Task: Edit a short film with a twist ending, experimenting with different editing techniques to build suspense.
Action: Mouse moved to (146, 211)
Screenshot: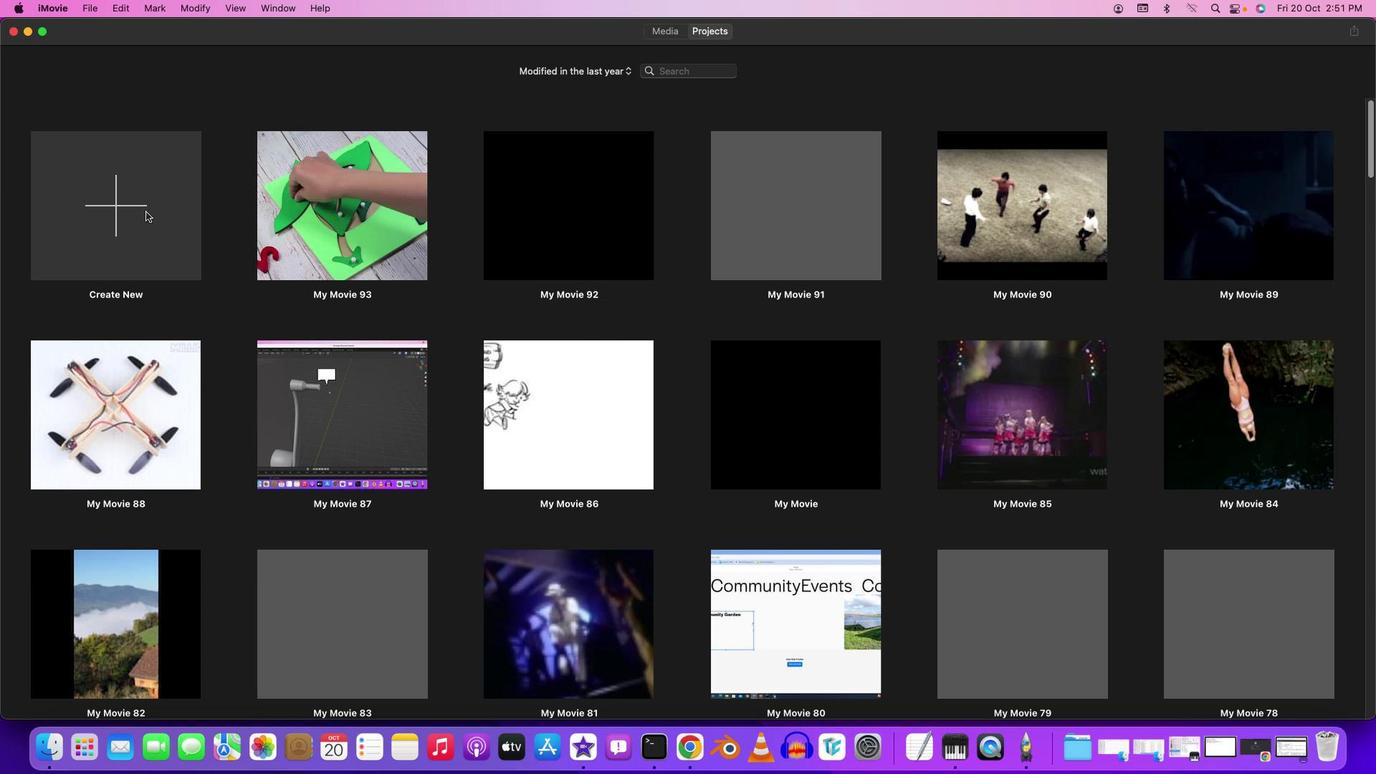
Action: Mouse pressed left at (146, 211)
Screenshot: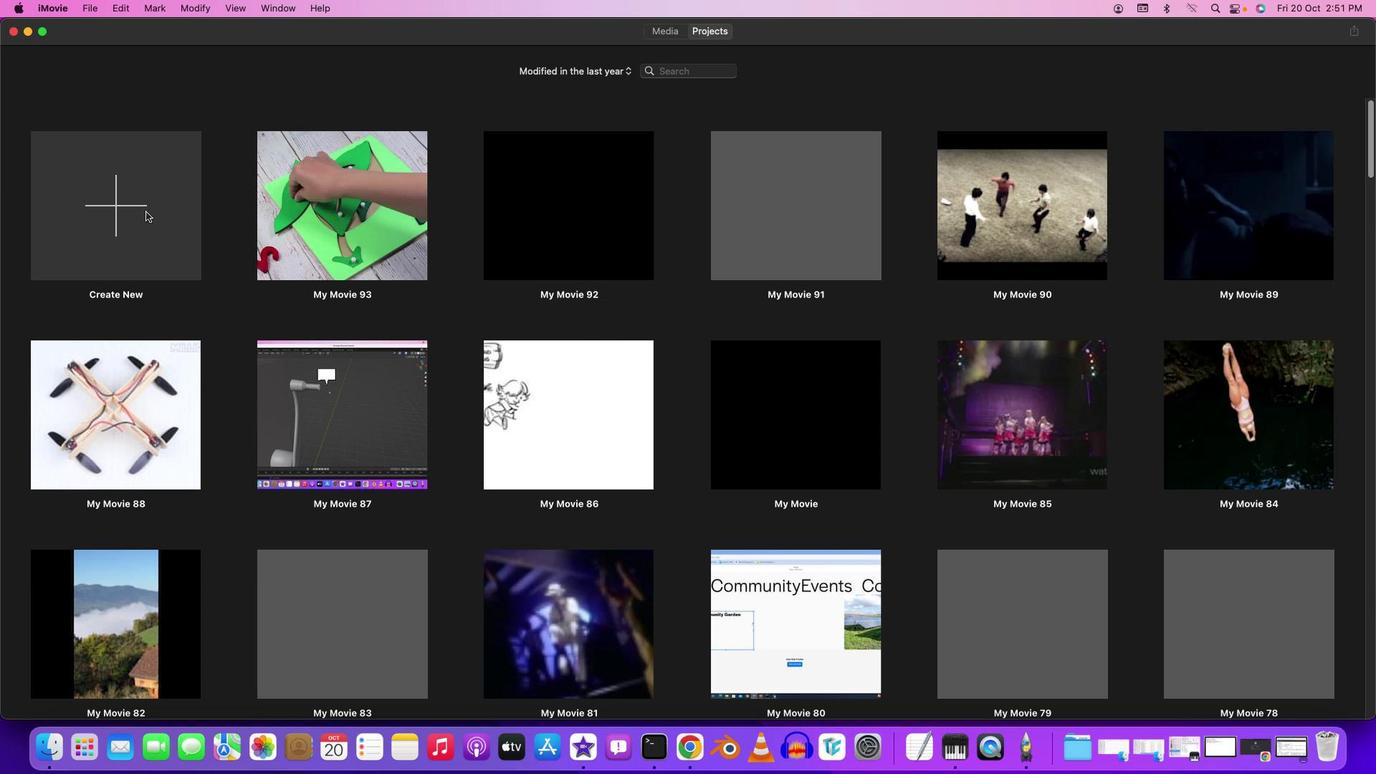 
Action: Mouse moved to (122, 206)
Screenshot: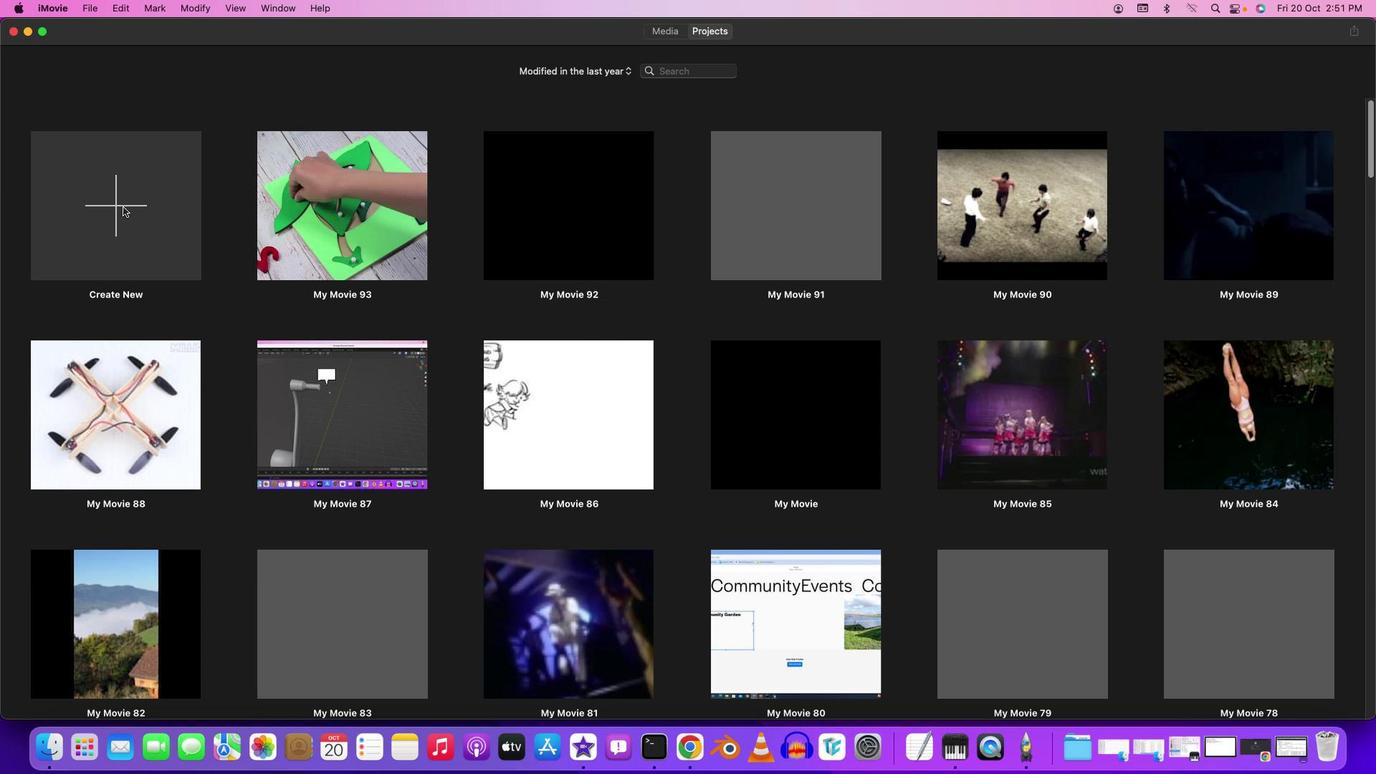 
Action: Mouse pressed left at (122, 206)
Screenshot: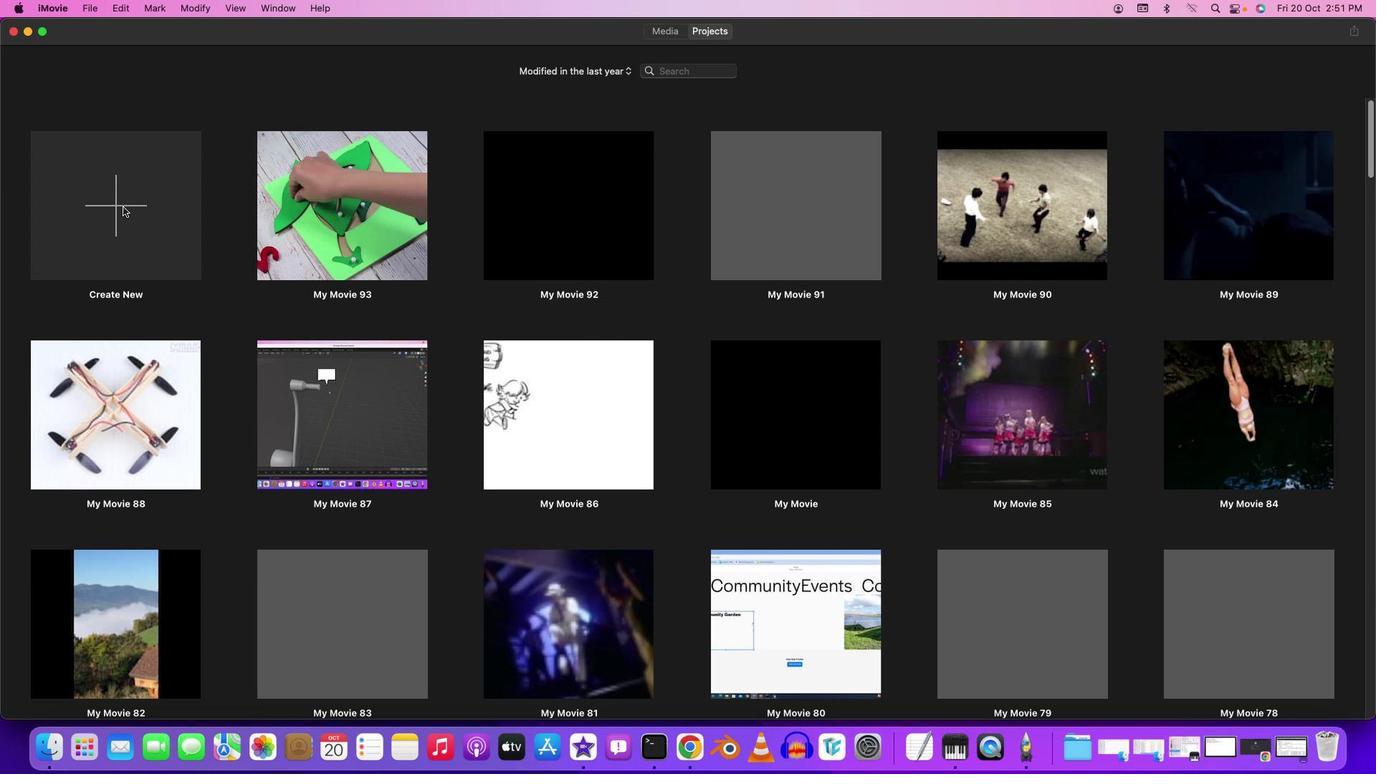 
Action: Mouse moved to (119, 286)
Screenshot: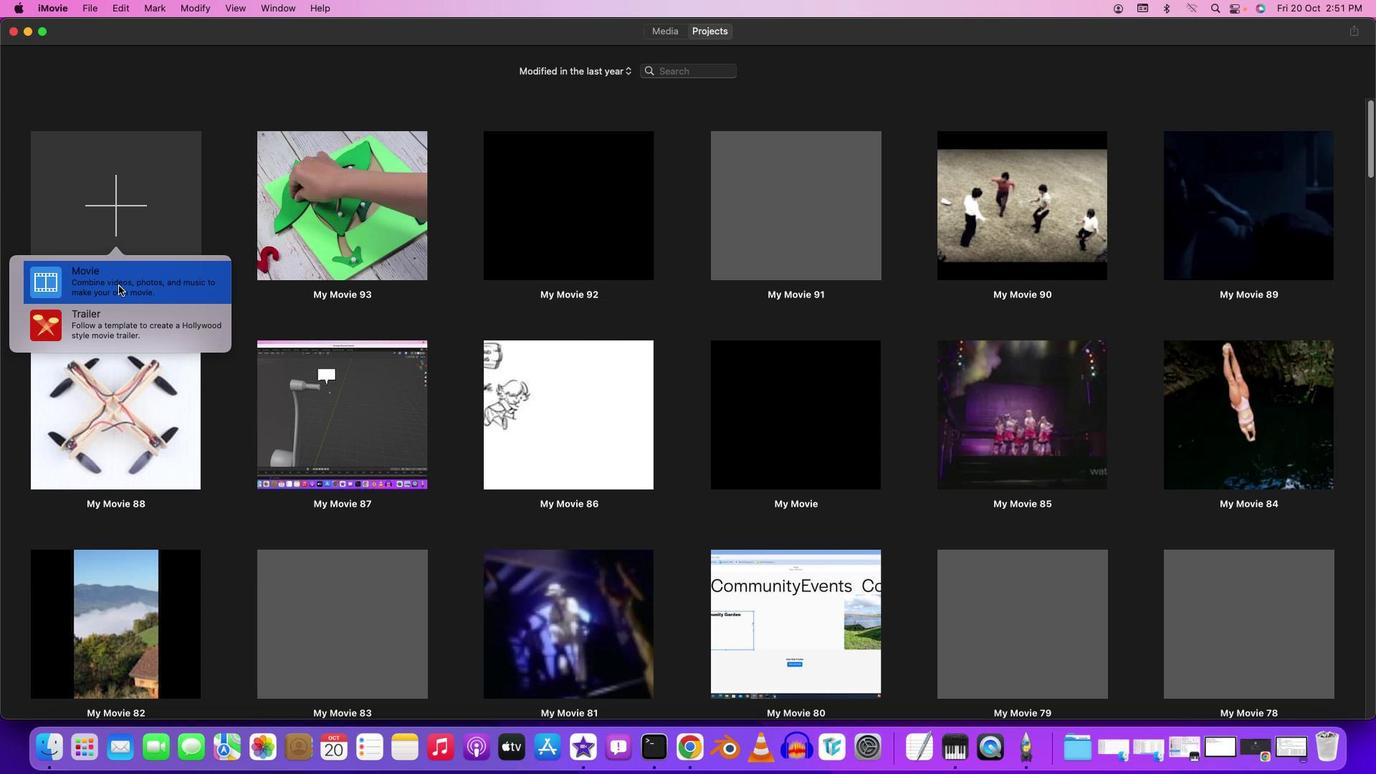 
Action: Mouse pressed left at (119, 286)
Screenshot: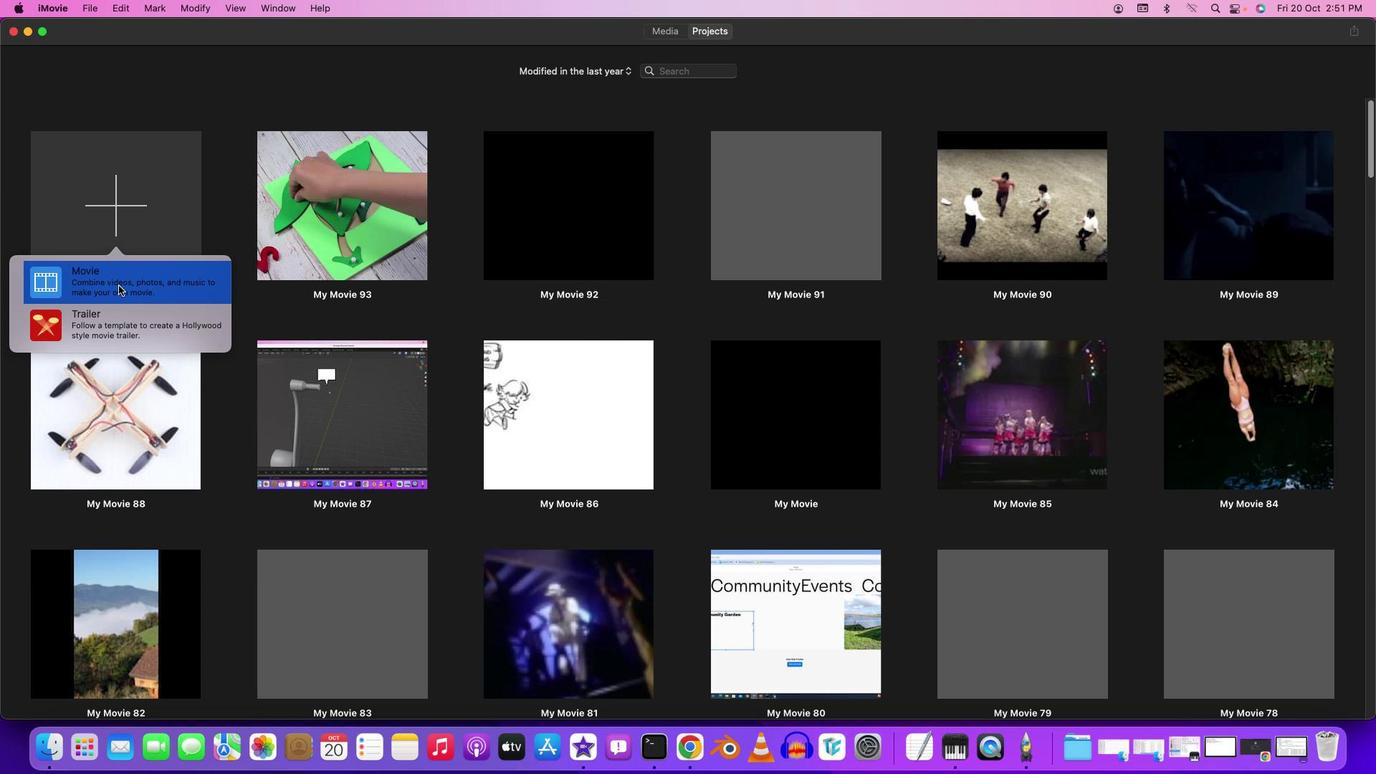 
Action: Mouse moved to (483, 285)
Screenshot: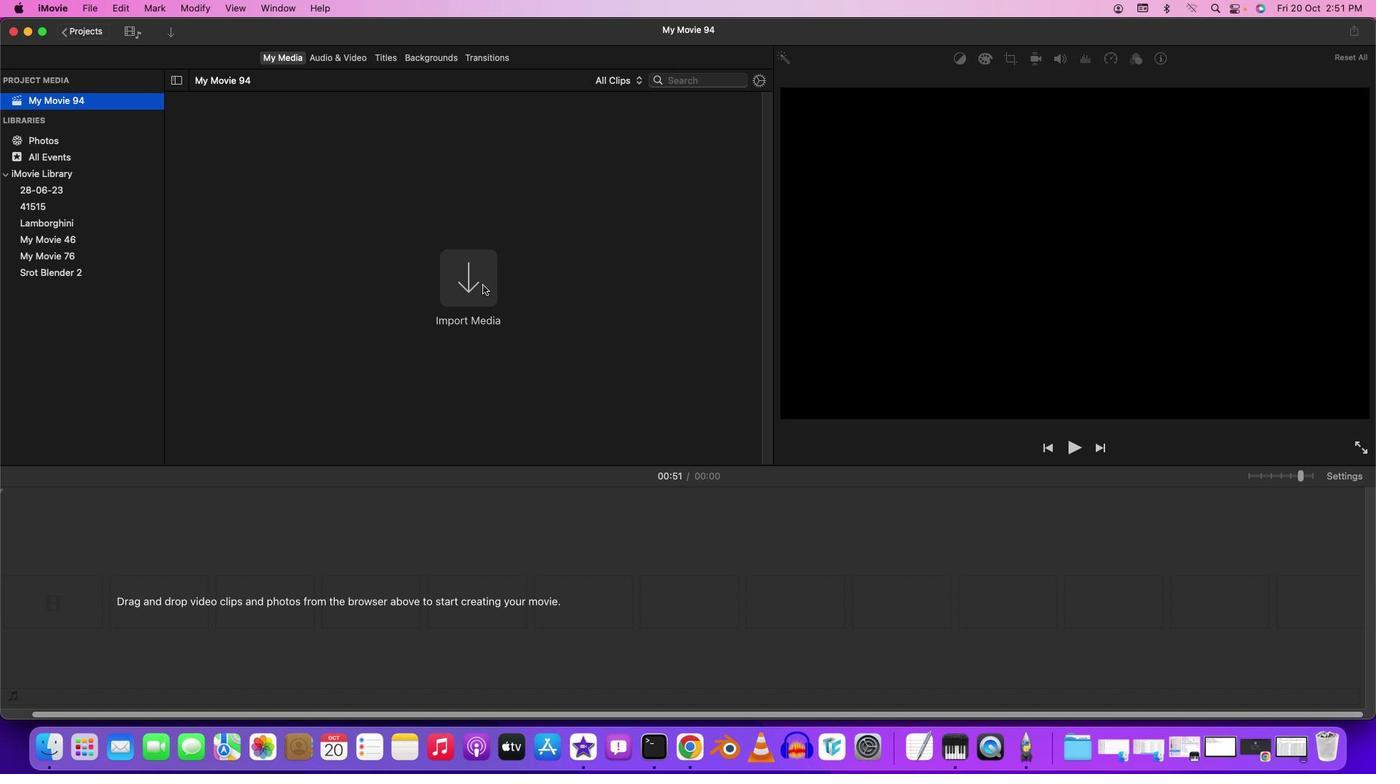 
Action: Mouse pressed left at (483, 285)
Screenshot: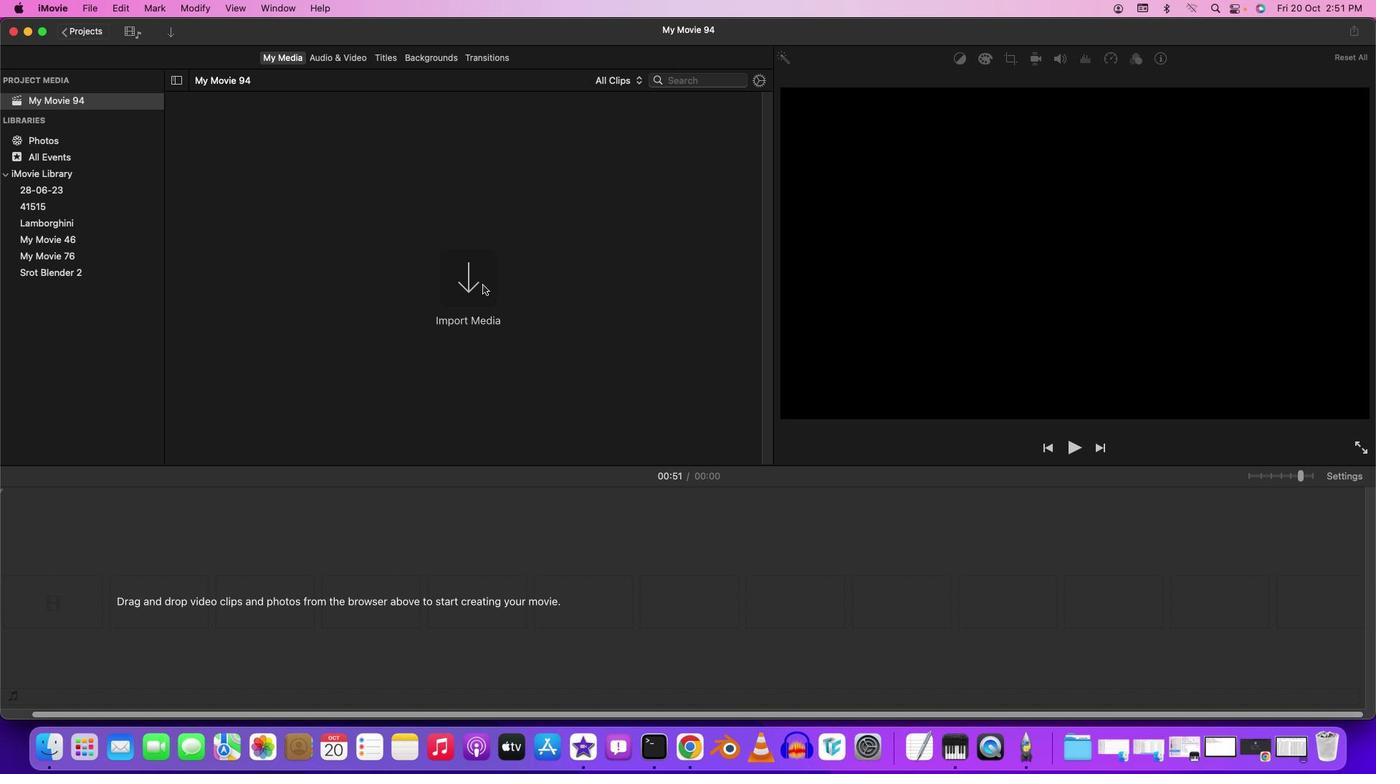 
Action: Mouse moved to (62, 211)
Screenshot: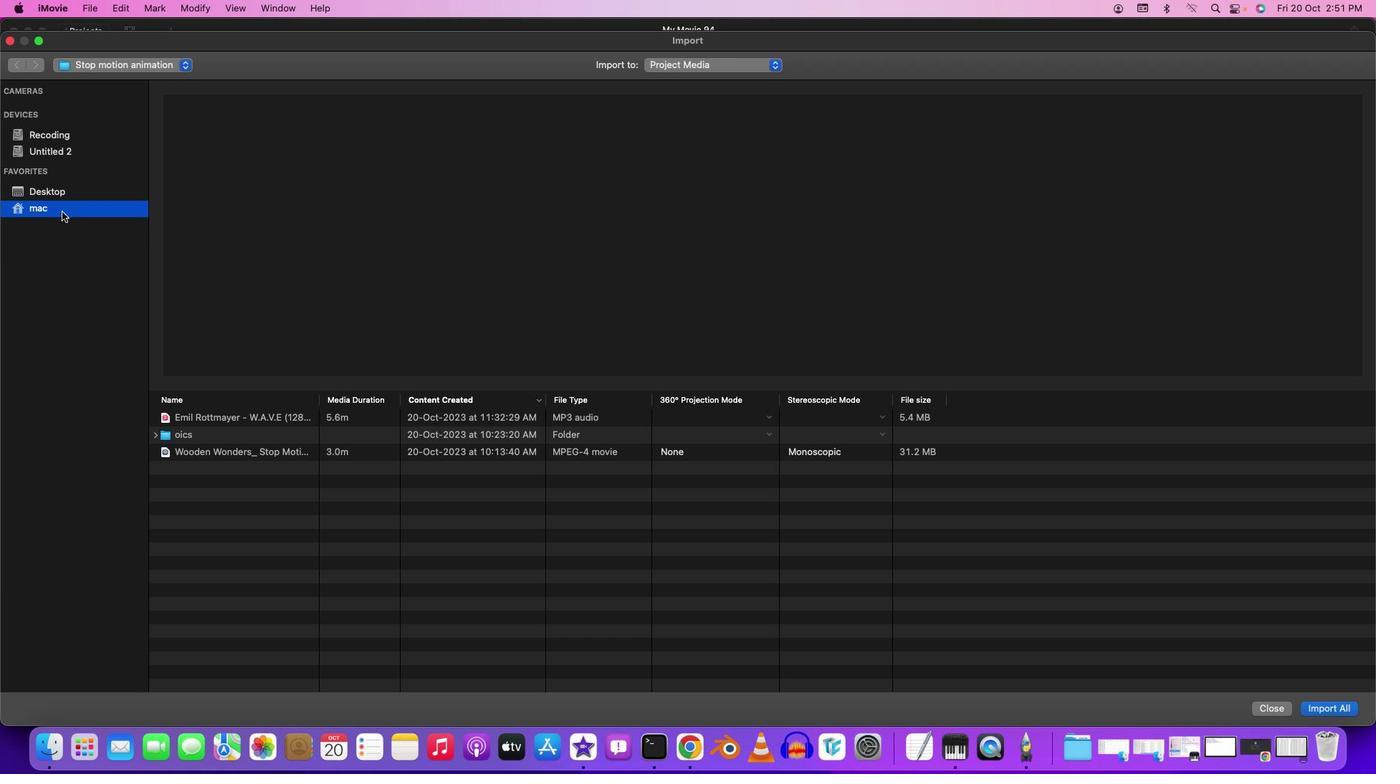 
Action: Mouse pressed left at (62, 211)
Screenshot: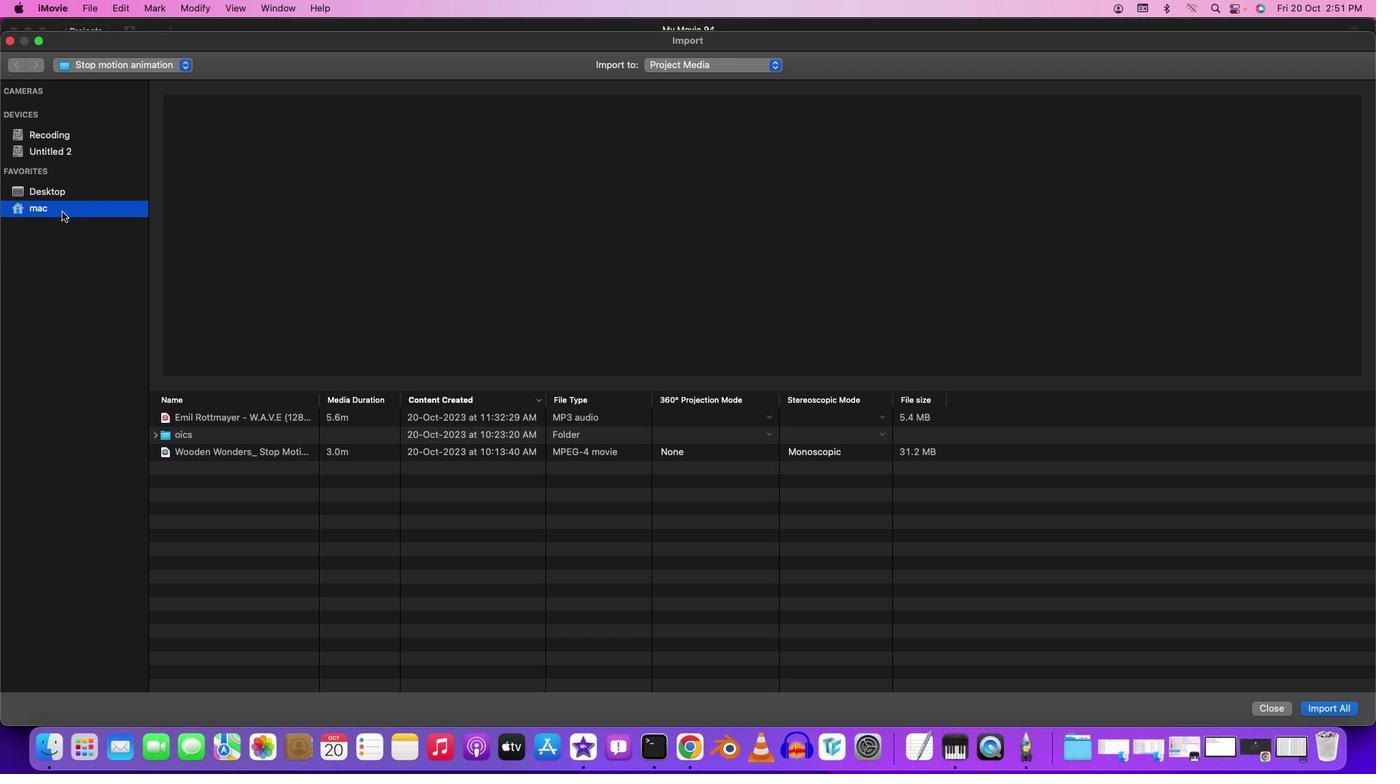 
Action: Mouse moved to (65, 192)
Screenshot: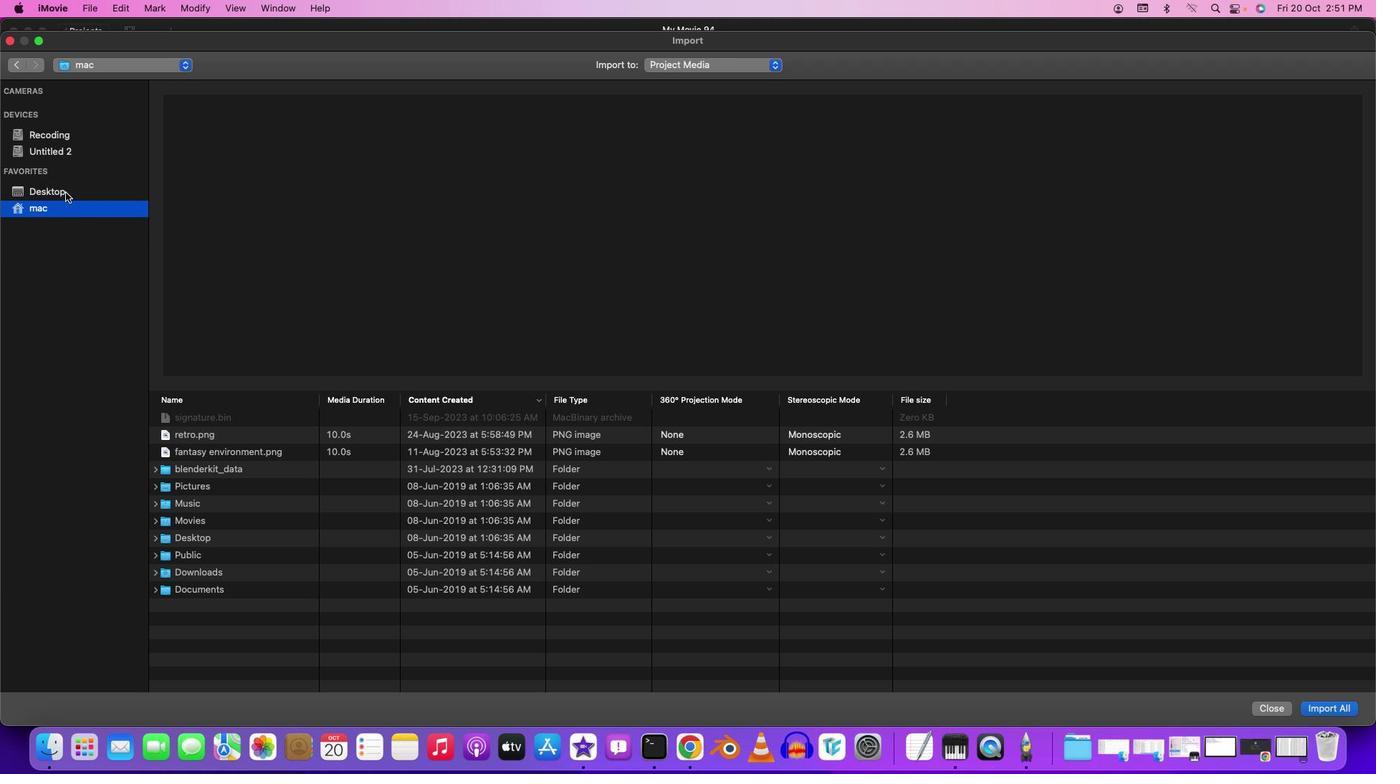 
Action: Mouse pressed left at (65, 192)
Screenshot: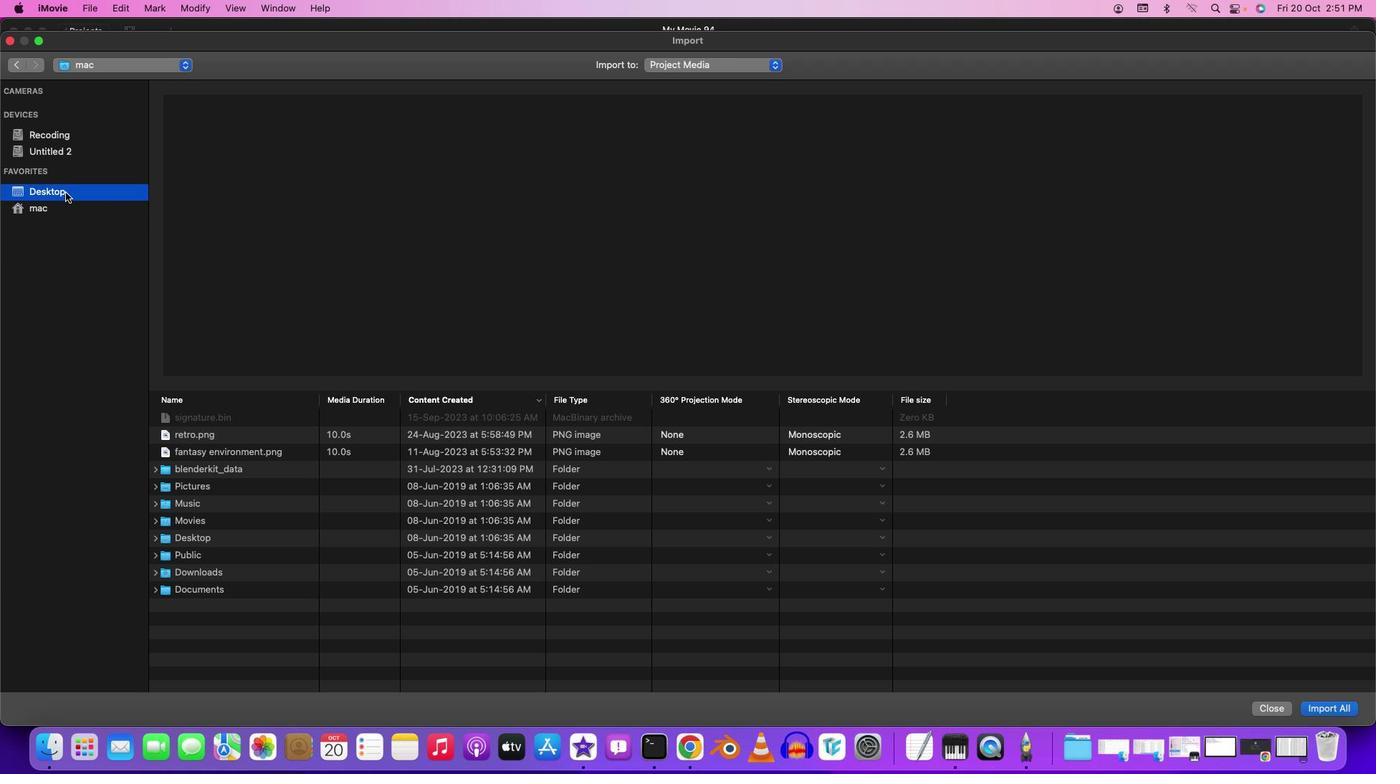 
Action: Mouse moved to (231, 415)
Screenshot: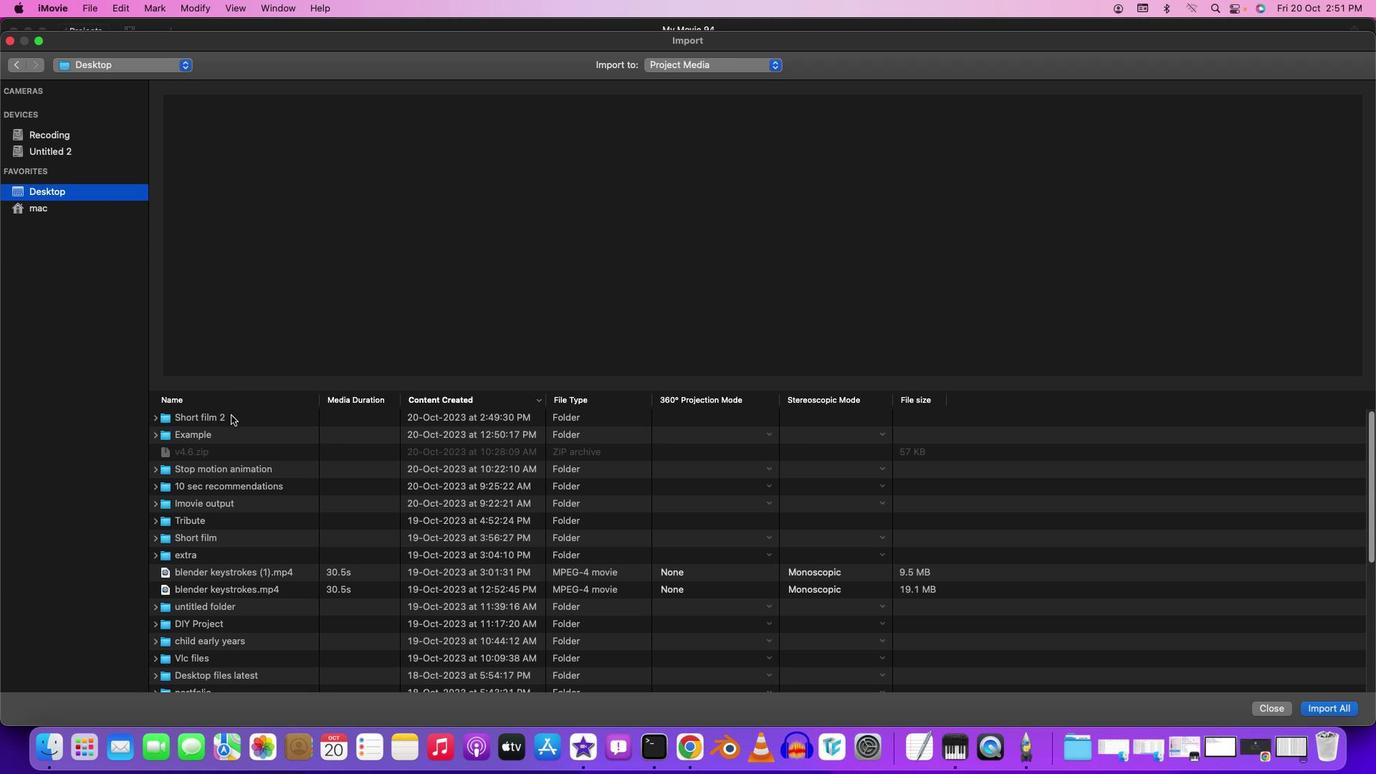 
Action: Mouse pressed left at (231, 415)
Screenshot: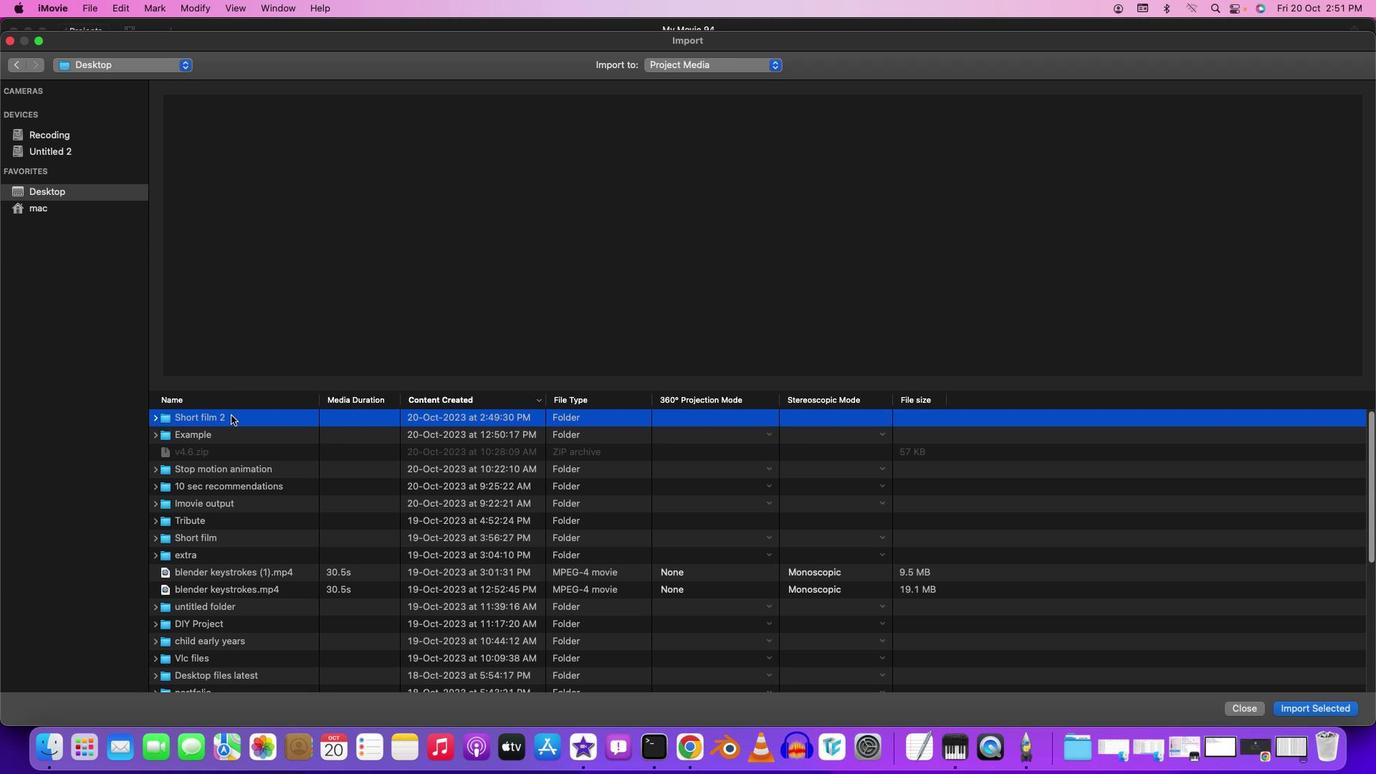 
Action: Mouse pressed left at (231, 415)
Screenshot: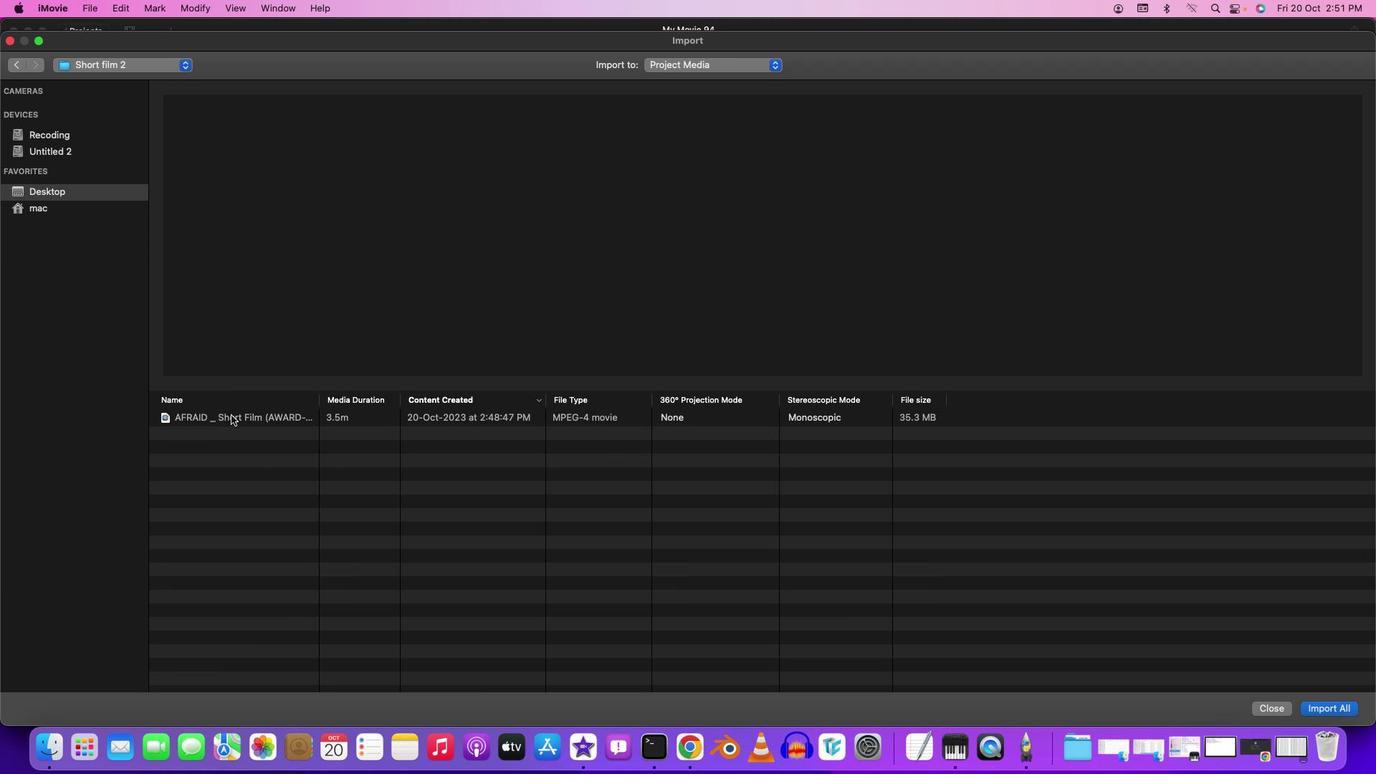 
Action: Mouse moved to (232, 415)
Screenshot: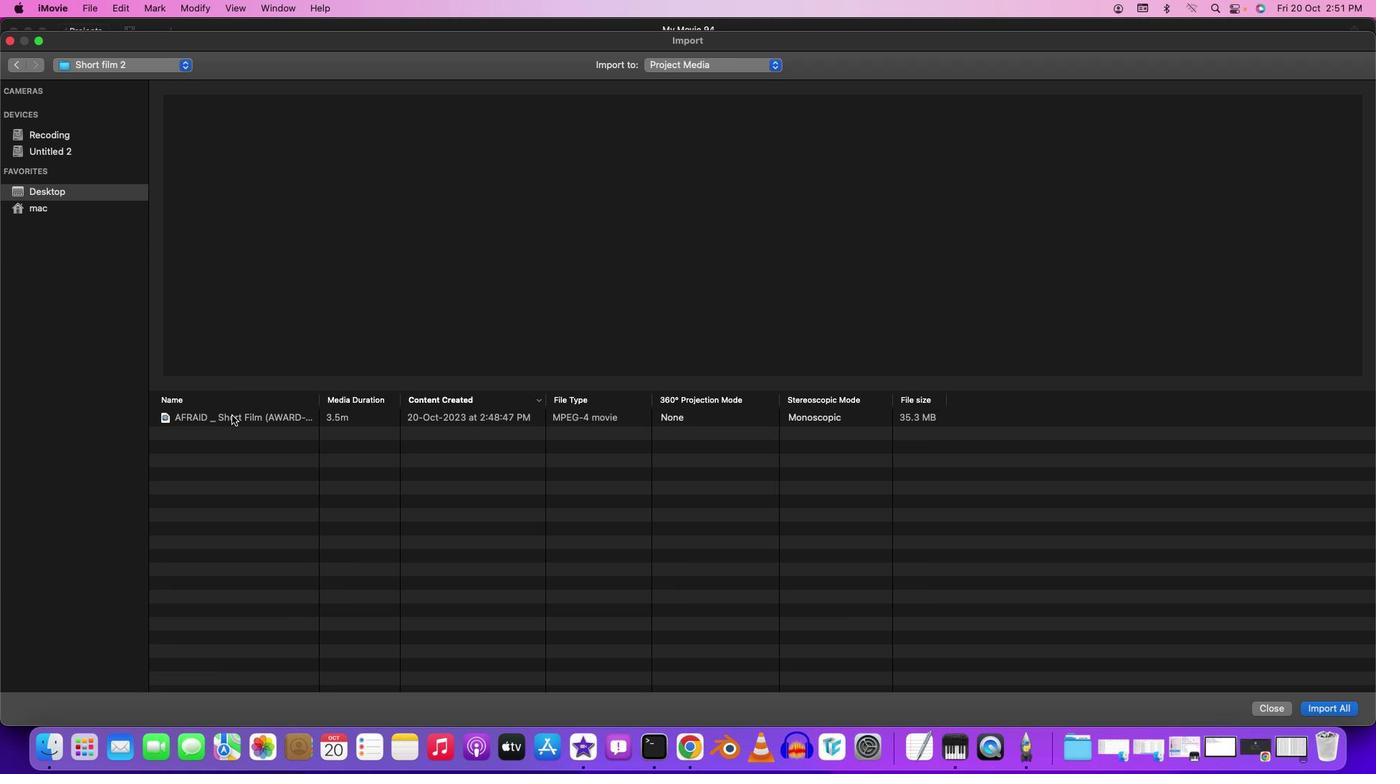 
Action: Mouse pressed left at (232, 415)
Screenshot: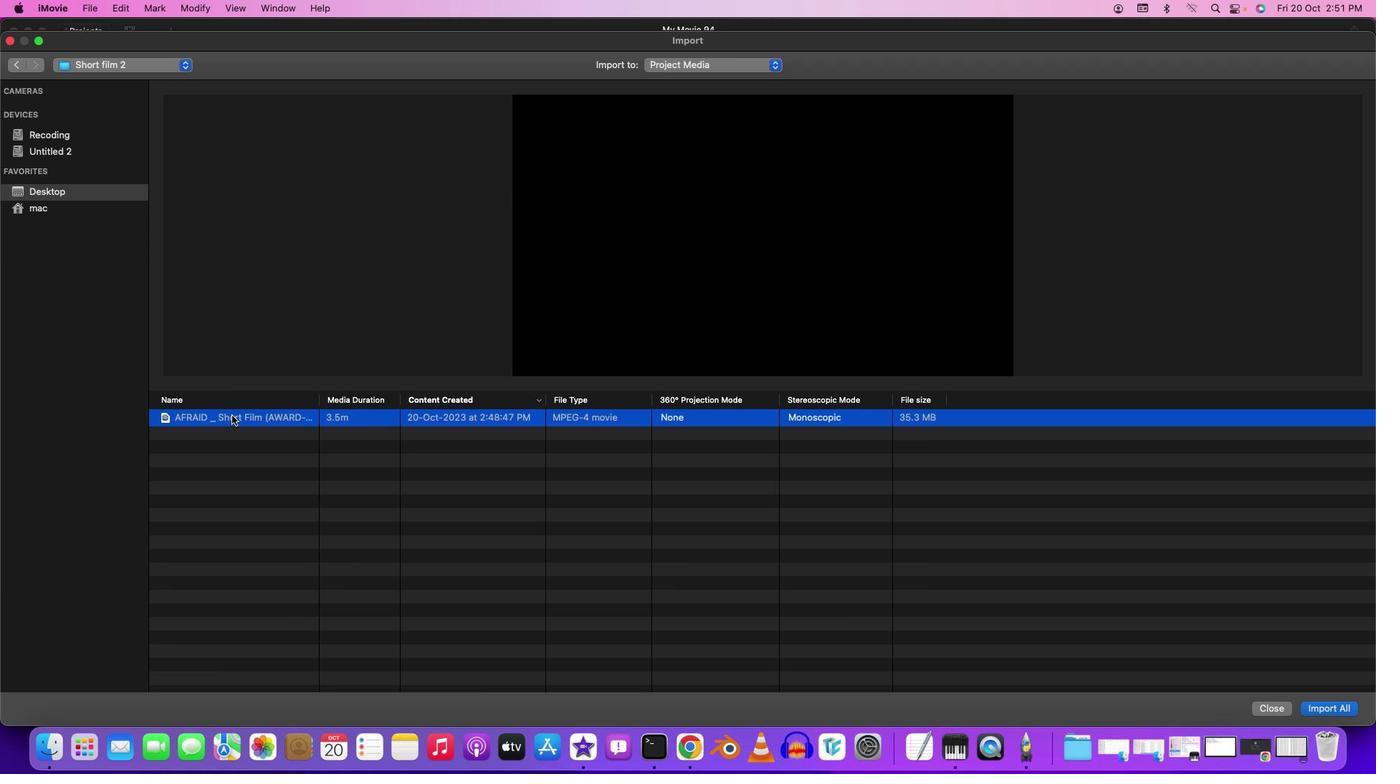 
Action: Mouse pressed left at (232, 415)
Screenshot: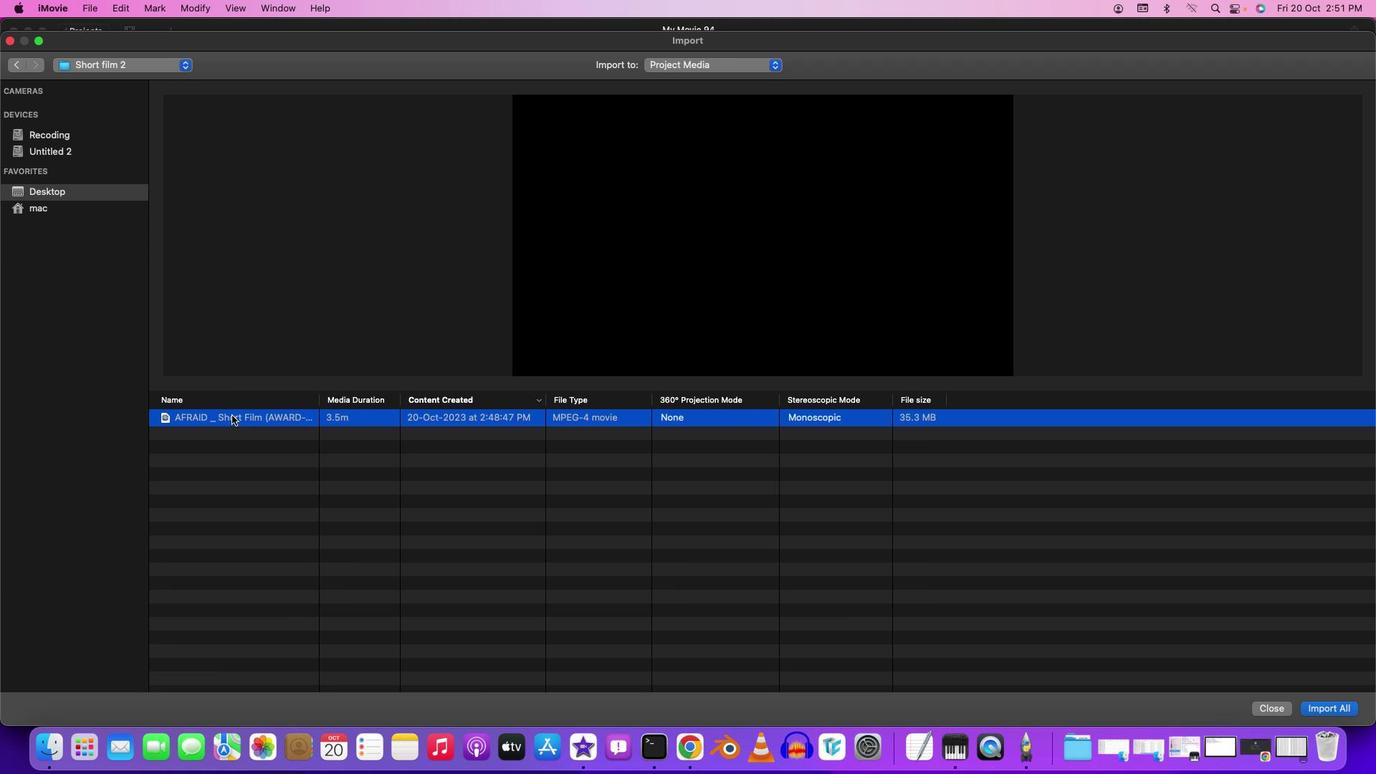 
Action: Mouse moved to (218, 149)
Screenshot: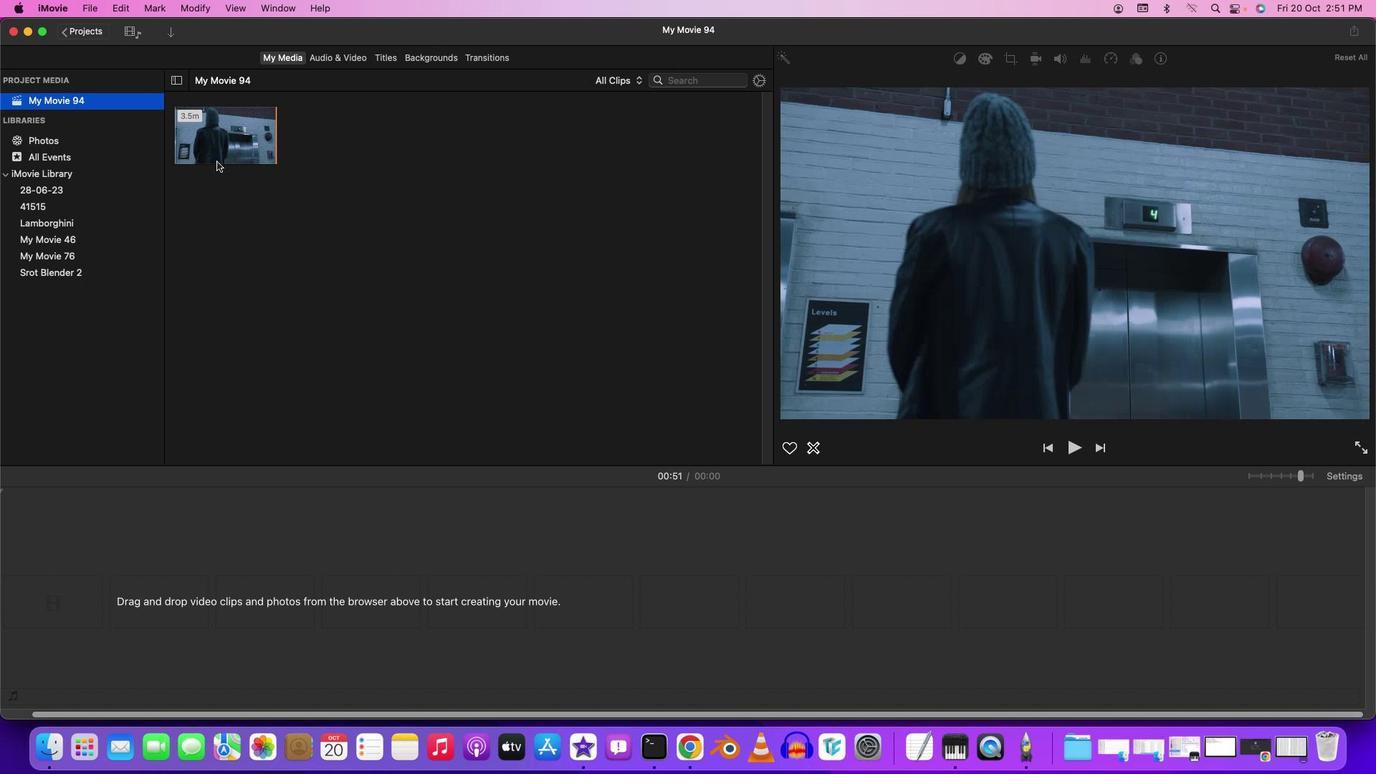 
Action: Mouse pressed left at (218, 149)
Screenshot: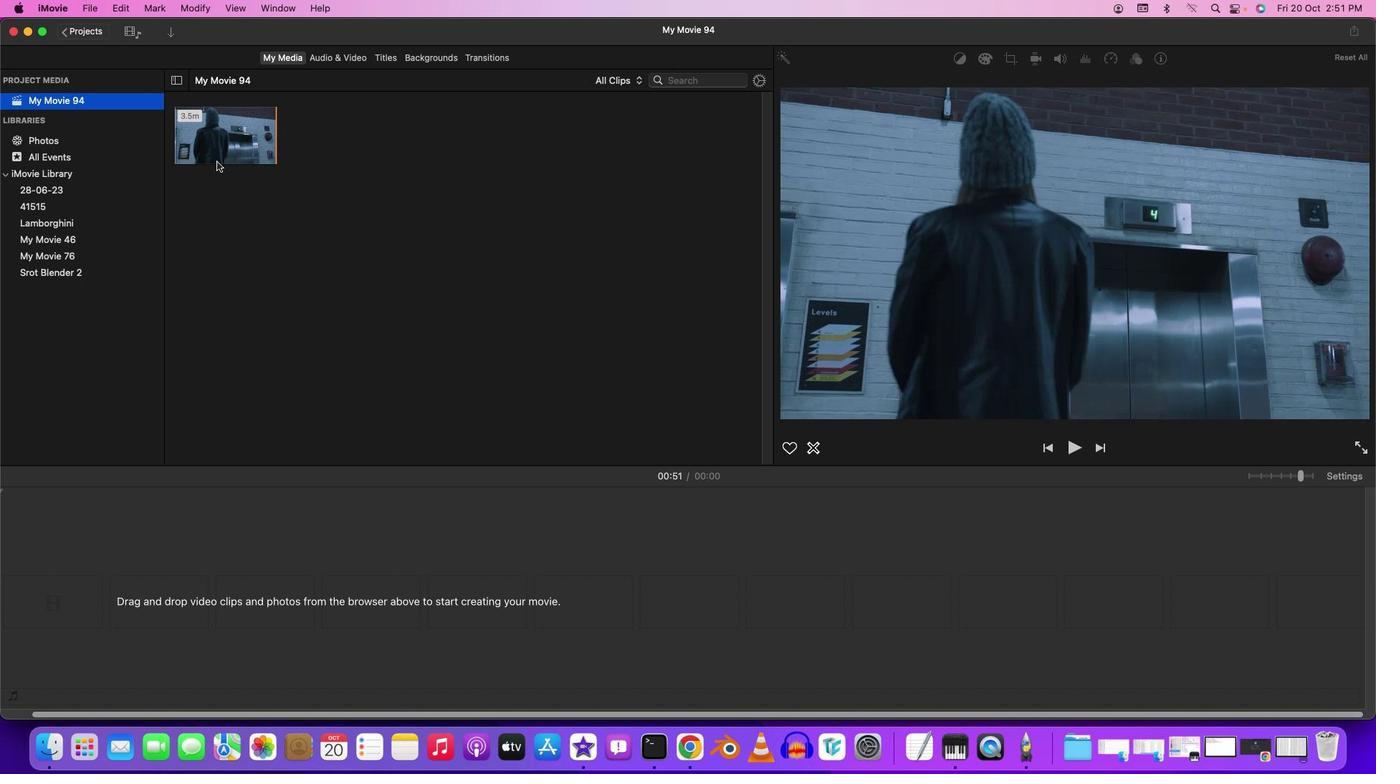 
Action: Mouse moved to (44, 547)
Screenshot: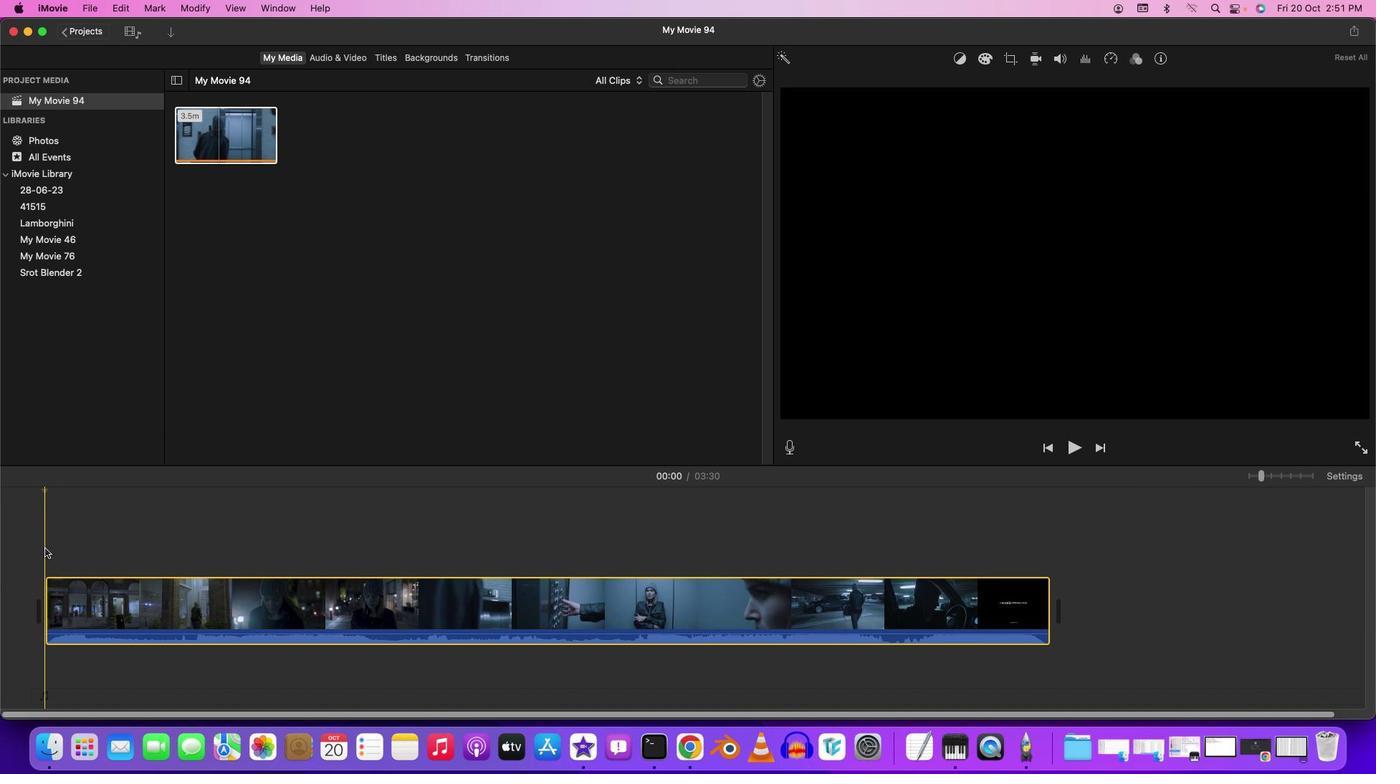 
Action: Mouse pressed left at (44, 547)
Screenshot: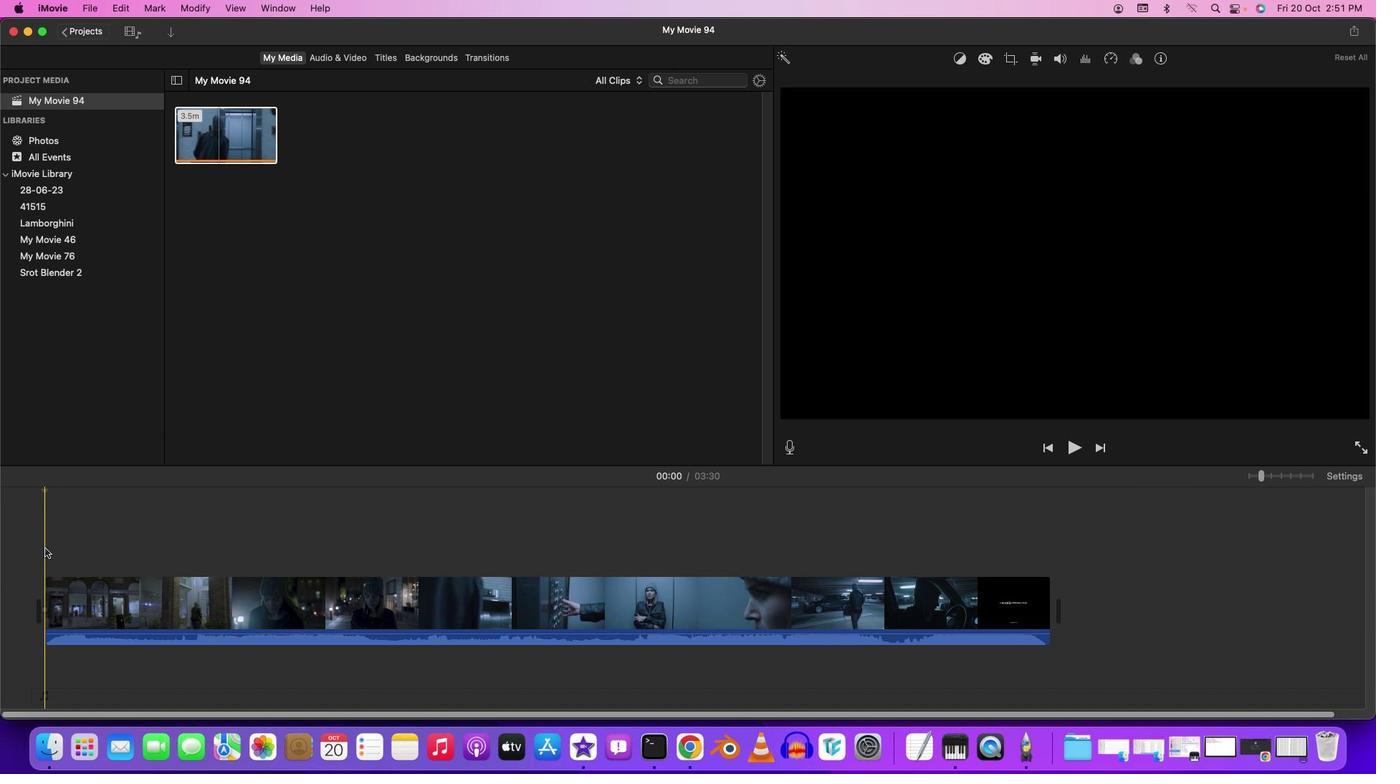 
Action: Mouse moved to (41, 547)
Screenshot: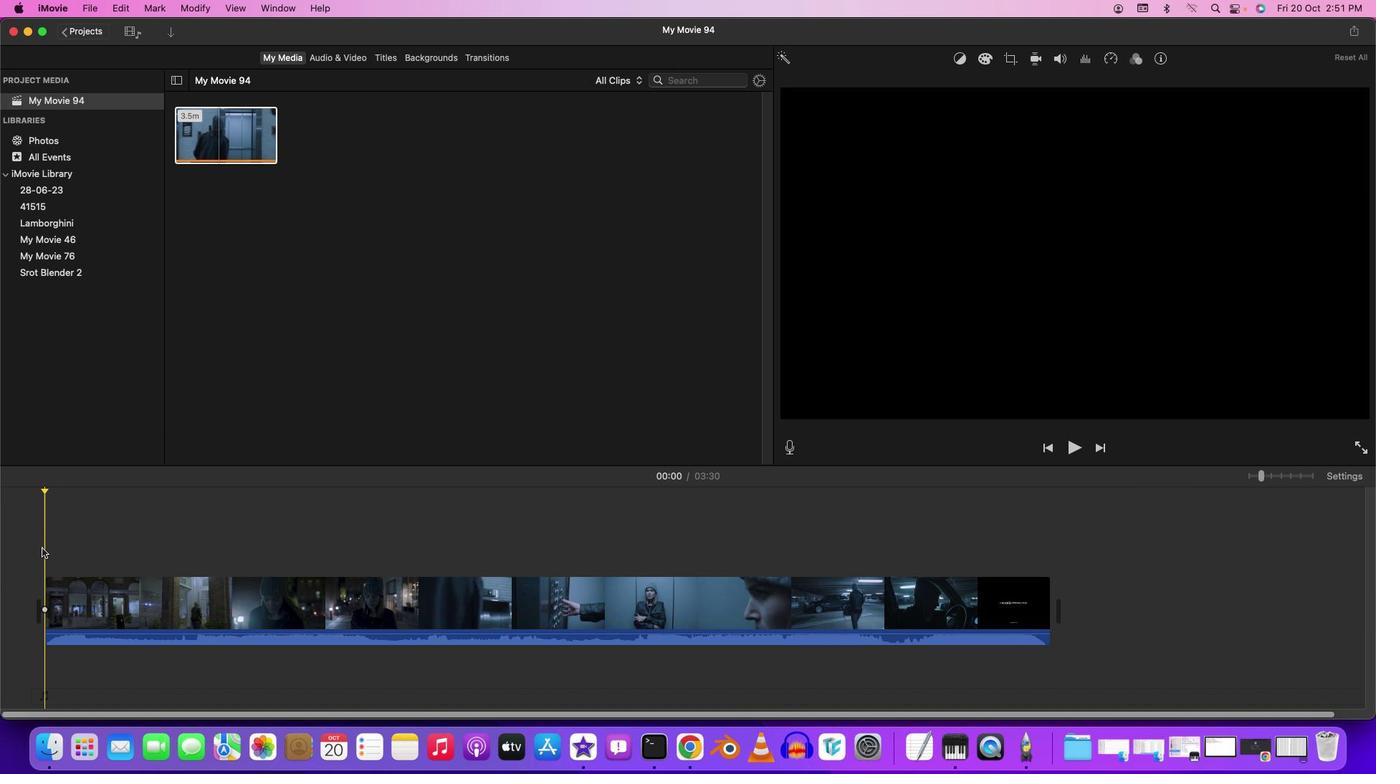 
Action: Key pressed Key.space
Screenshot: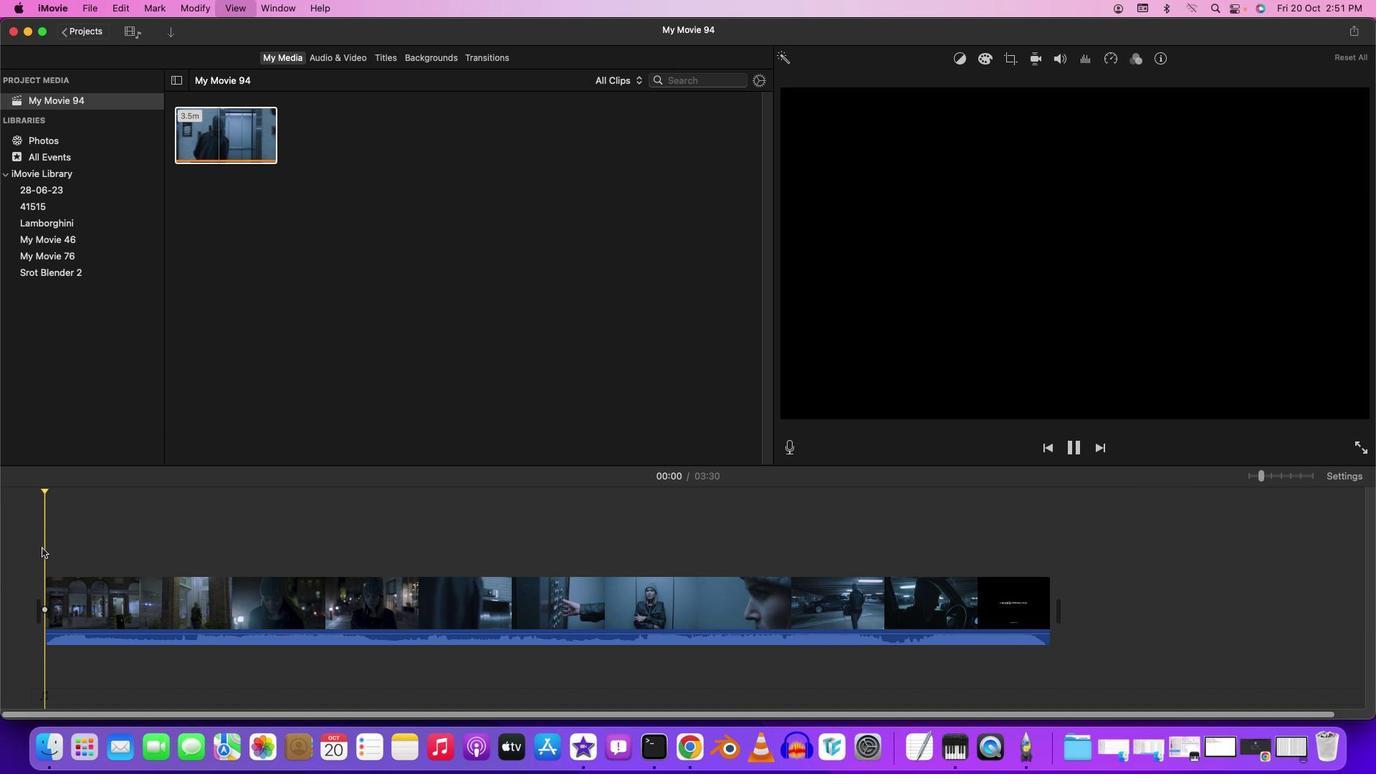 
Action: Mouse moved to (139, 538)
Screenshot: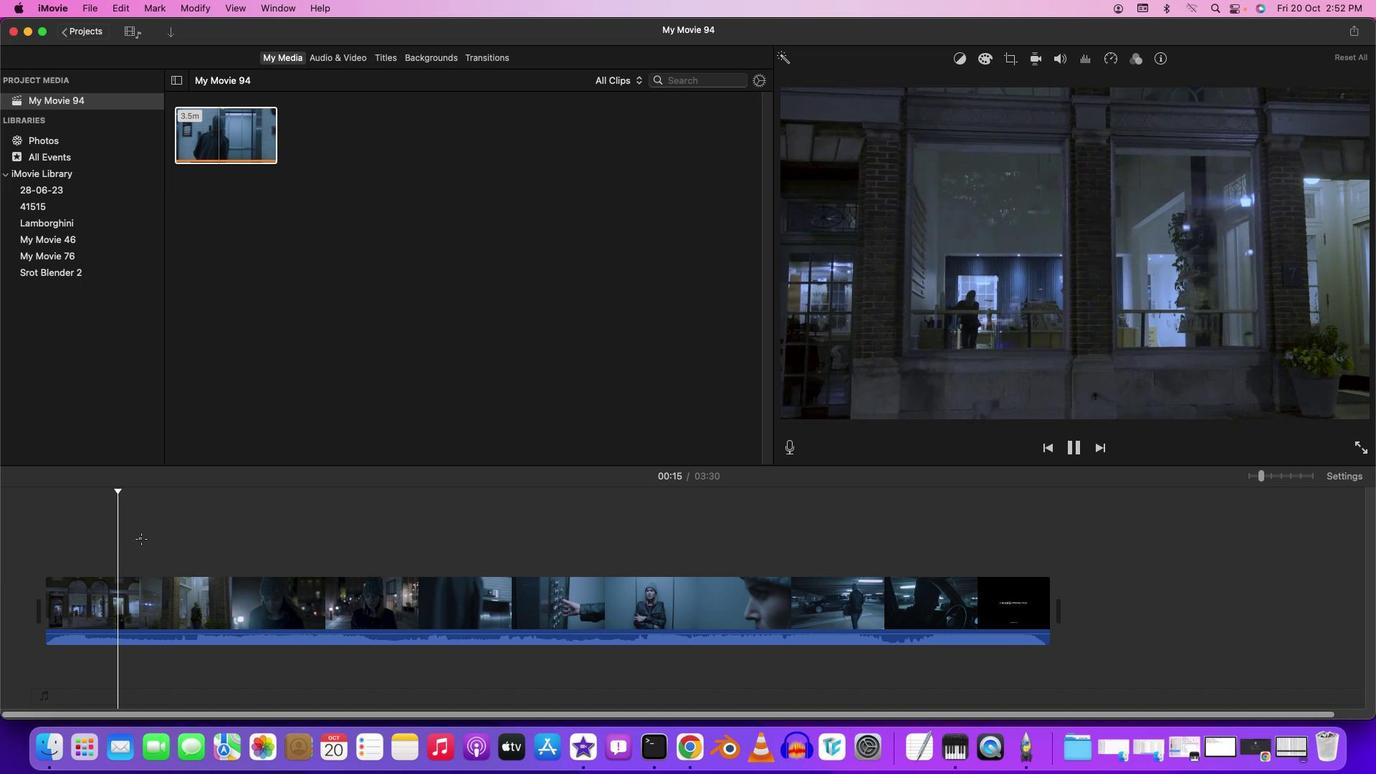 
Action: Mouse pressed left at (139, 538)
Screenshot: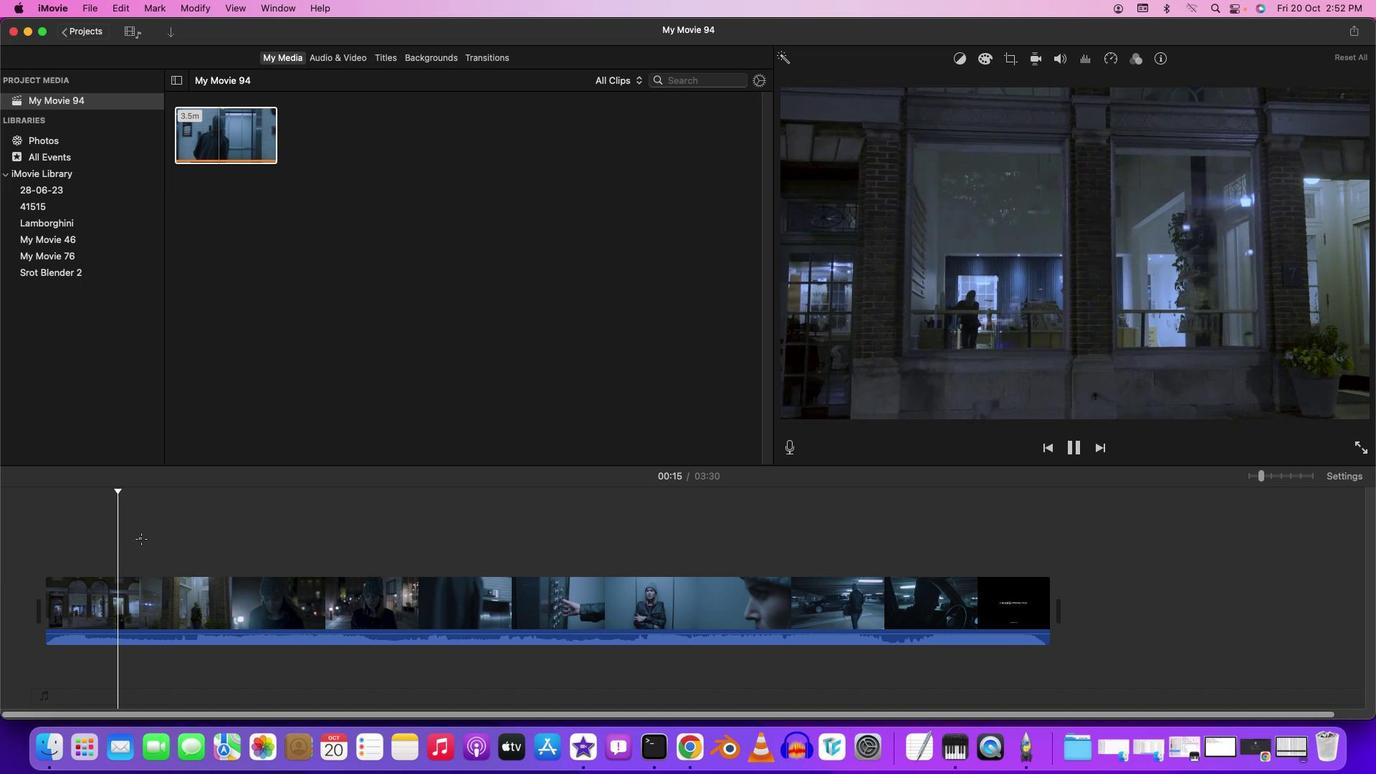 
Action: Mouse moved to (159, 537)
Screenshot: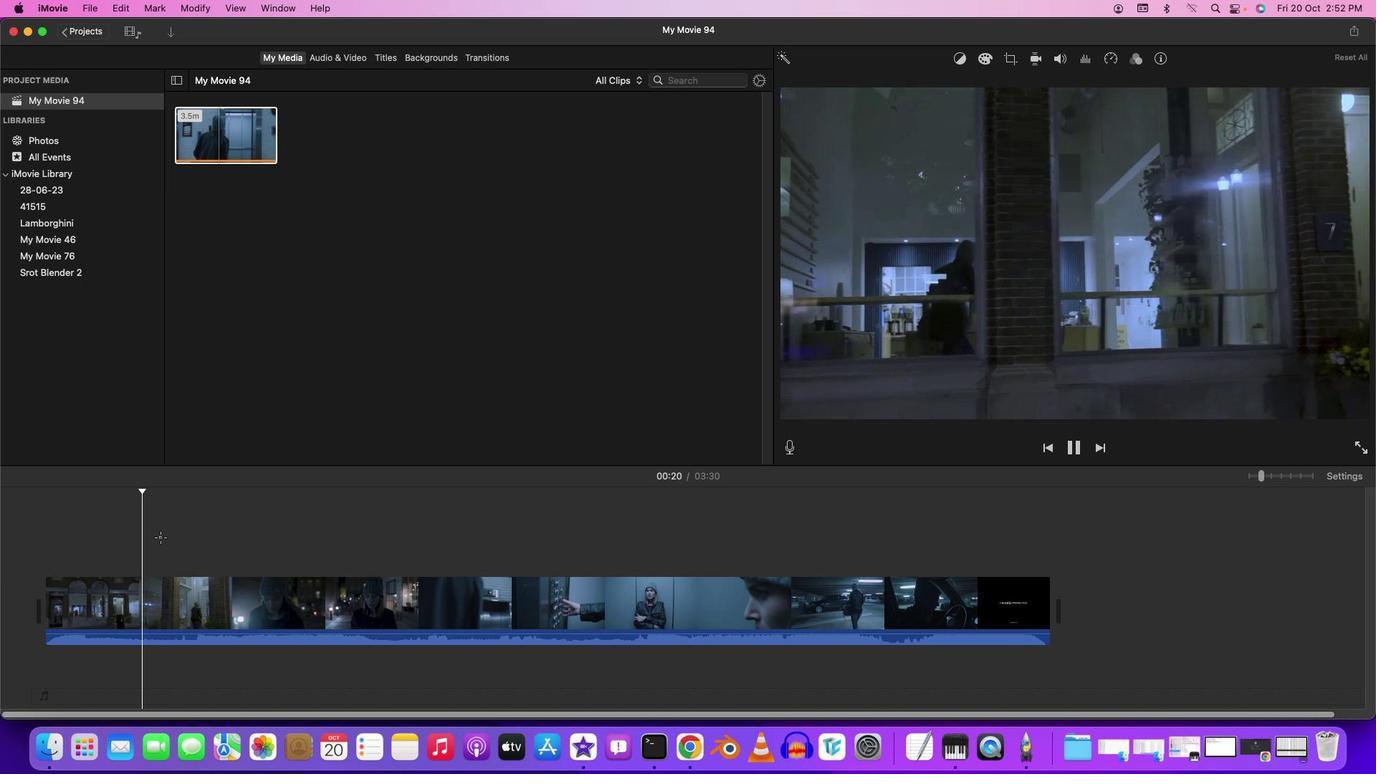
Action: Mouse pressed left at (159, 537)
Screenshot: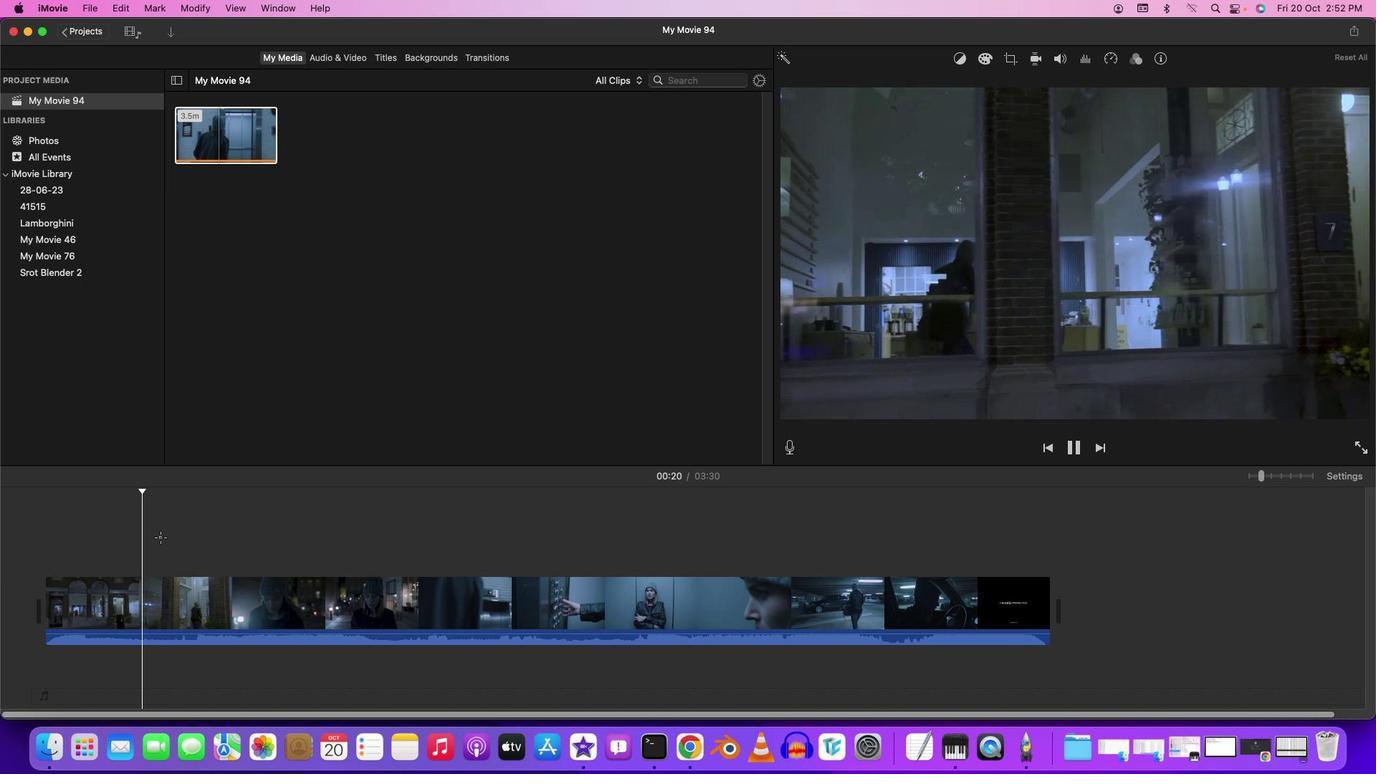 
Action: Mouse moved to (169, 537)
Screenshot: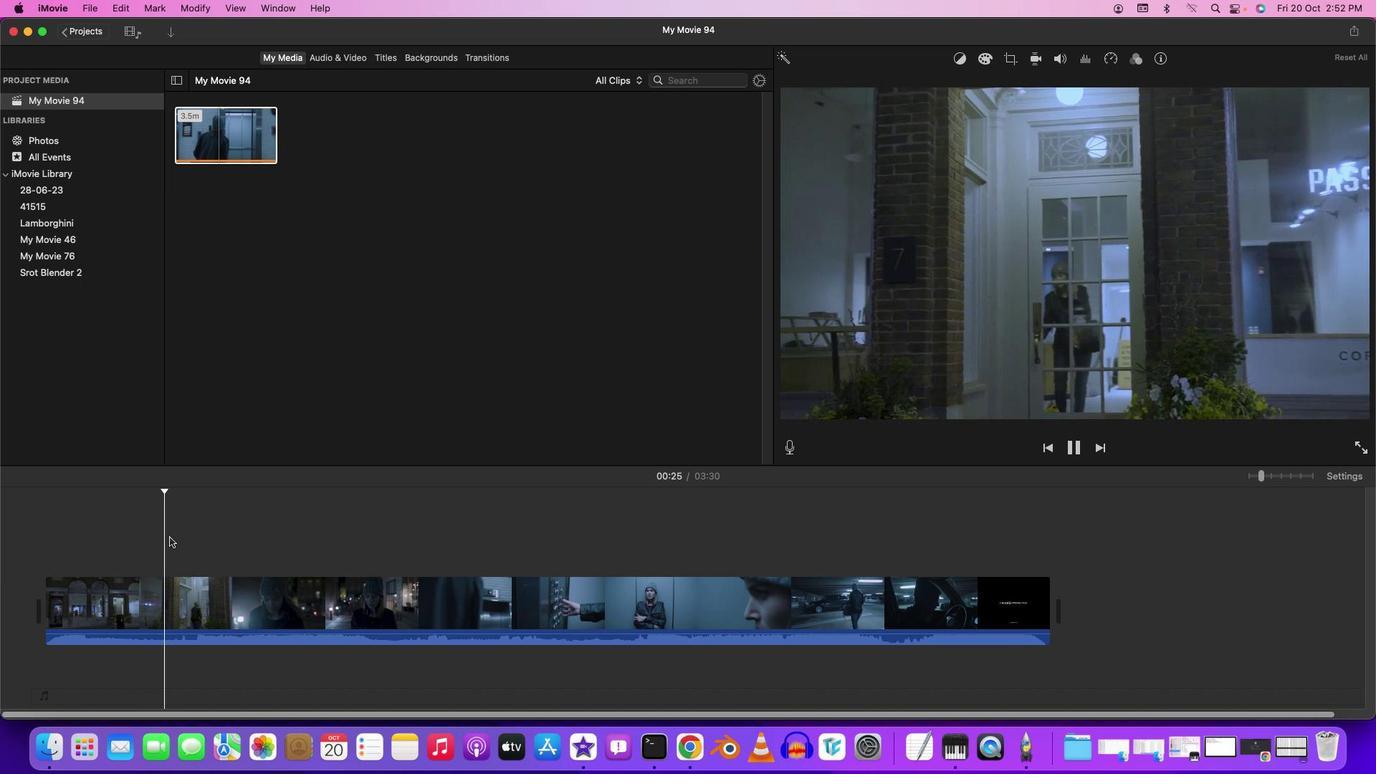 
Action: Mouse pressed left at (169, 537)
Screenshot: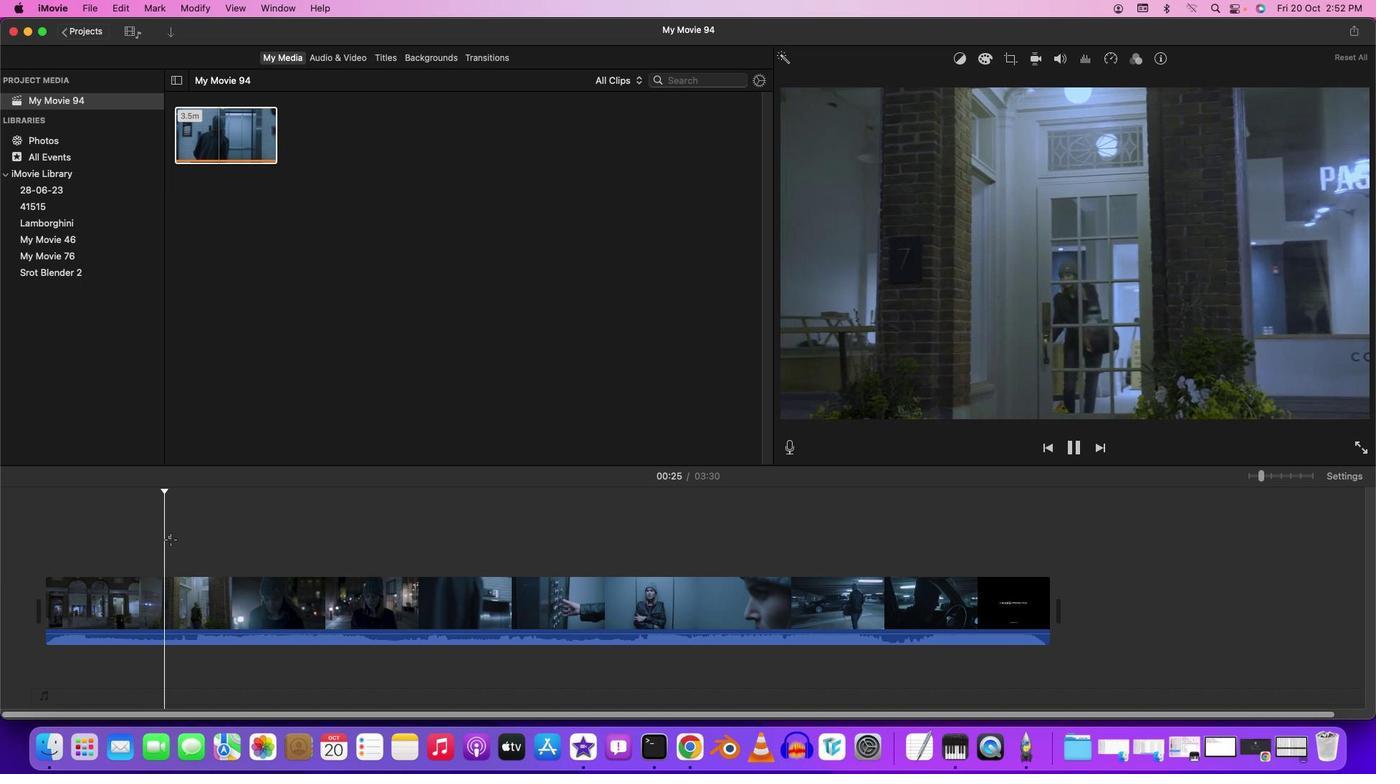 
Action: Mouse moved to (181, 540)
Screenshot: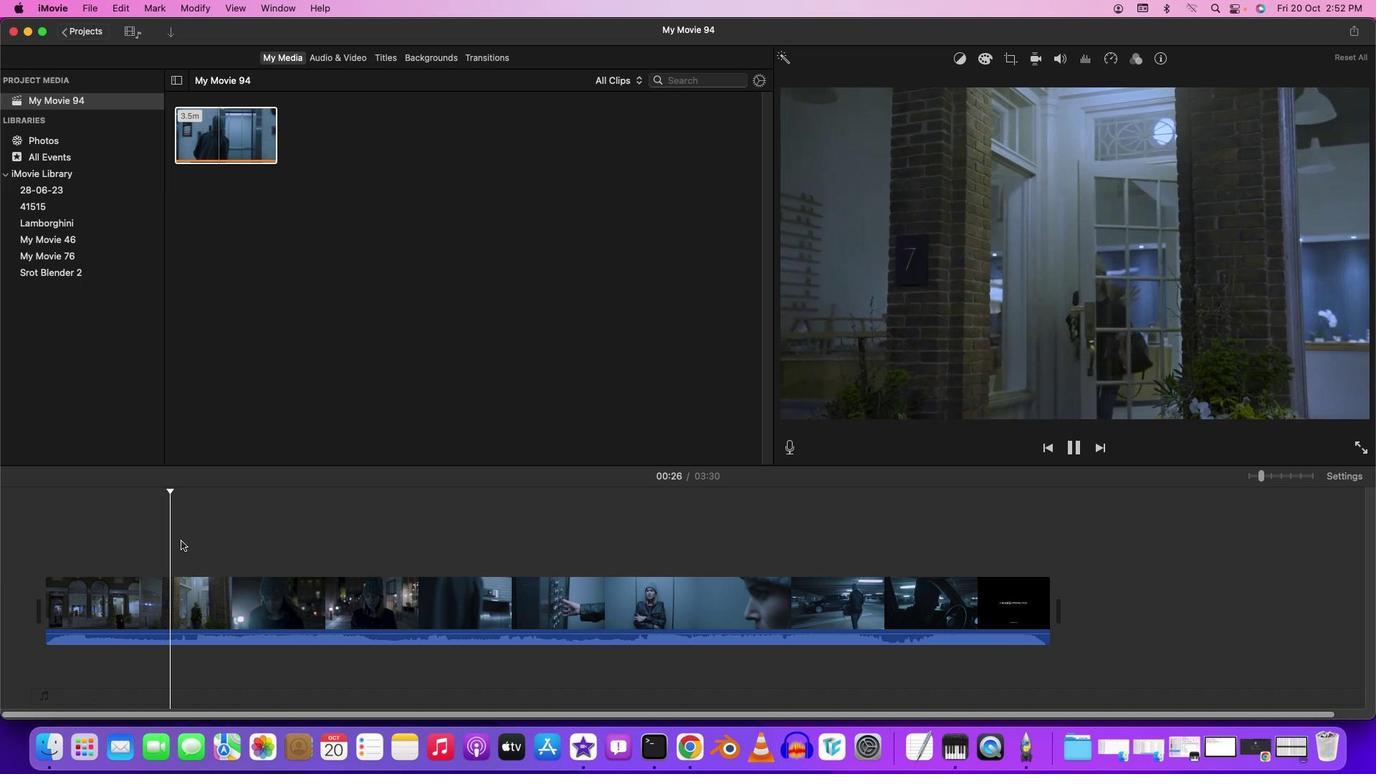 
Action: Mouse pressed left at (181, 540)
Screenshot: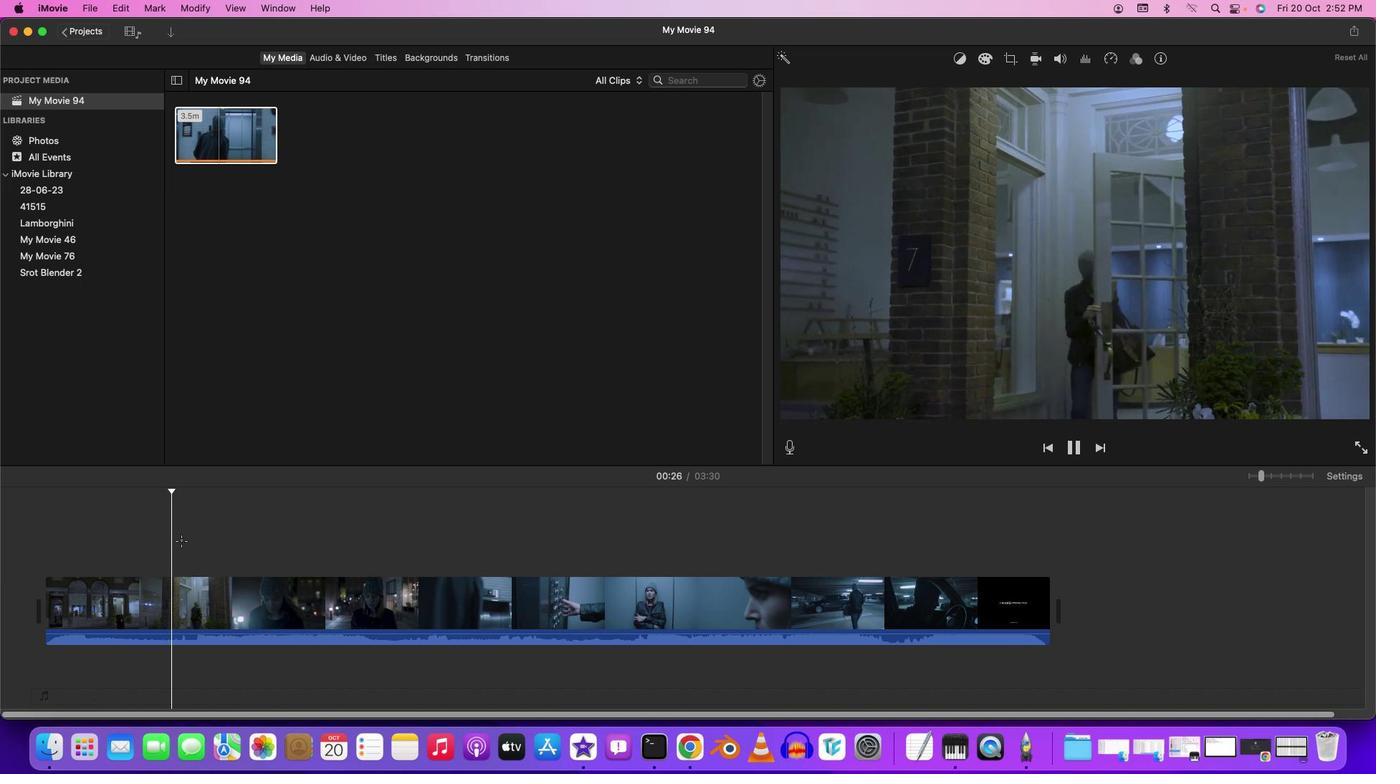
Action: Mouse moved to (186, 542)
Screenshot: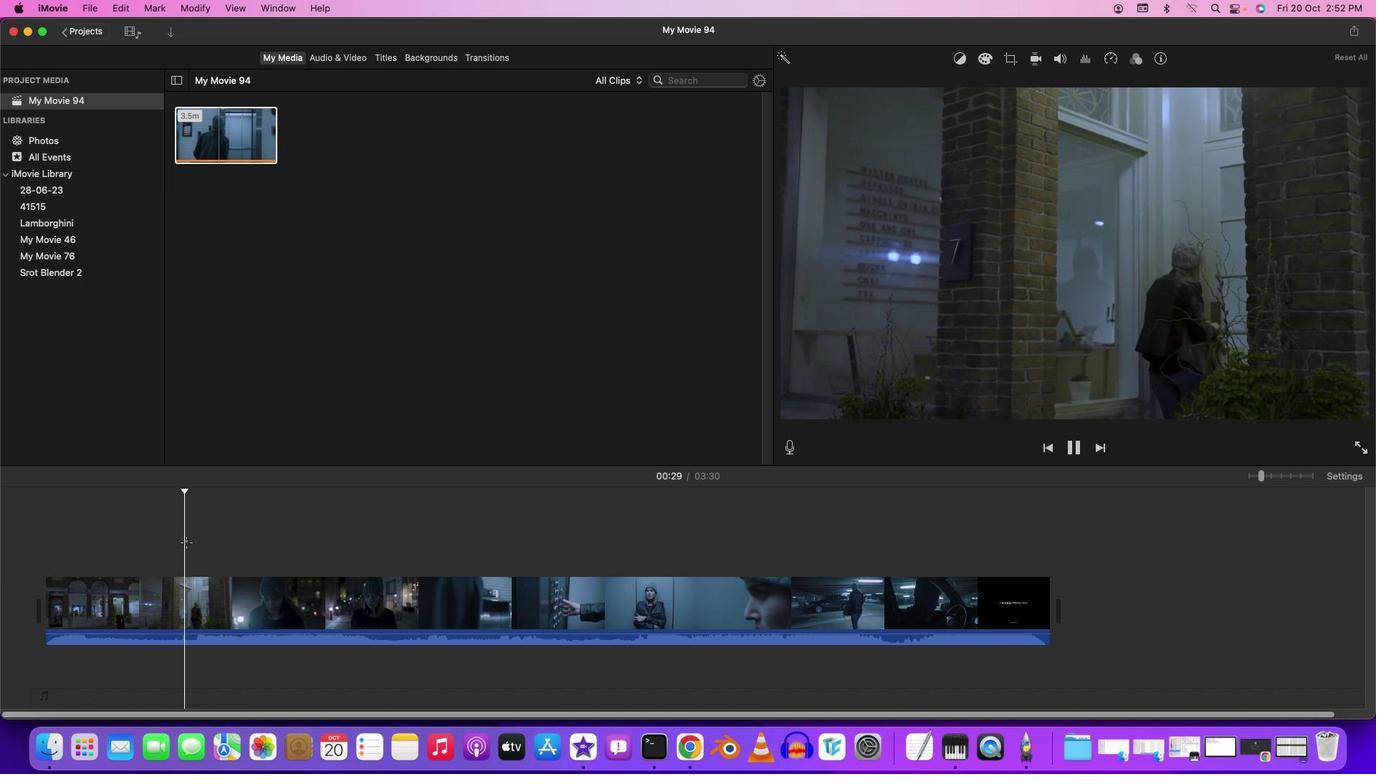 
Action: Mouse pressed left at (186, 542)
Screenshot: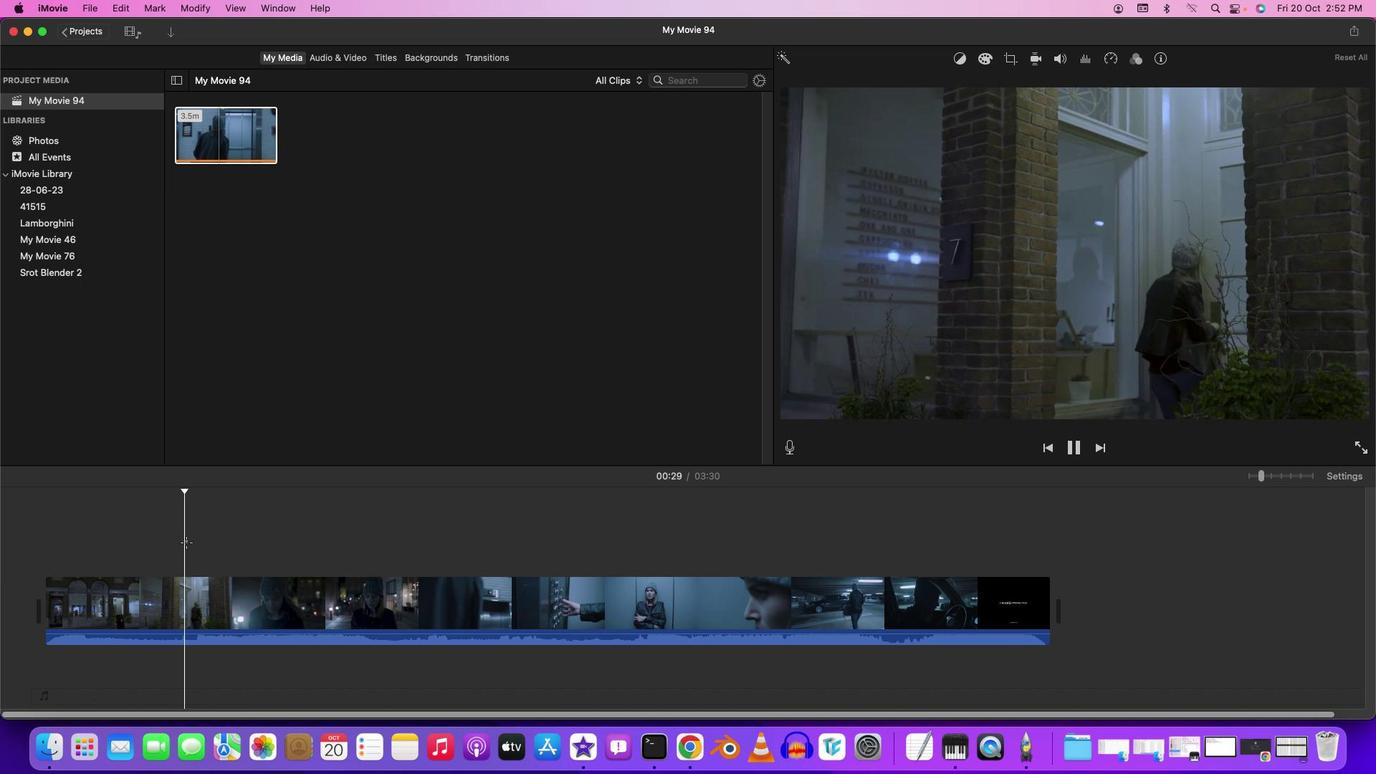 
Action: Mouse moved to (186, 542)
Screenshot: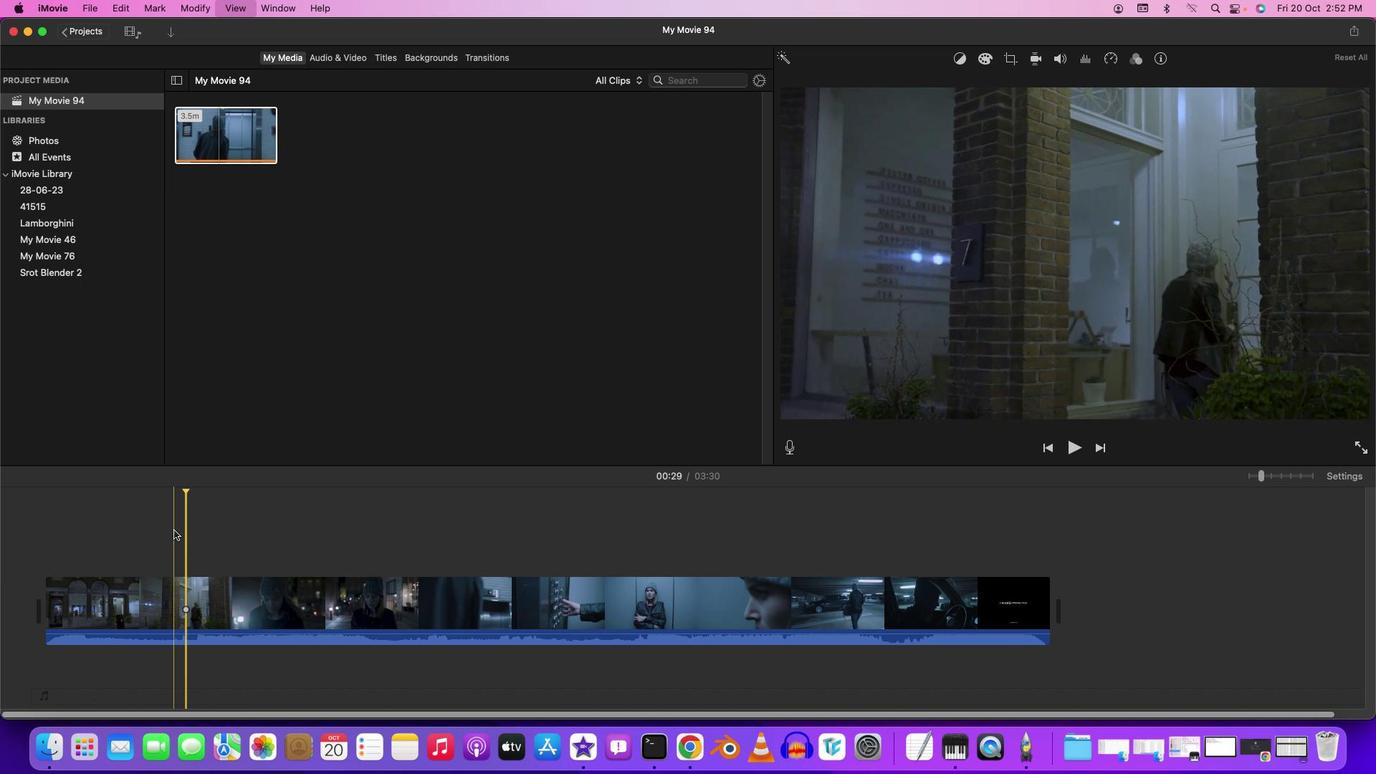 
Action: Key pressed Key.space
Screenshot: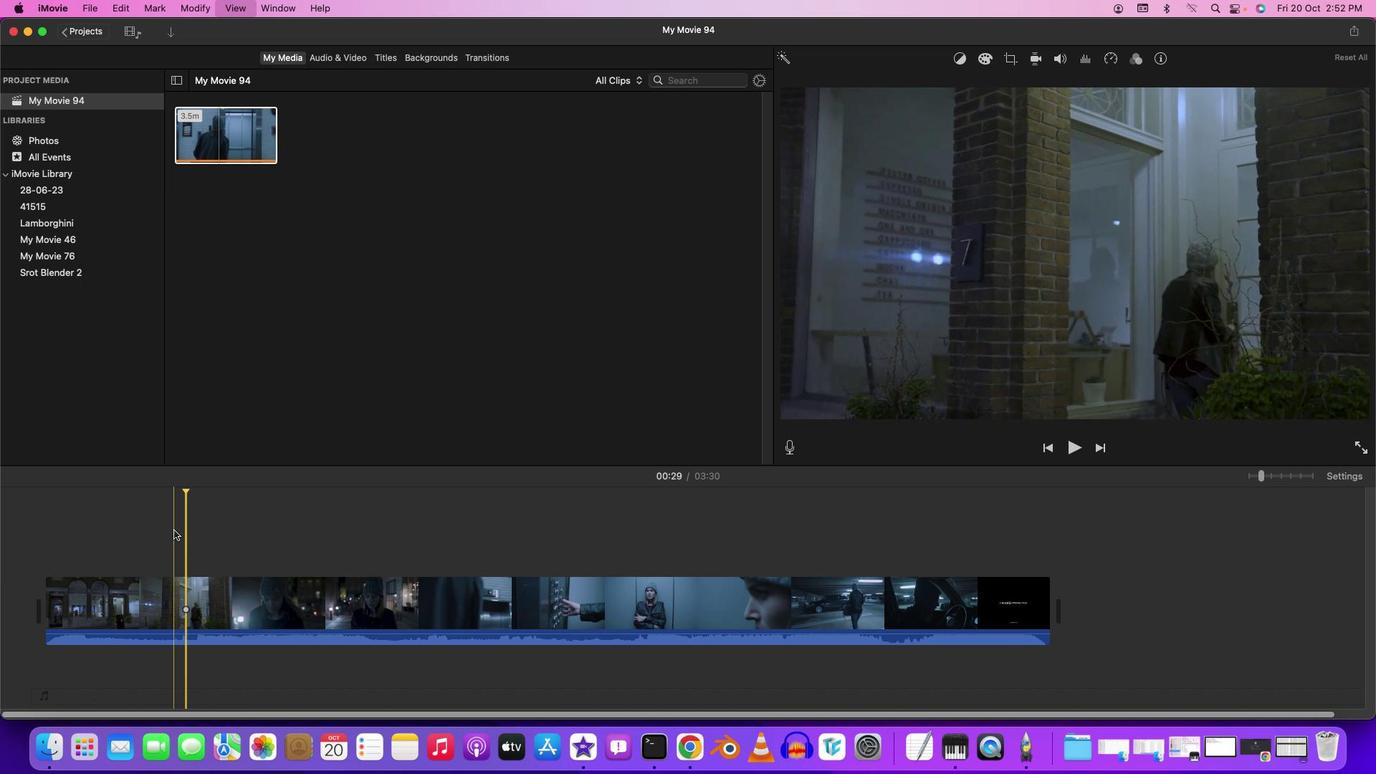 
Action: Mouse moved to (347, 60)
Screenshot: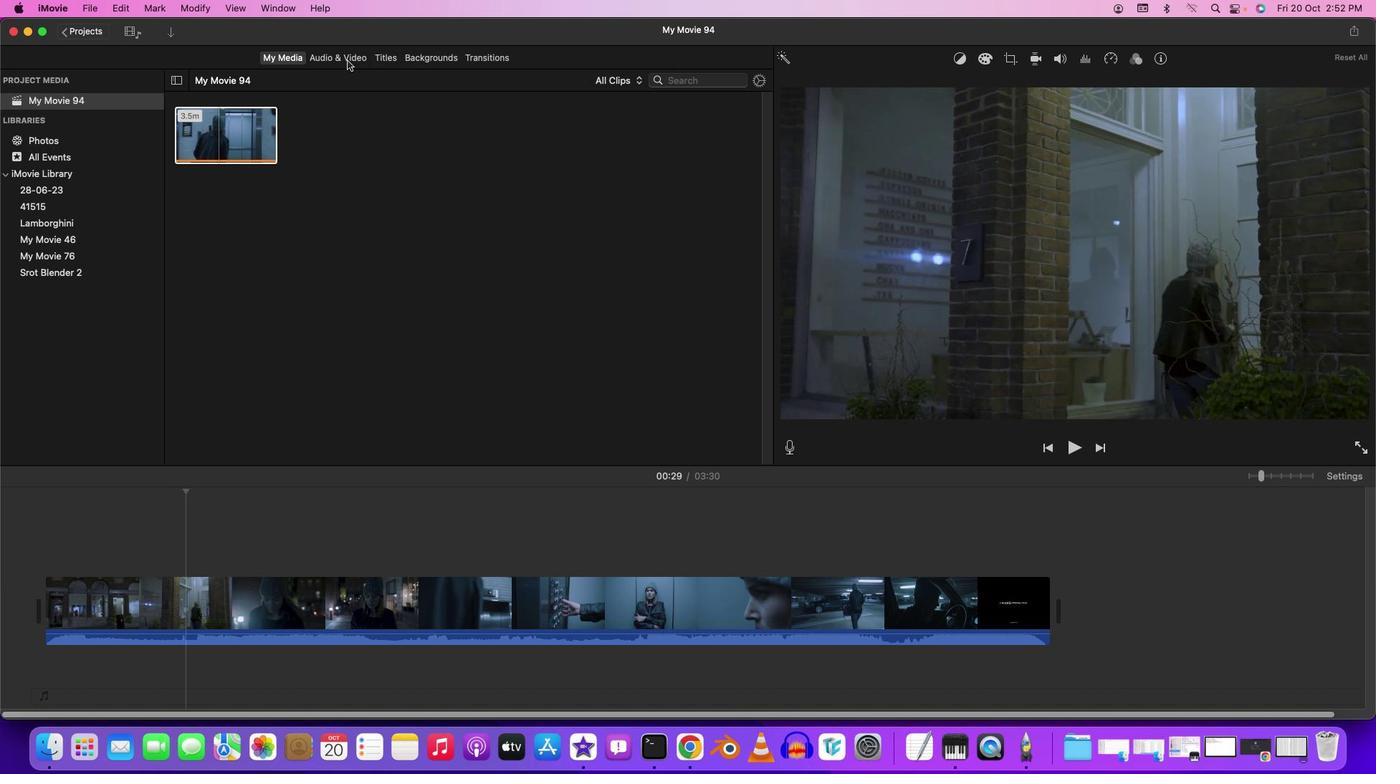 
Action: Mouse pressed left at (347, 60)
Screenshot: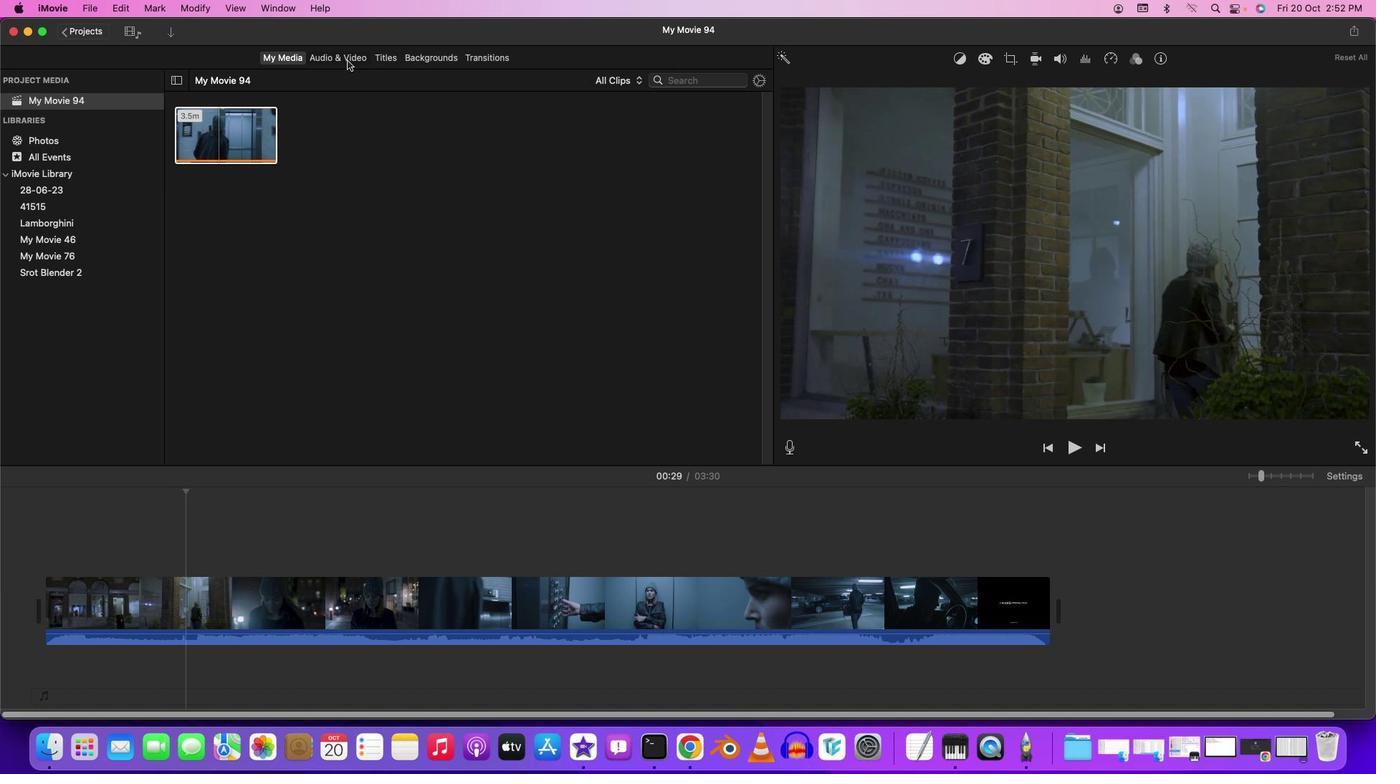 
Action: Mouse moved to (226, 80)
Screenshot: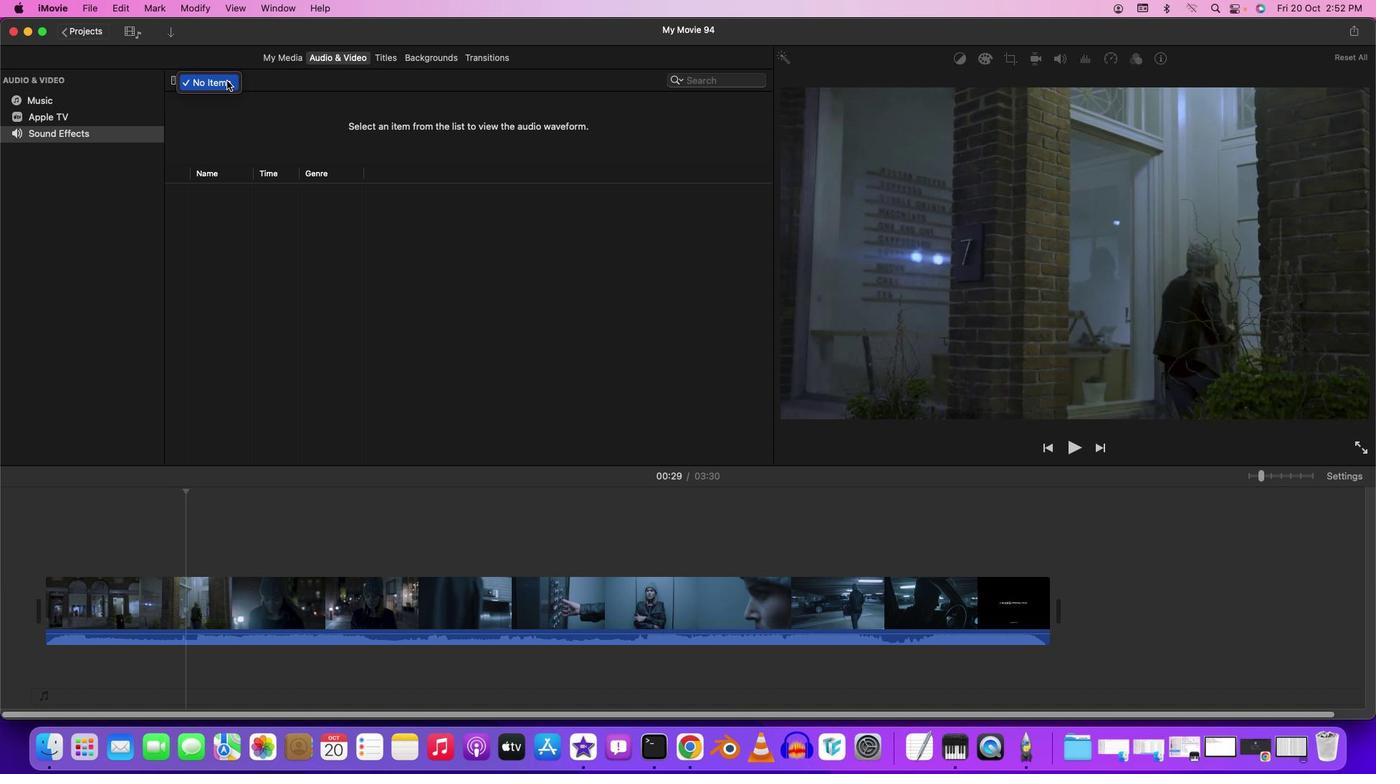 
Action: Mouse pressed left at (226, 80)
Screenshot: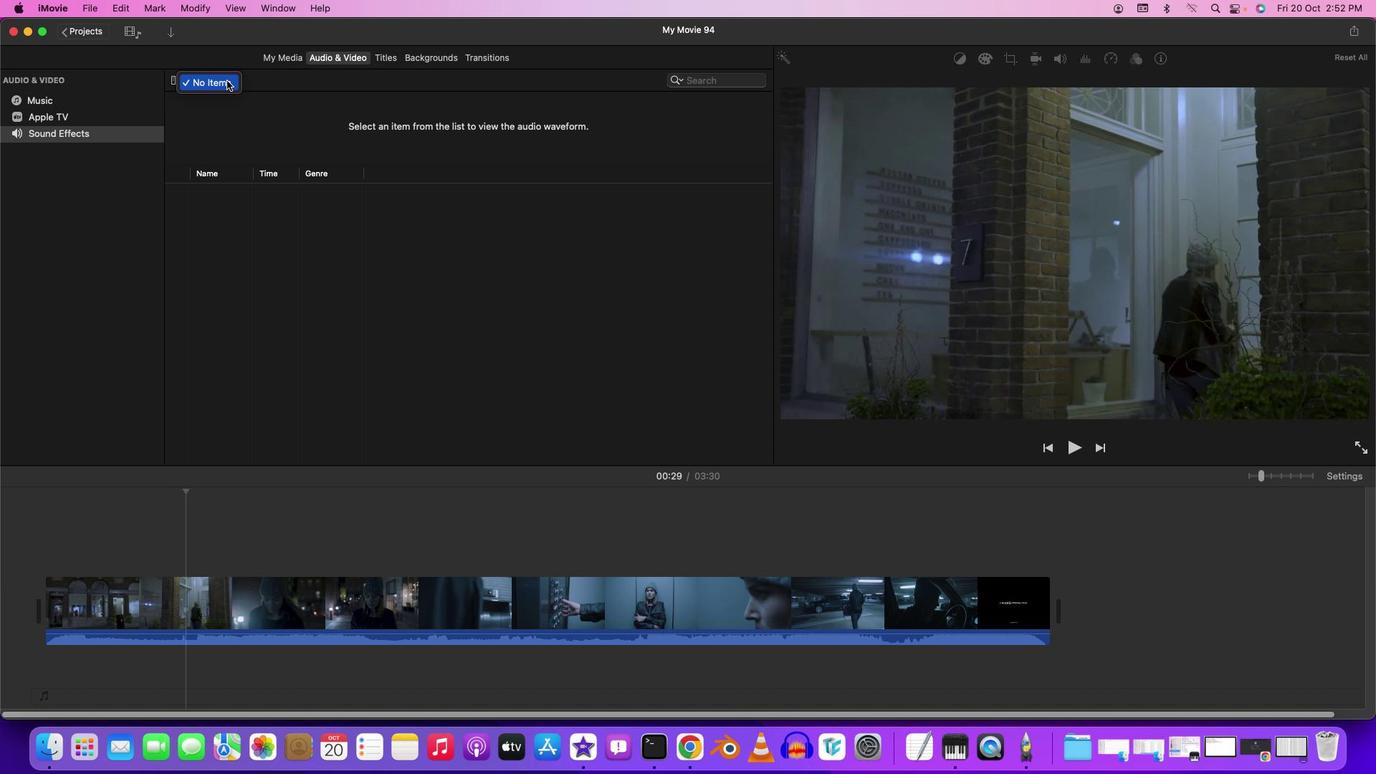 
Action: Mouse moved to (270, 102)
Screenshot: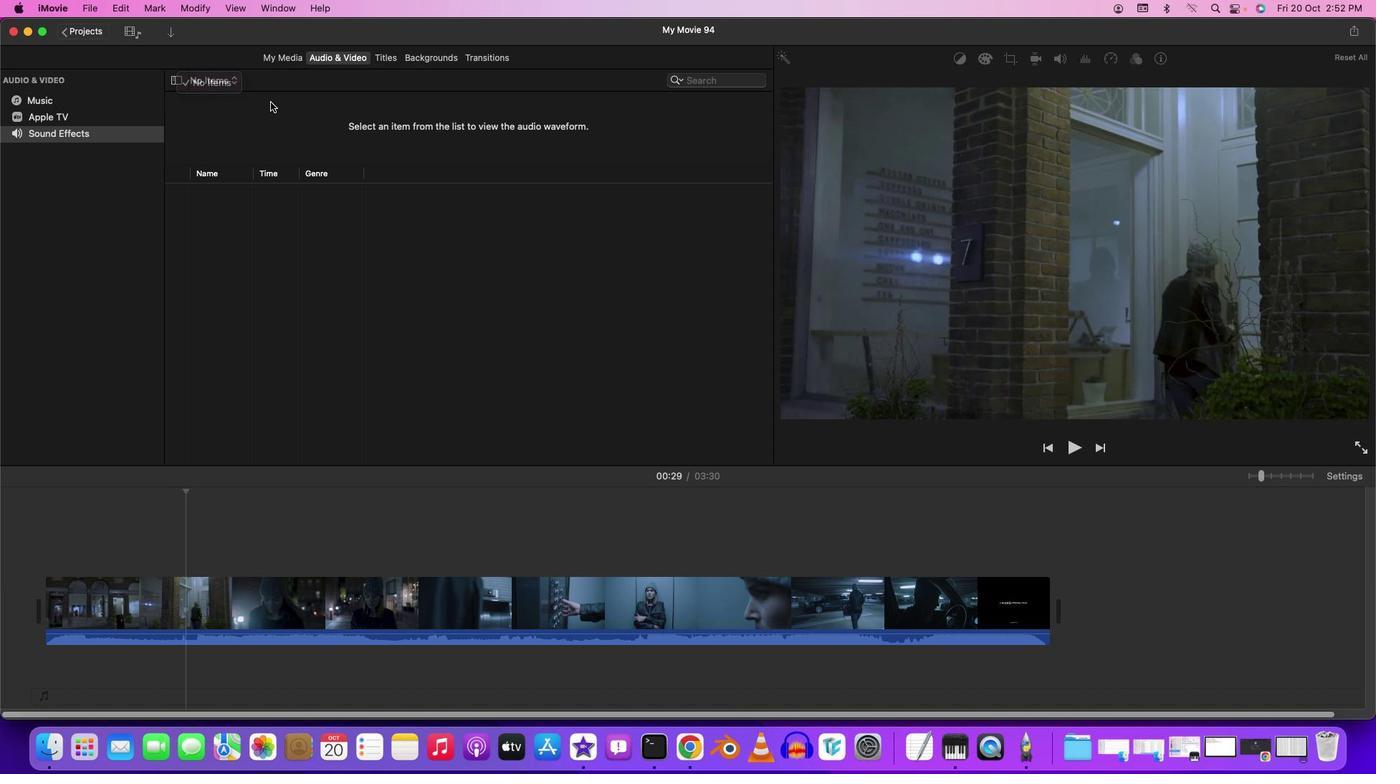 
Action: Mouse pressed left at (270, 102)
Screenshot: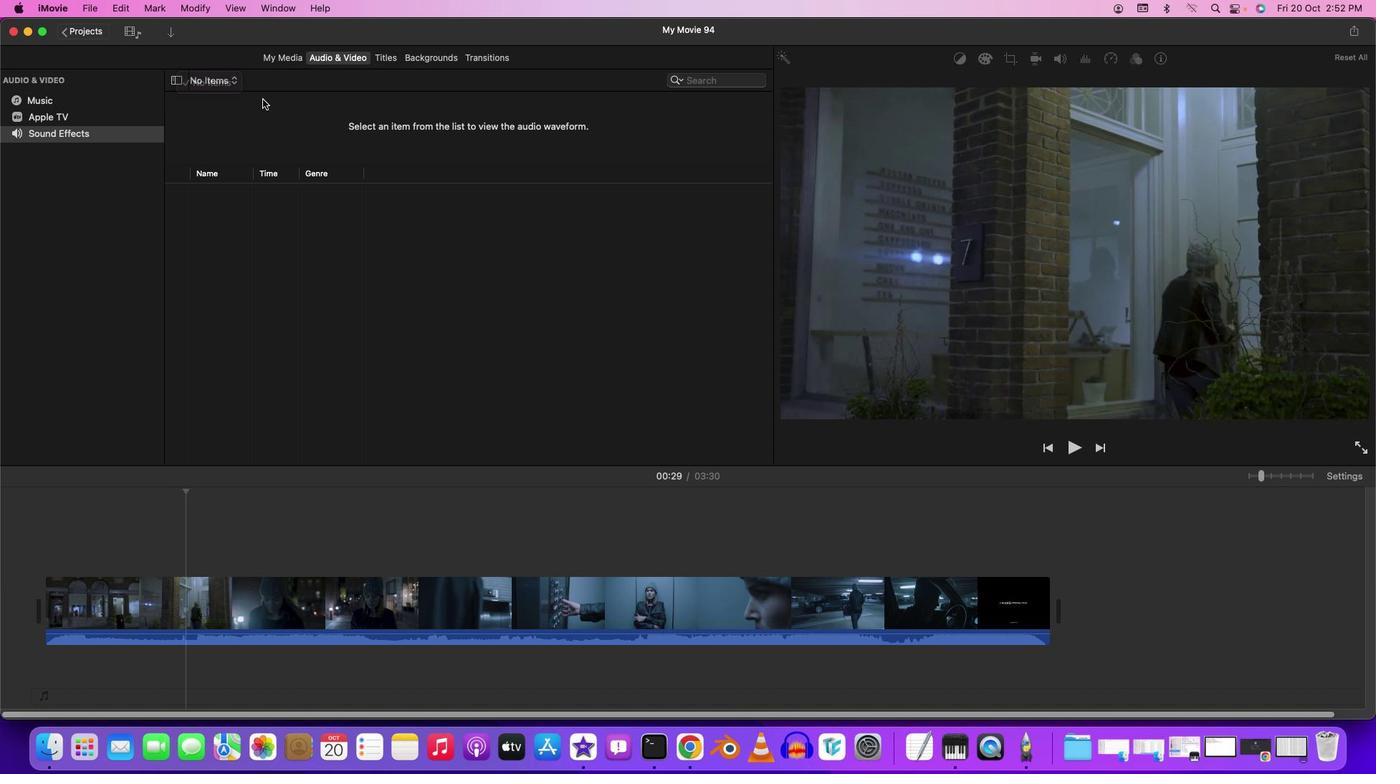 
Action: Mouse moved to (235, 84)
Screenshot: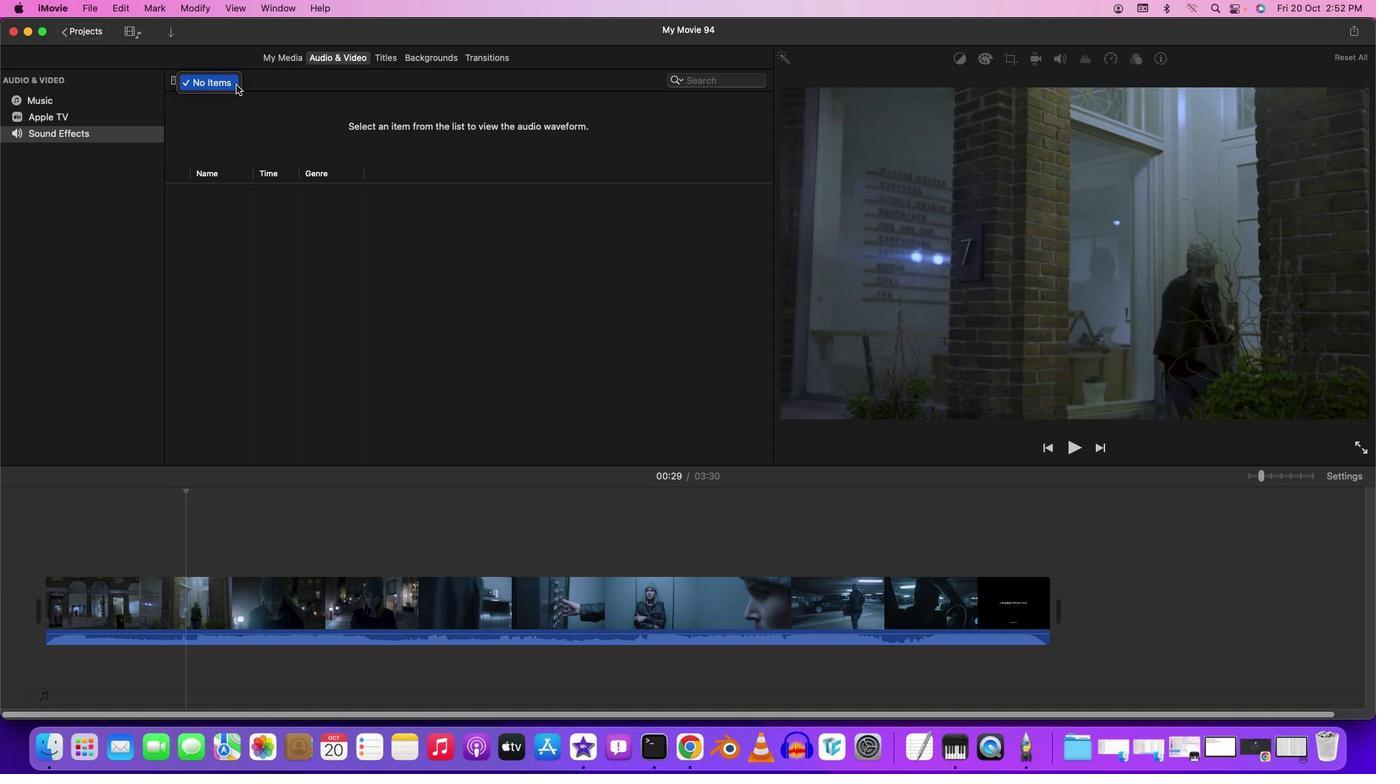 
Action: Mouse pressed left at (235, 84)
Screenshot: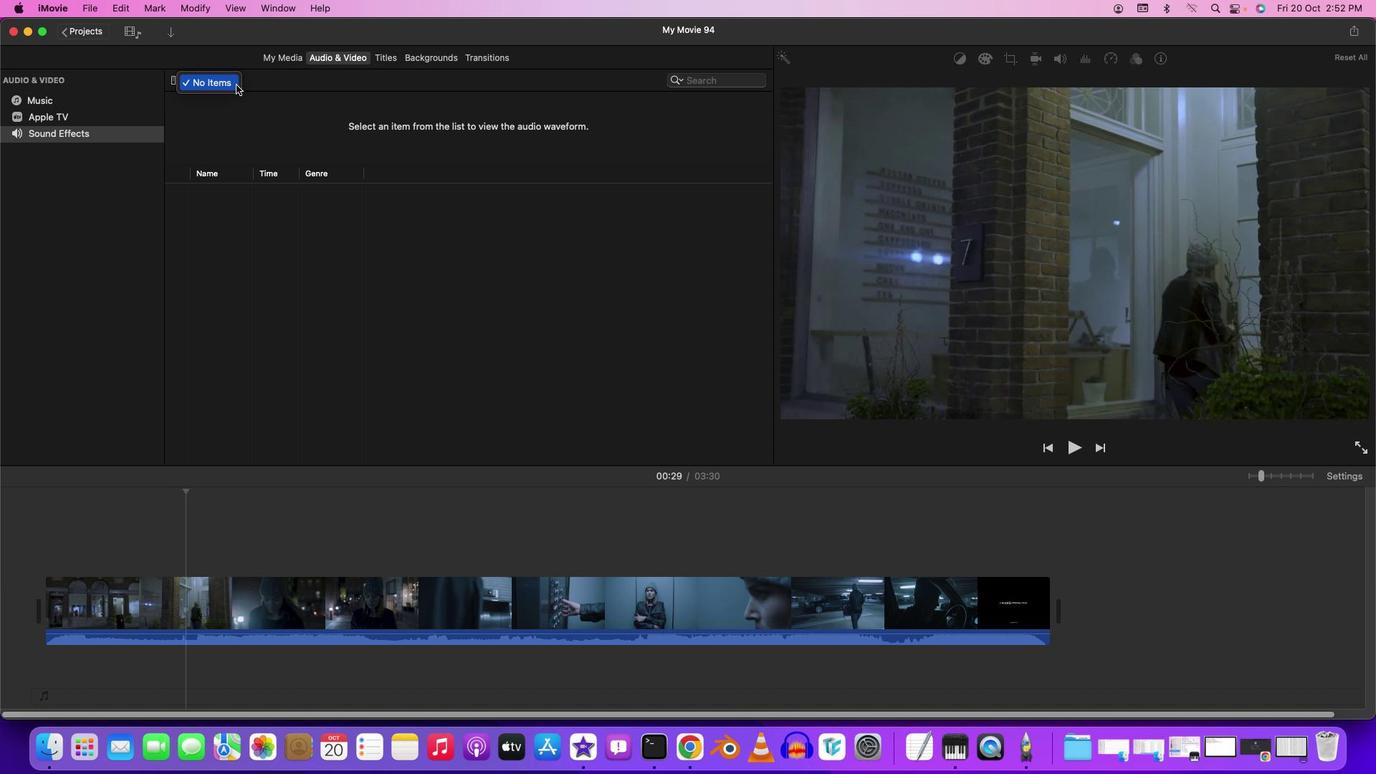 
Action: Mouse moved to (294, 97)
Screenshot: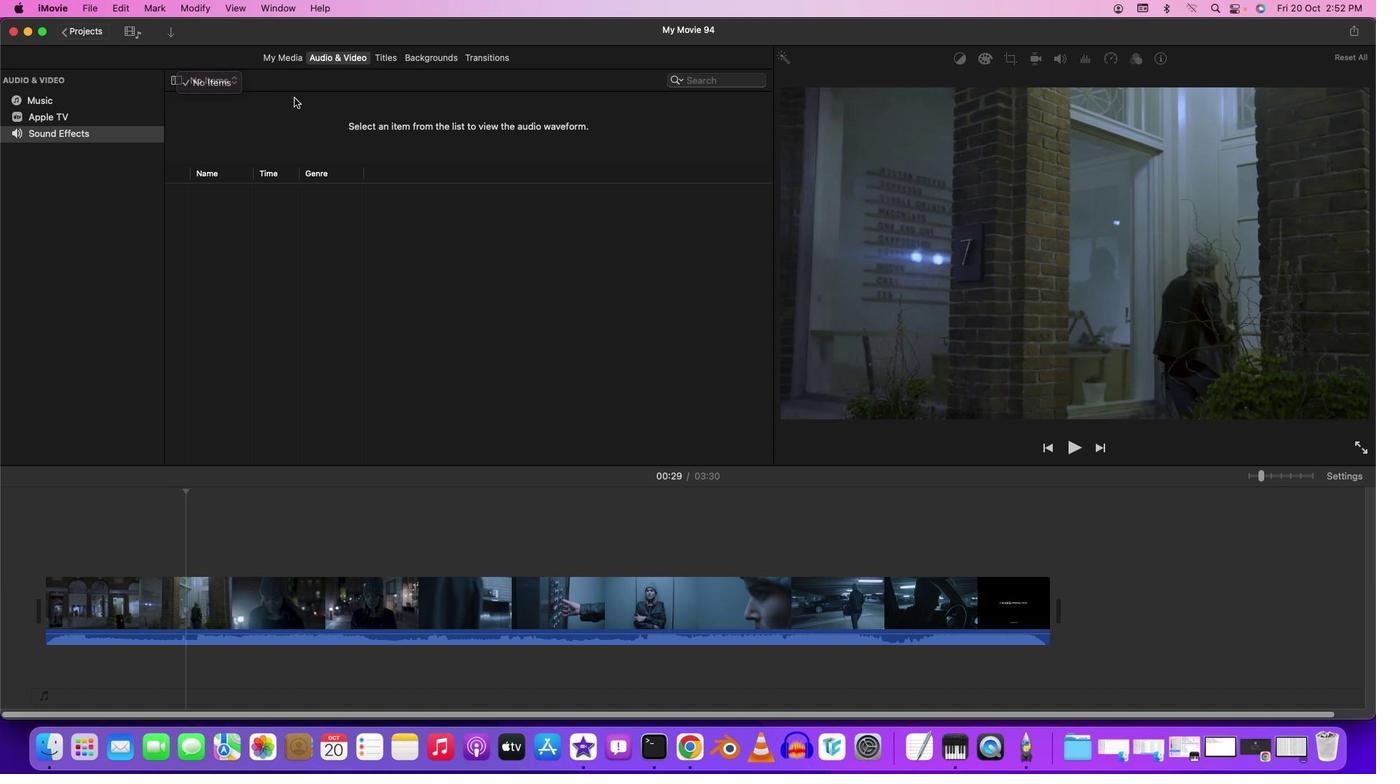 
Action: Mouse pressed left at (294, 97)
Screenshot: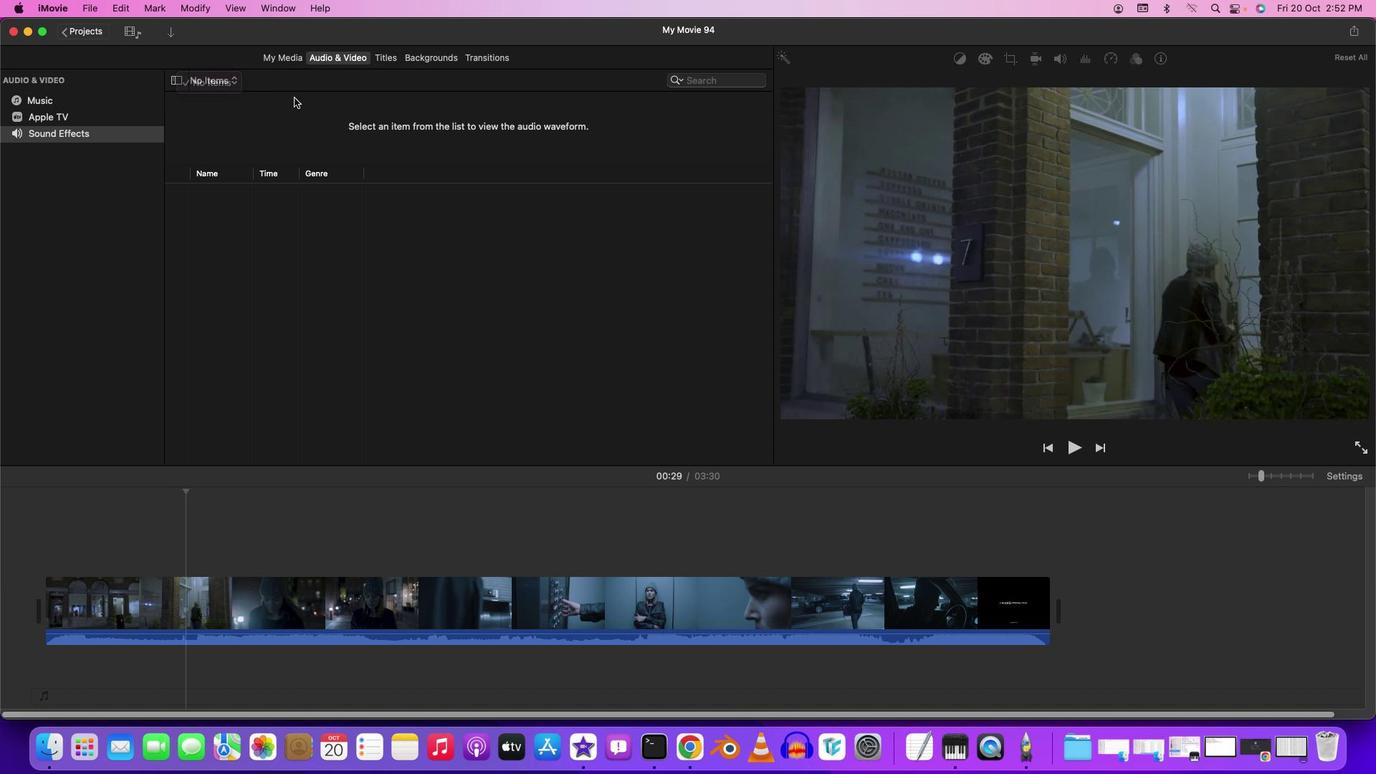 
Action: Mouse moved to (240, 86)
Screenshot: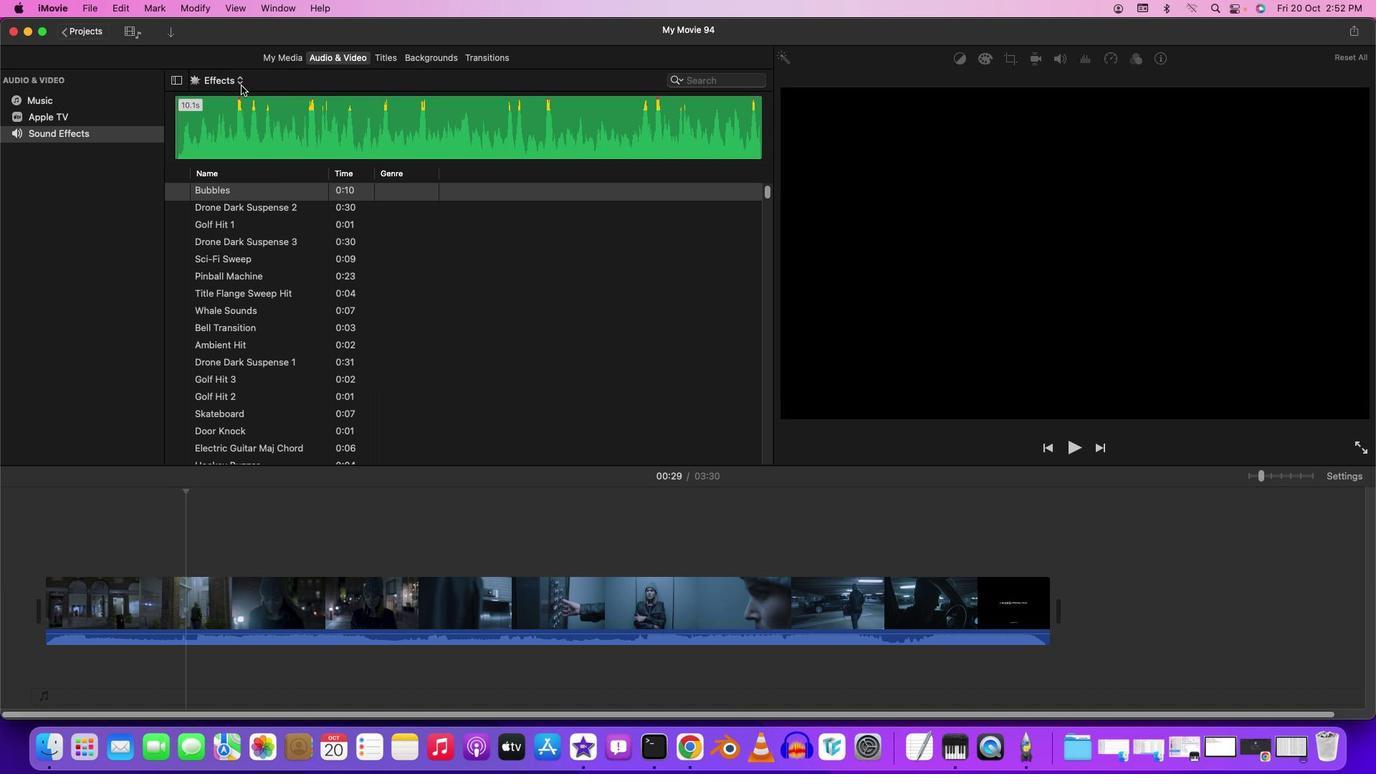 
Action: Mouse pressed left at (240, 86)
Screenshot: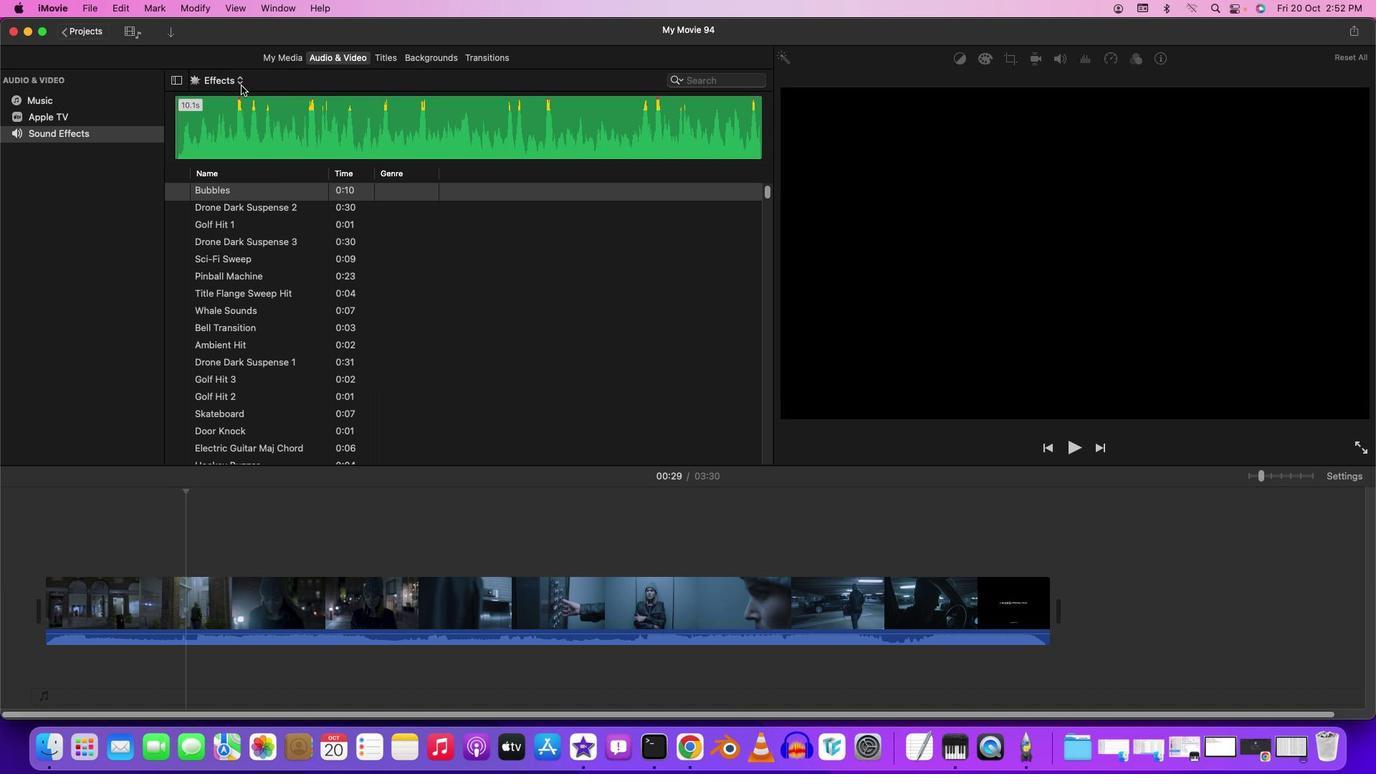 
Action: Mouse moved to (242, 78)
Screenshot: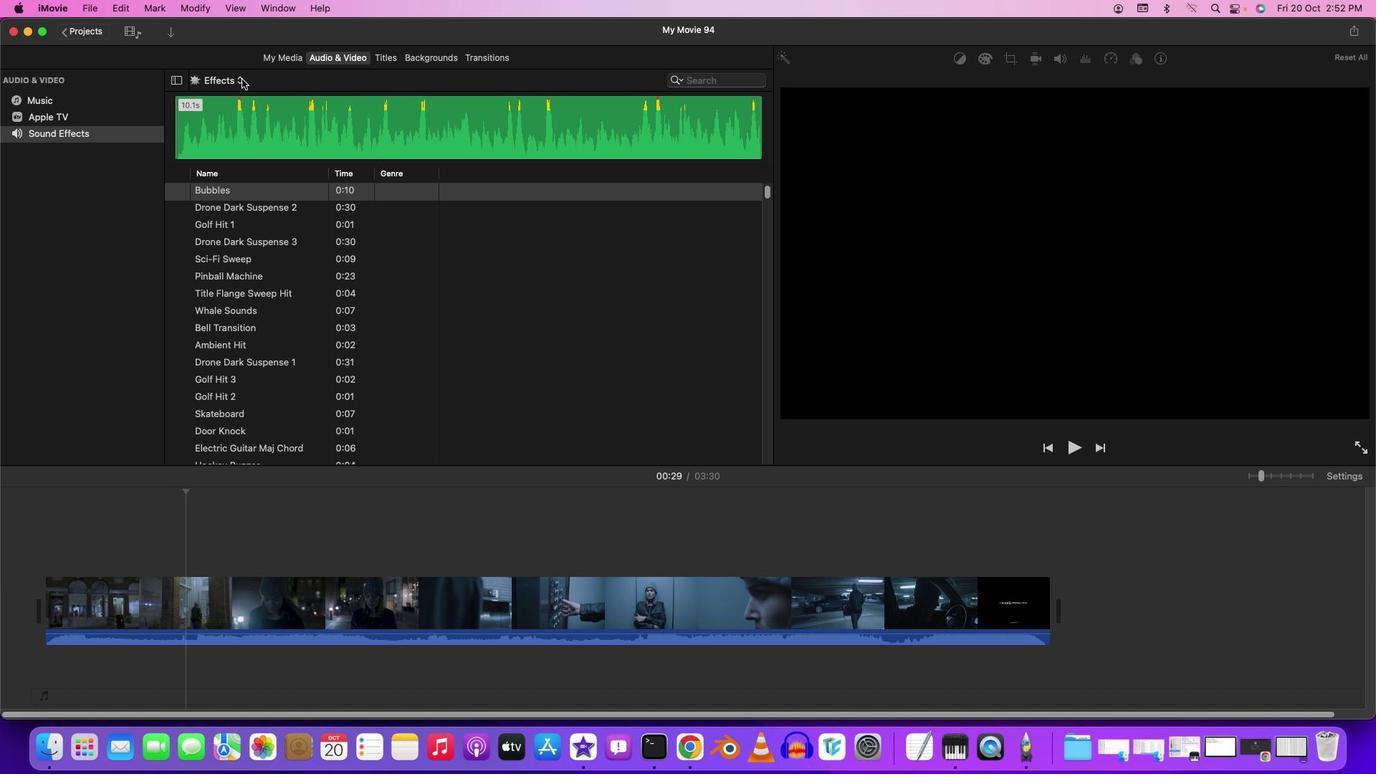 
Action: Mouse pressed left at (242, 78)
Screenshot: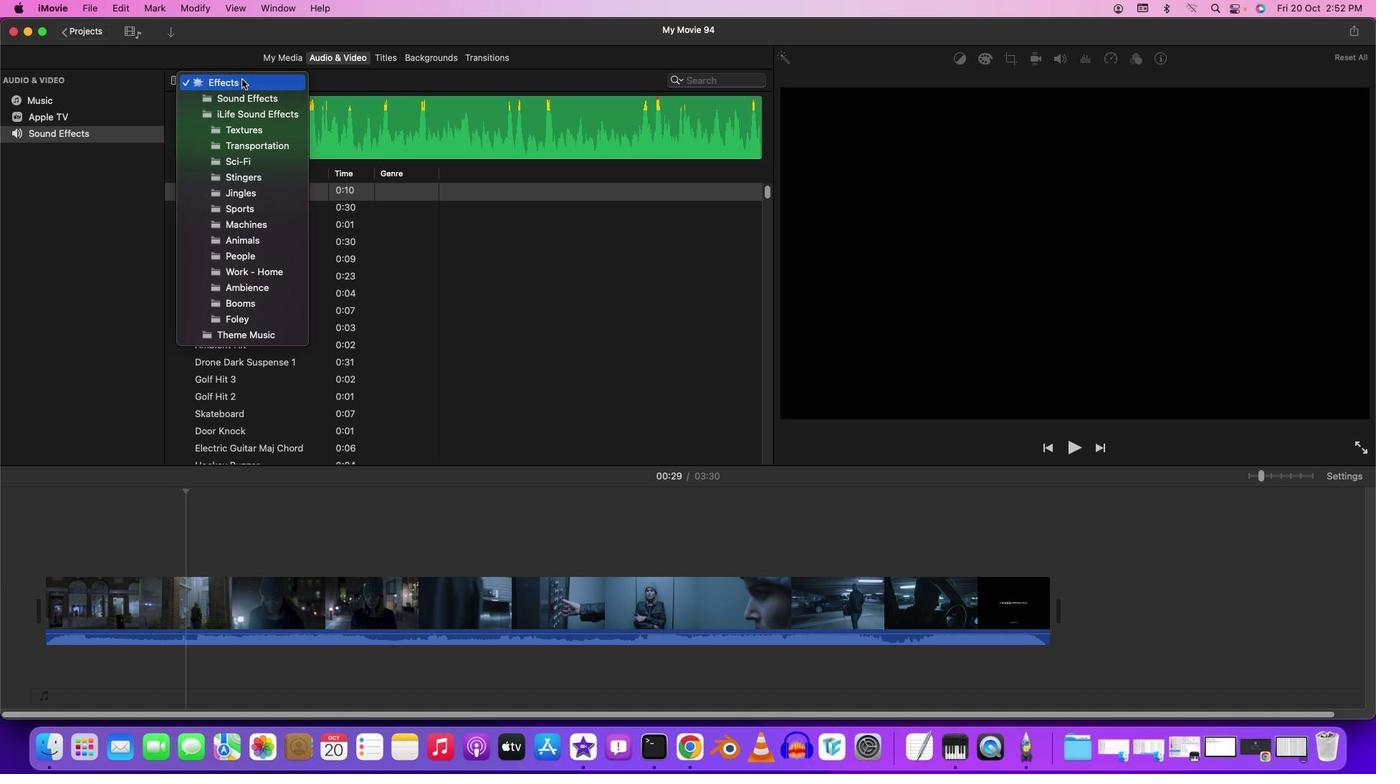 
Action: Mouse moved to (242, 78)
Screenshot: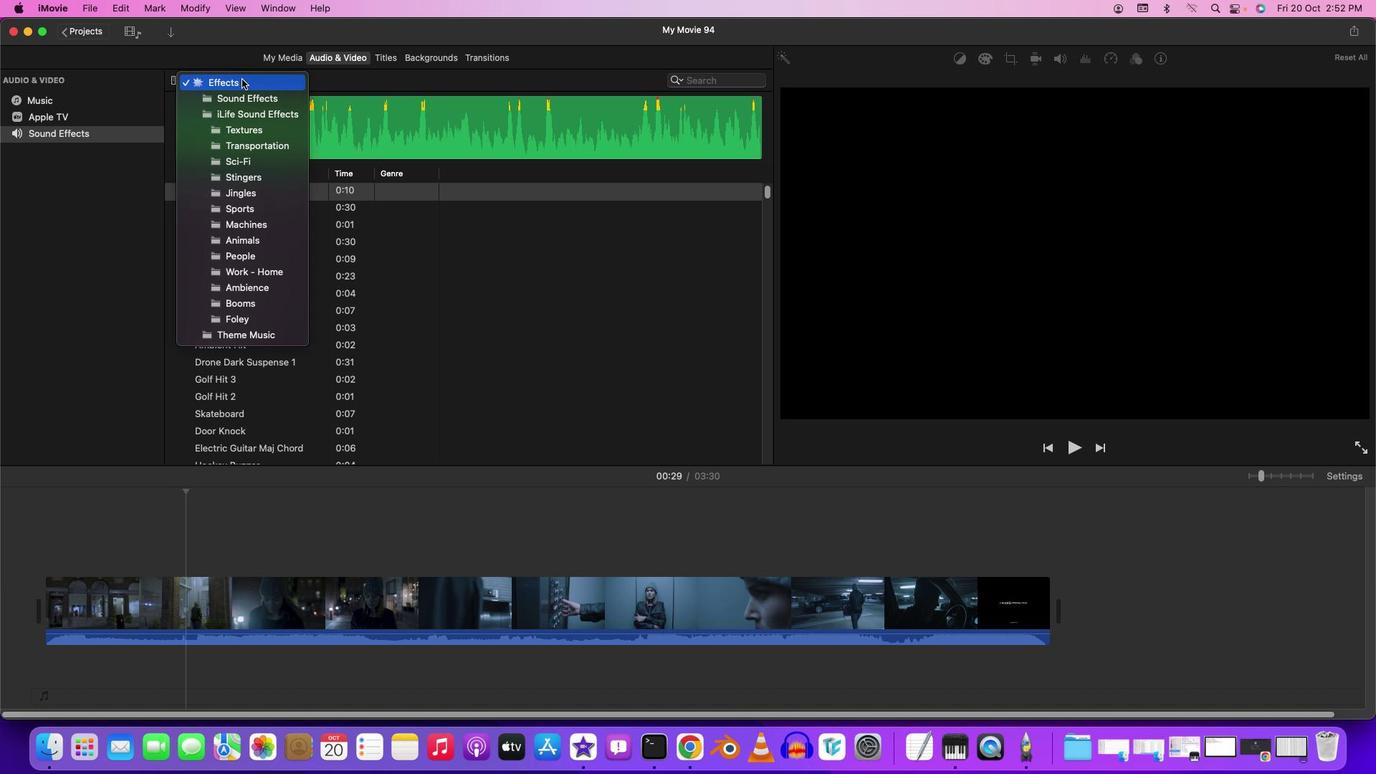 
Action: Mouse pressed left at (242, 78)
Screenshot: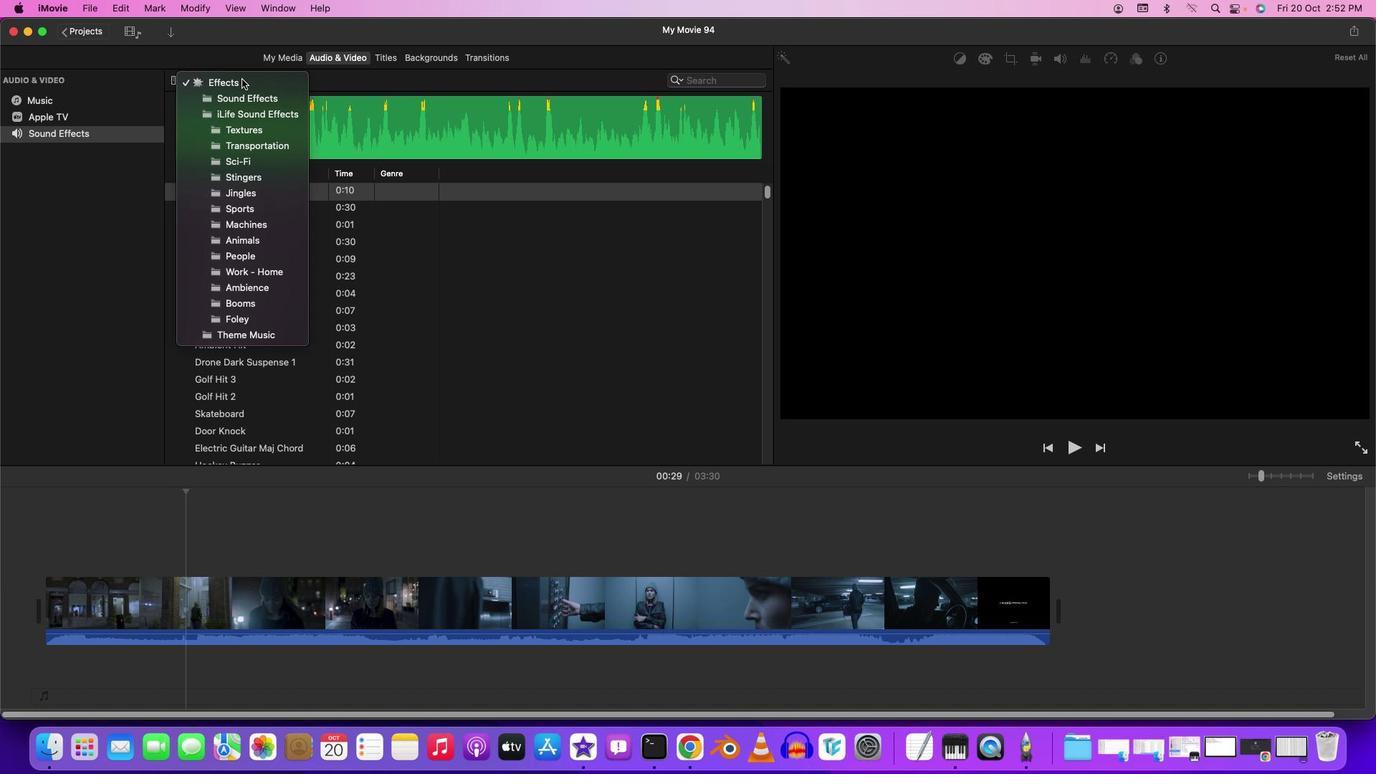 
Action: Mouse moved to (713, 83)
Screenshot: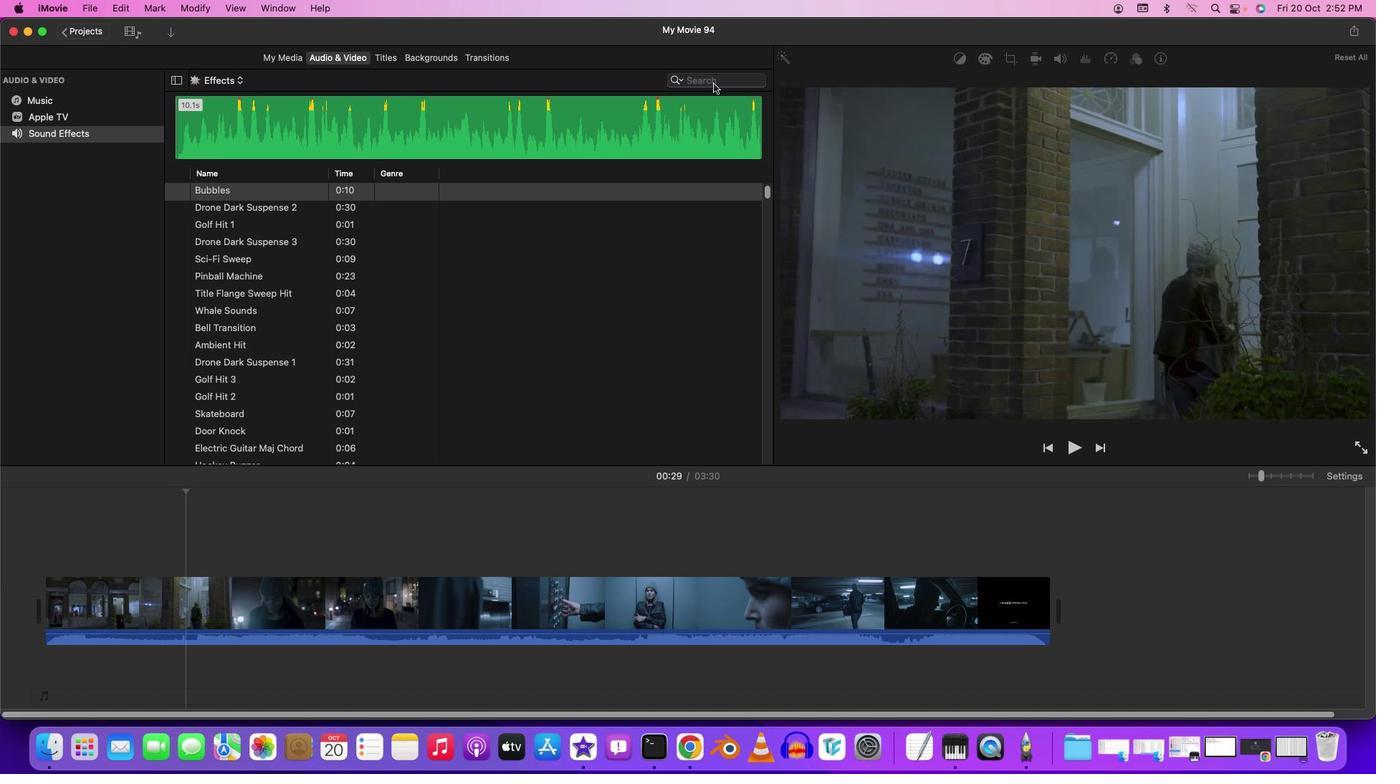 
Action: Mouse pressed left at (713, 83)
Screenshot: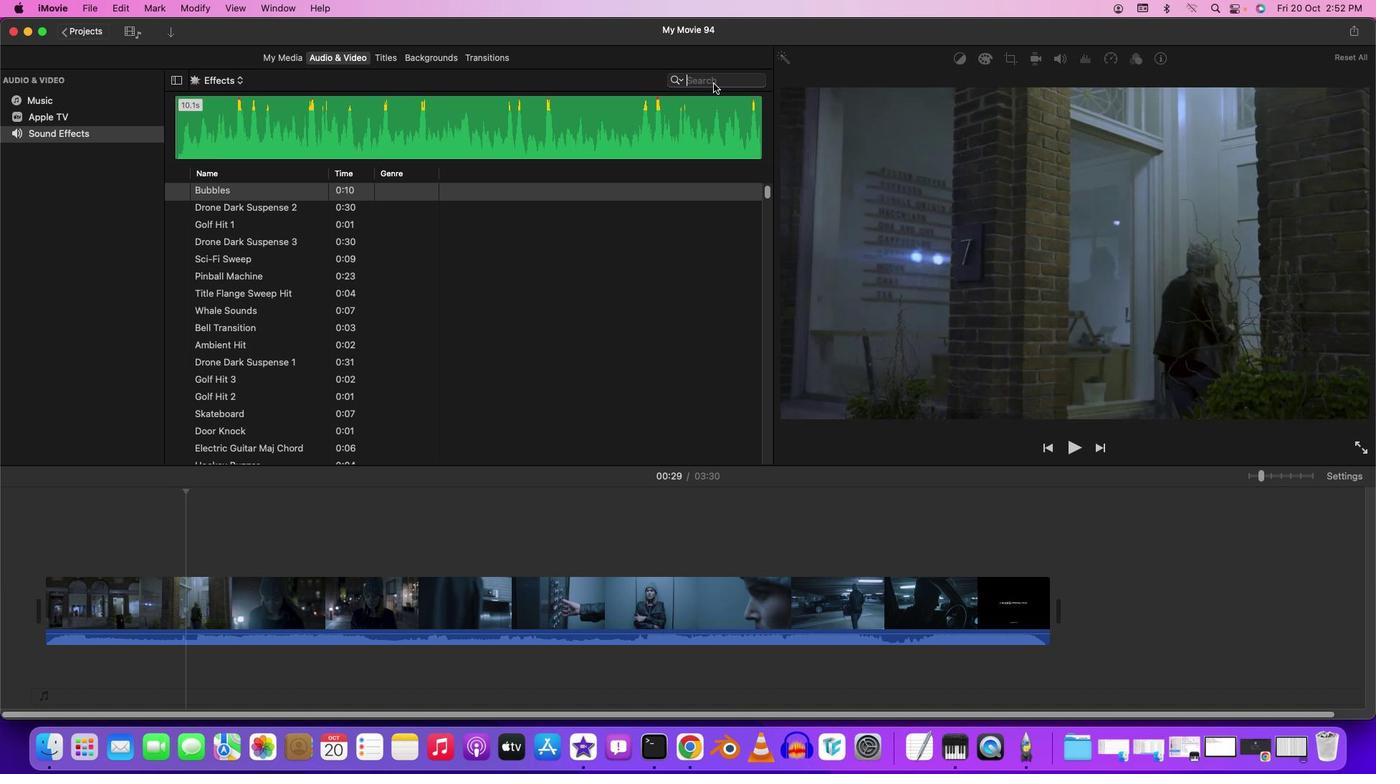 
Action: Mouse moved to (709, 84)
Screenshot: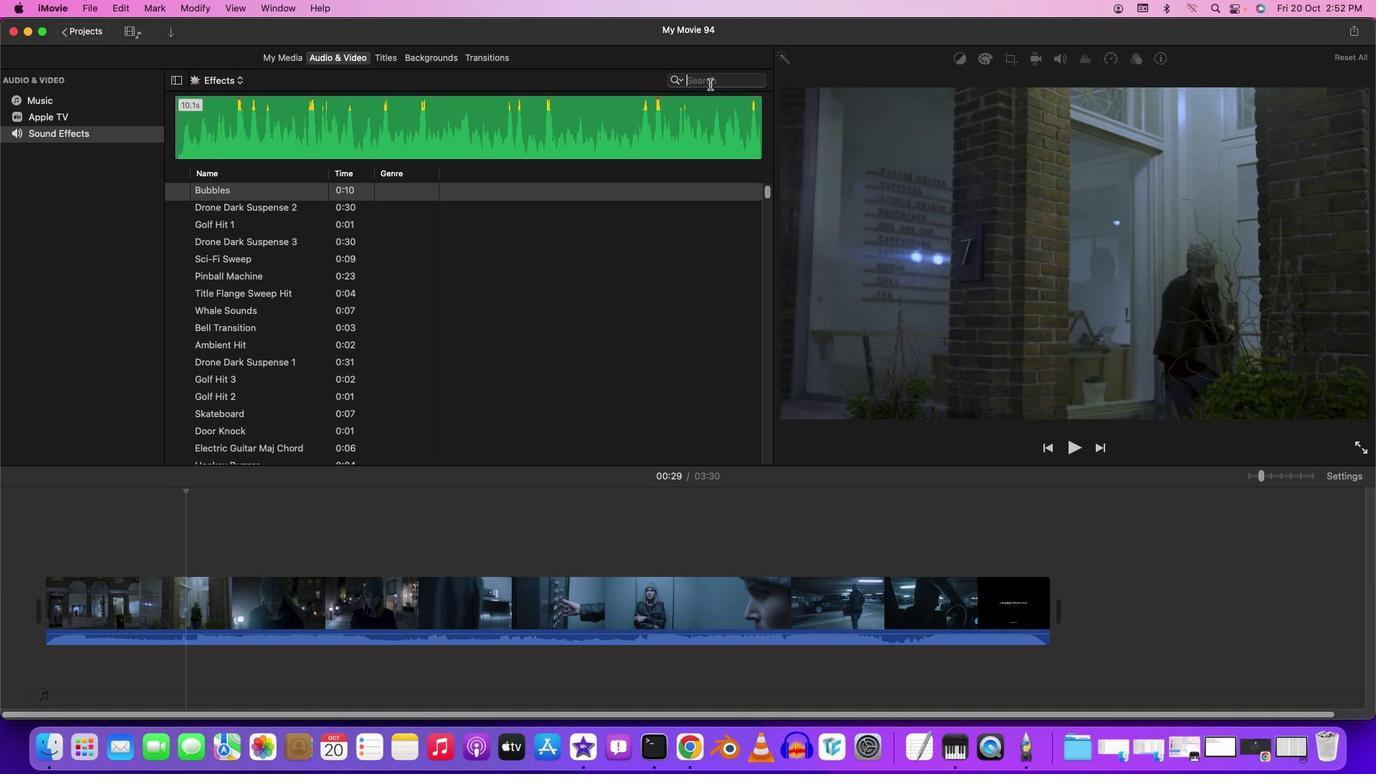 
Action: Key pressed 's''u''s'
Screenshot: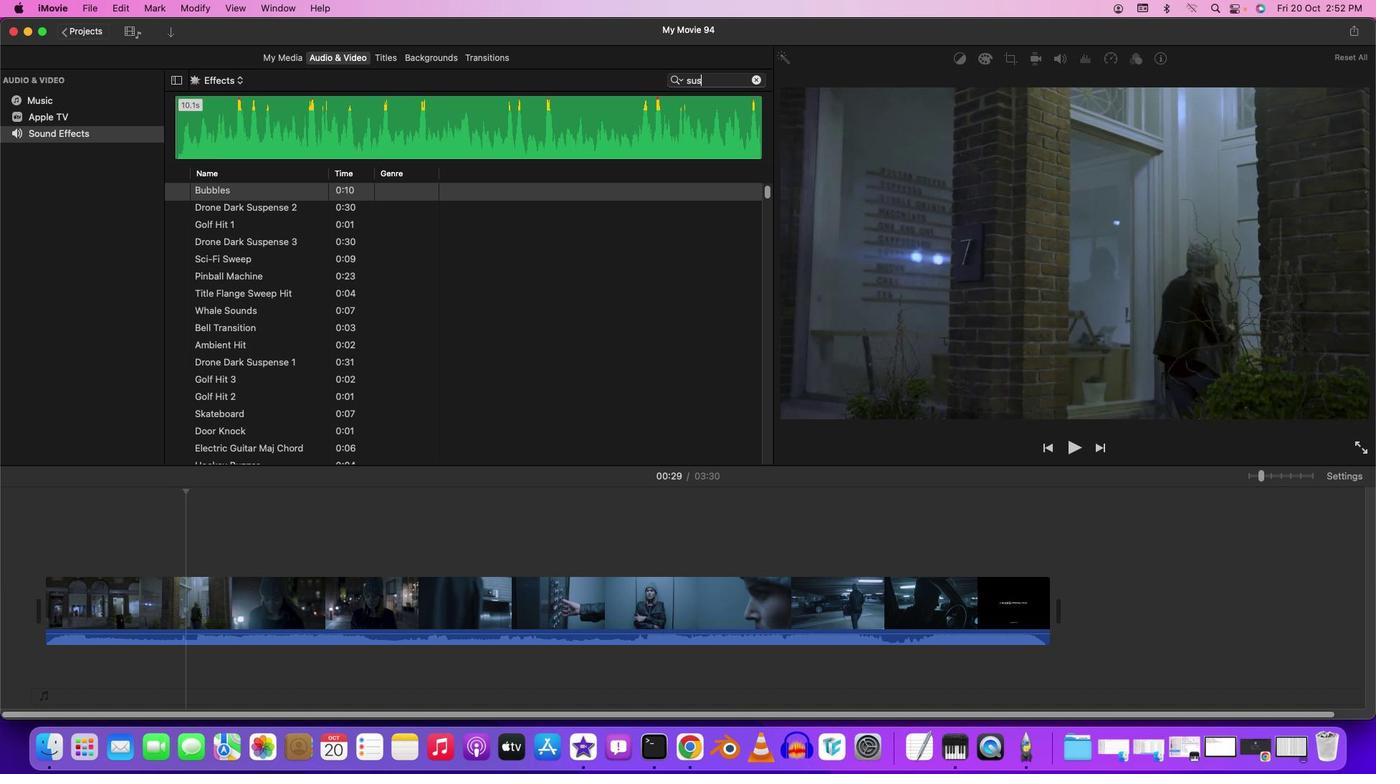 
Action: Mouse moved to (182, 195)
Screenshot: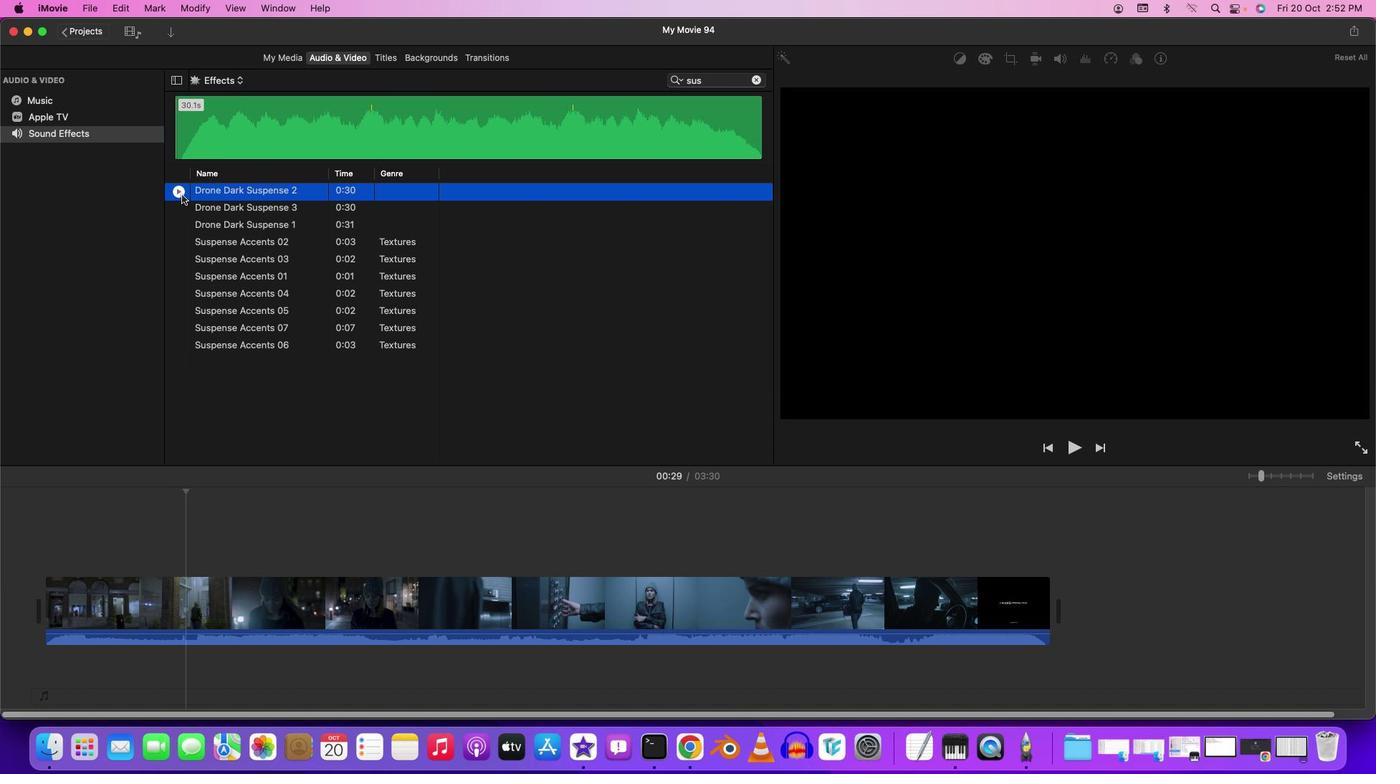 
Action: Mouse pressed left at (182, 195)
Screenshot: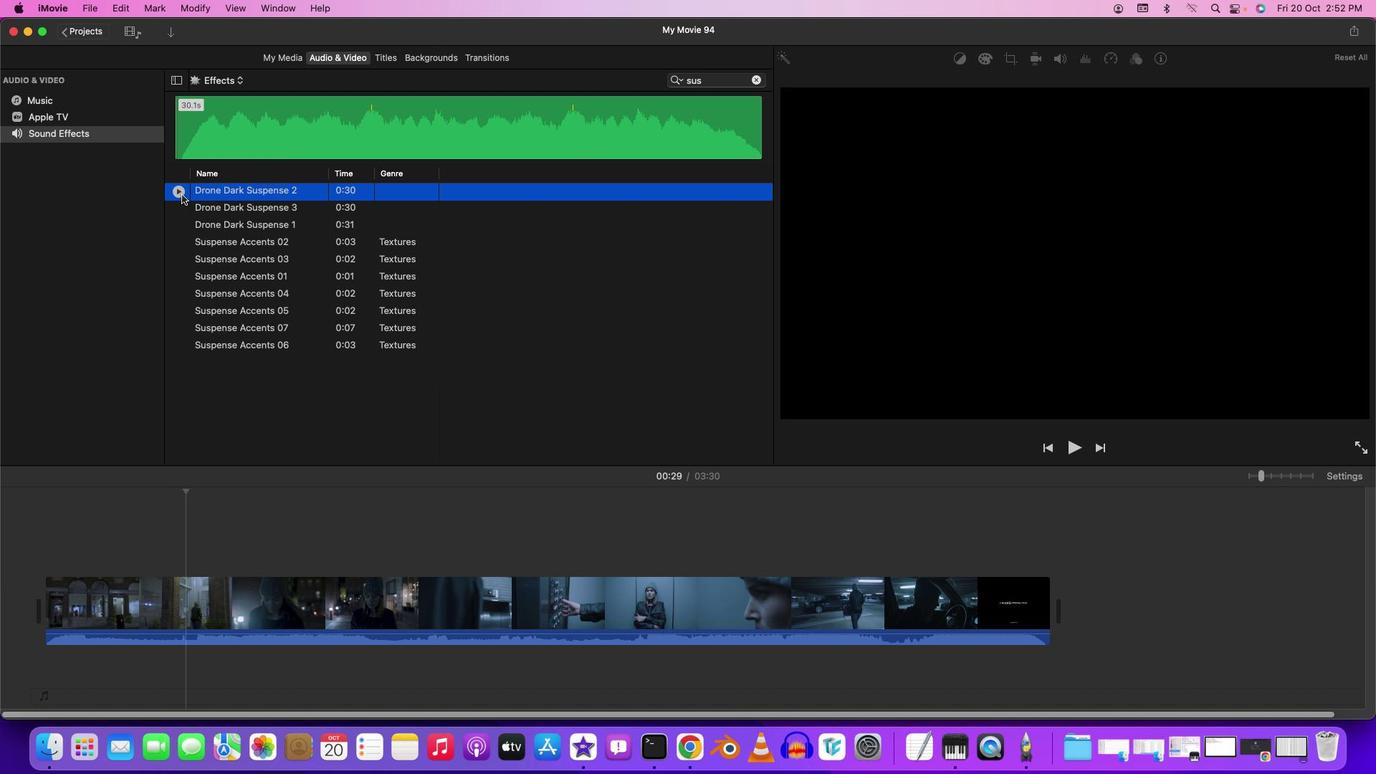 
Action: Mouse moved to (182, 195)
Screenshot: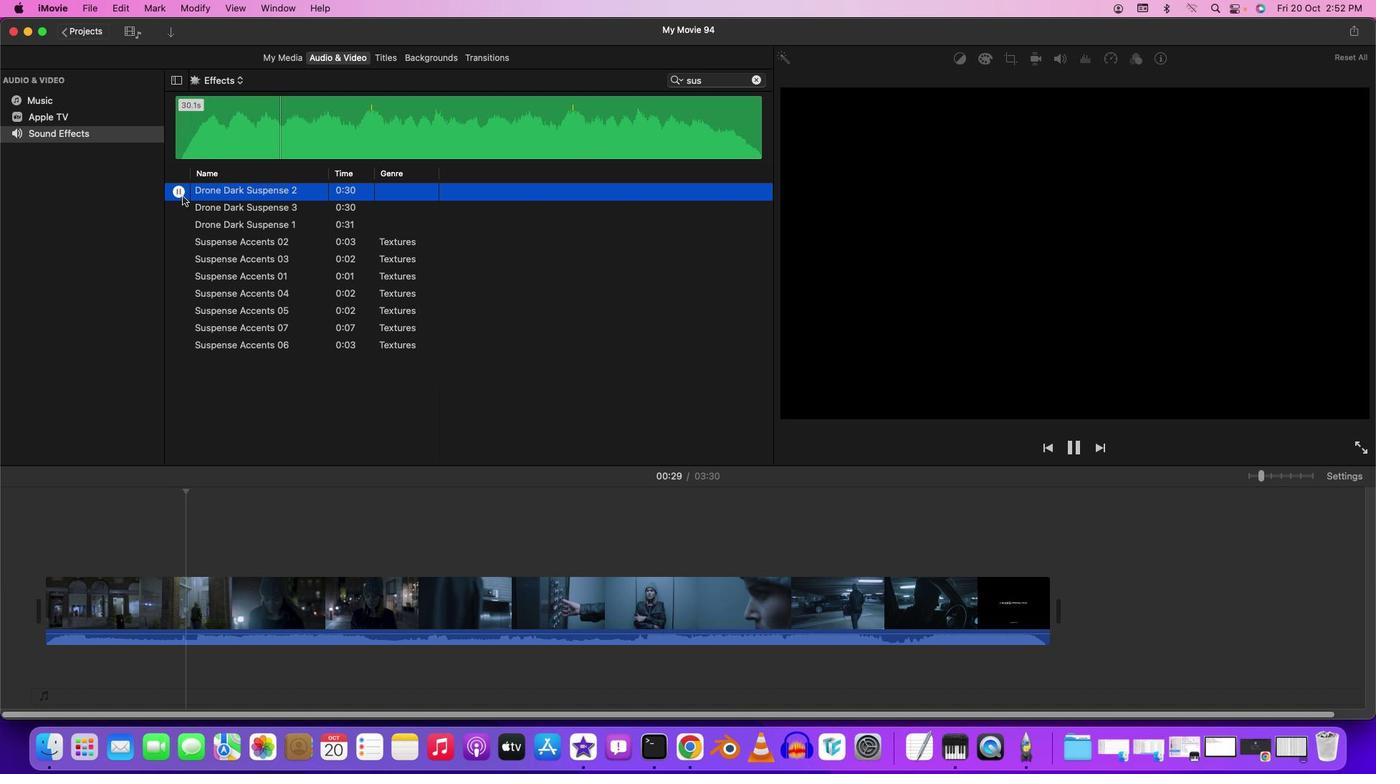 
Action: Mouse pressed left at (182, 195)
Screenshot: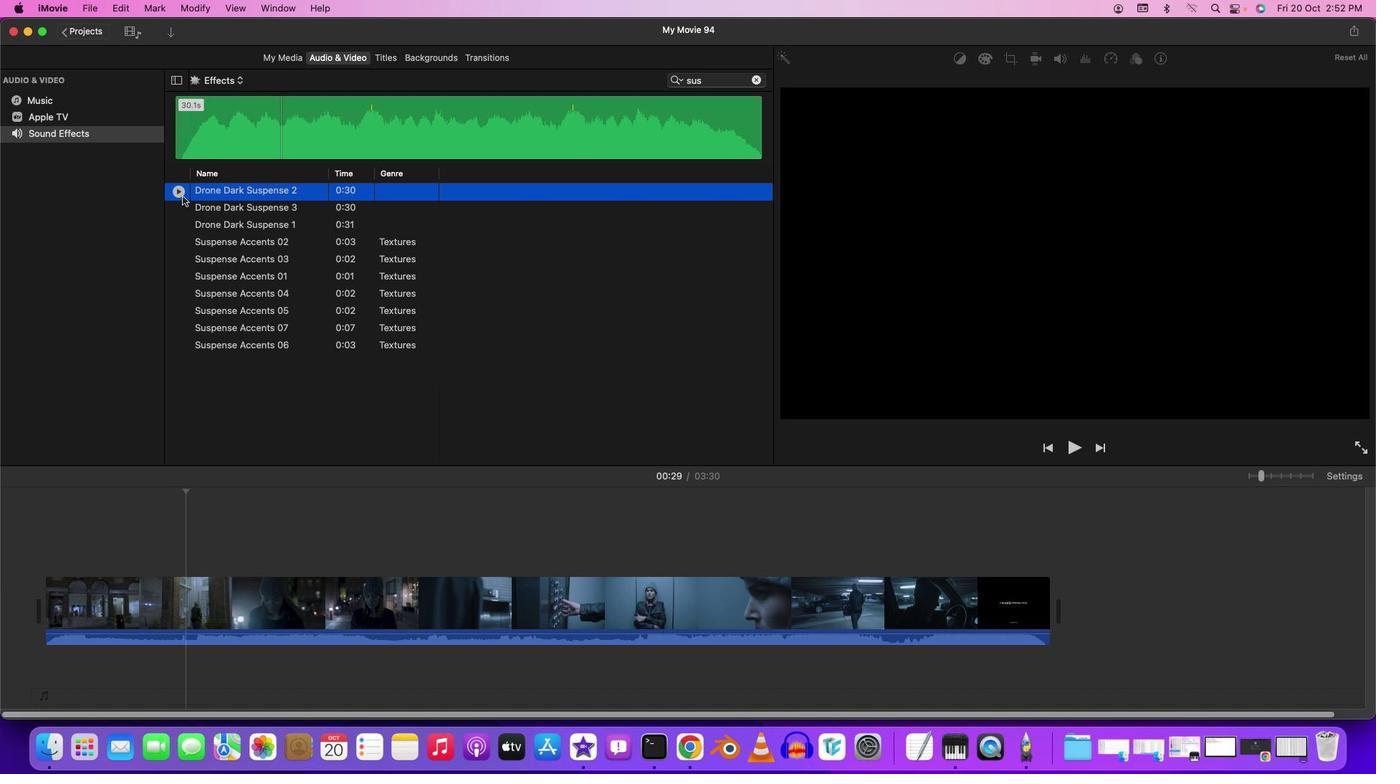 
Action: Mouse moved to (184, 494)
Screenshot: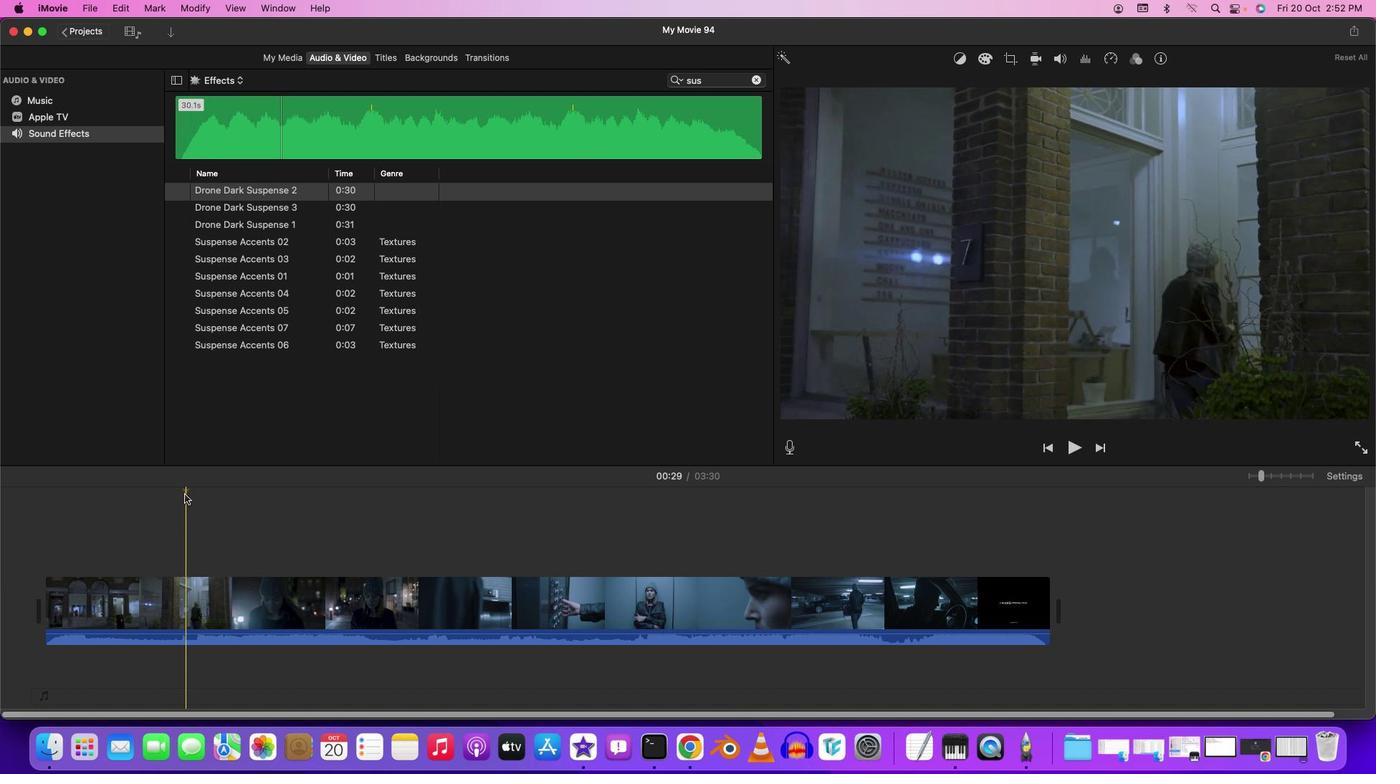 
Action: Mouse pressed left at (184, 494)
Screenshot: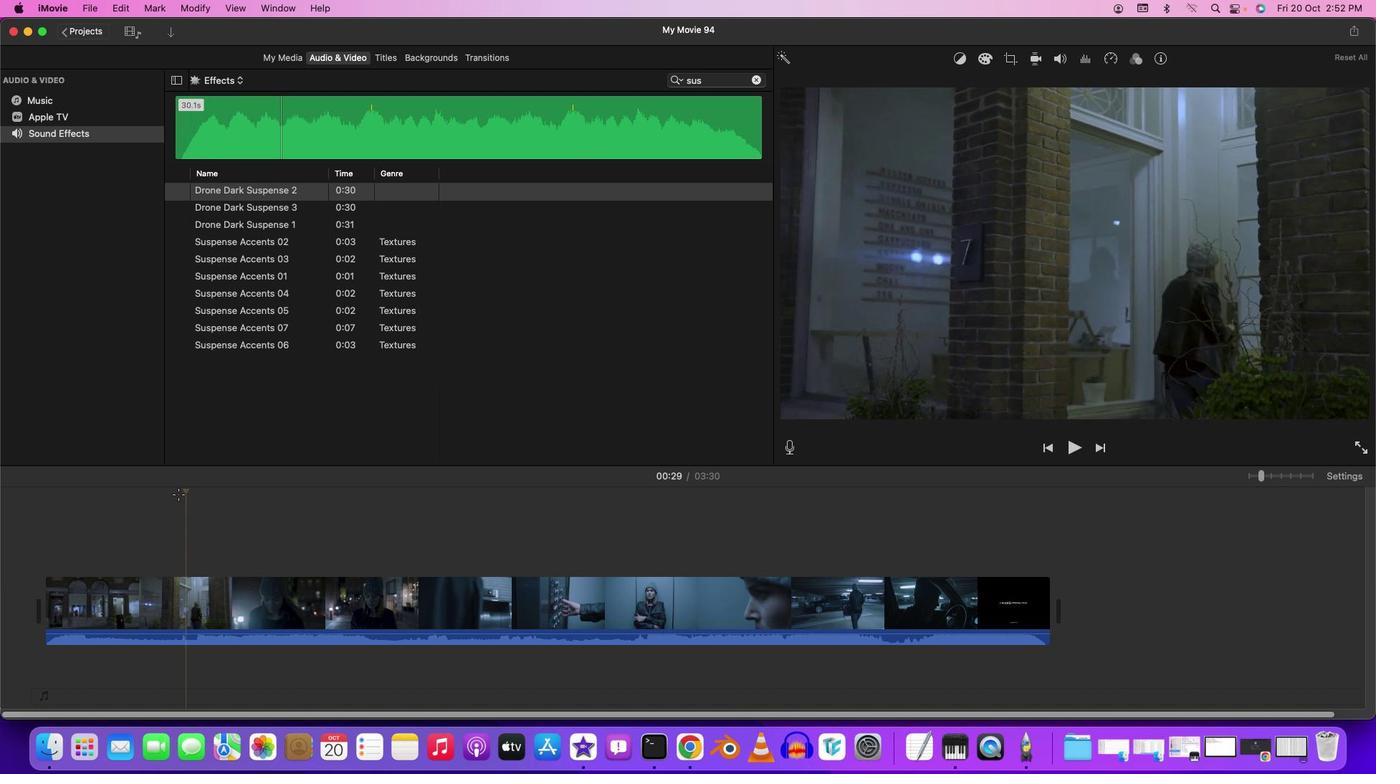
Action: Mouse moved to (184, 491)
Screenshot: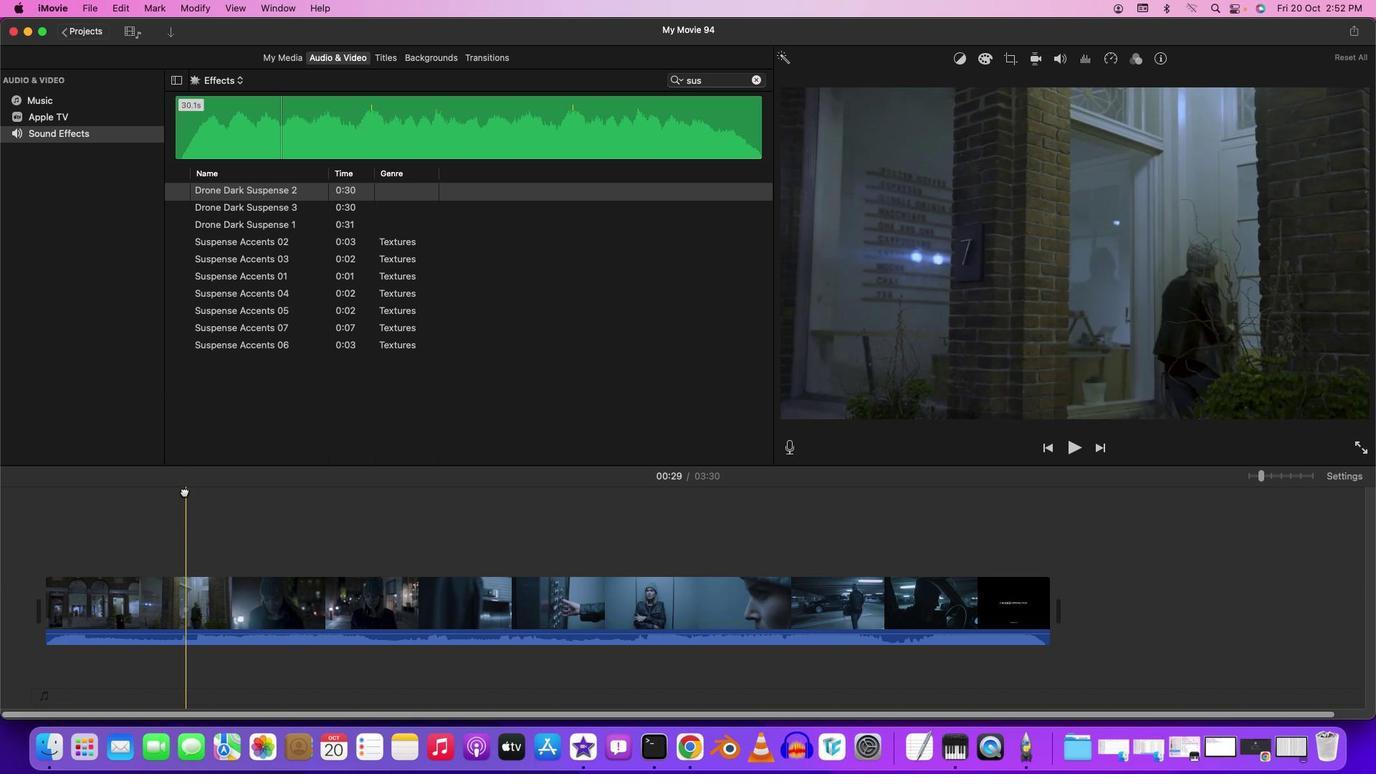 
Action: Mouse pressed left at (184, 491)
Screenshot: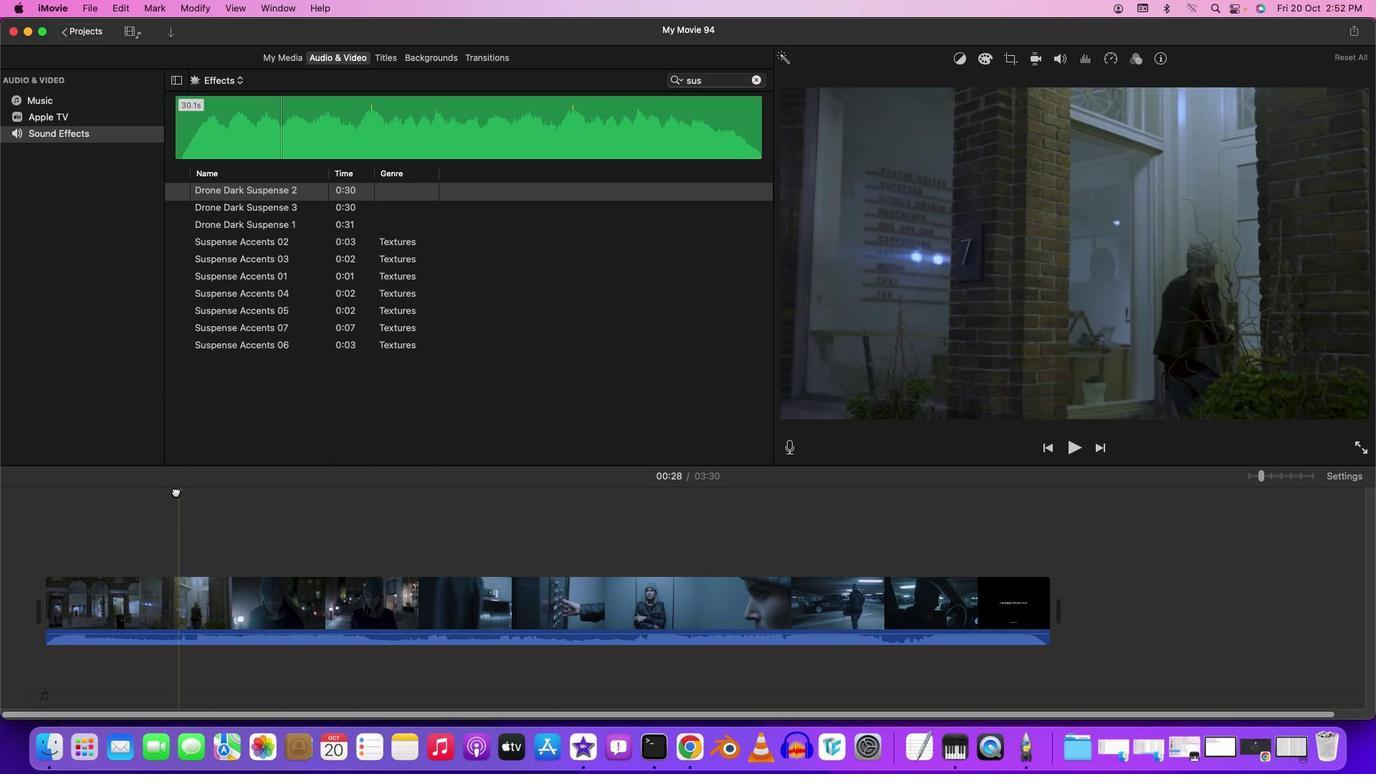 
Action: Mouse moved to (172, 490)
Screenshot: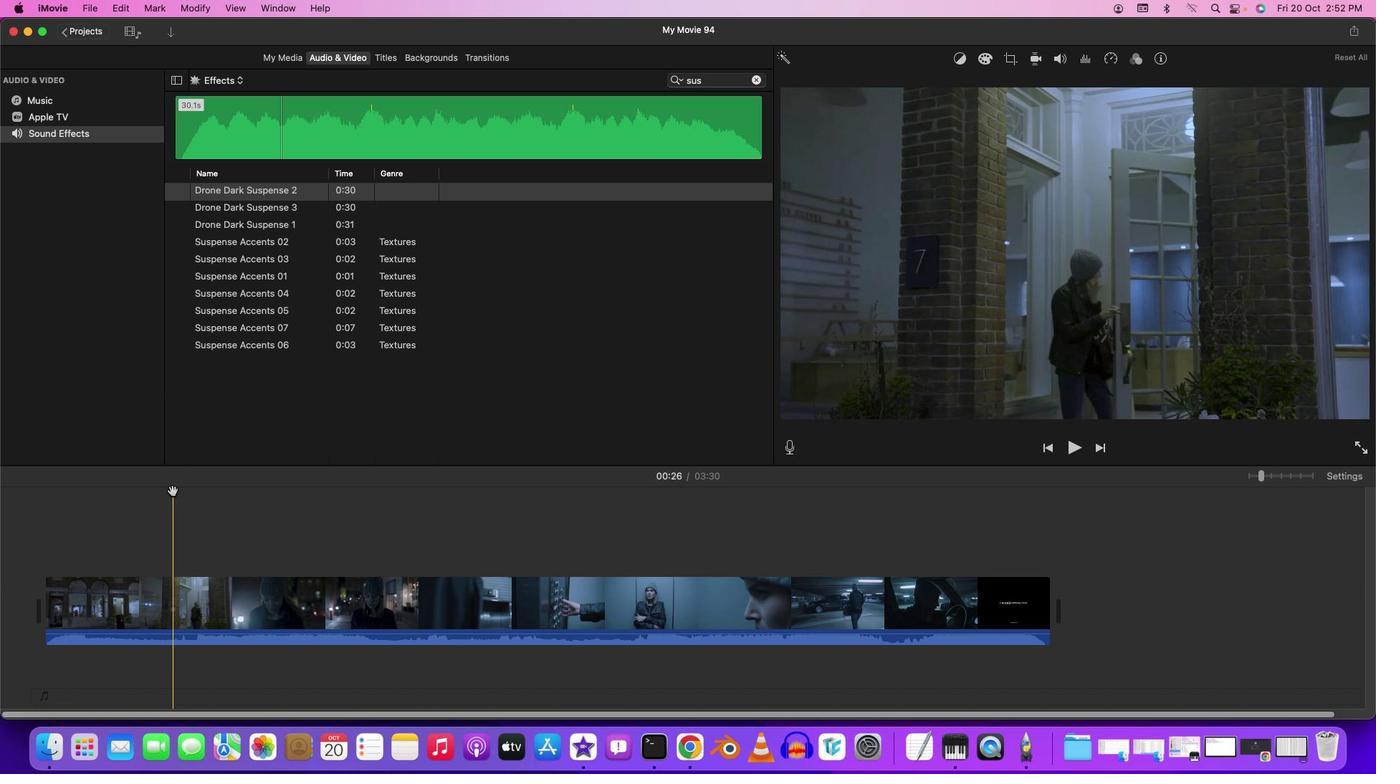 
Action: Key pressed Key.space
Screenshot: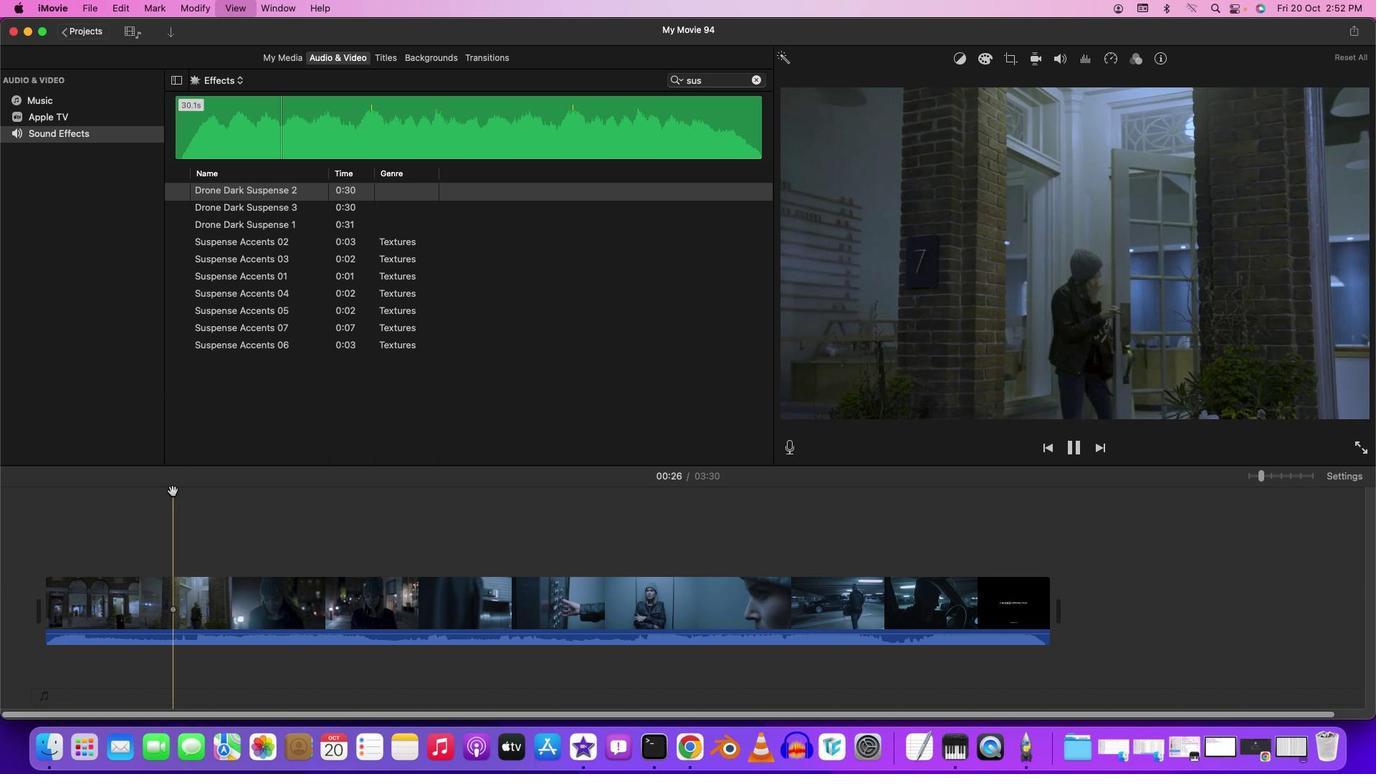 
Action: Mouse moved to (289, 507)
Screenshot: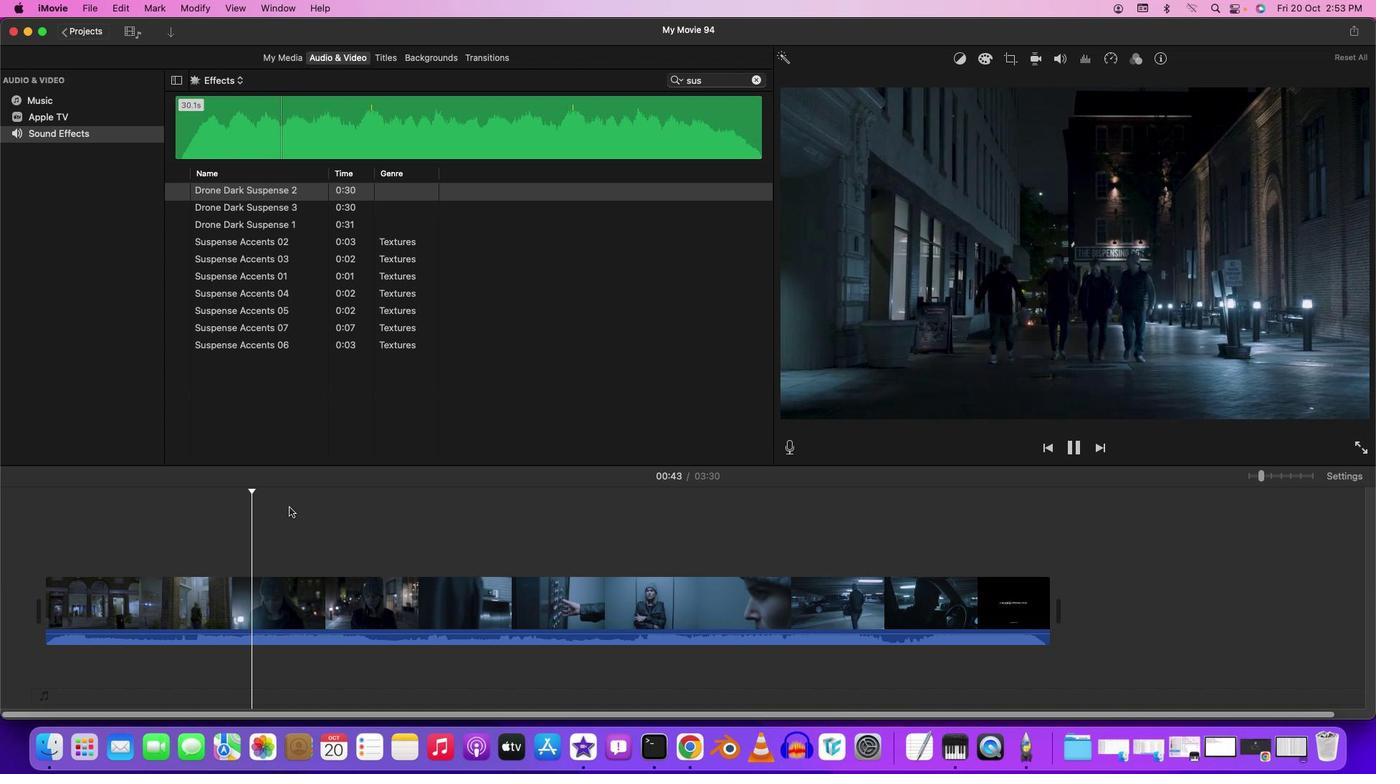 
Action: Mouse pressed left at (289, 507)
Screenshot: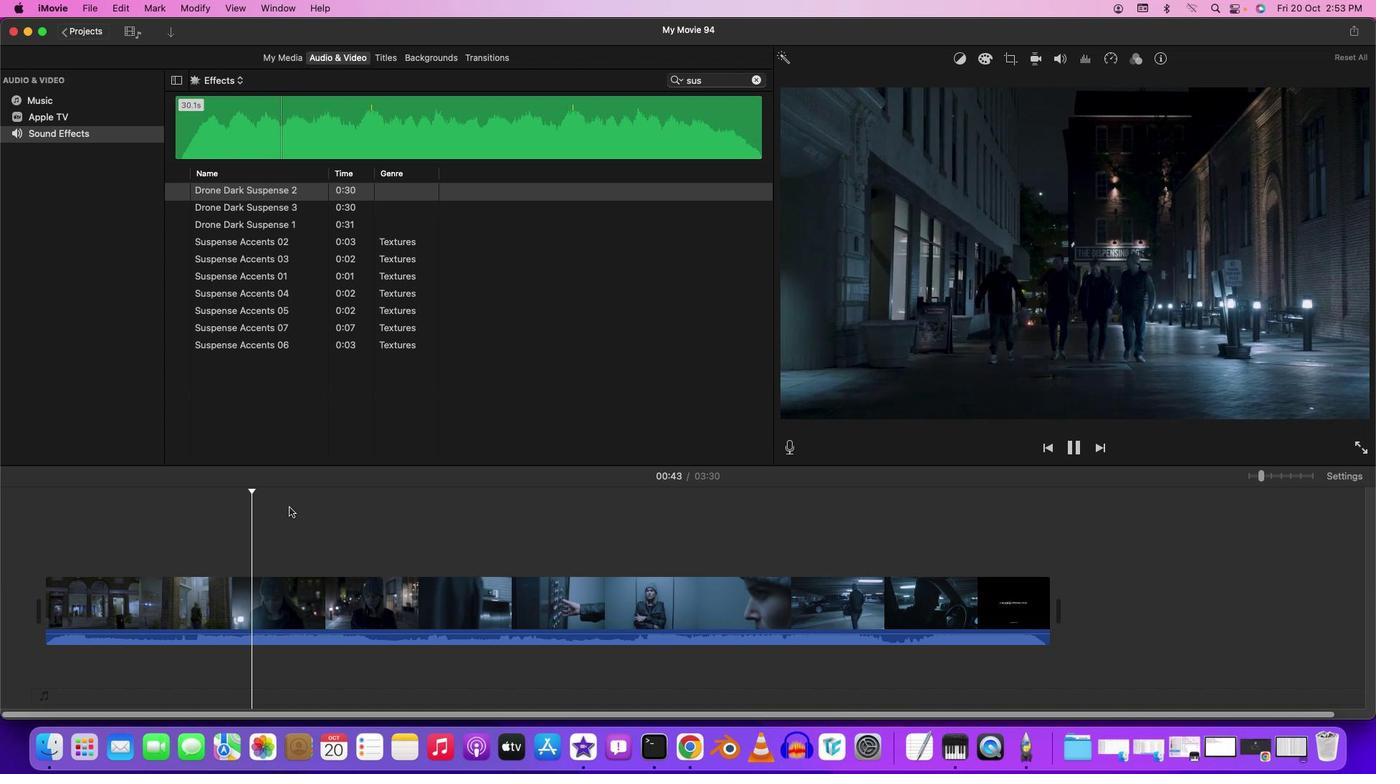 
Action: Mouse moved to (266, 504)
Screenshot: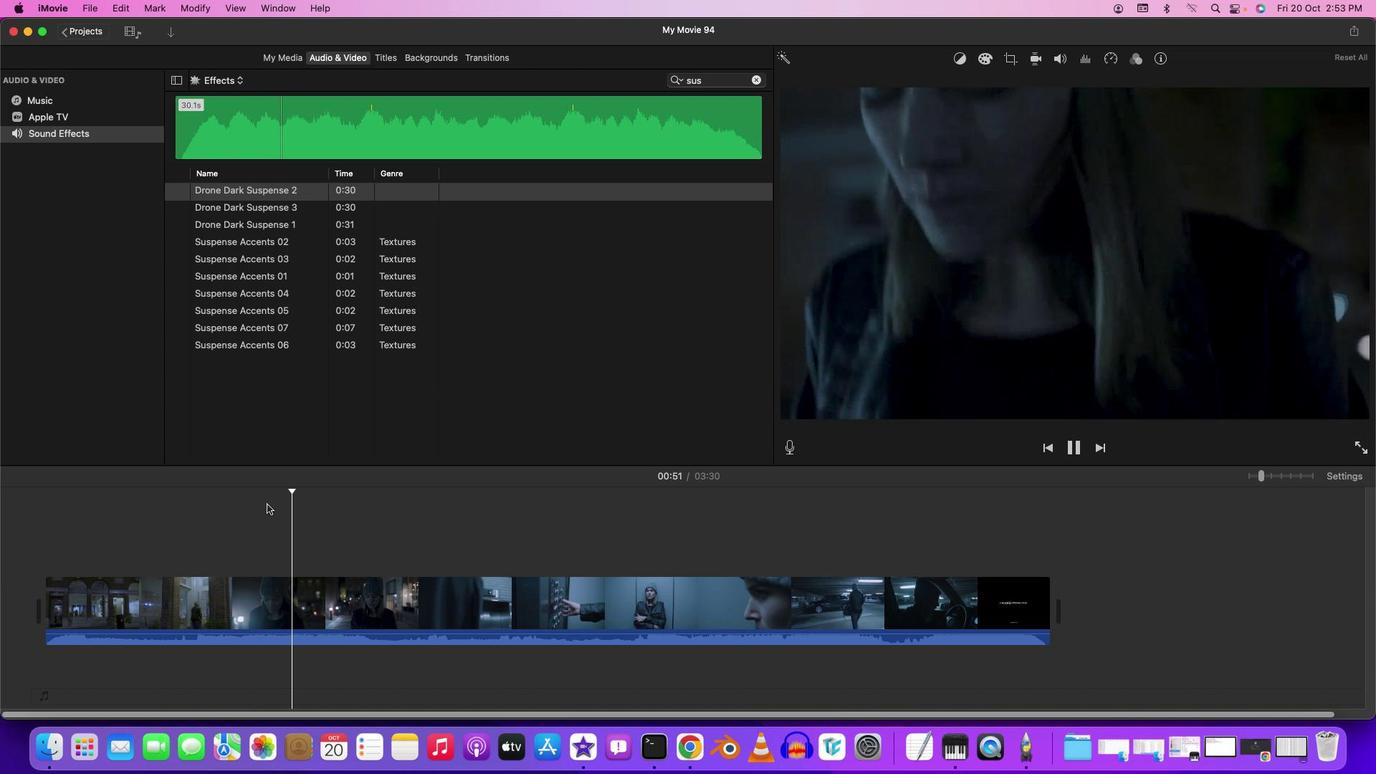 
Action: Mouse pressed left at (266, 504)
Screenshot: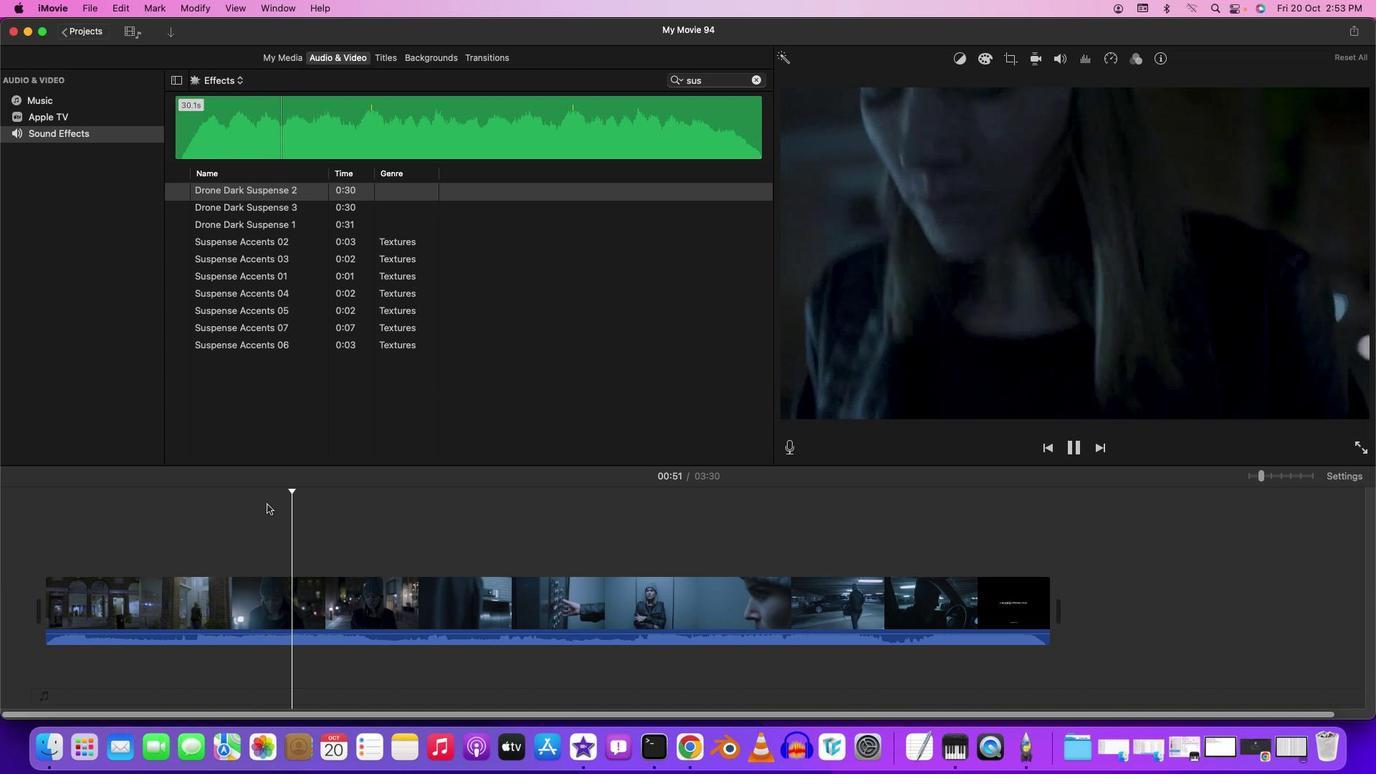 
Action: Key pressed Key.space
Screenshot: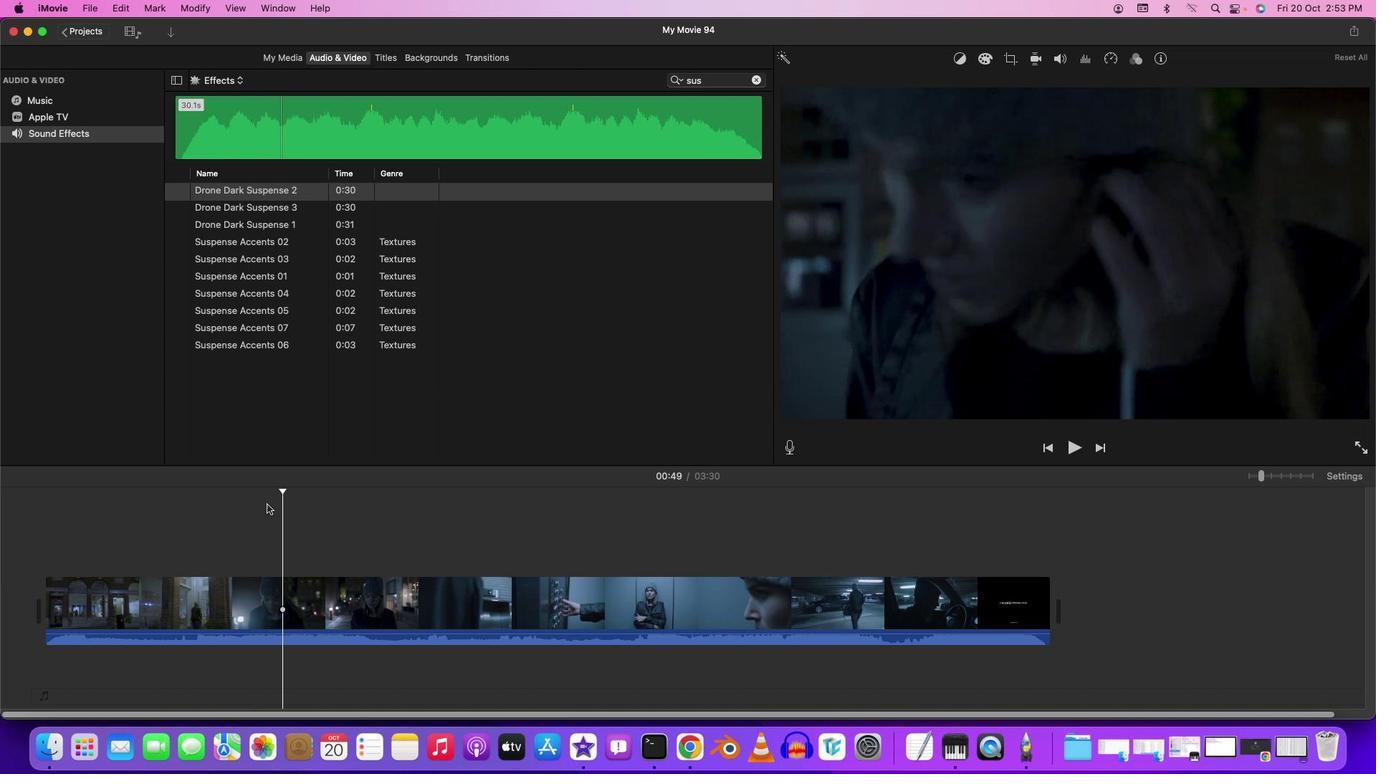 
Action: Mouse moved to (283, 491)
Screenshot: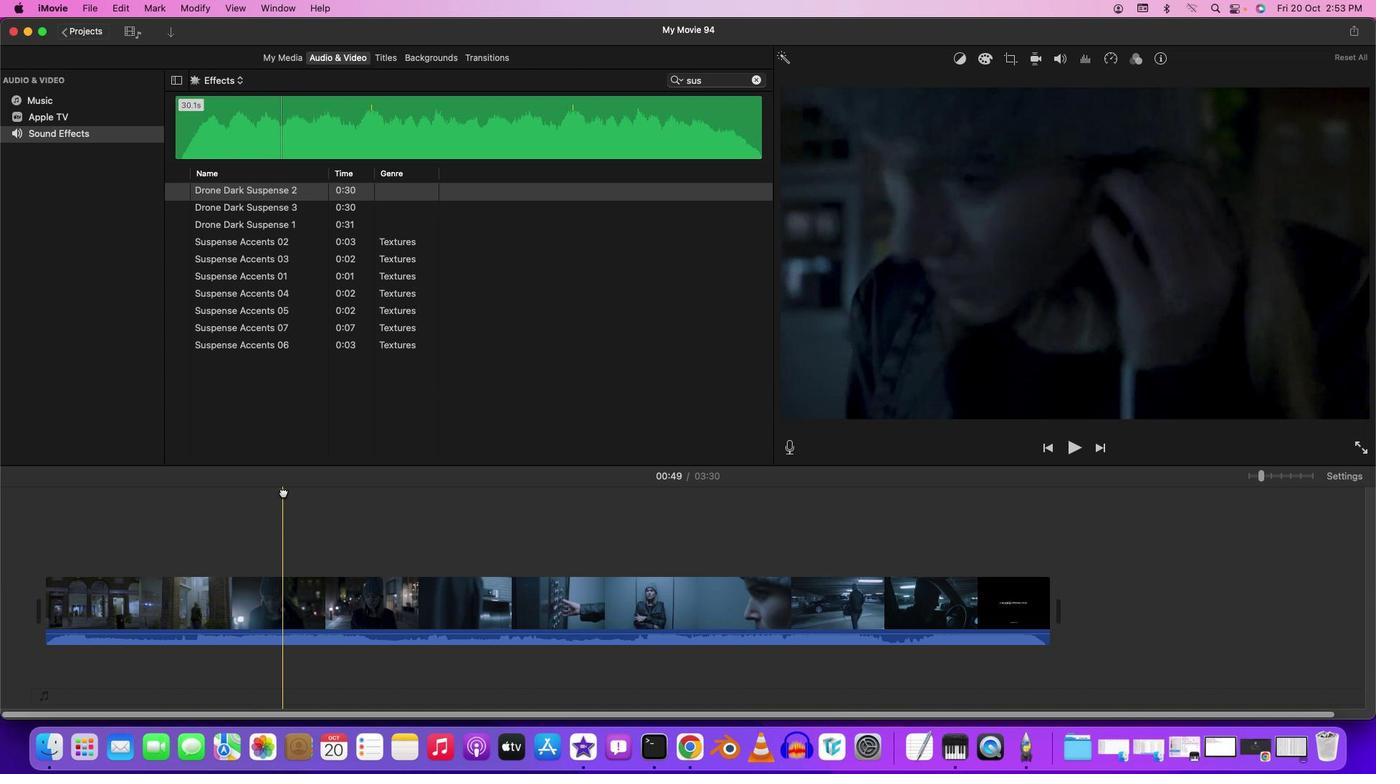 
Action: Mouse pressed left at (283, 491)
Screenshot: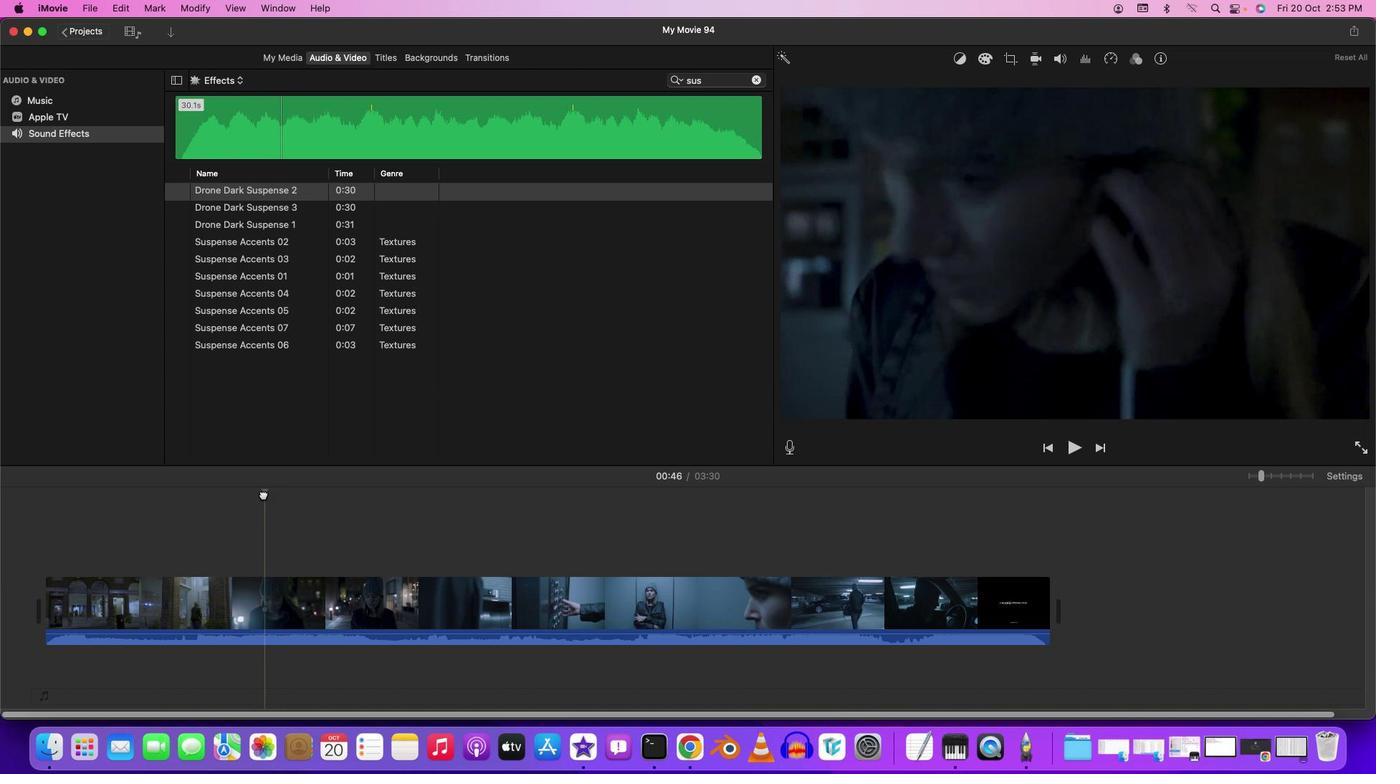 
Action: Mouse moved to (180, 193)
Screenshot: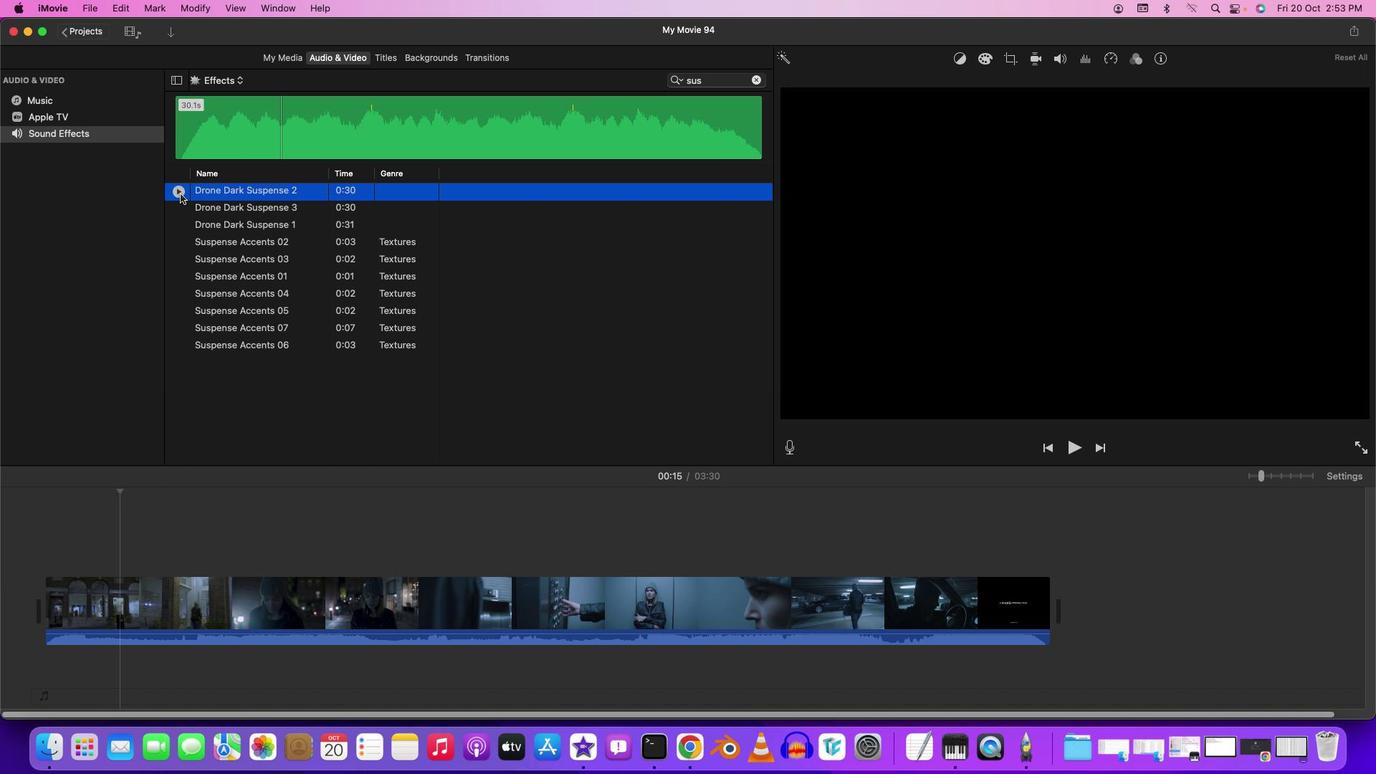 
Action: Mouse pressed left at (180, 193)
Screenshot: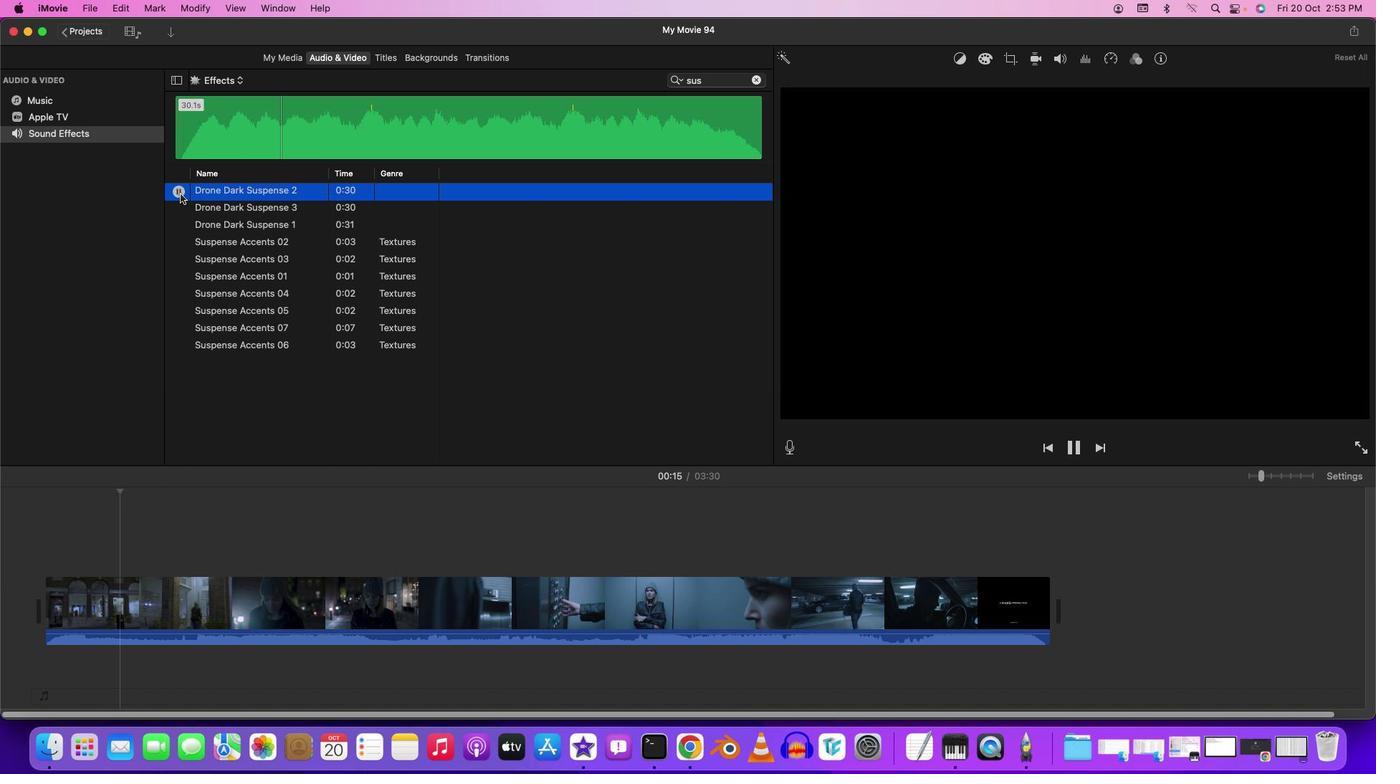 
Action: Mouse moved to (182, 216)
Screenshot: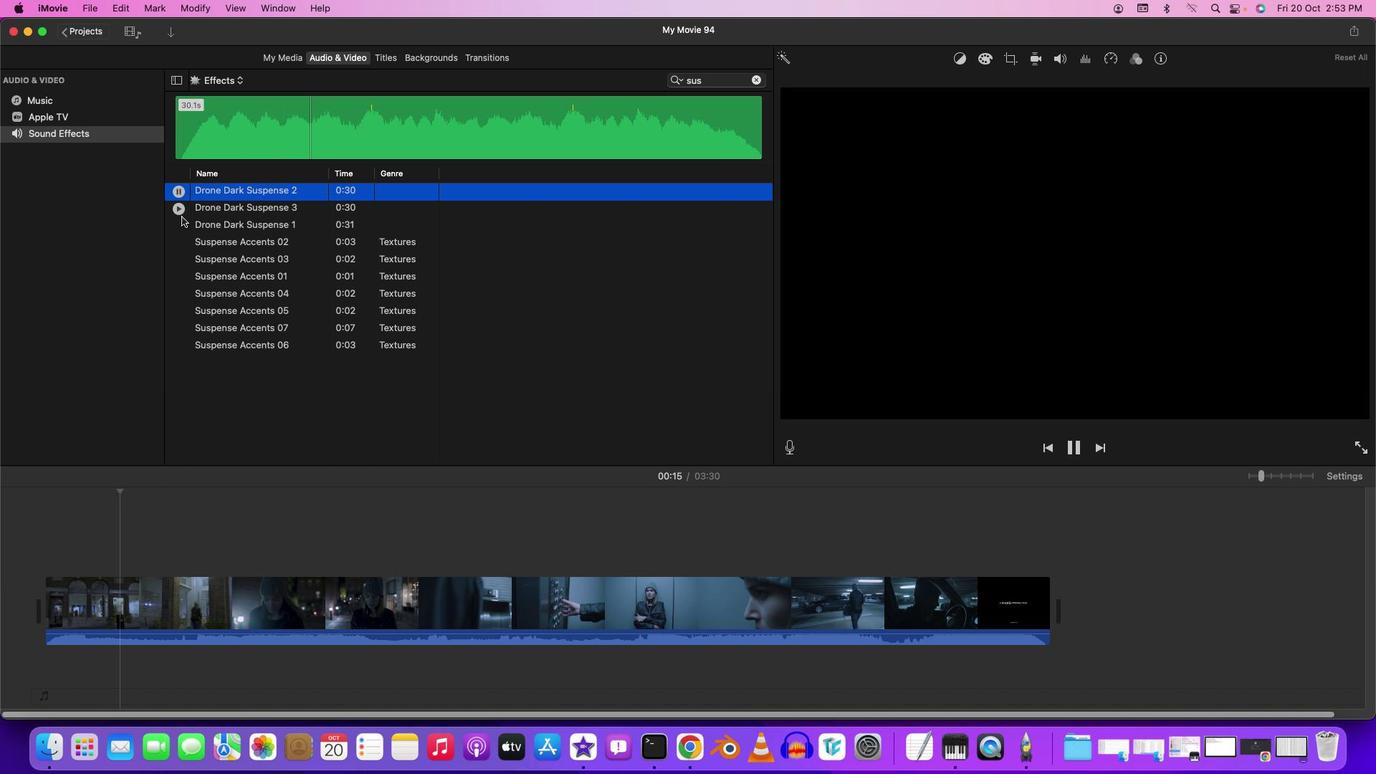 
Action: Mouse pressed left at (182, 216)
Screenshot: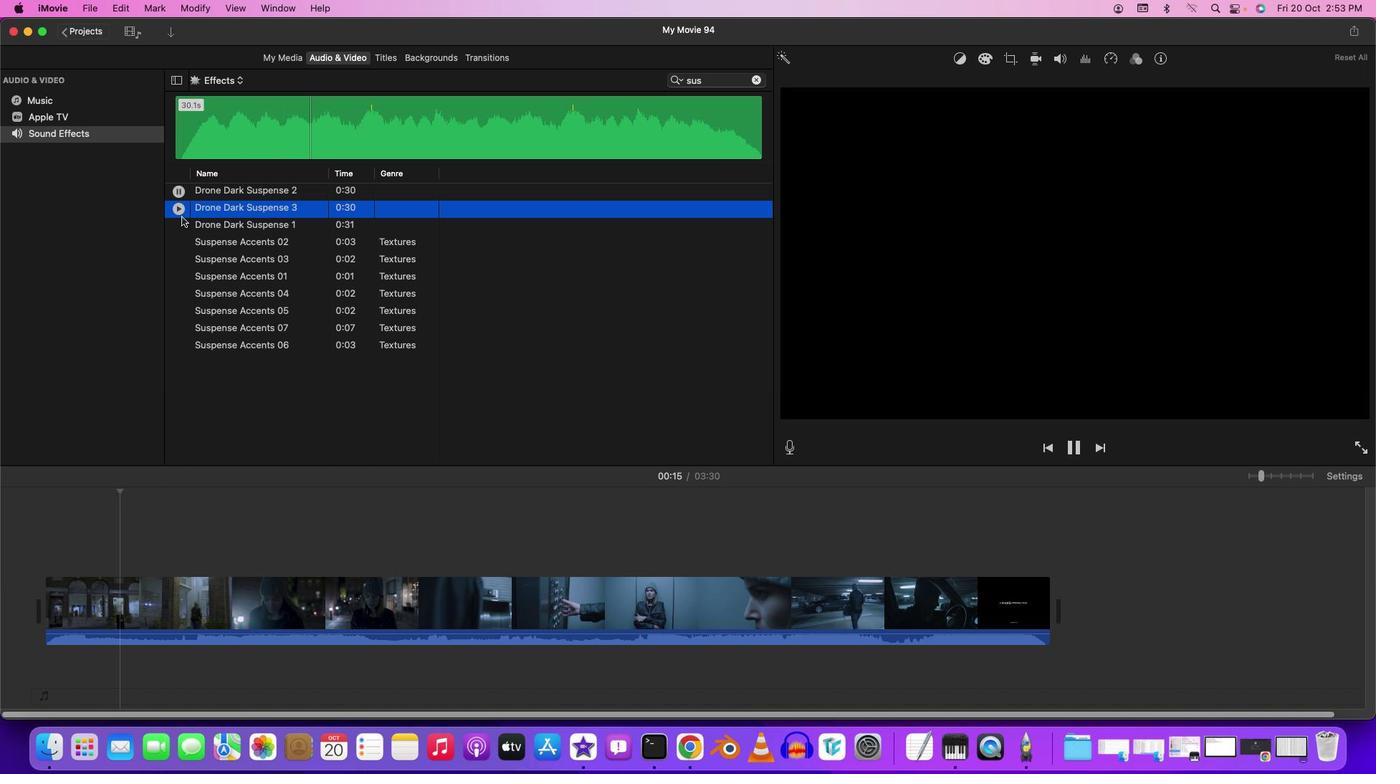 
Action: Mouse moved to (181, 214)
Screenshot: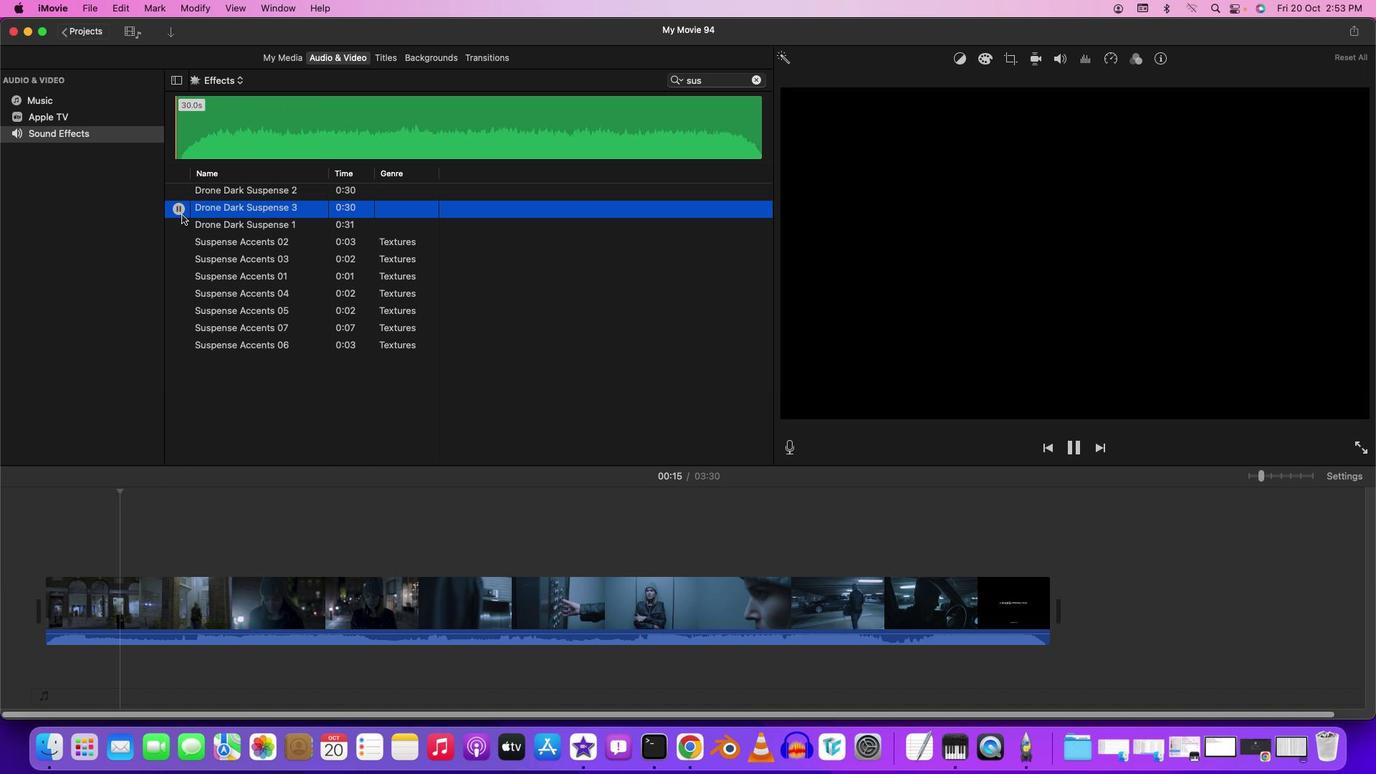 
Action: Mouse pressed left at (181, 214)
Screenshot: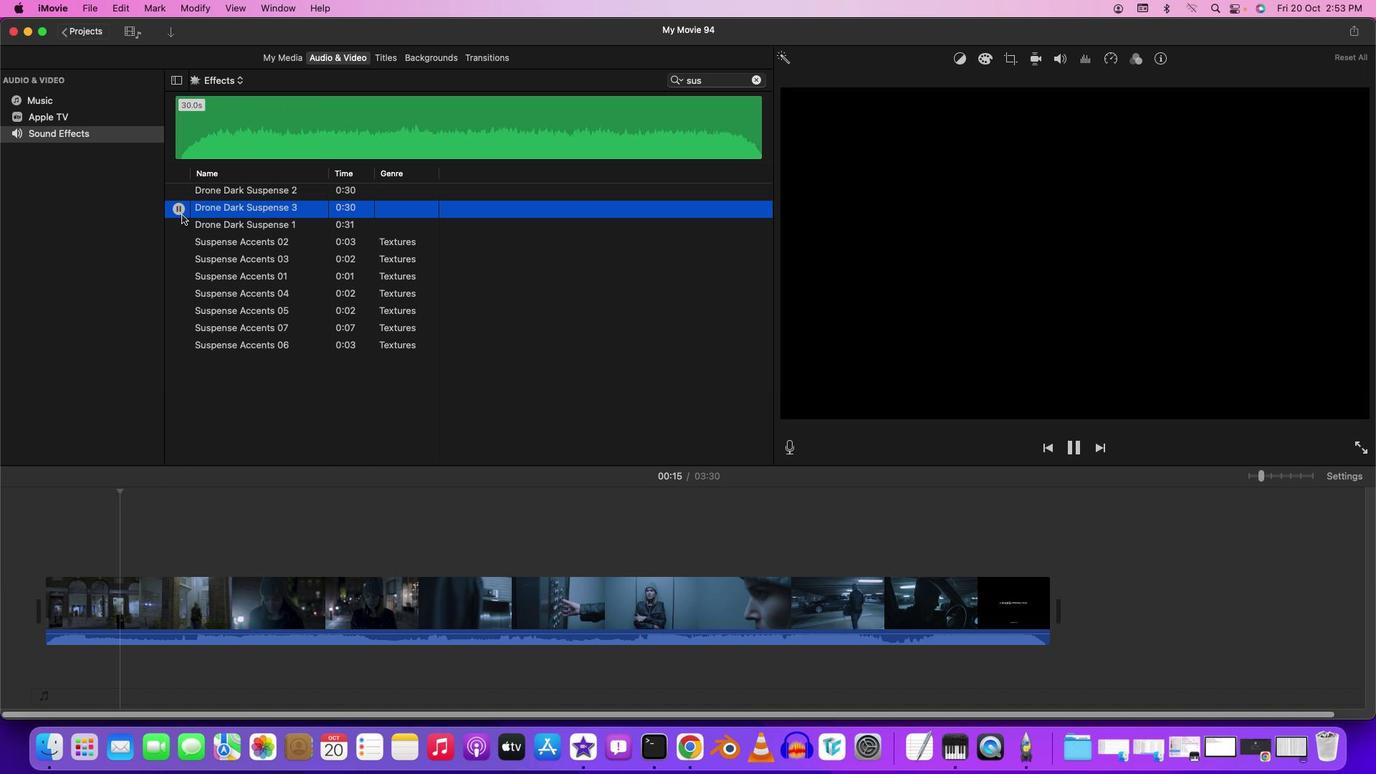 
Action: Mouse moved to (181, 214)
Screenshot: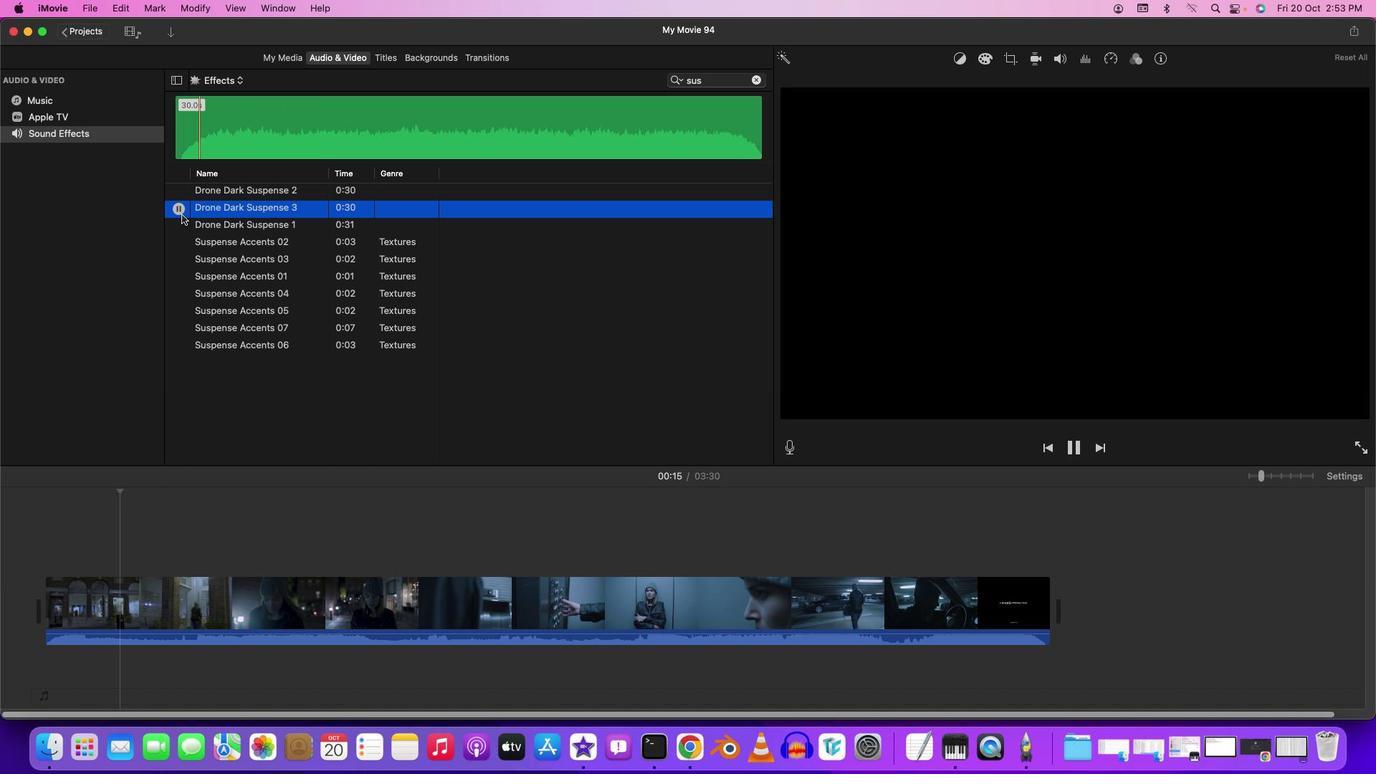 
Action: Mouse pressed left at (181, 214)
Screenshot: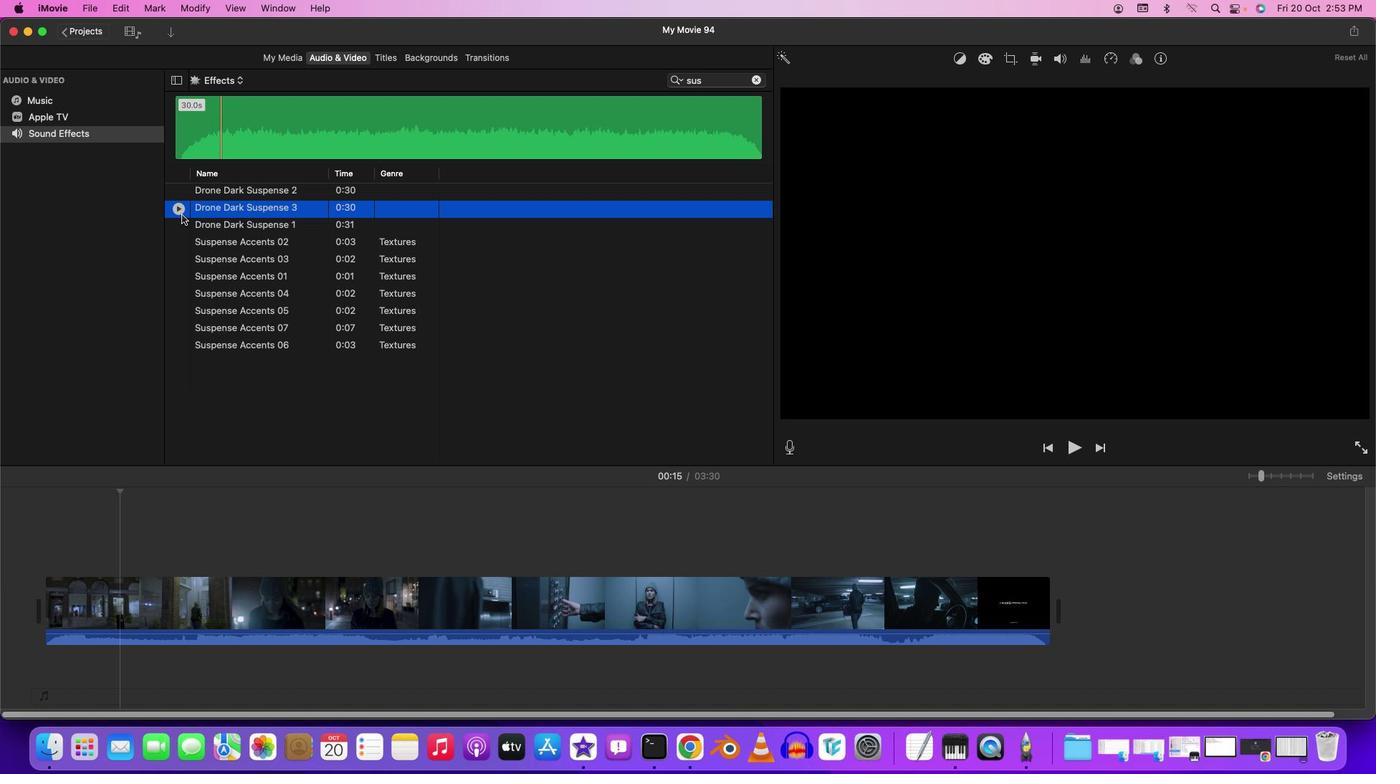 
Action: Mouse moved to (182, 227)
Screenshot: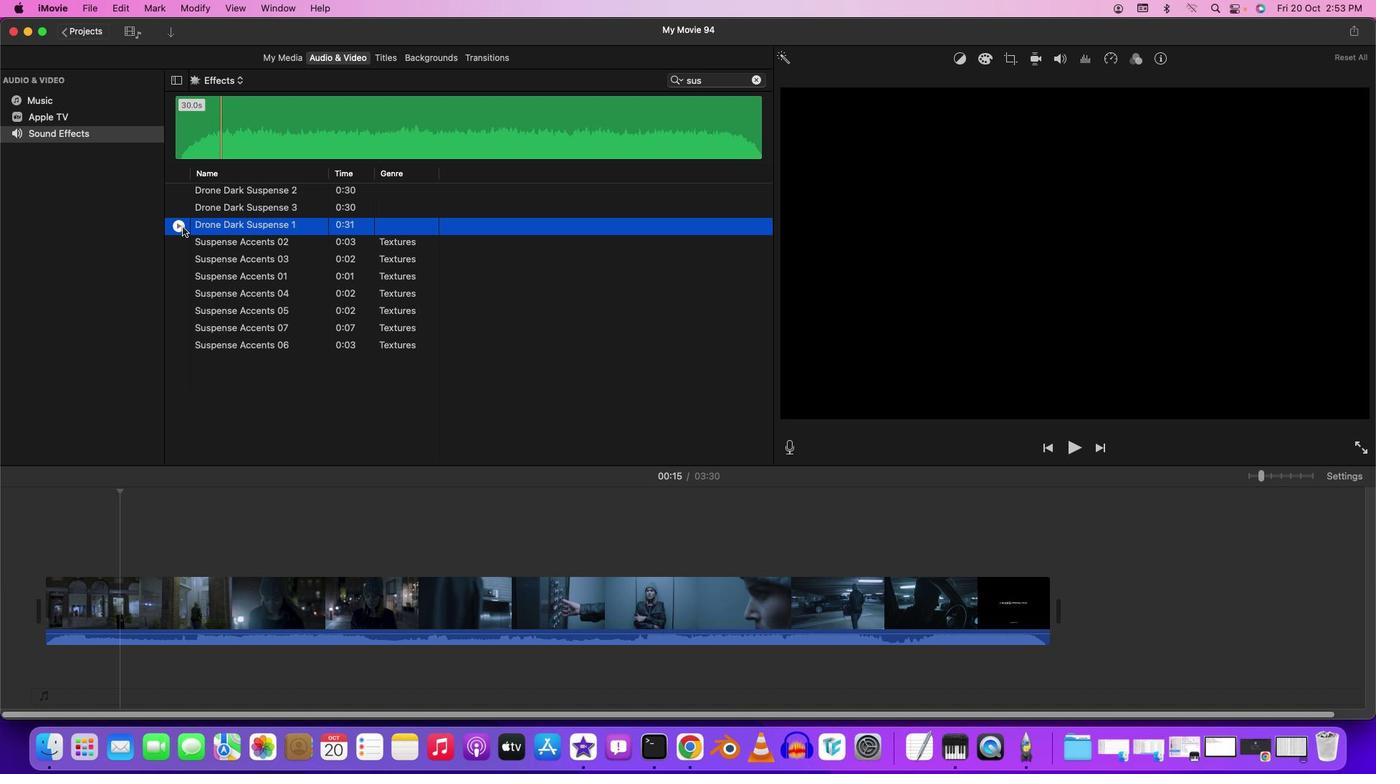 
Action: Mouse pressed left at (182, 227)
Screenshot: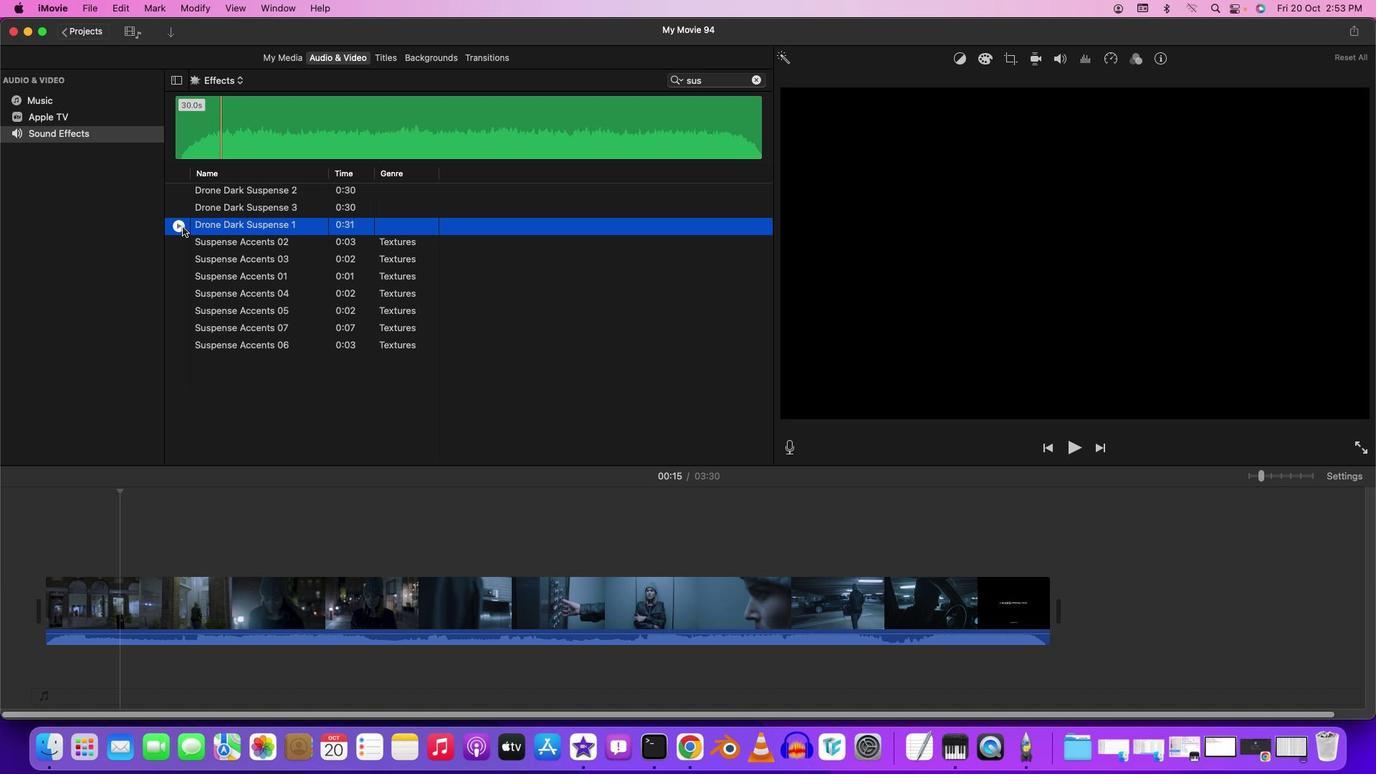 
Action: Mouse pressed left at (182, 227)
Screenshot: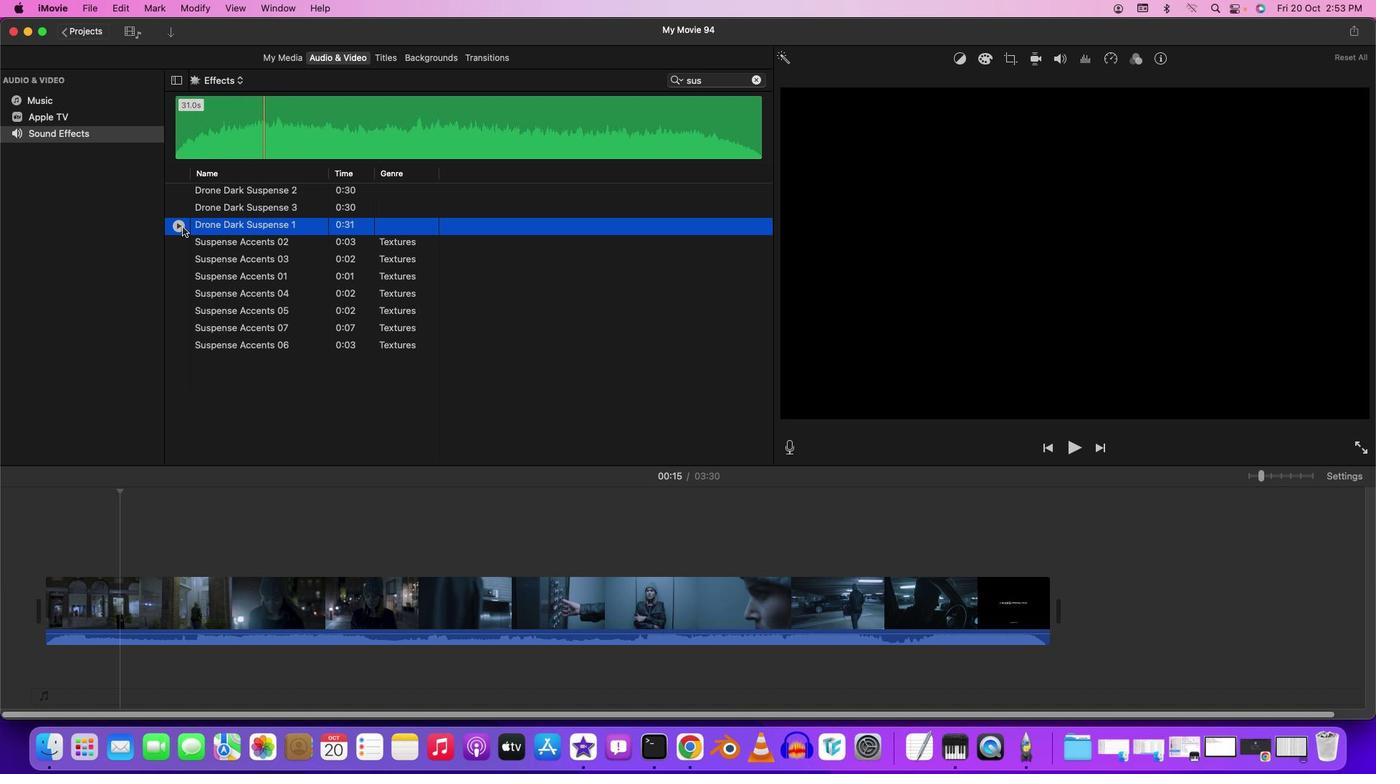 
Action: Mouse moved to (230, 227)
Screenshot: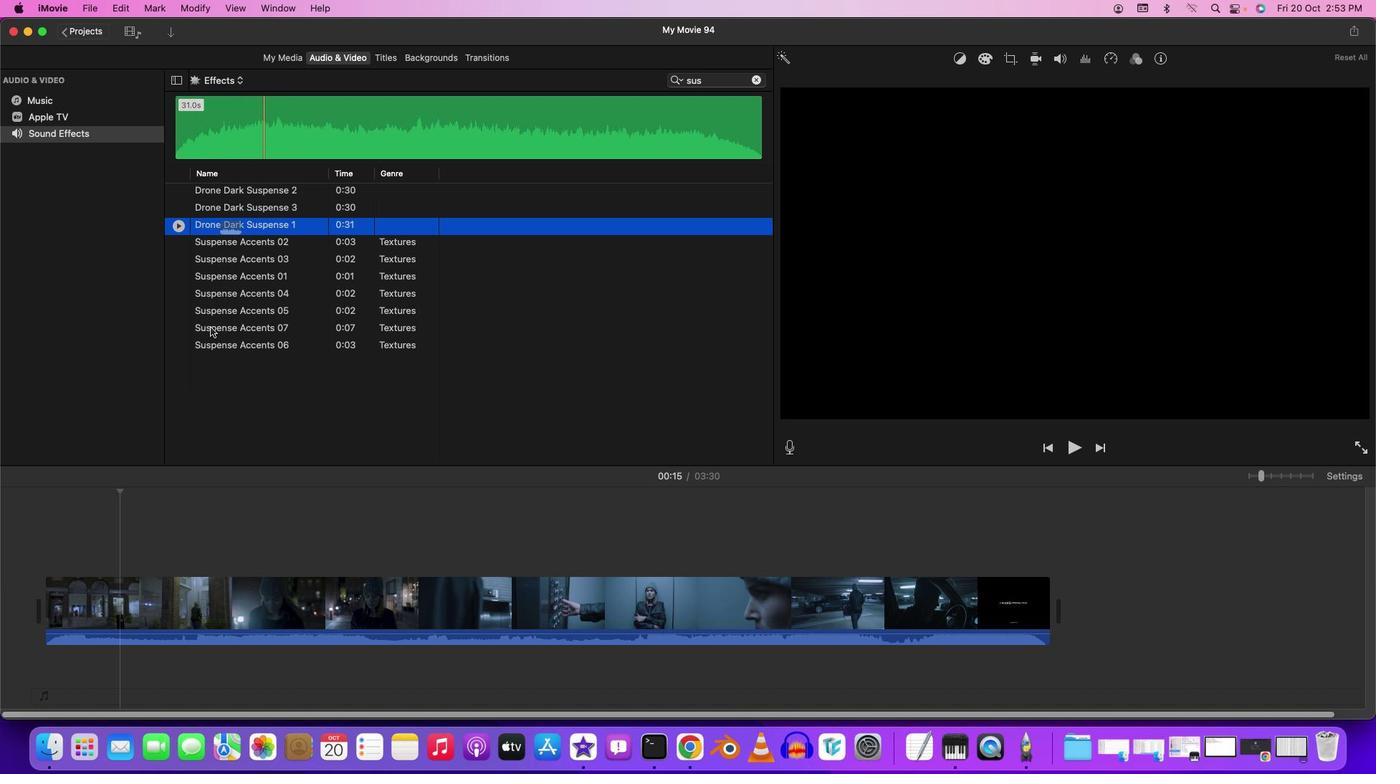 
Action: Mouse pressed left at (230, 227)
Screenshot: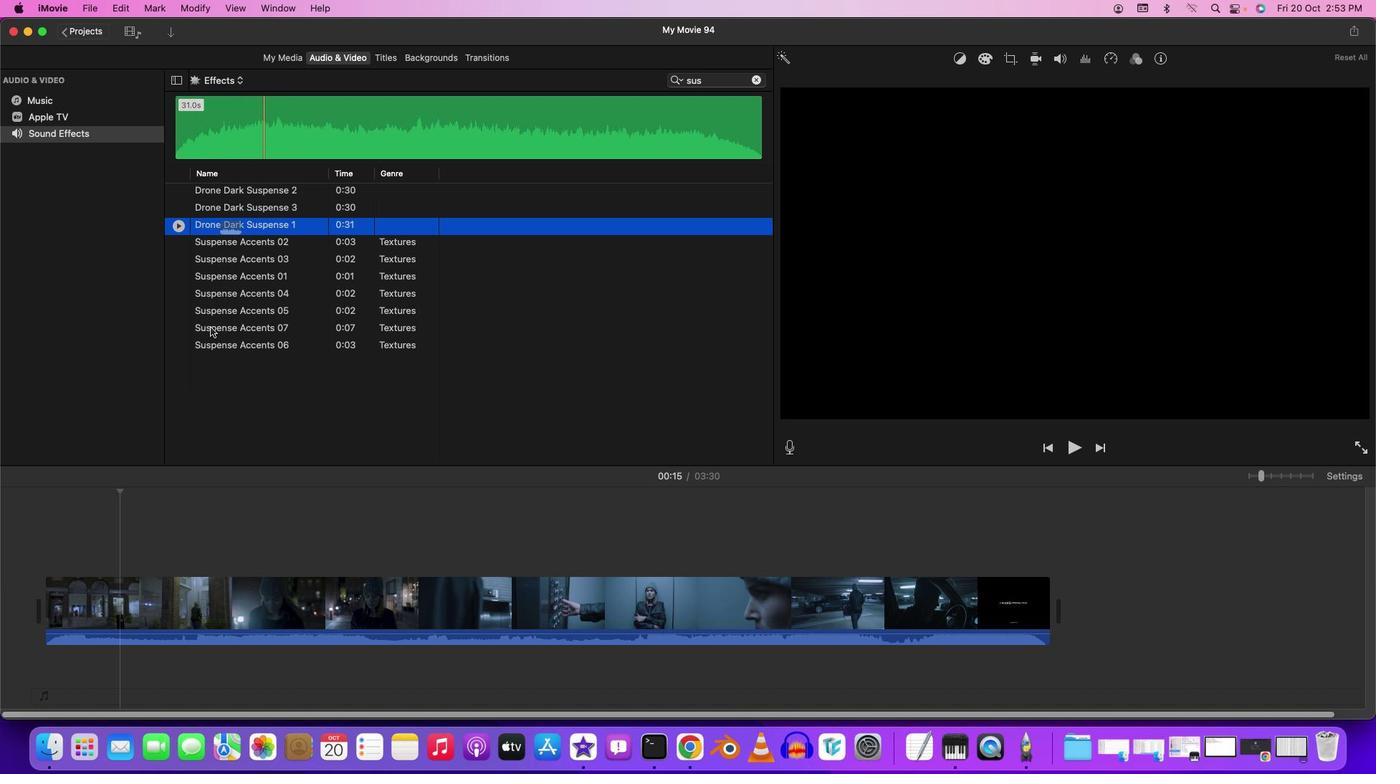 
Action: Mouse moved to (55, 545)
Screenshot: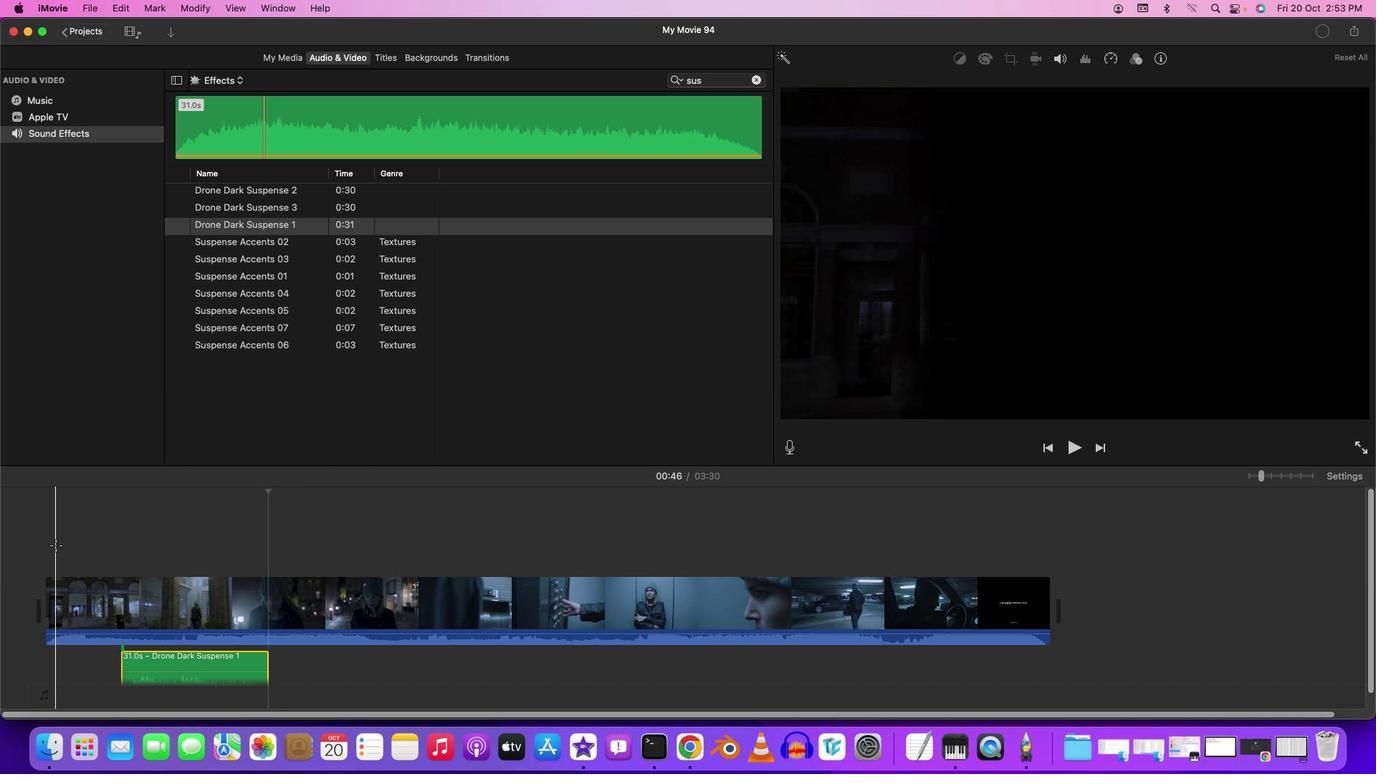 
Action: Mouse pressed left at (55, 545)
Screenshot: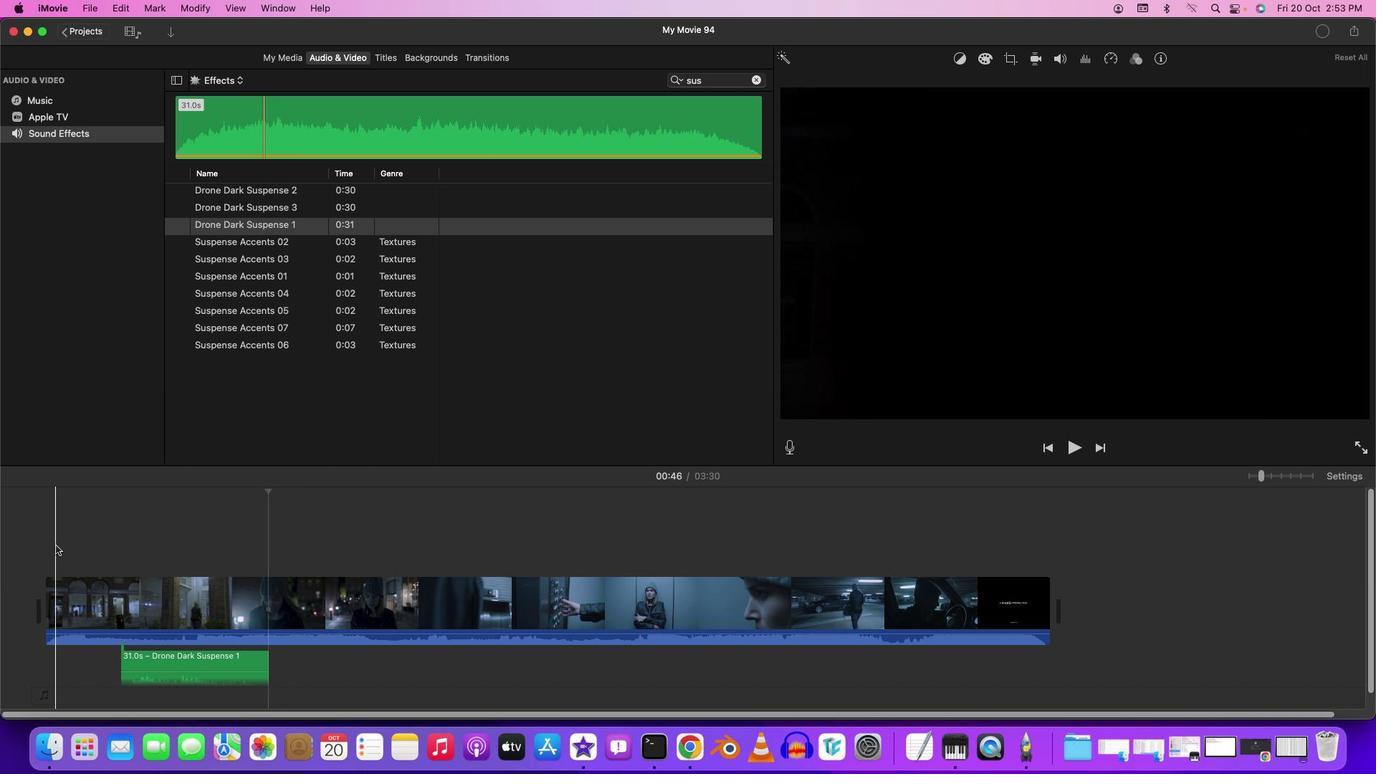 
Action: Key pressed Key.space
Screenshot: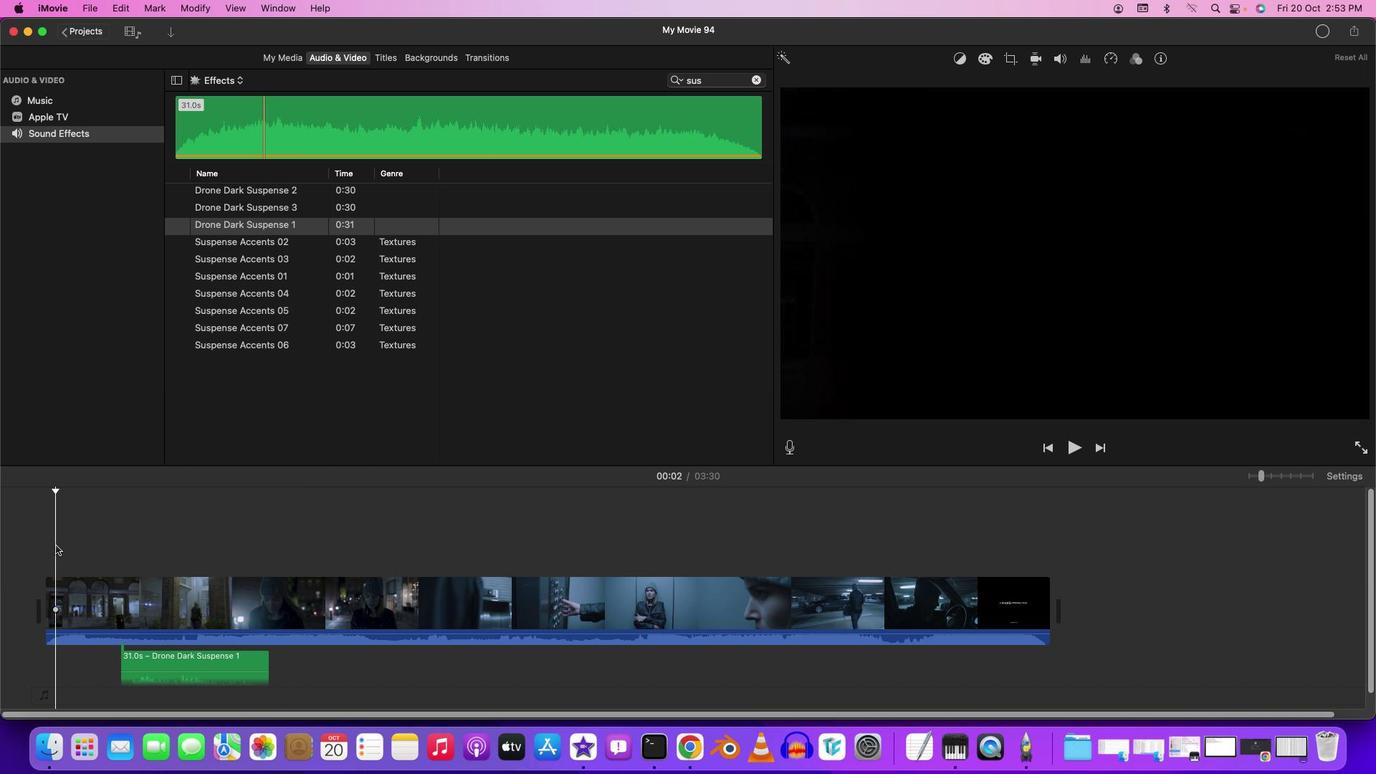 
Action: Mouse moved to (119, 552)
Screenshot: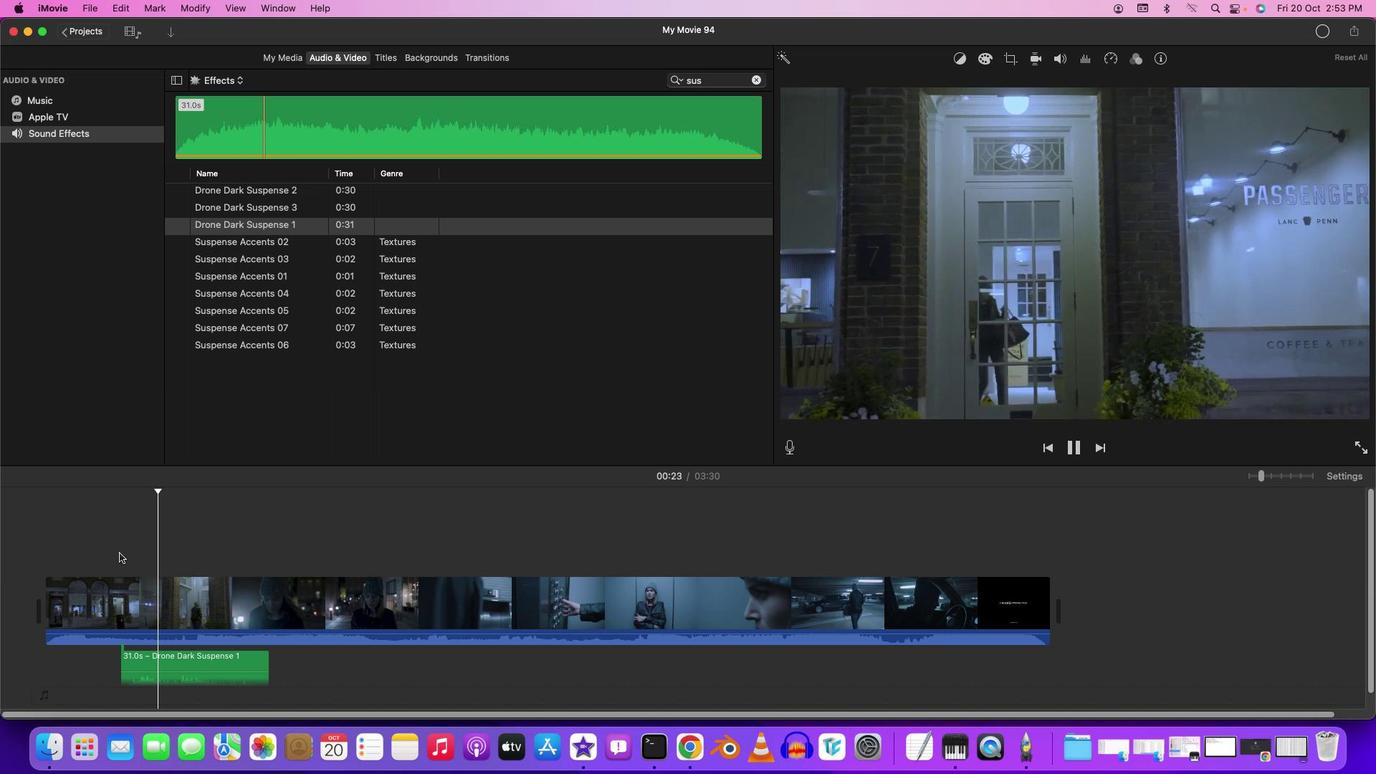 
Action: Key pressed Key.space
Screenshot: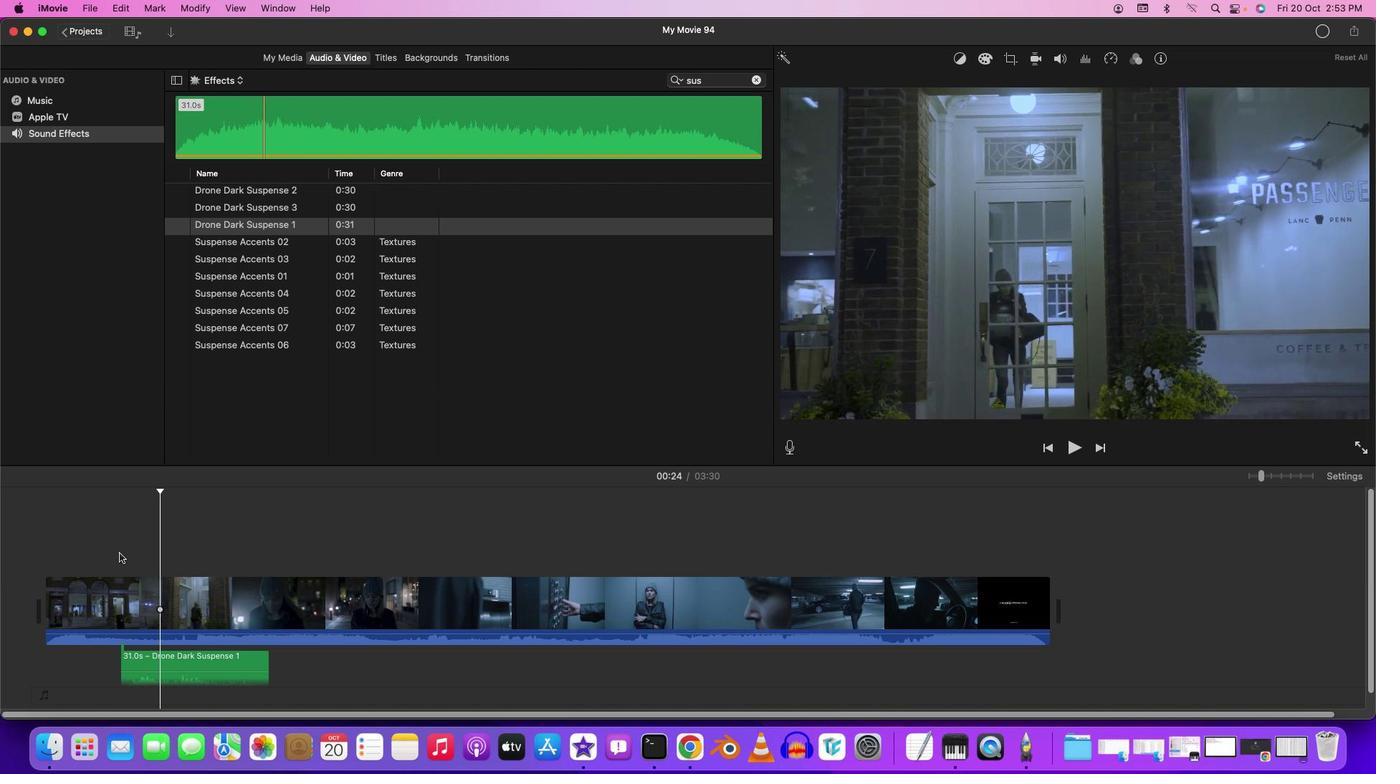
Action: Mouse moved to (147, 498)
Screenshot: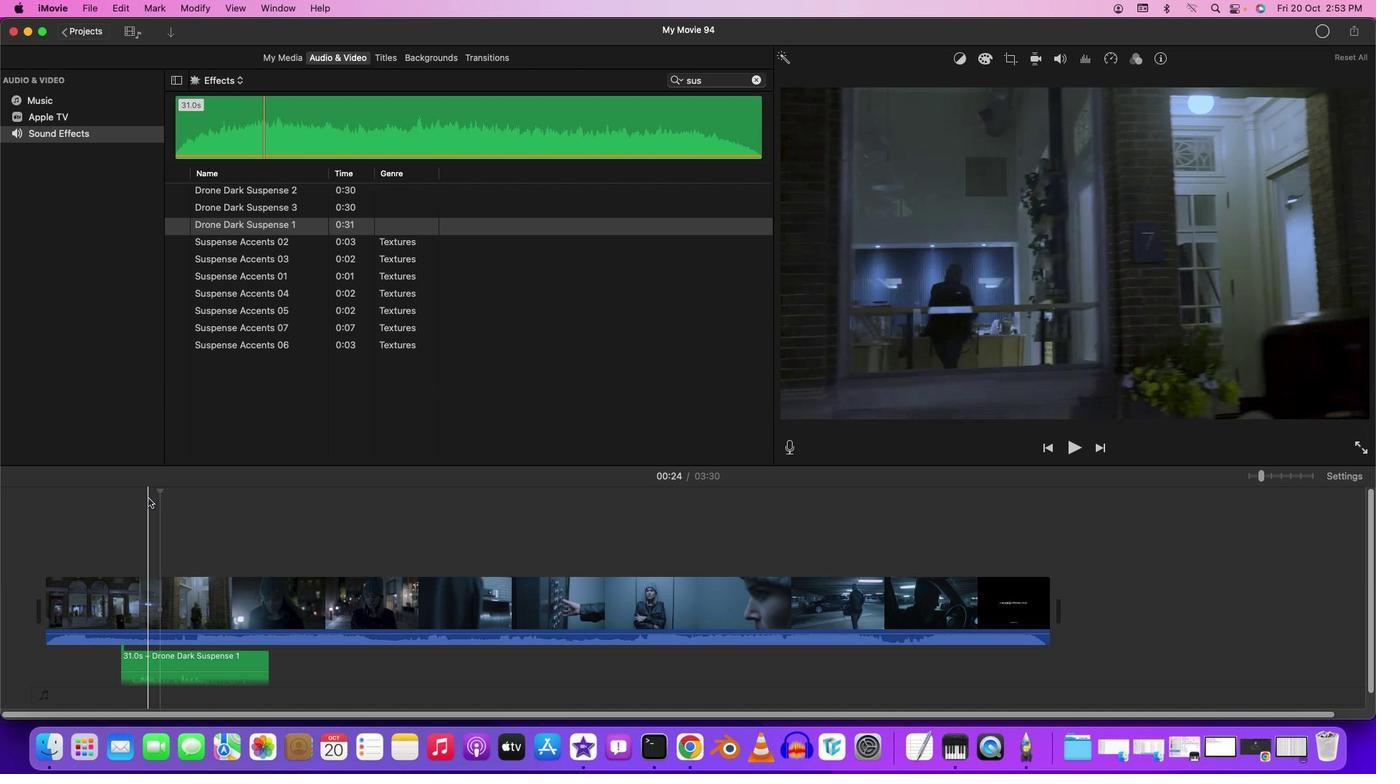 
Action: Mouse pressed left at (147, 498)
Screenshot: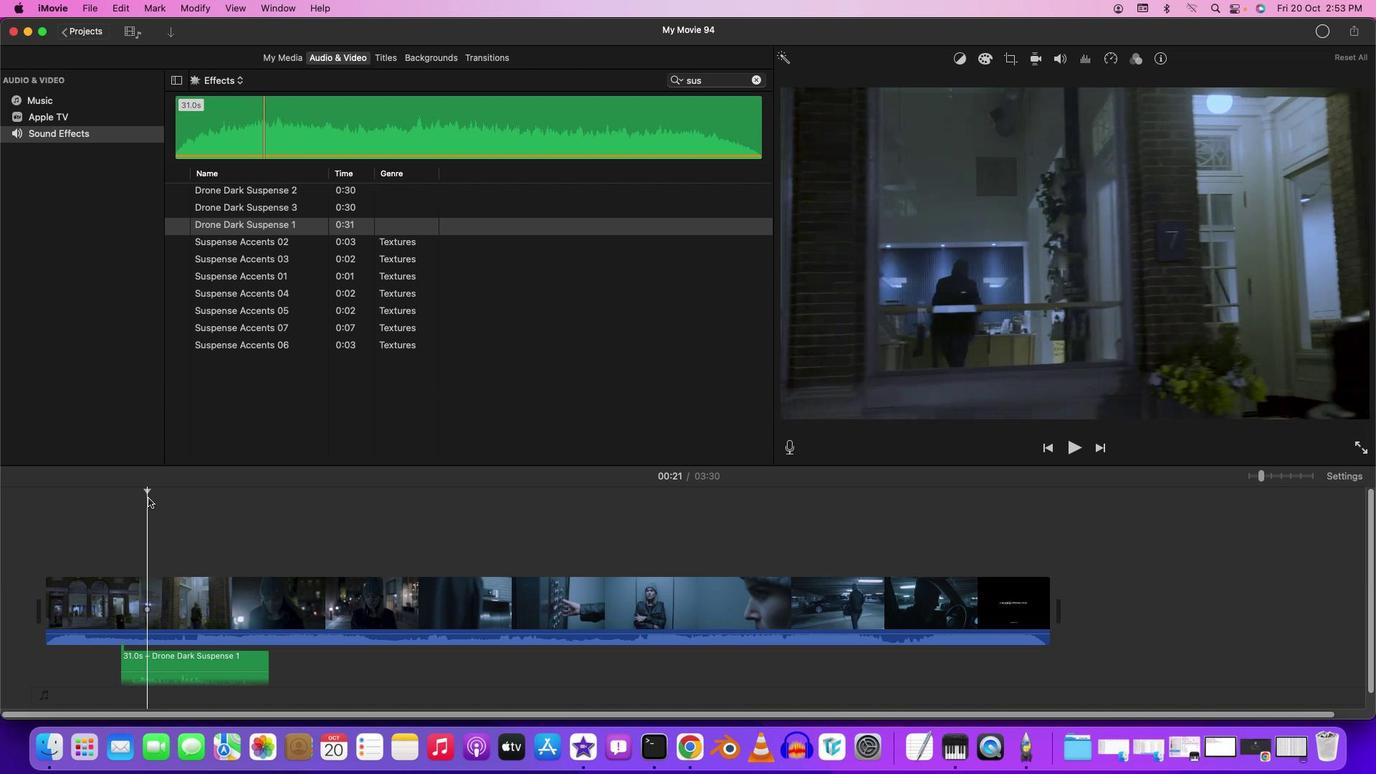 
Action: Mouse moved to (171, 656)
Screenshot: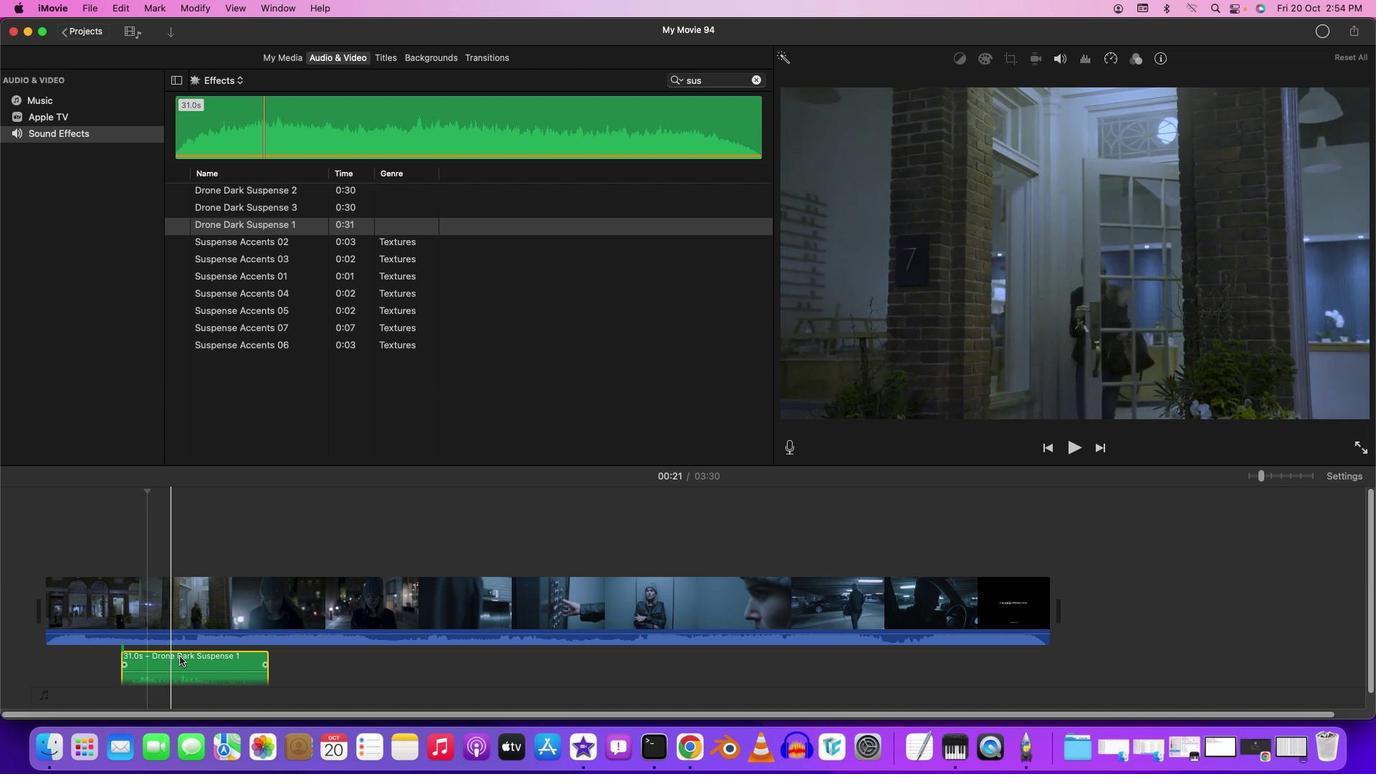 
Action: Mouse pressed left at (171, 656)
Screenshot: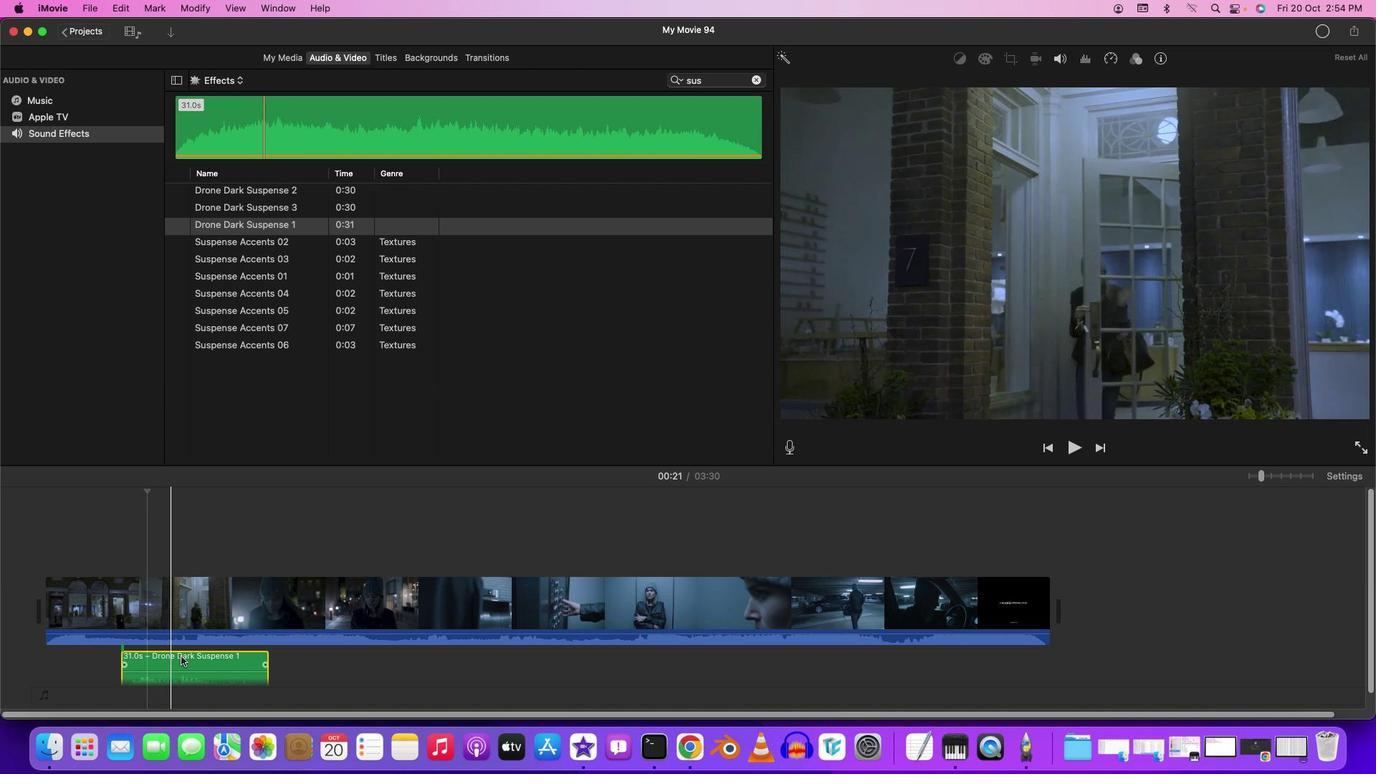 
Action: Mouse moved to (119, 543)
Screenshot: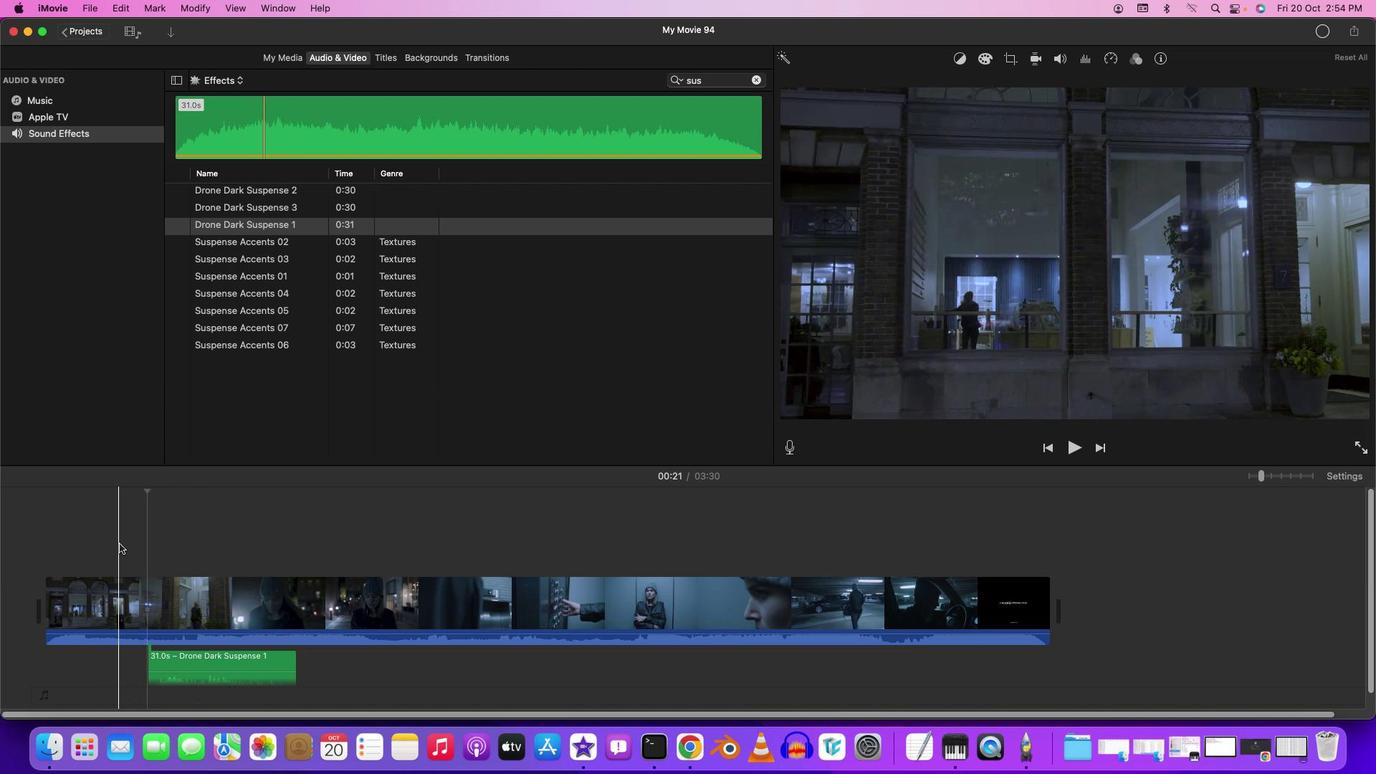 
Action: Mouse pressed left at (119, 543)
Screenshot: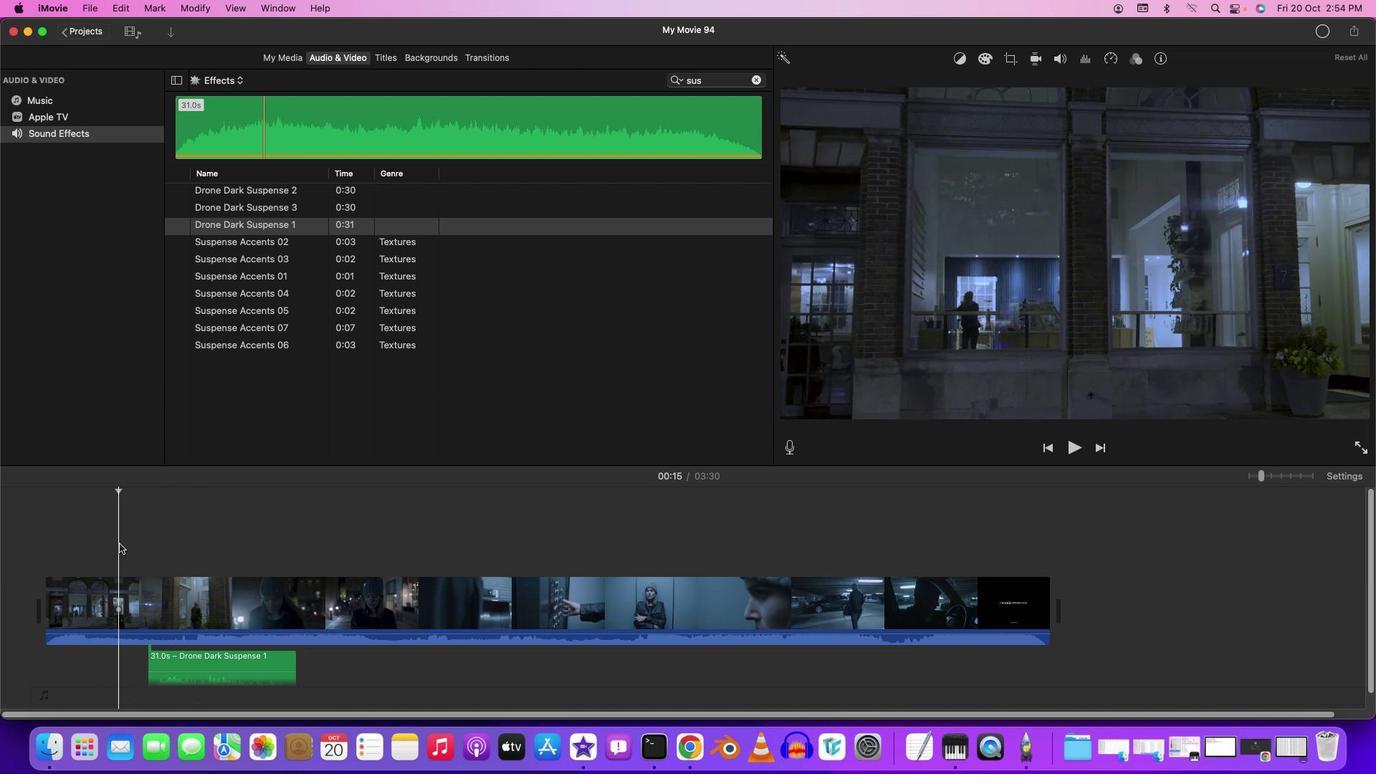 
Action: Key pressed Key.spaceKey.space
Screenshot: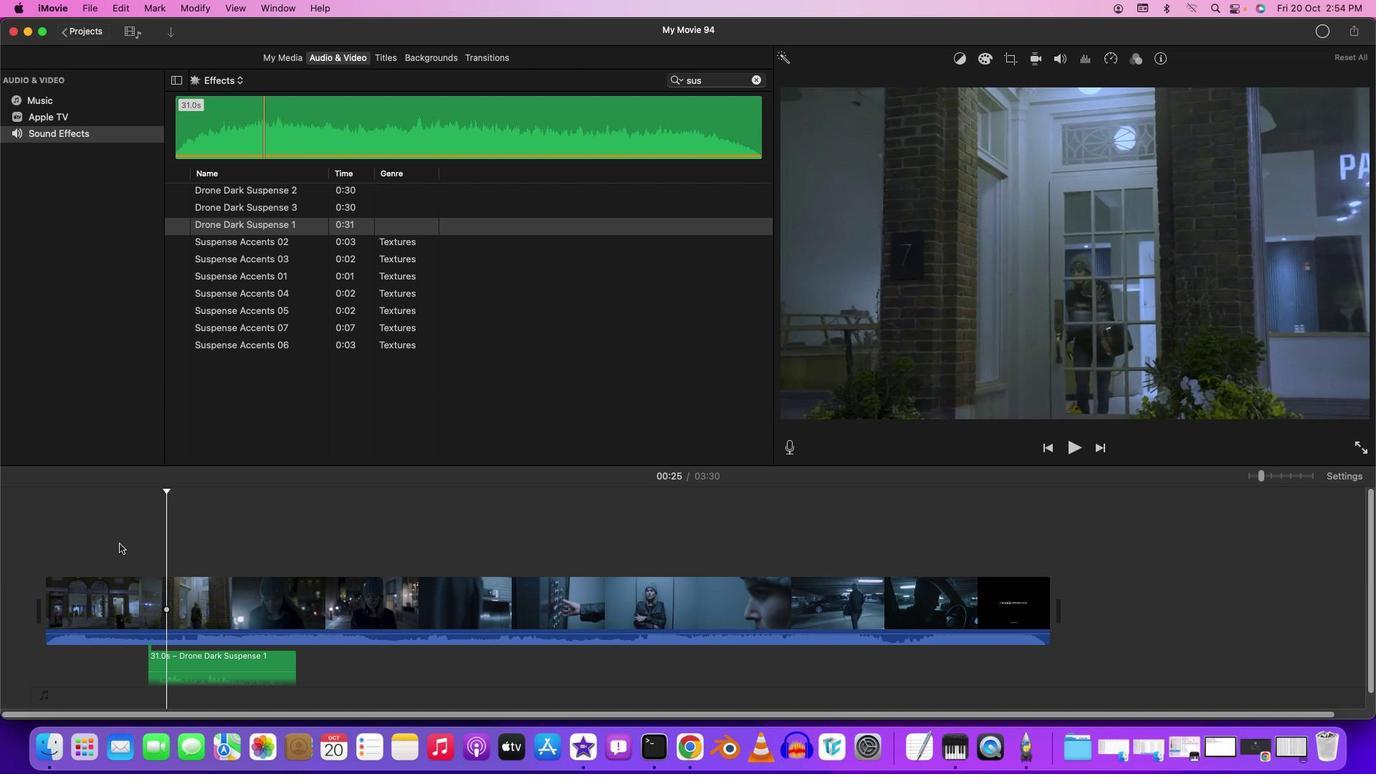 
Action: Mouse moved to (175, 670)
Screenshot: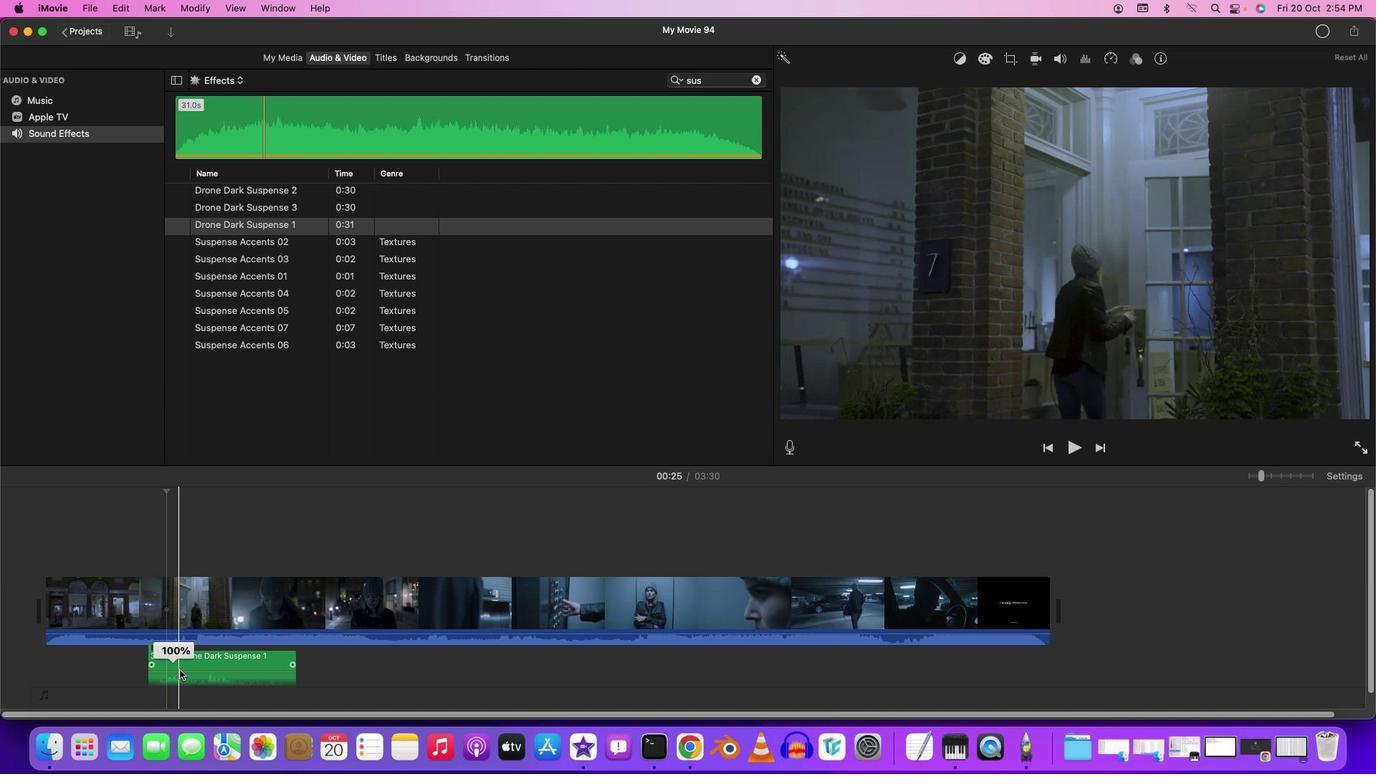 
Action: Mouse pressed left at (175, 670)
Screenshot: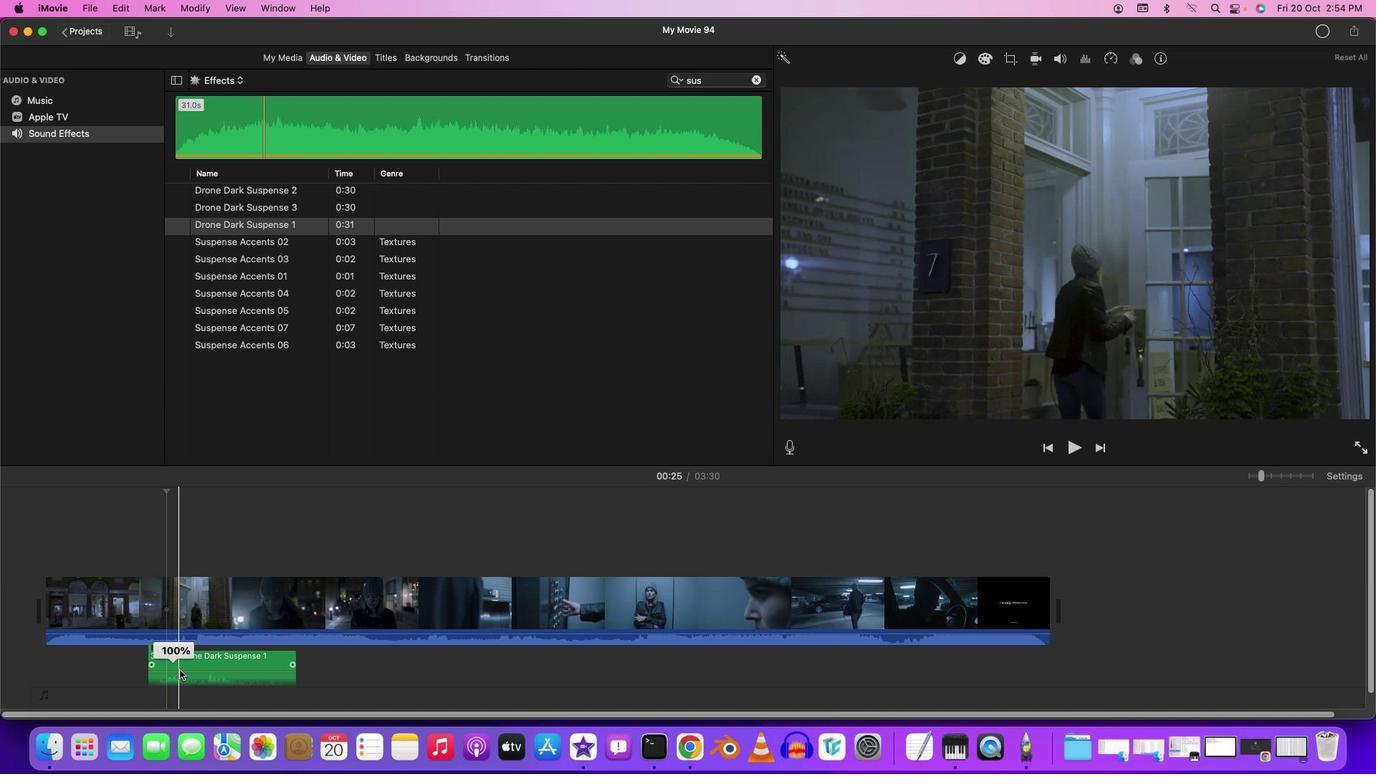 
Action: Mouse moved to (149, 552)
Screenshot: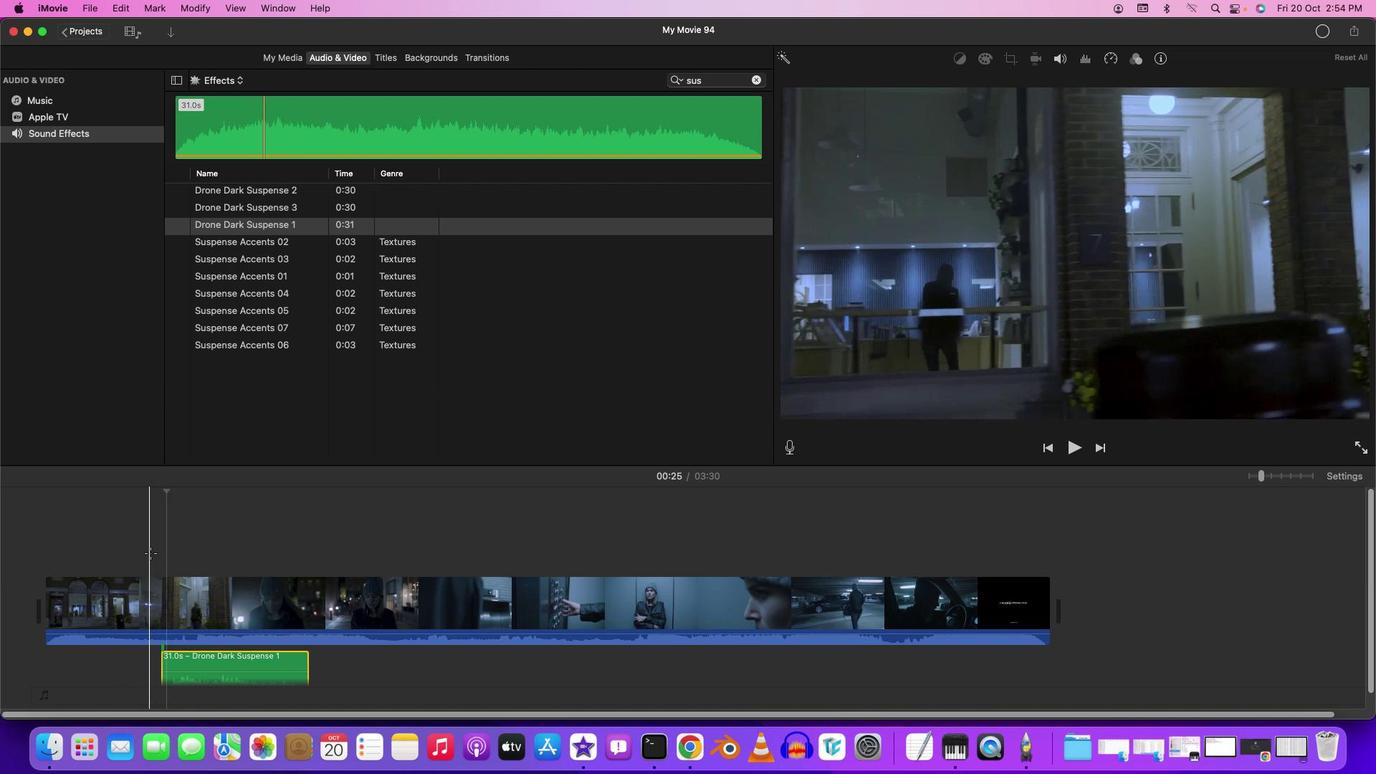
Action: Mouse pressed left at (149, 552)
Screenshot: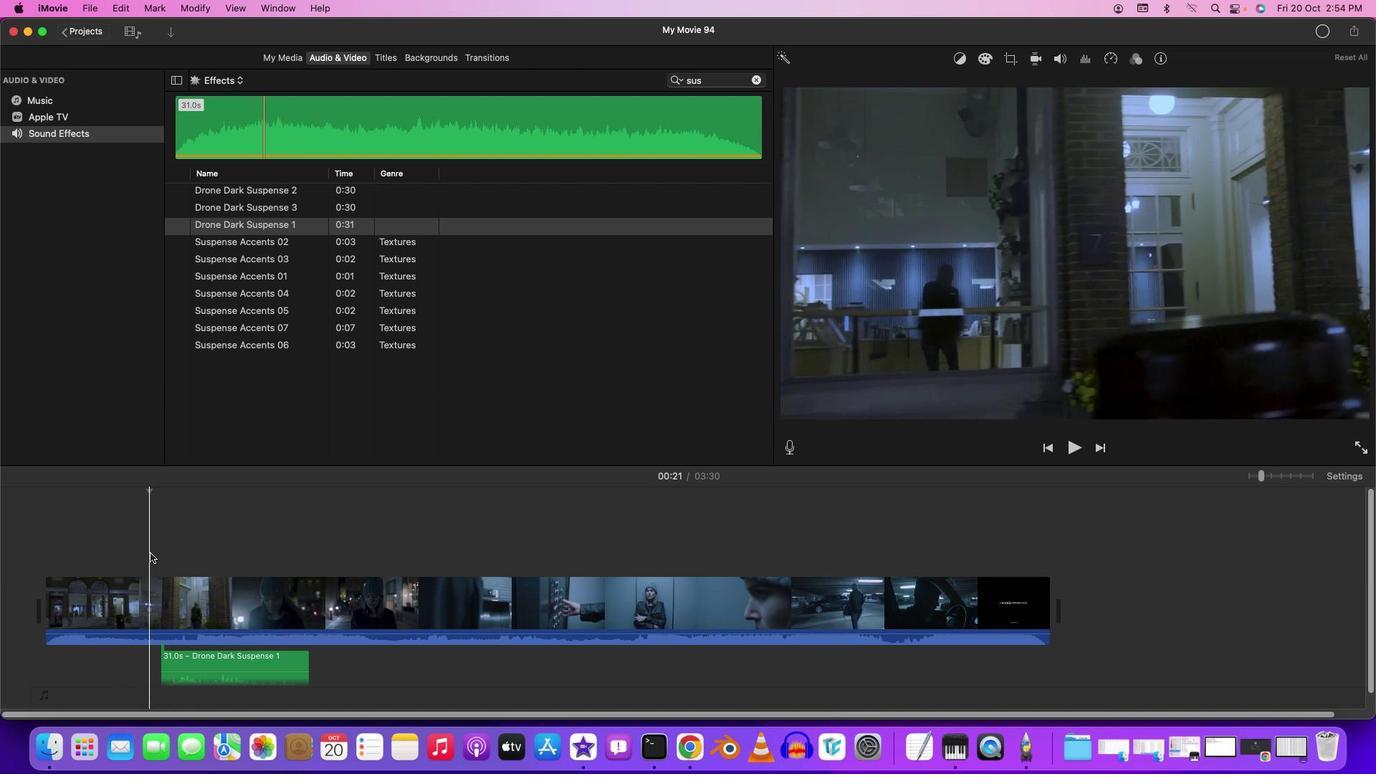 
Action: Key pressed Key.spaceKey.space
Screenshot: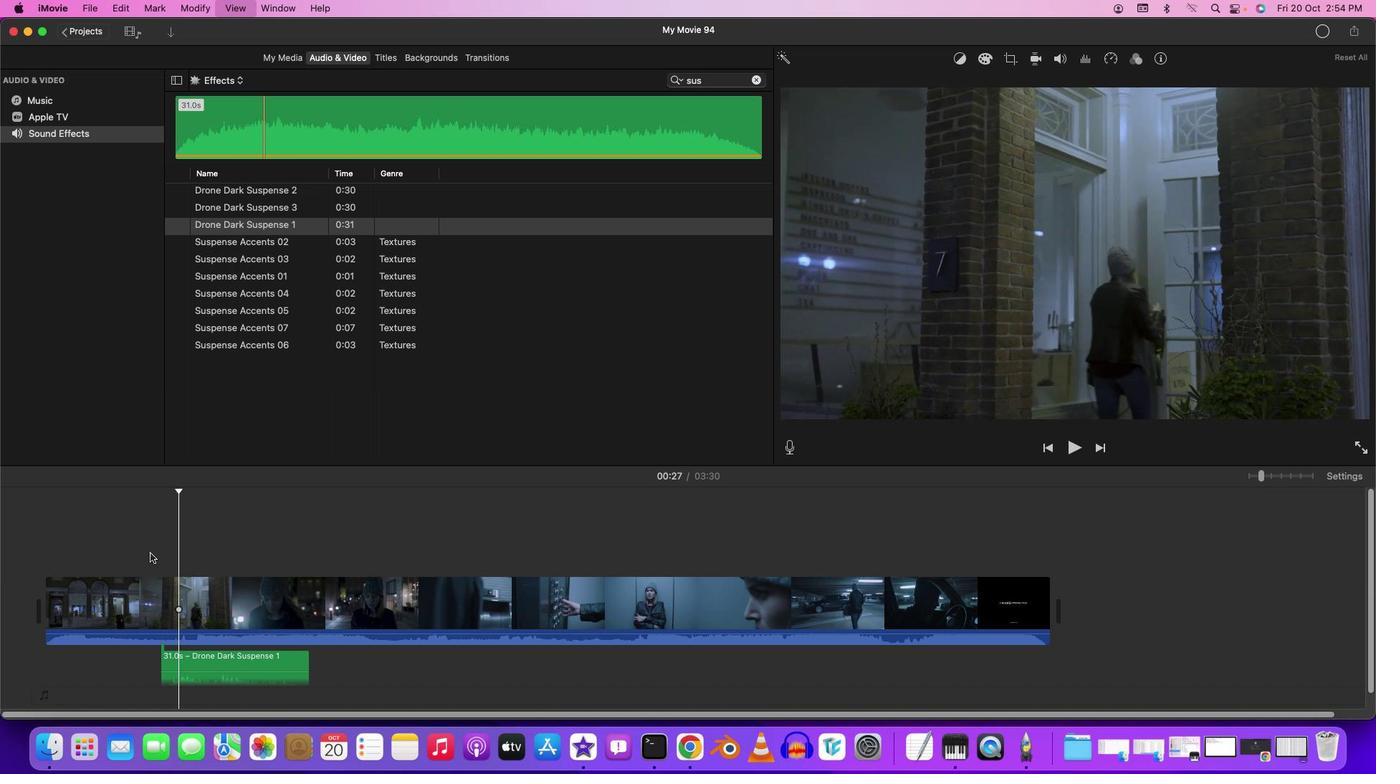 
Action: Mouse moved to (149, 551)
Screenshot: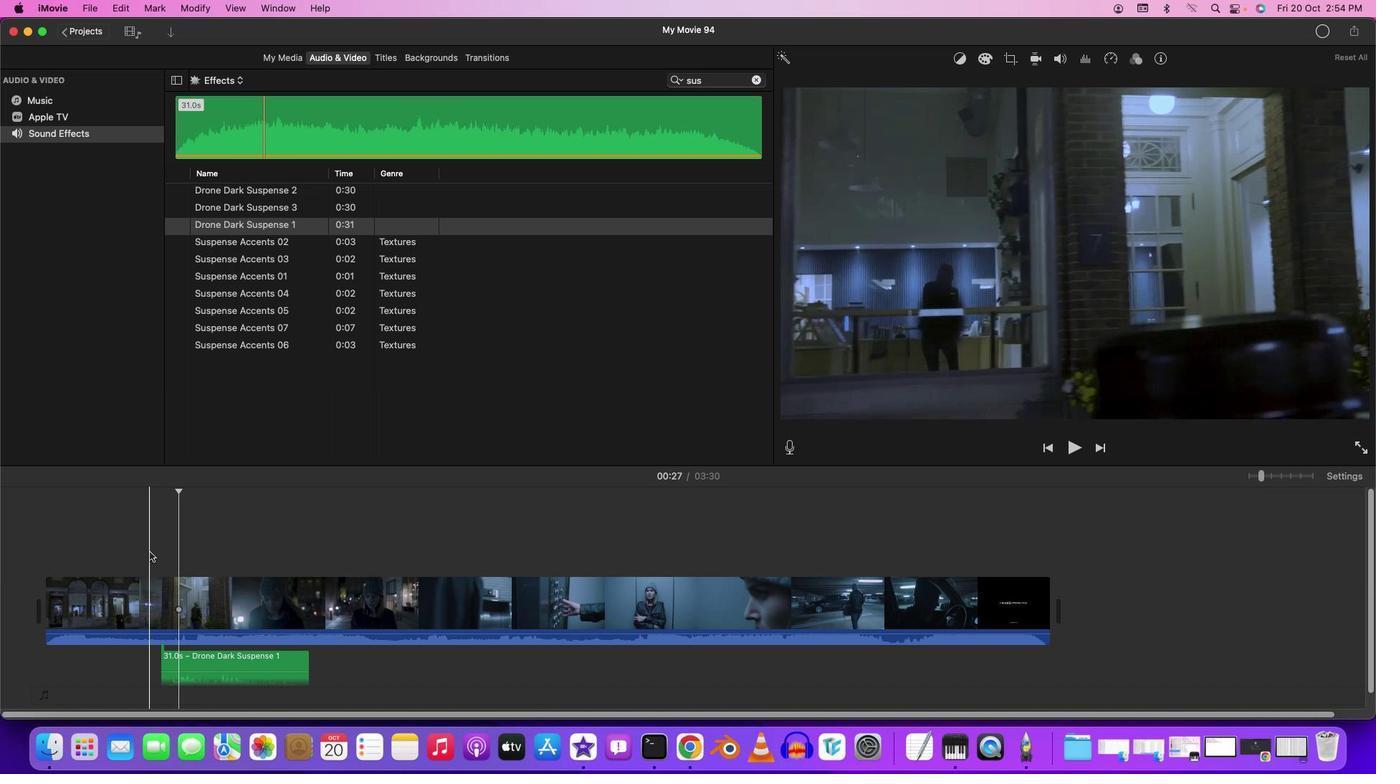 
Action: Mouse pressed left at (149, 551)
Screenshot: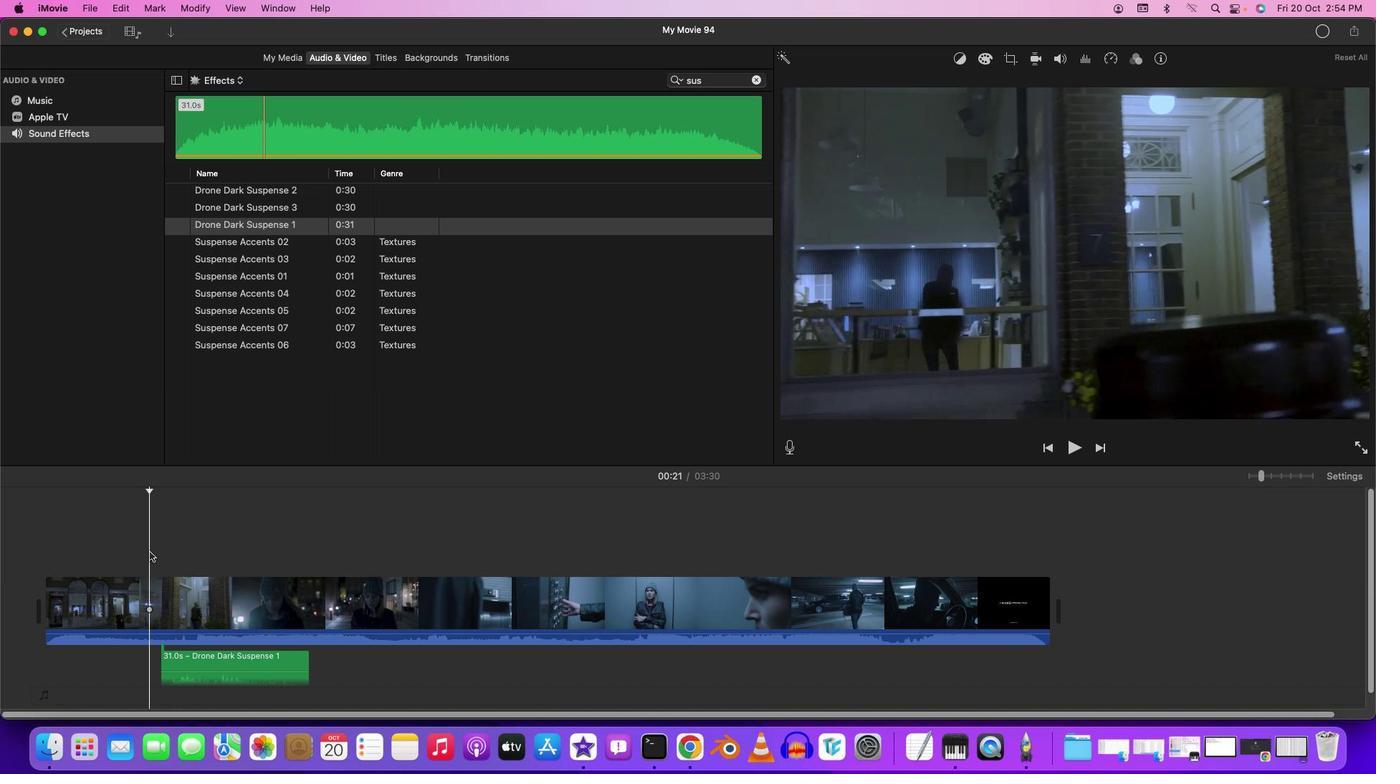 
Action: Mouse moved to (155, 547)
Screenshot: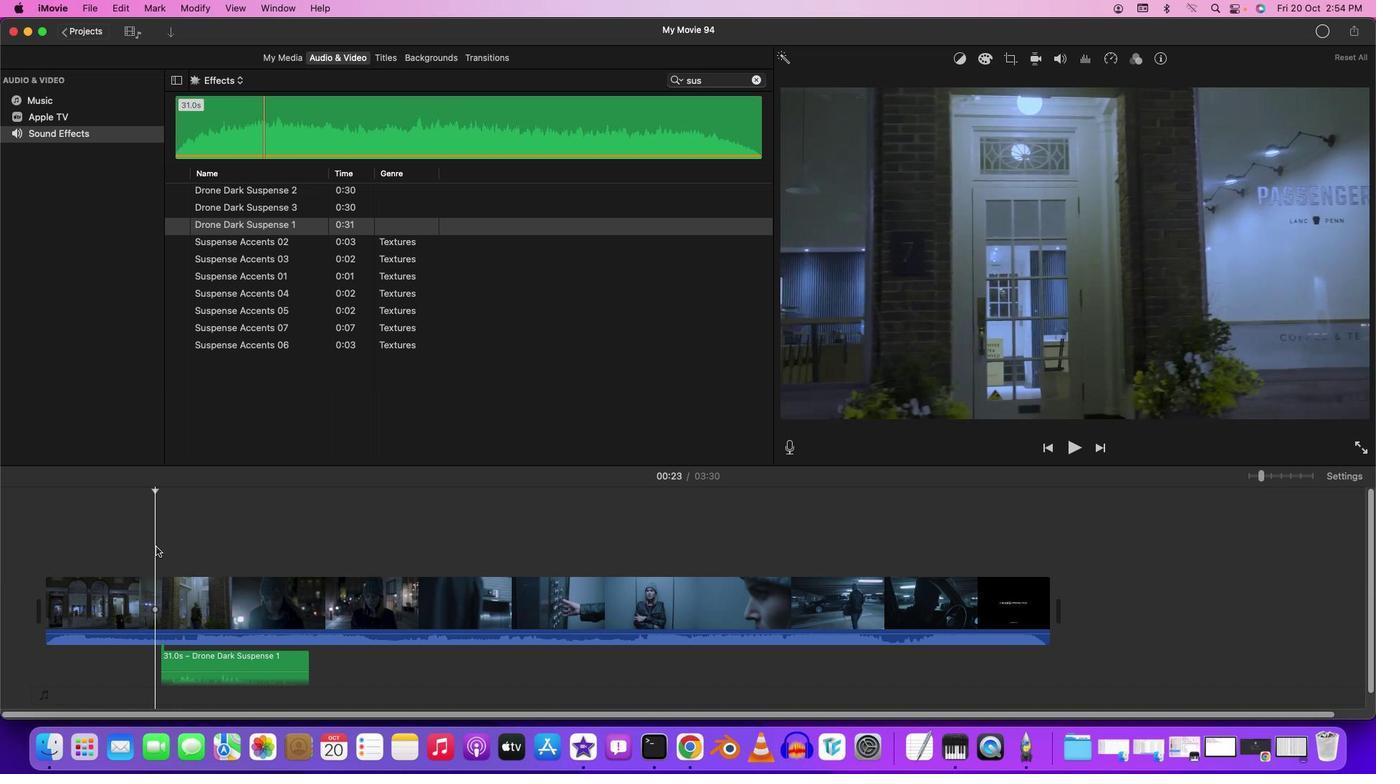 
Action: Mouse pressed left at (155, 547)
Screenshot: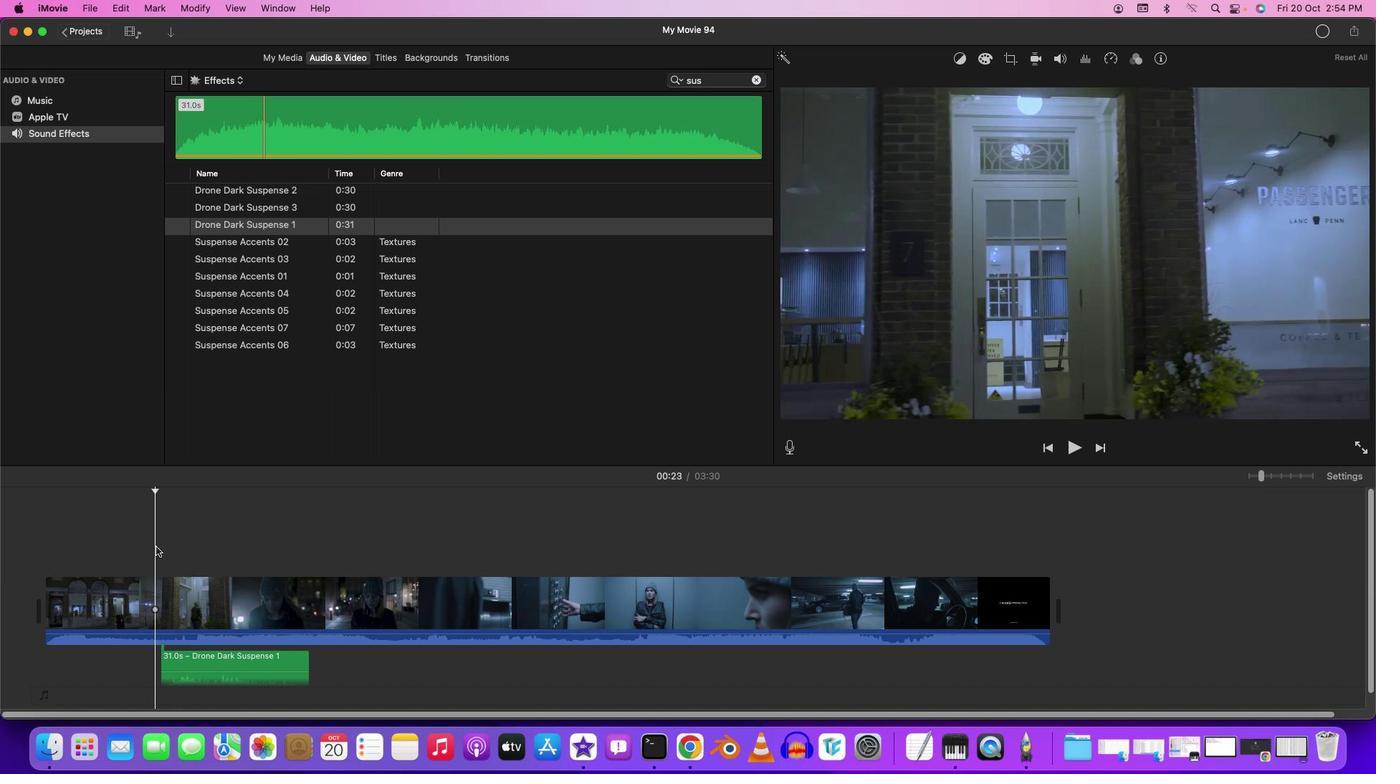 
Action: Mouse moved to (157, 547)
Screenshot: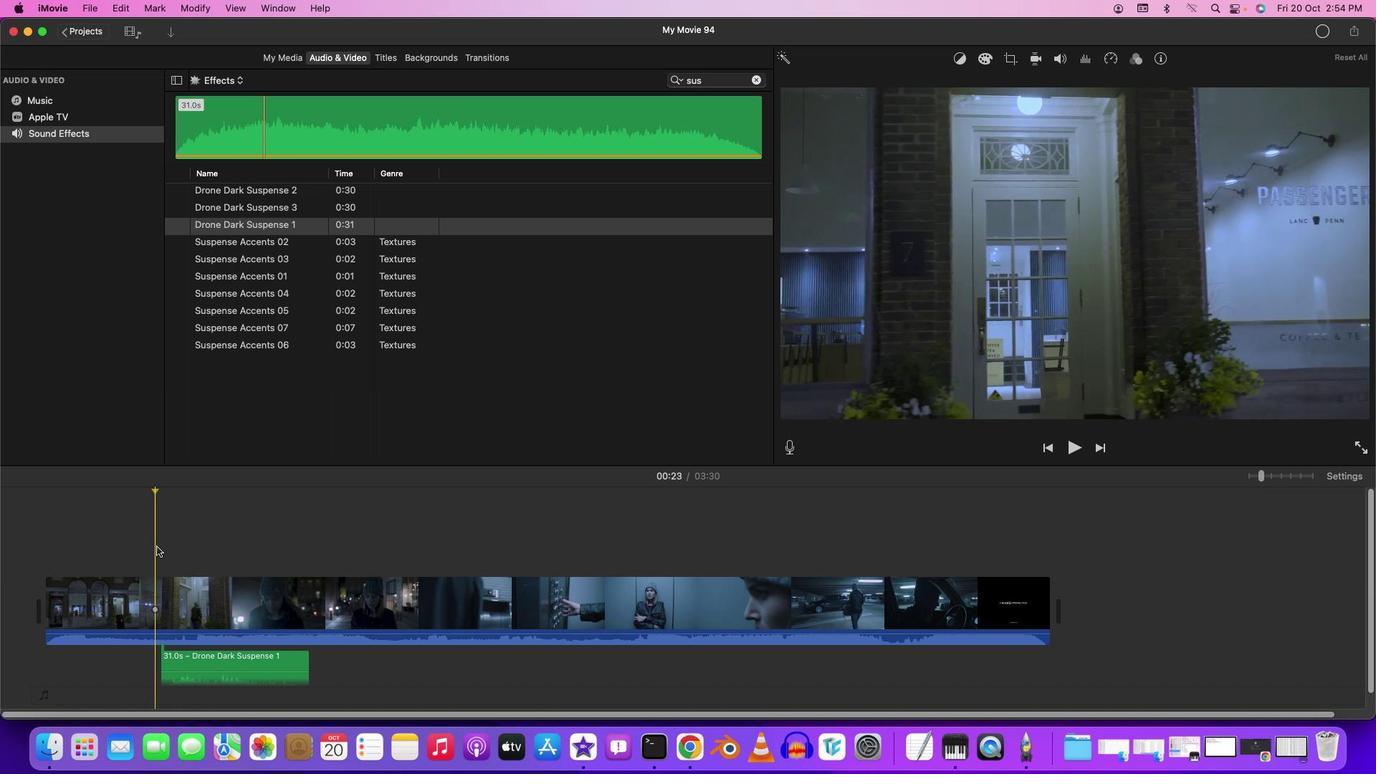 
Action: Mouse pressed left at (157, 547)
Screenshot: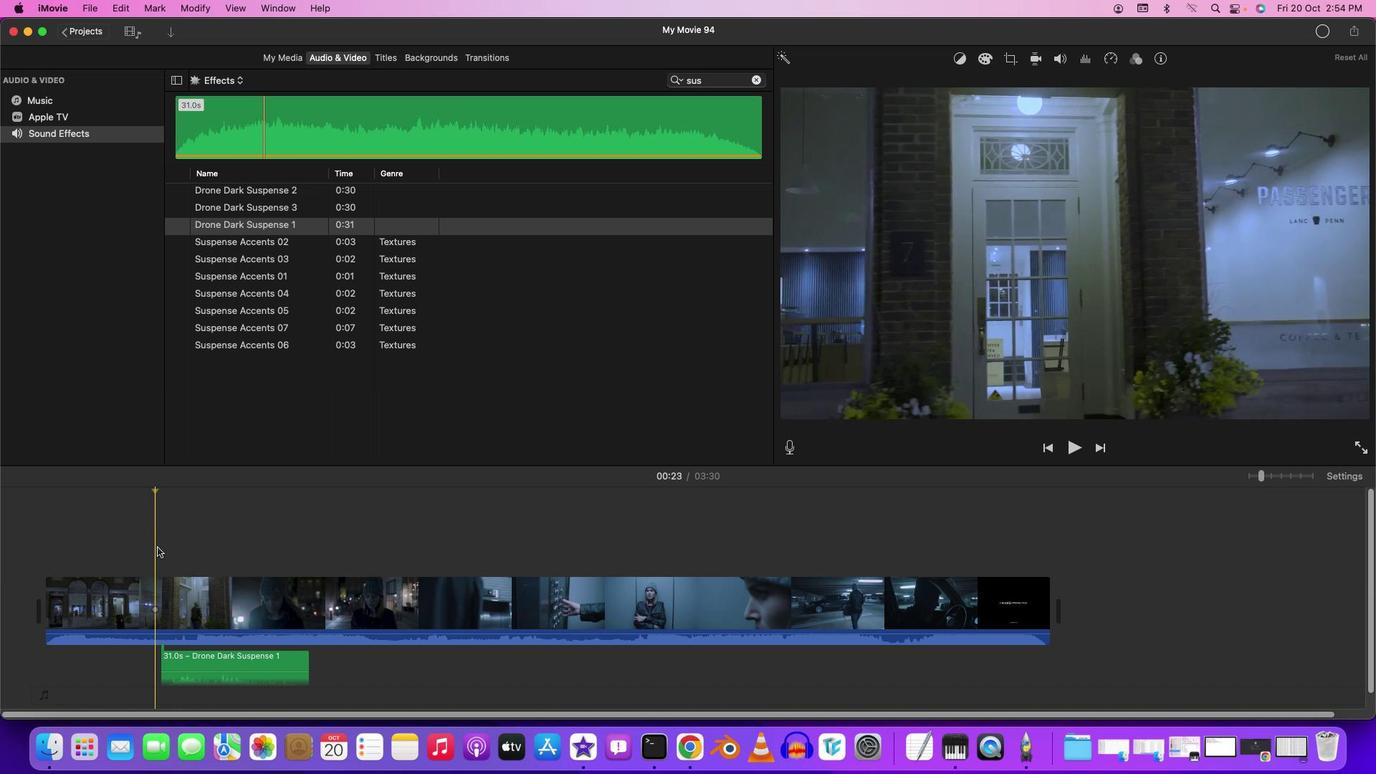 
Action: Mouse moved to (159, 547)
Screenshot: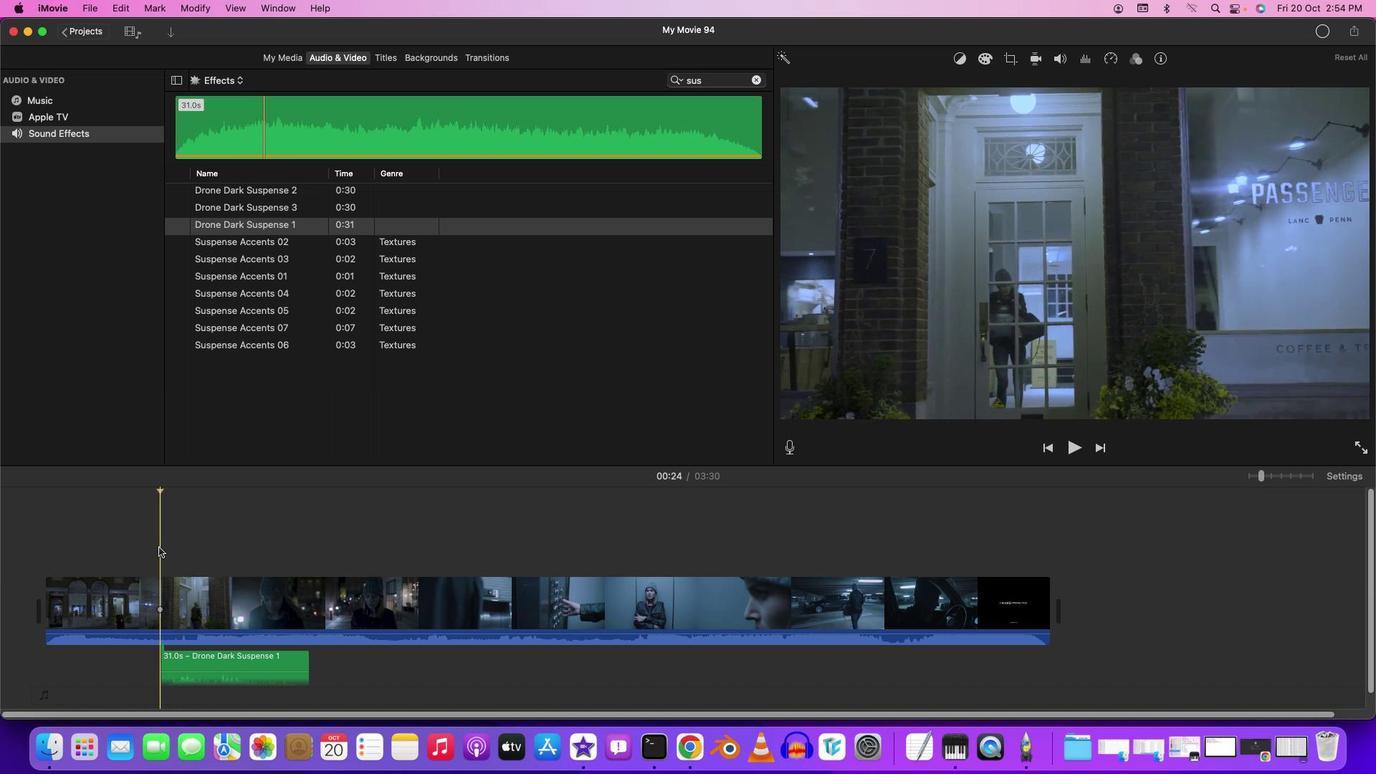 
Action: Mouse pressed left at (159, 547)
Screenshot: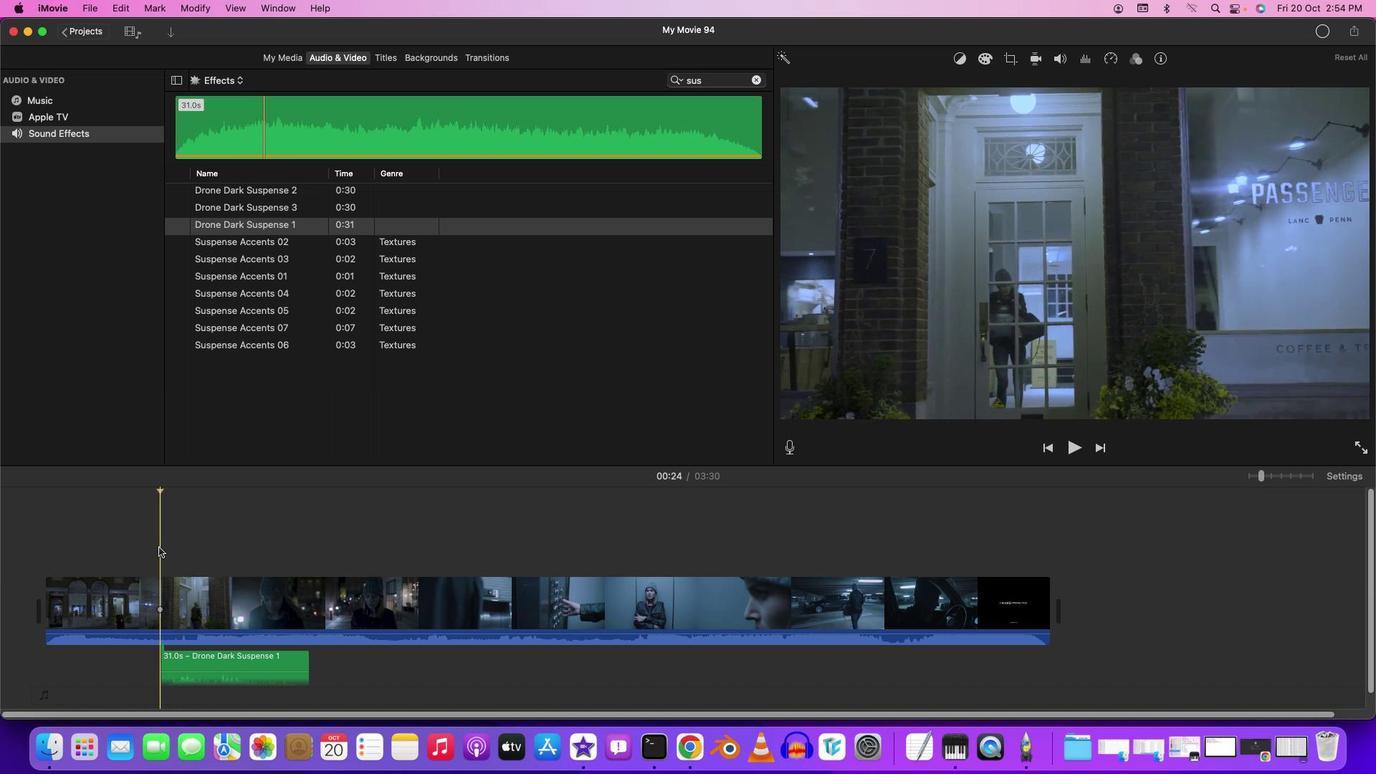 
Action: Mouse moved to (156, 548)
Screenshot: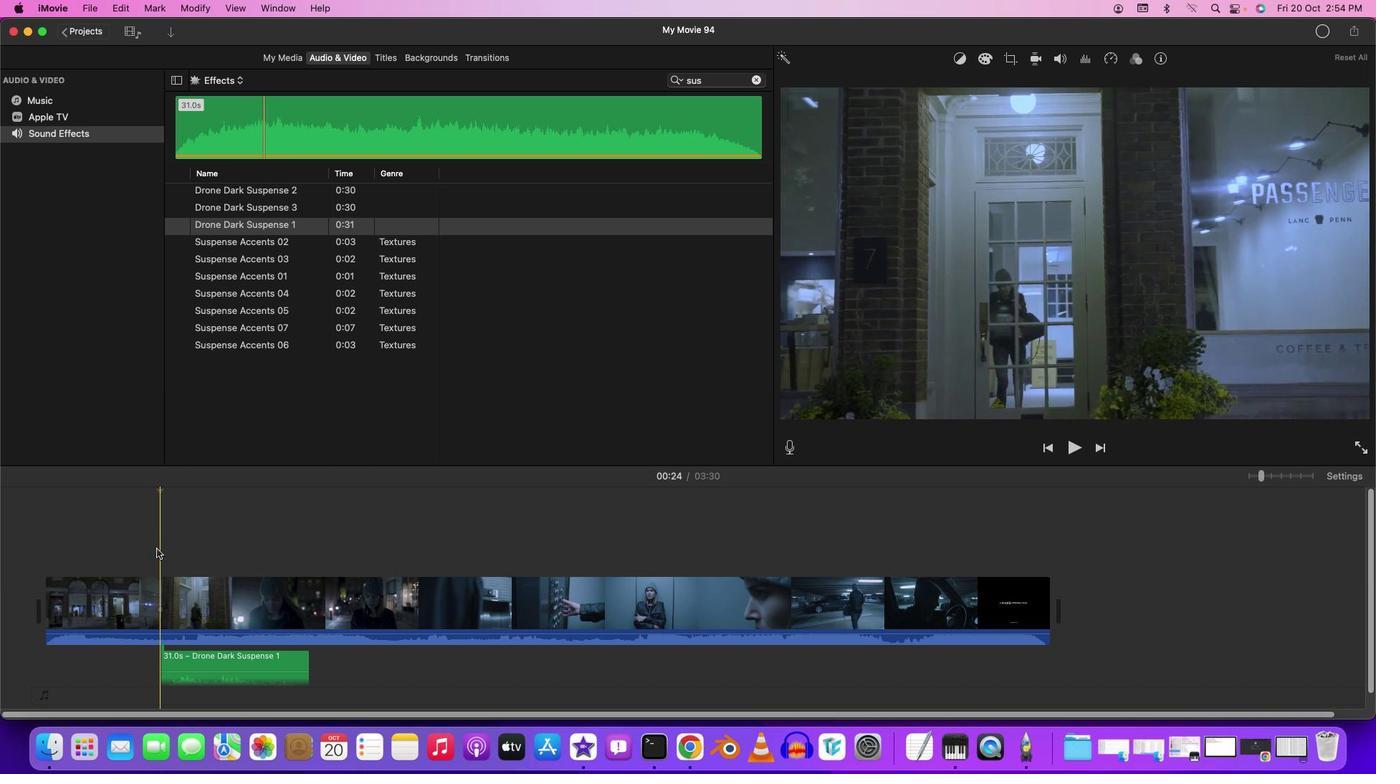 
Action: Key pressed Key.rightKey.rightKey.rightKey.rightKey.rightKey.rightKey.rightKey.rightKey.rightKey.rightKey.rightKey.rightKey.rightKey.rightKey.rightKey.rightKey.rightKey.rightKey.rightKey.rightKey.rightKey.rightKey.rightKey.rightKey.rightKey.rightKey.rightKey.rightKey.rightKey.rightKey.rightKey.rightKey.rightKey.rightKey.rightKey.rightKey.rightKey.rightKey.rightKey.rightKey.leftKey.leftKey.leftKey.leftKey.left
Screenshot: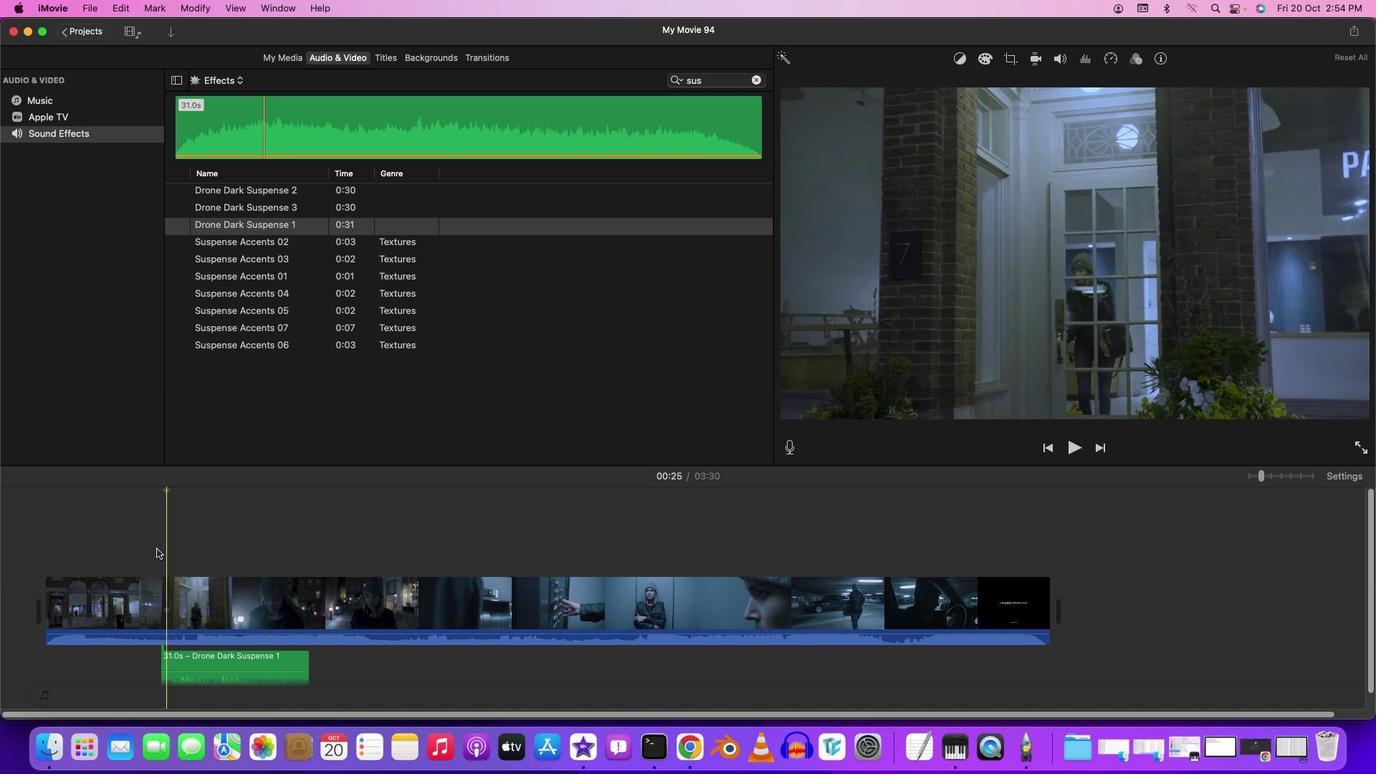 
Action: Mouse moved to (187, 656)
Screenshot: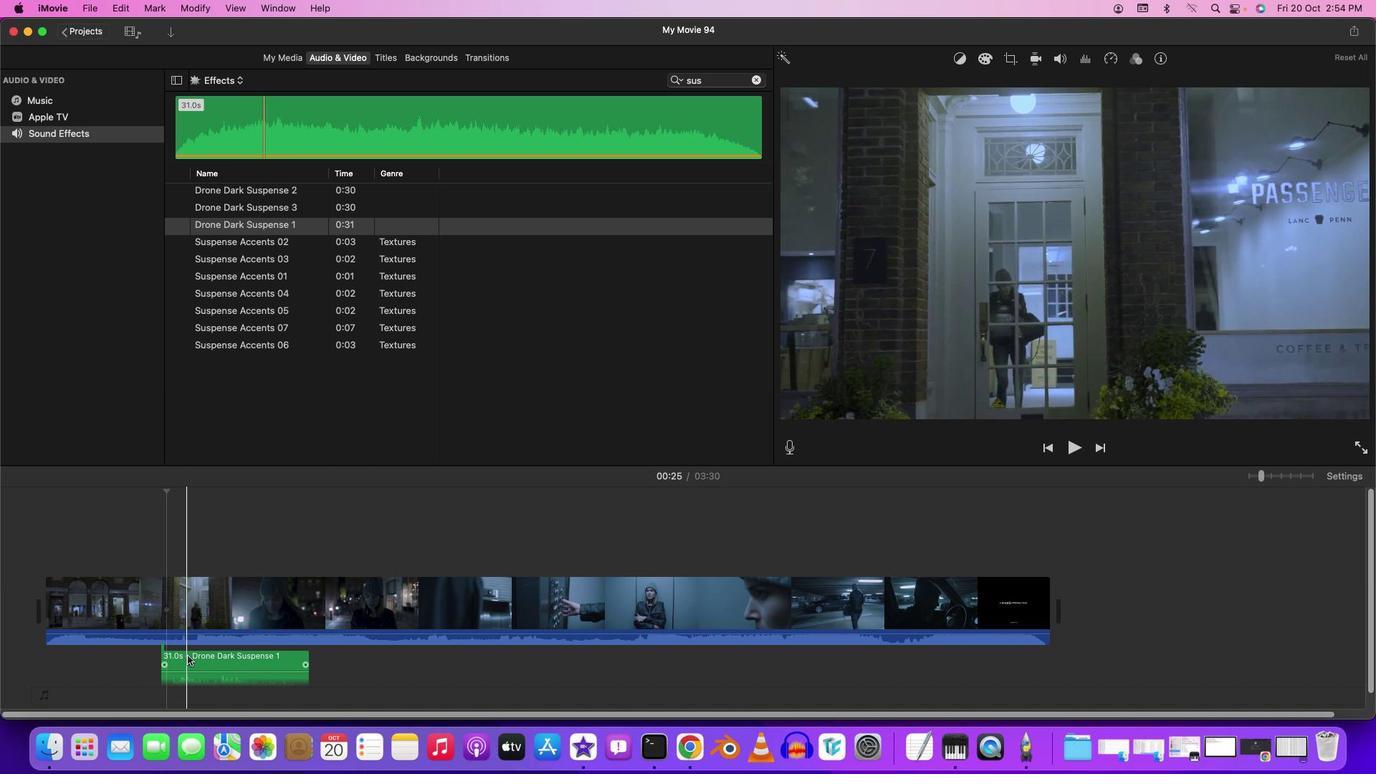 
Action: Mouse pressed left at (187, 656)
Screenshot: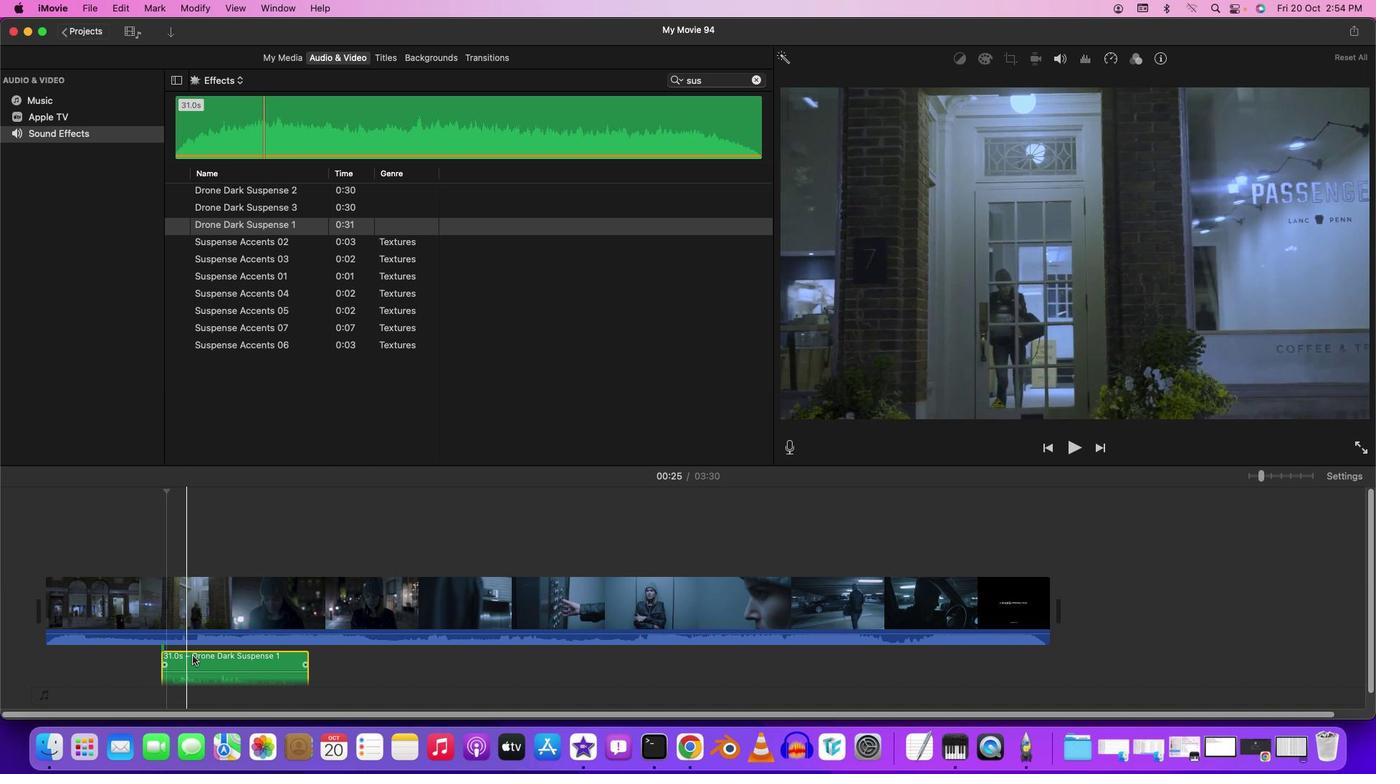 
Action: Mouse moved to (150, 509)
Screenshot: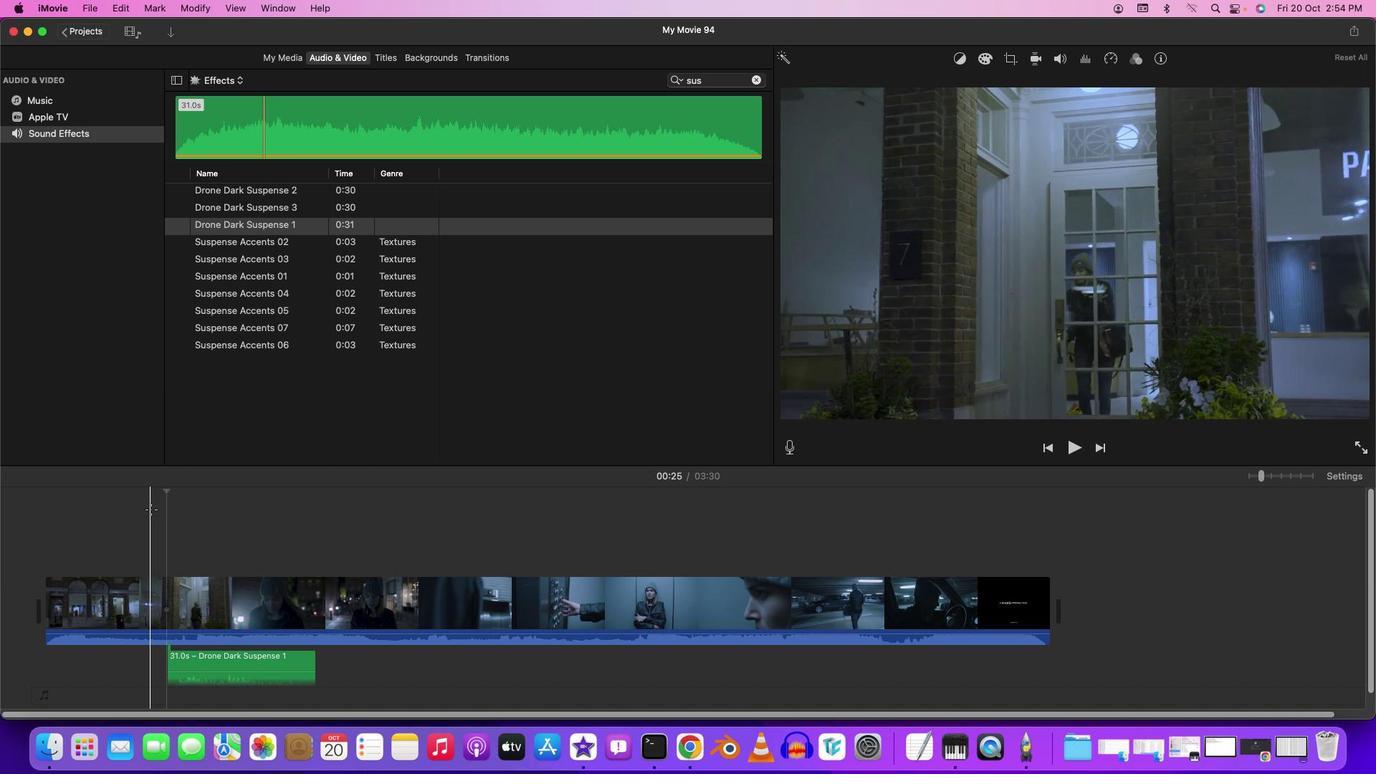 
Action: Mouse pressed left at (150, 509)
Screenshot: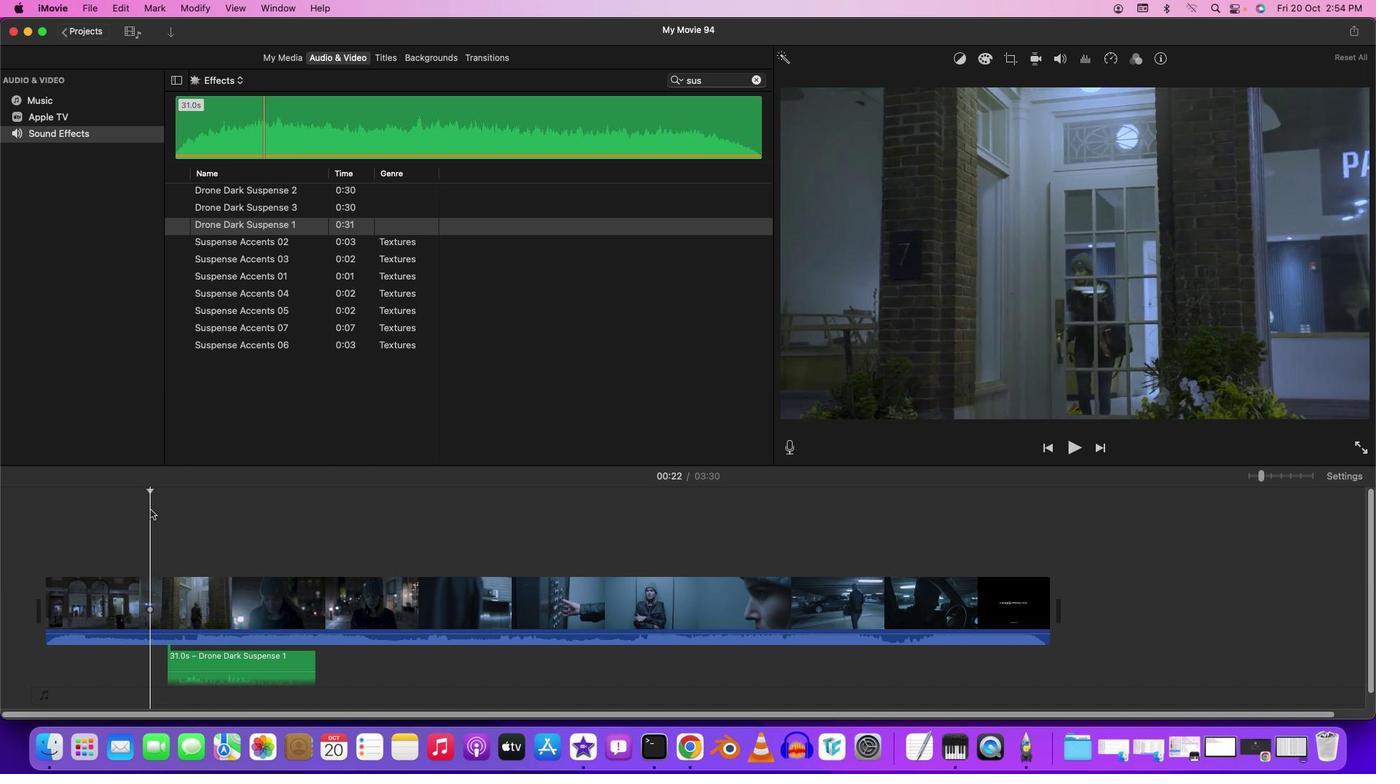 
Action: Mouse moved to (150, 509)
Screenshot: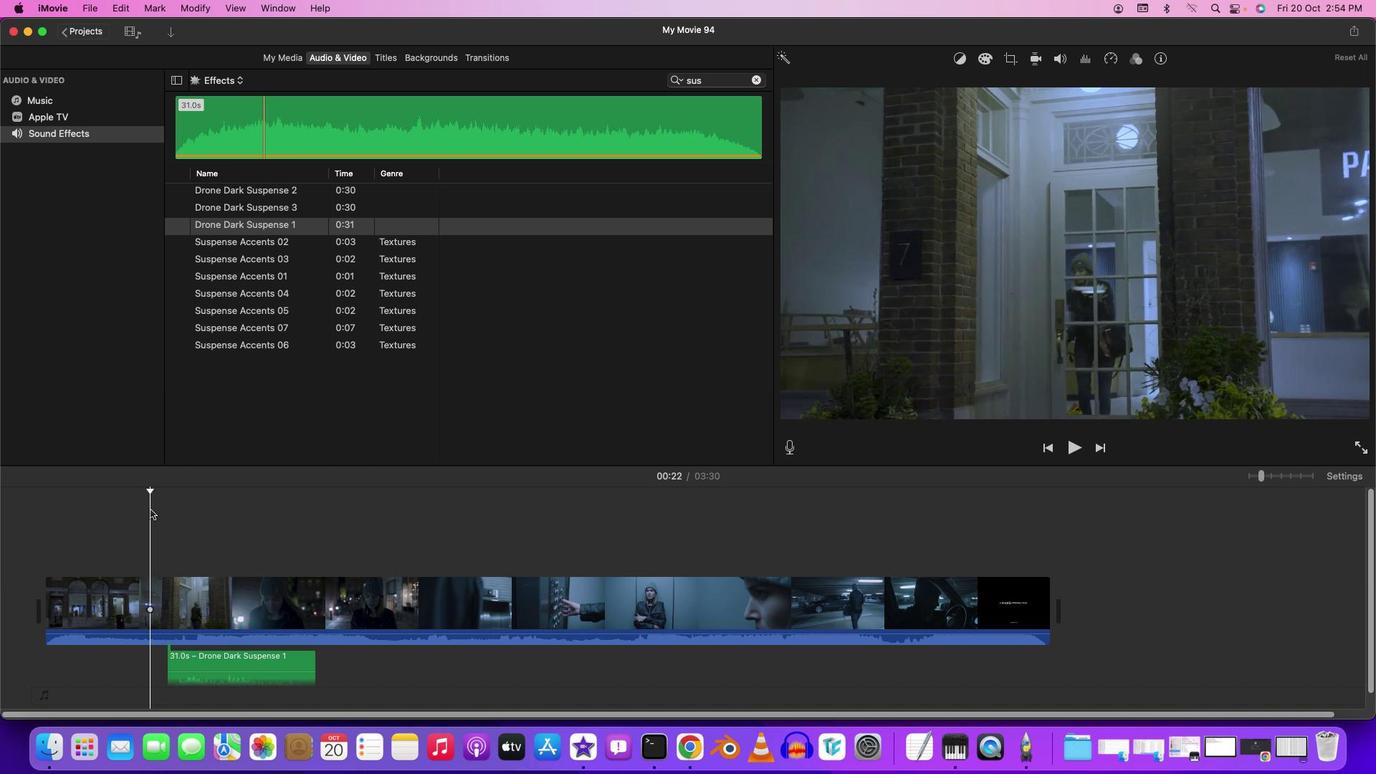 
Action: Key pressed Key.spaceKey.space
Screenshot: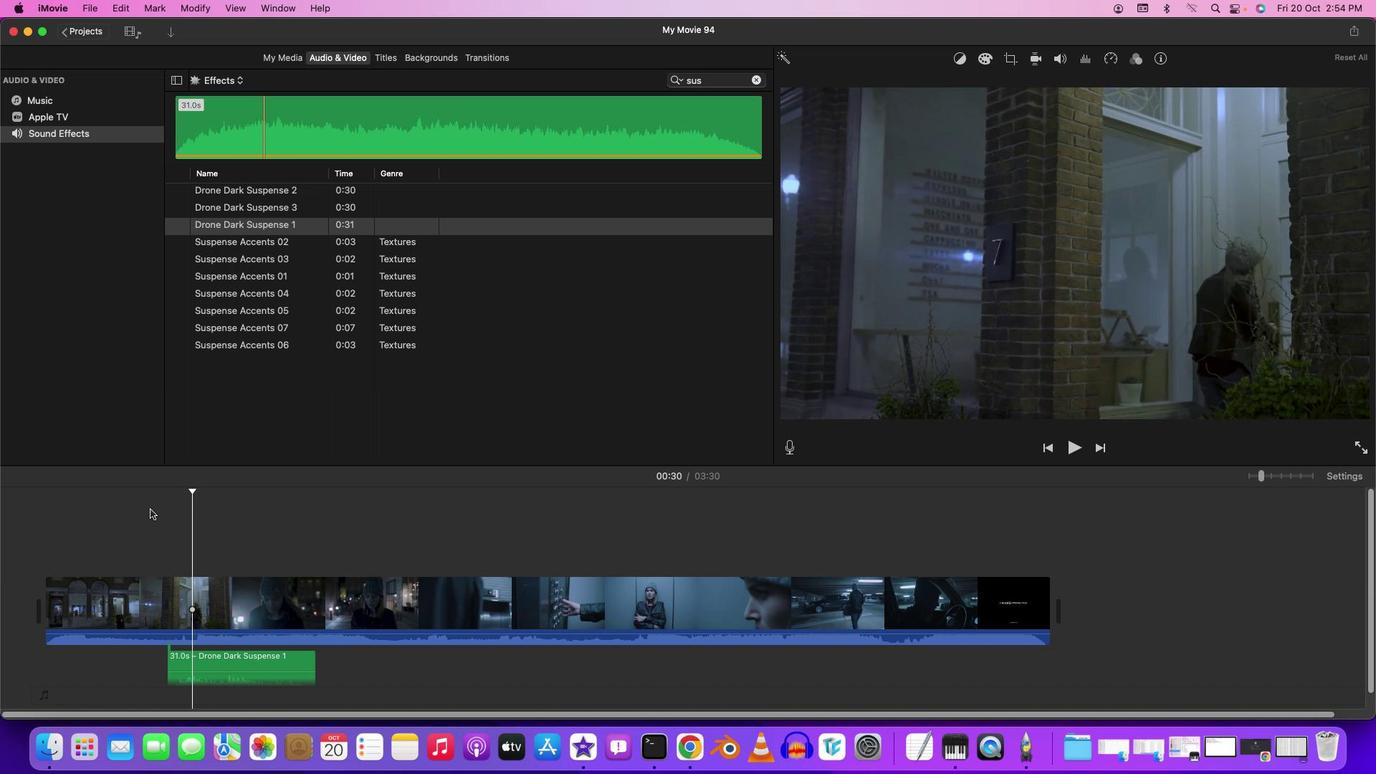 
Action: Mouse moved to (162, 541)
Screenshot: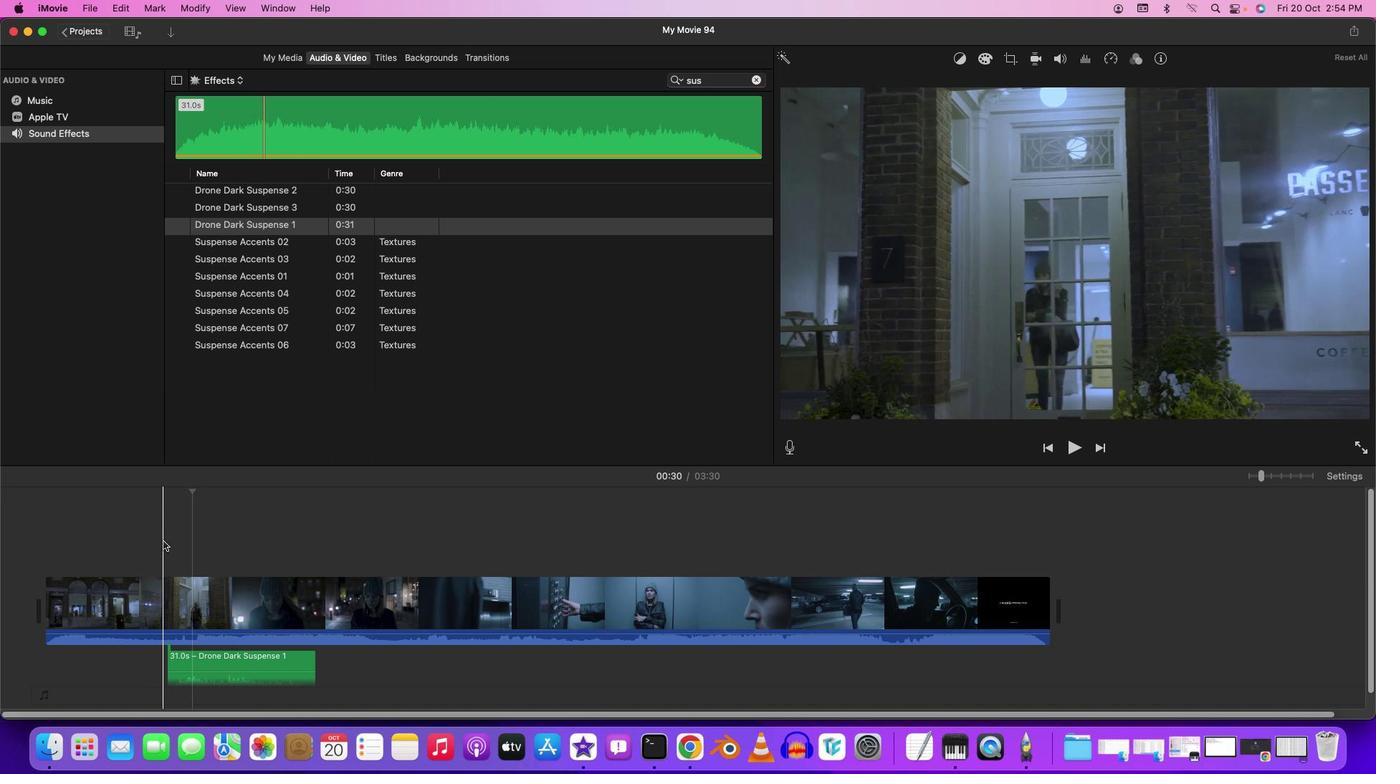 
Action: Mouse pressed left at (162, 541)
Screenshot: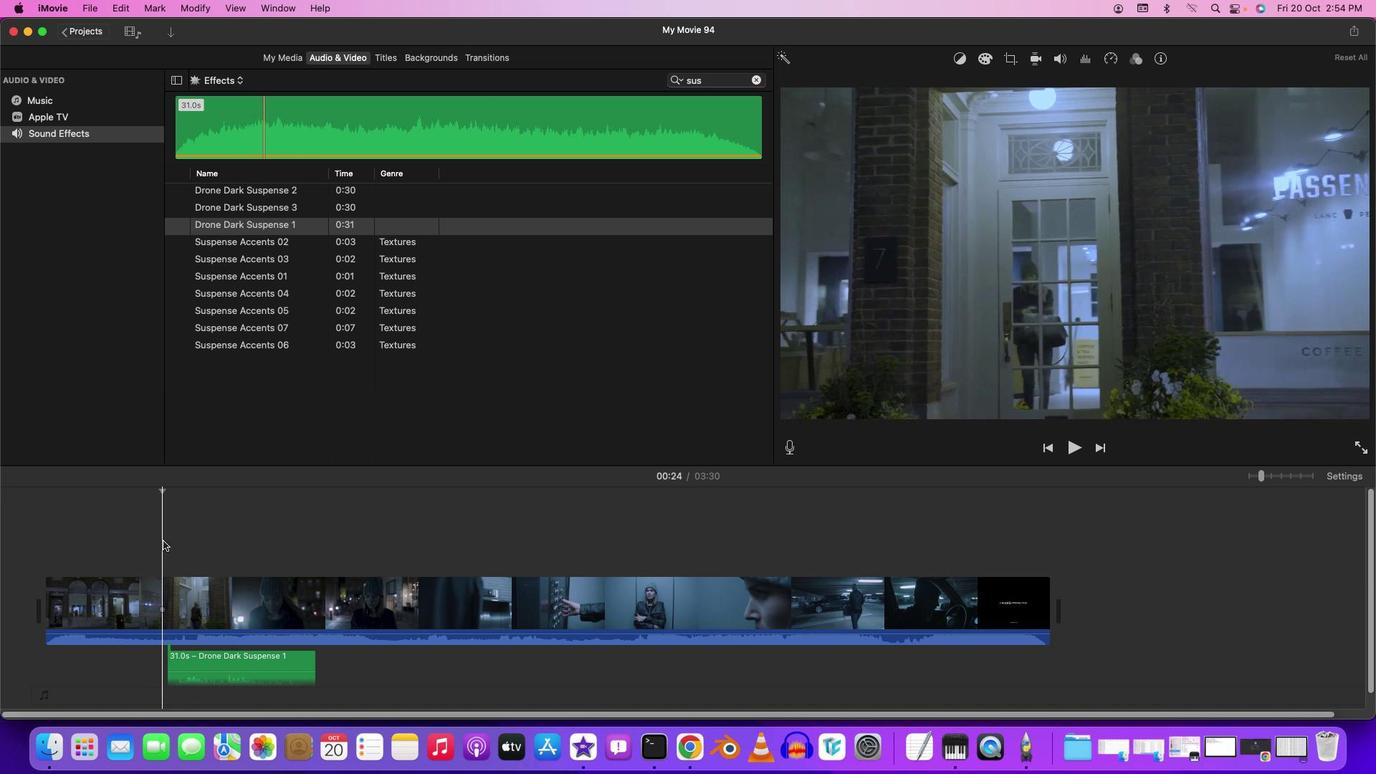 
Action: Mouse moved to (192, 664)
Screenshot: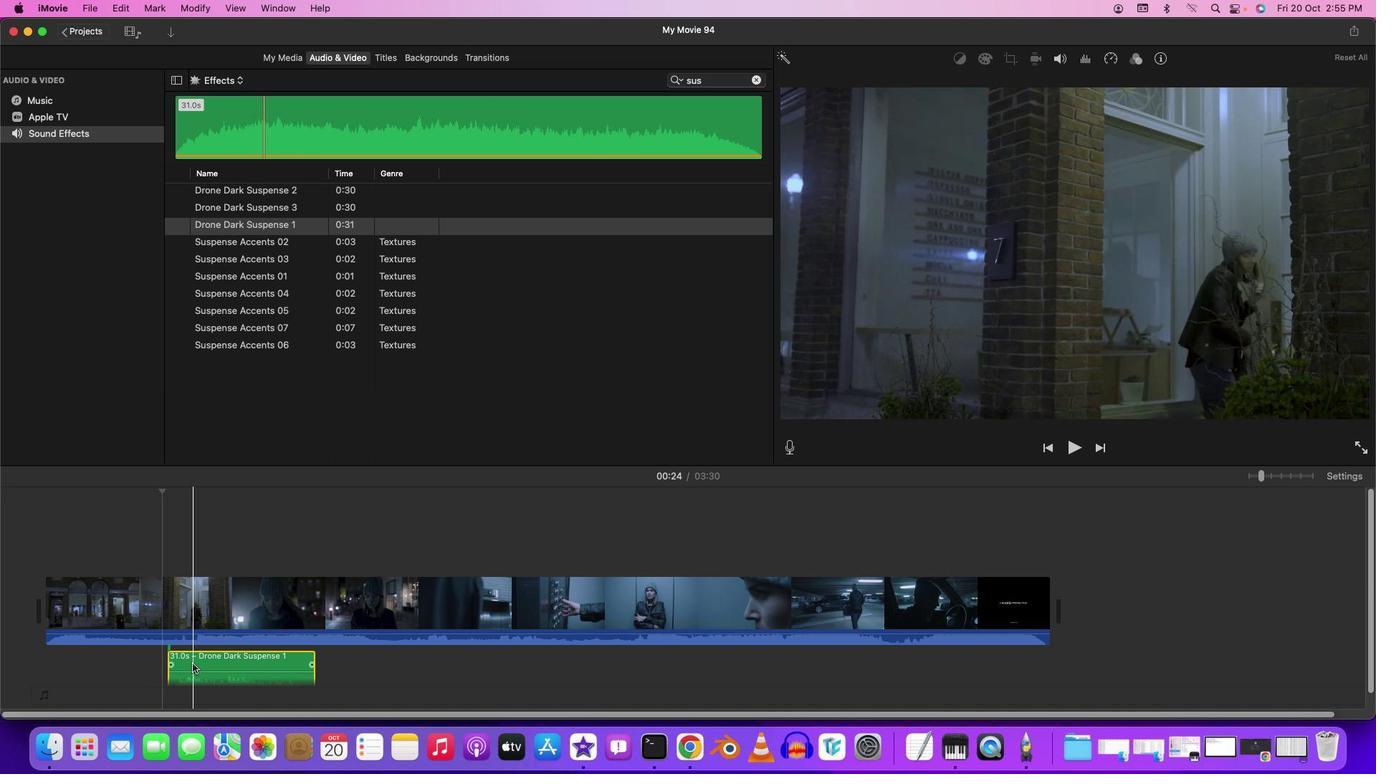 
Action: Mouse pressed left at (192, 664)
Screenshot: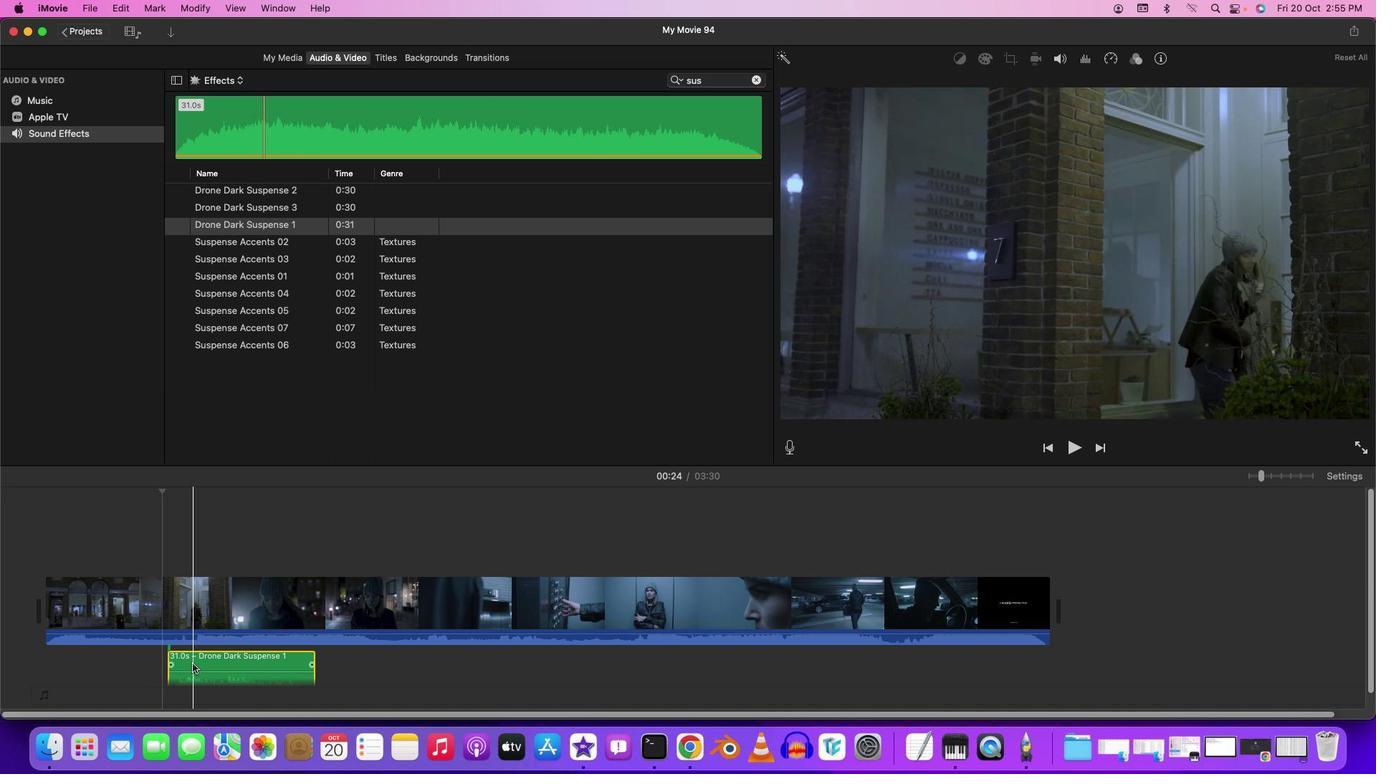 
Action: Mouse moved to (149, 549)
Screenshot: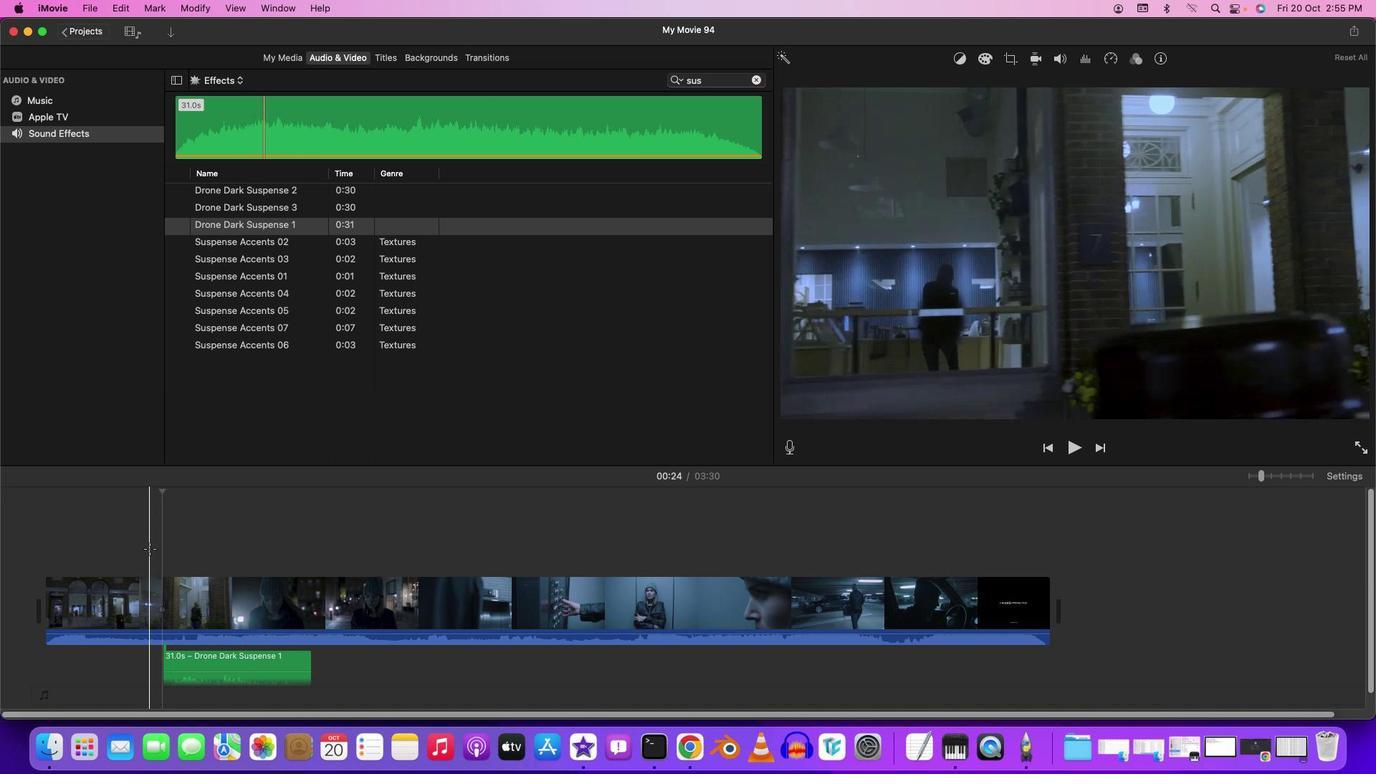 
Action: Mouse pressed left at (149, 549)
Screenshot: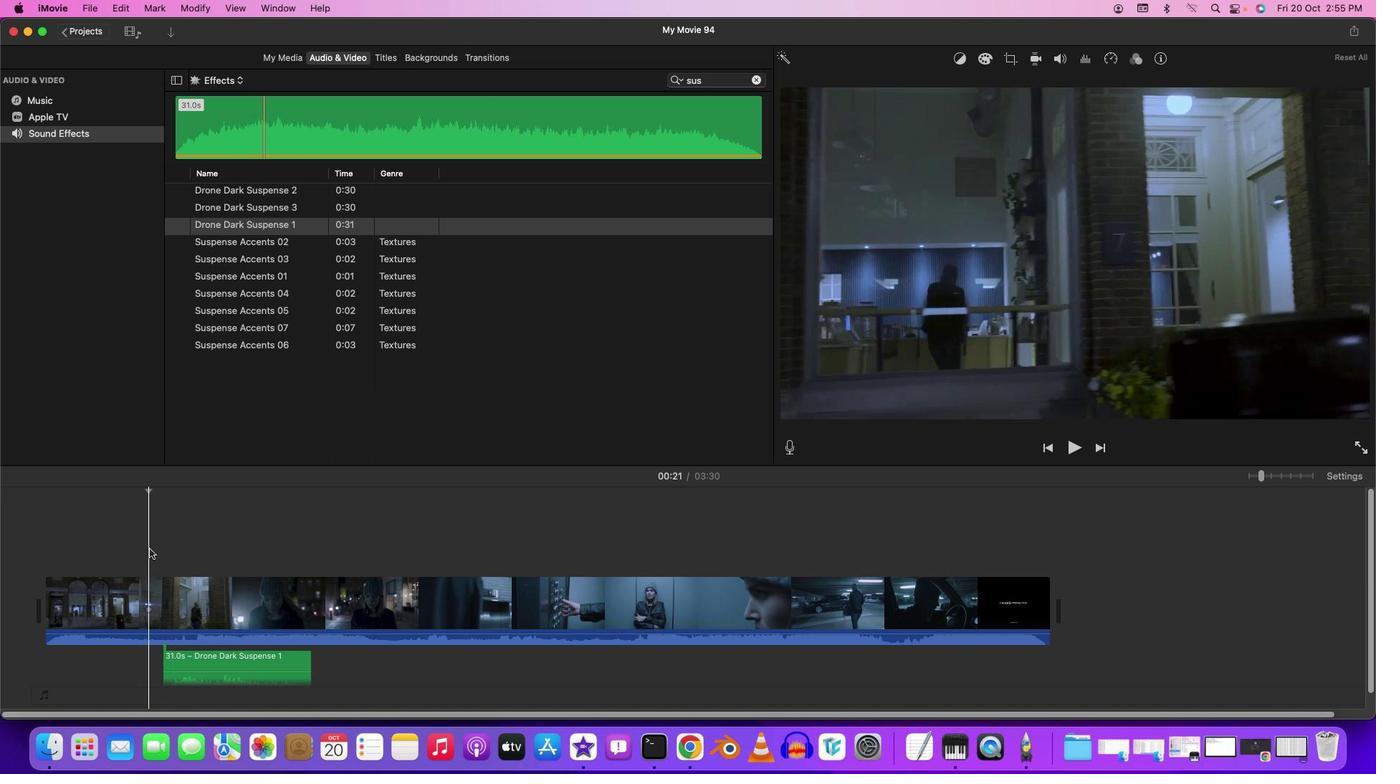 
Action: Key pressed Key.space
Screenshot: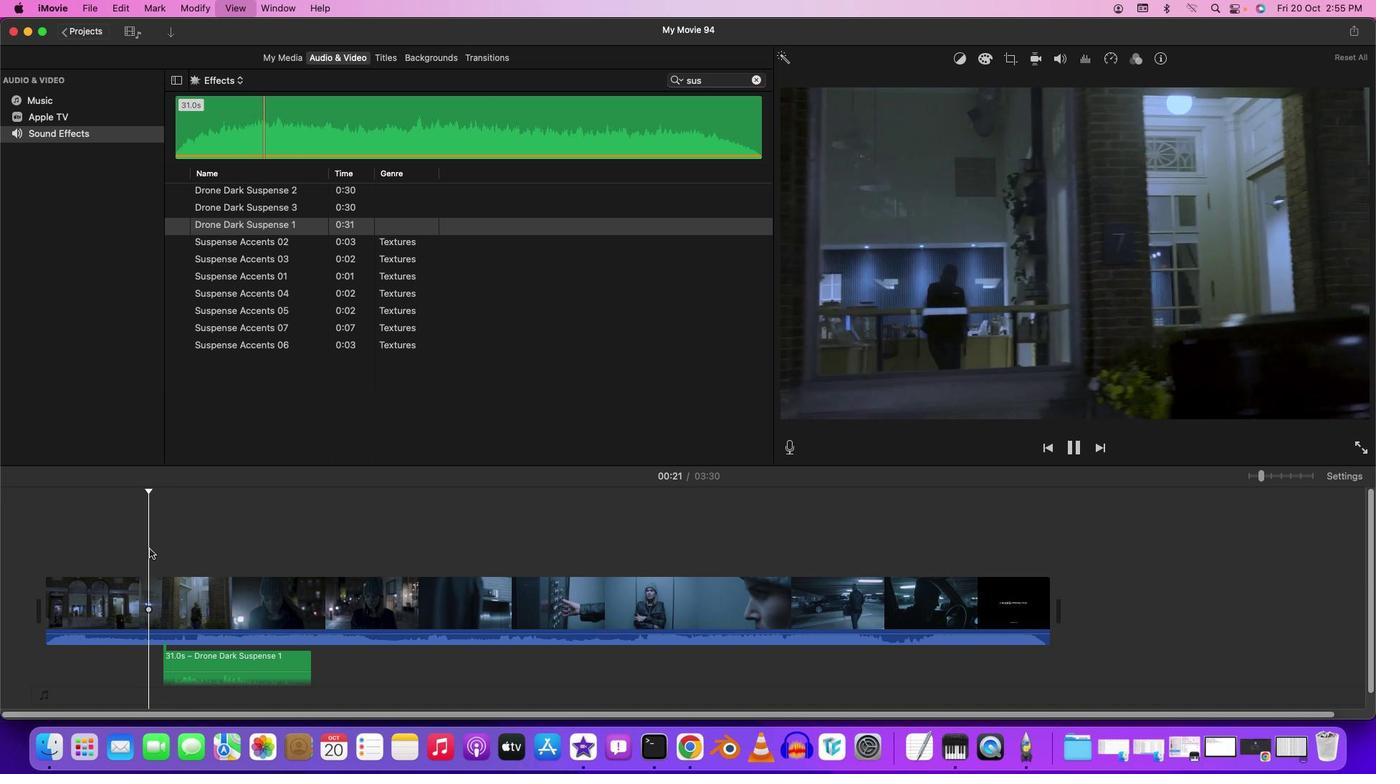 
Action: Mouse moved to (472, 530)
Screenshot: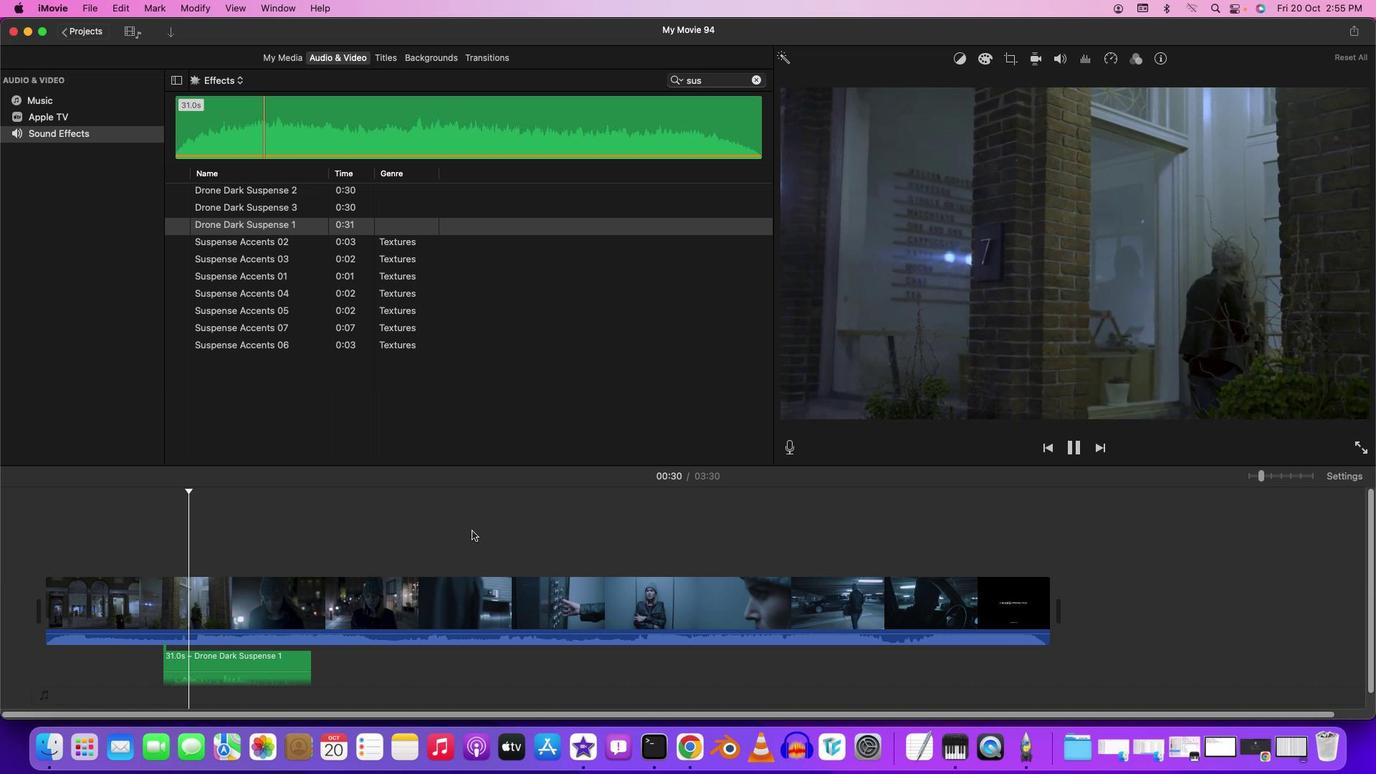 
Action: Key pressed Key.space
Screenshot: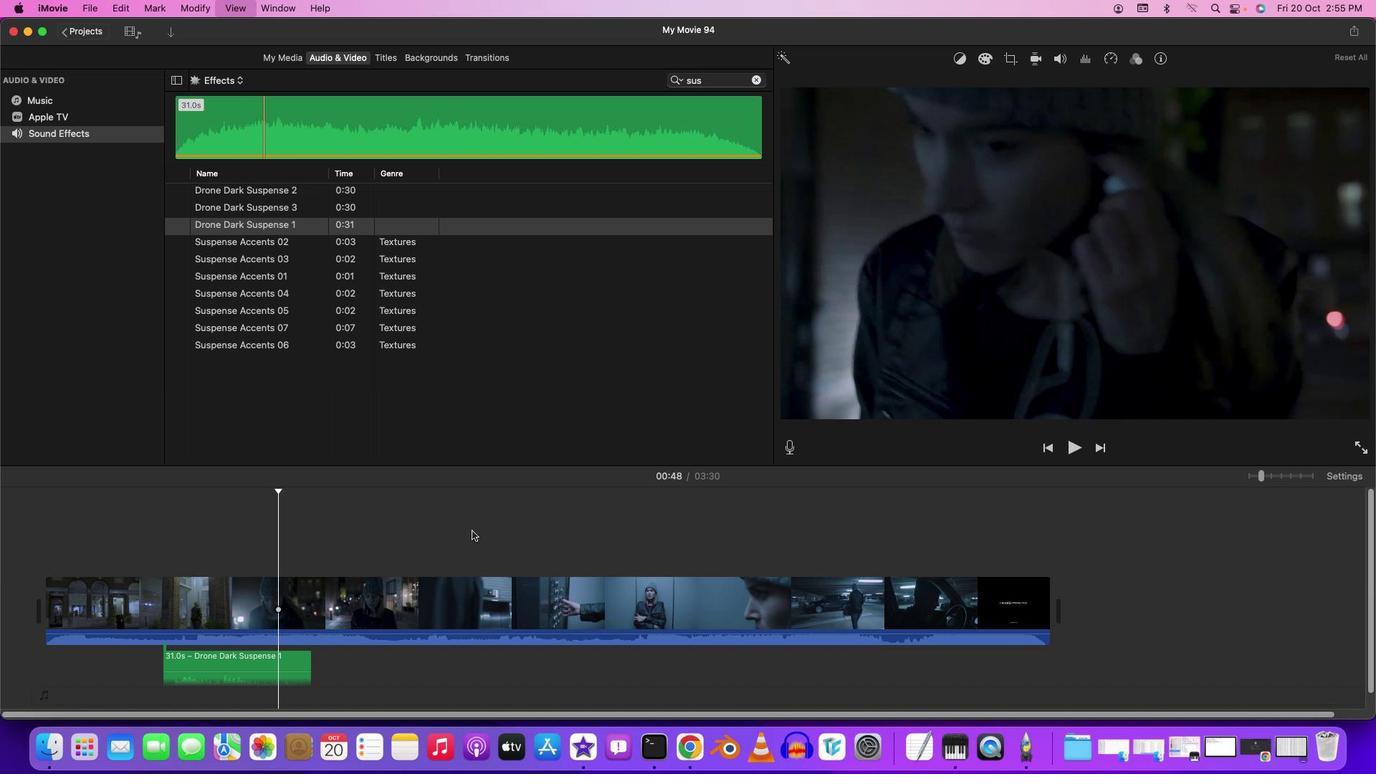 
Action: Mouse moved to (227, 523)
Screenshot: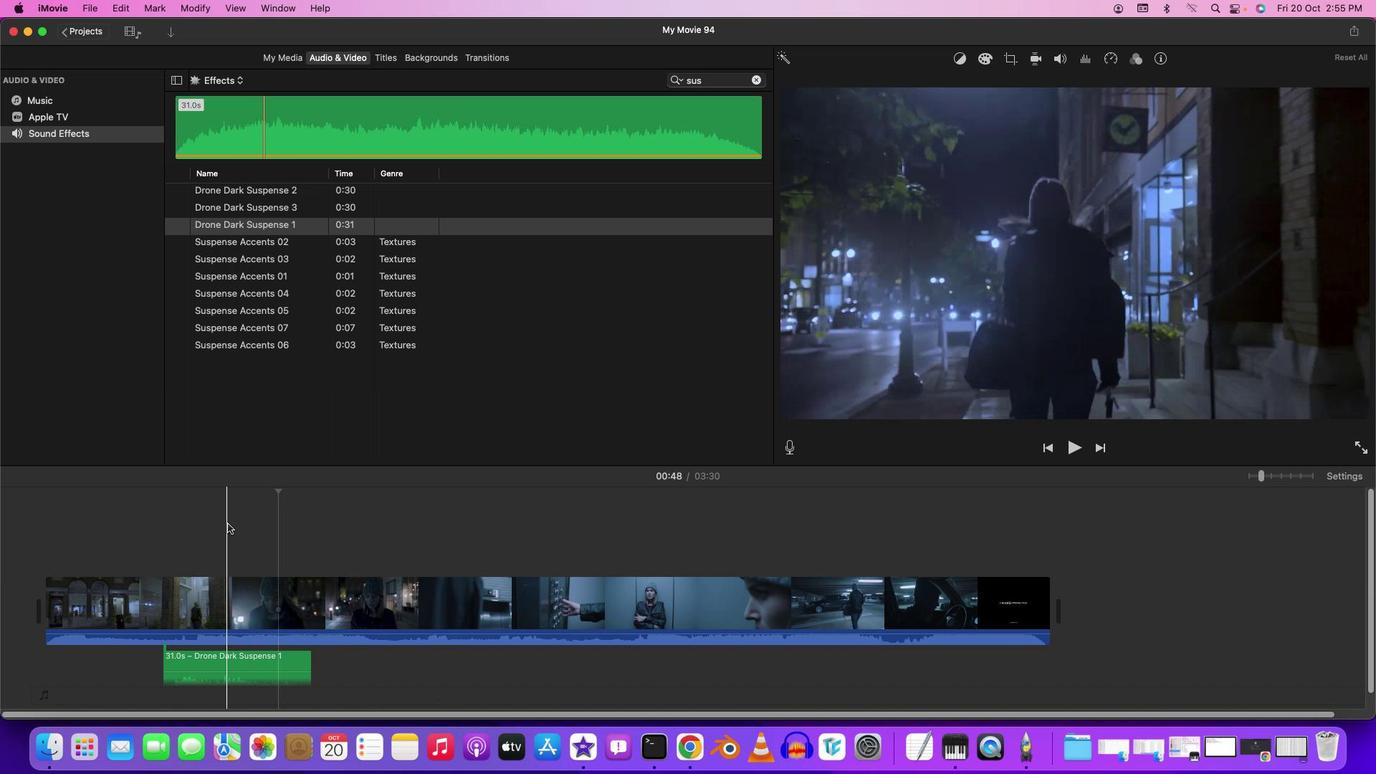 
Action: Mouse pressed left at (227, 523)
Screenshot: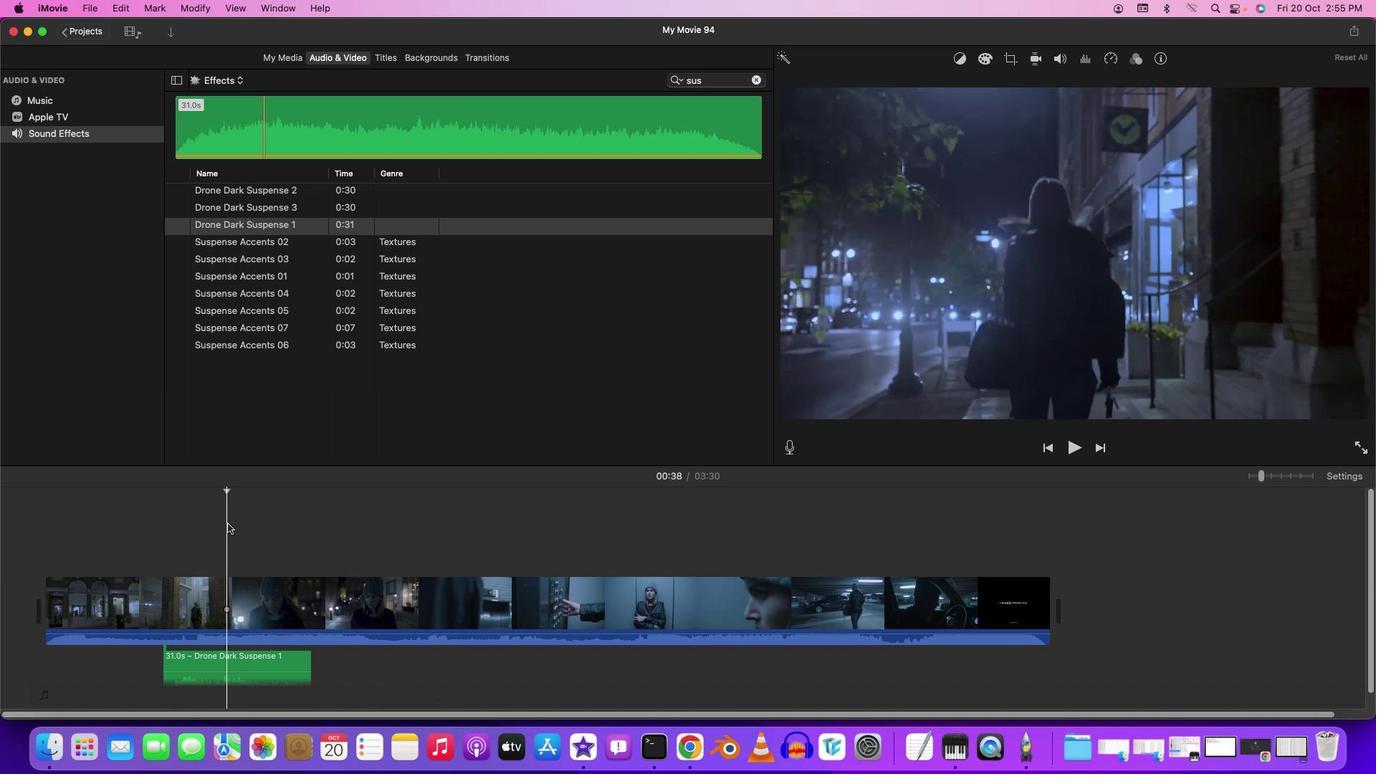 
Action: Mouse moved to (227, 524)
Screenshot: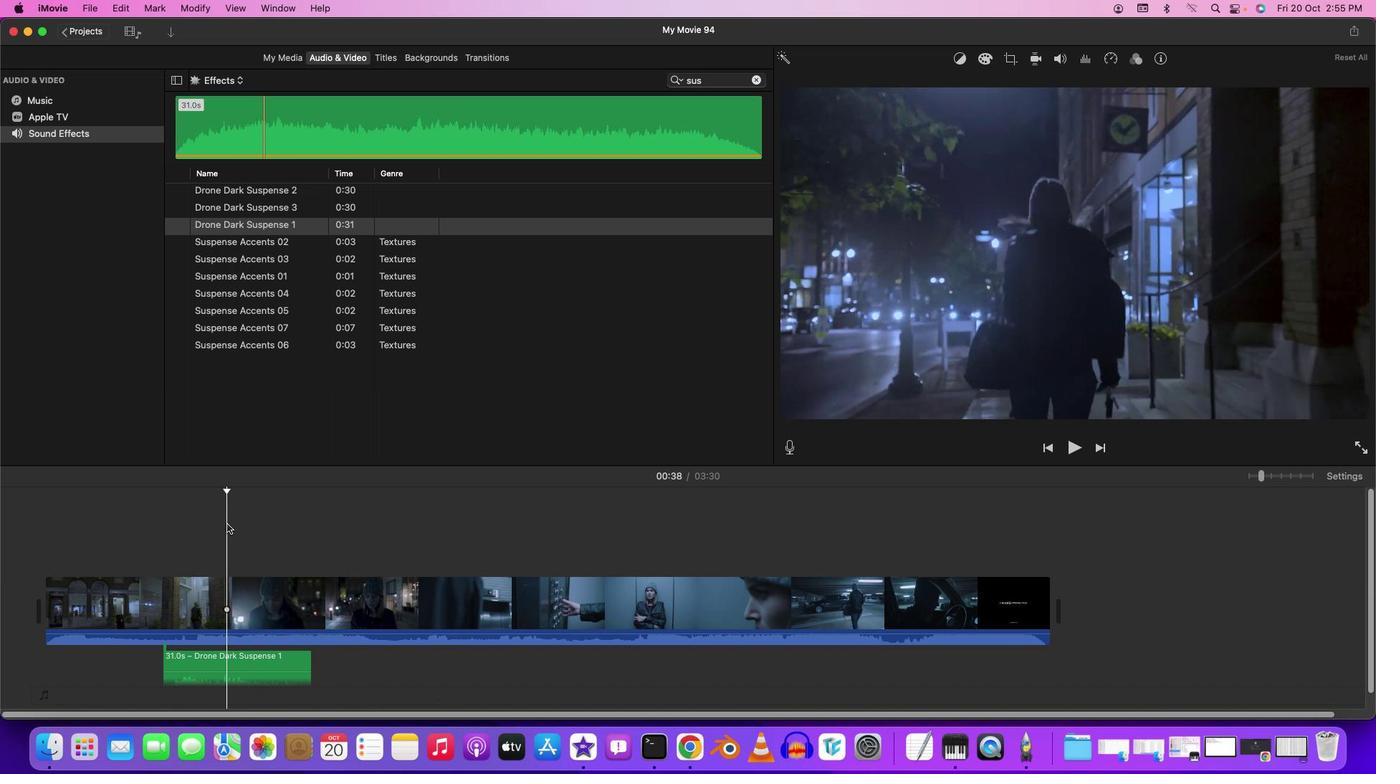 
Action: Key pressed Key.spaceKey.space
Screenshot: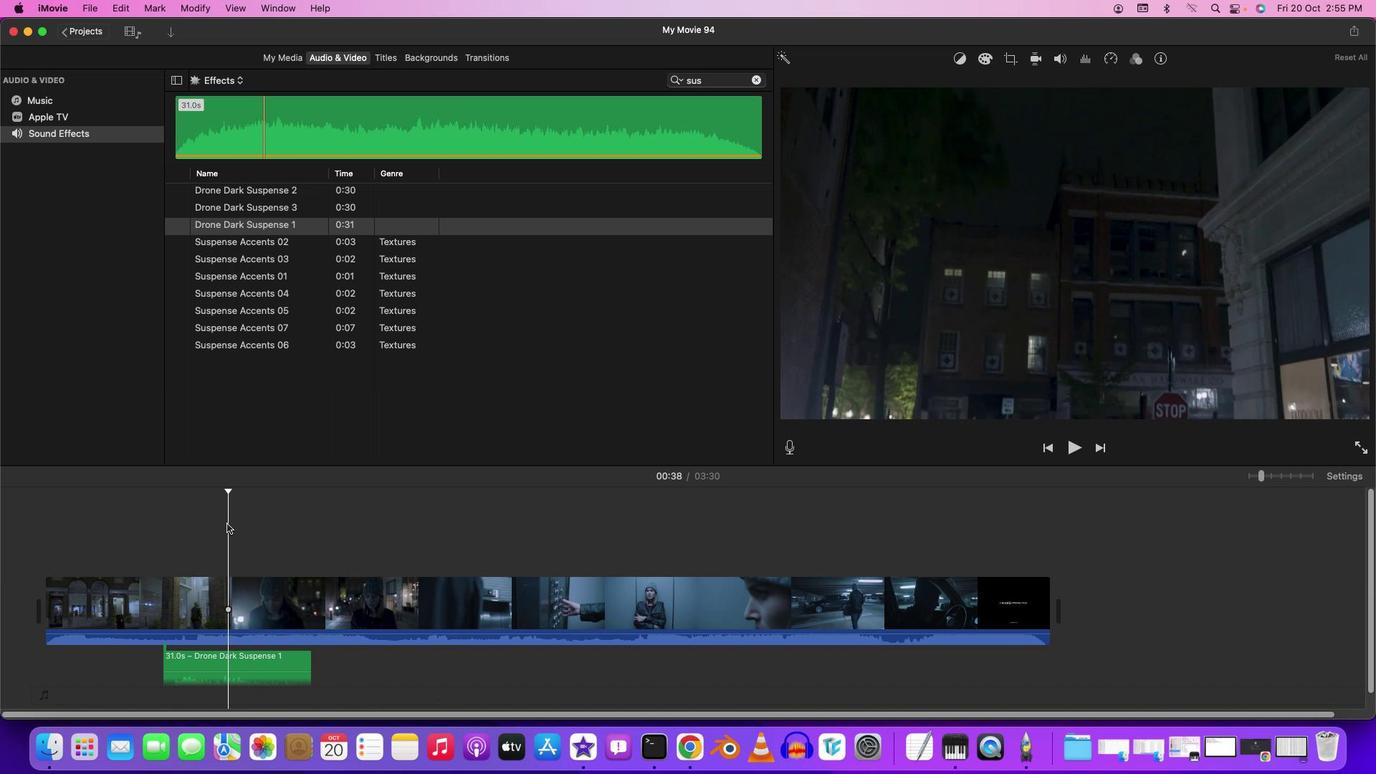 
Action: Mouse moved to (195, 526)
Screenshot: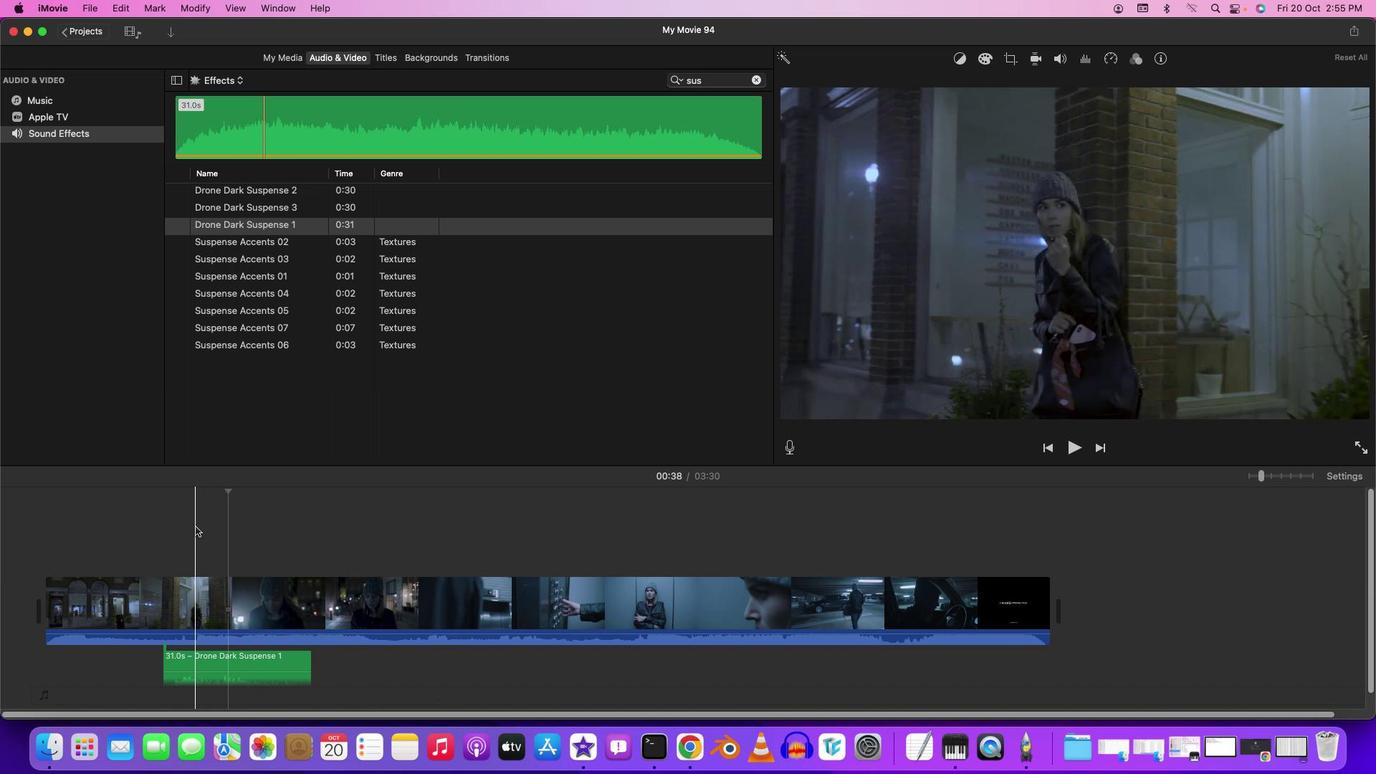 
Action: Mouse pressed left at (195, 526)
Screenshot: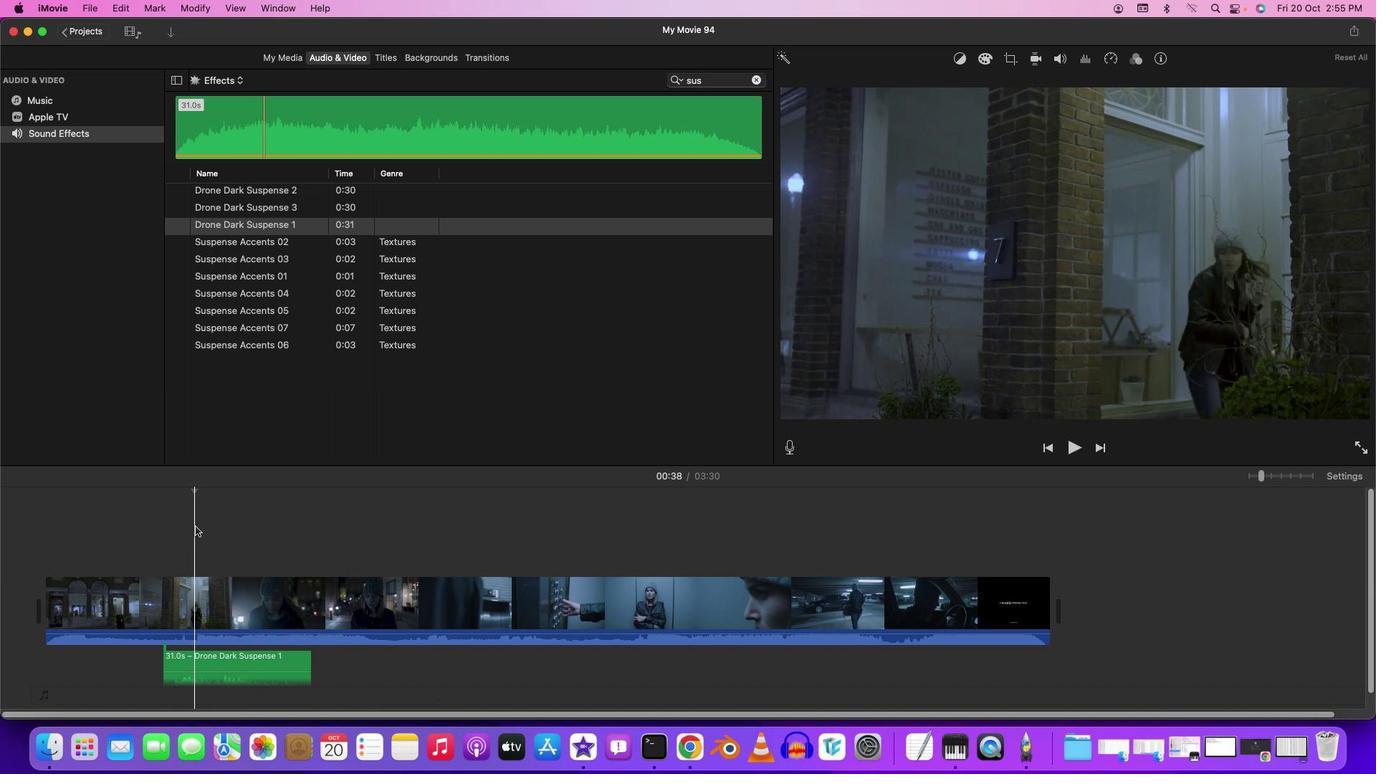 
Action: Mouse moved to (187, 525)
Screenshot: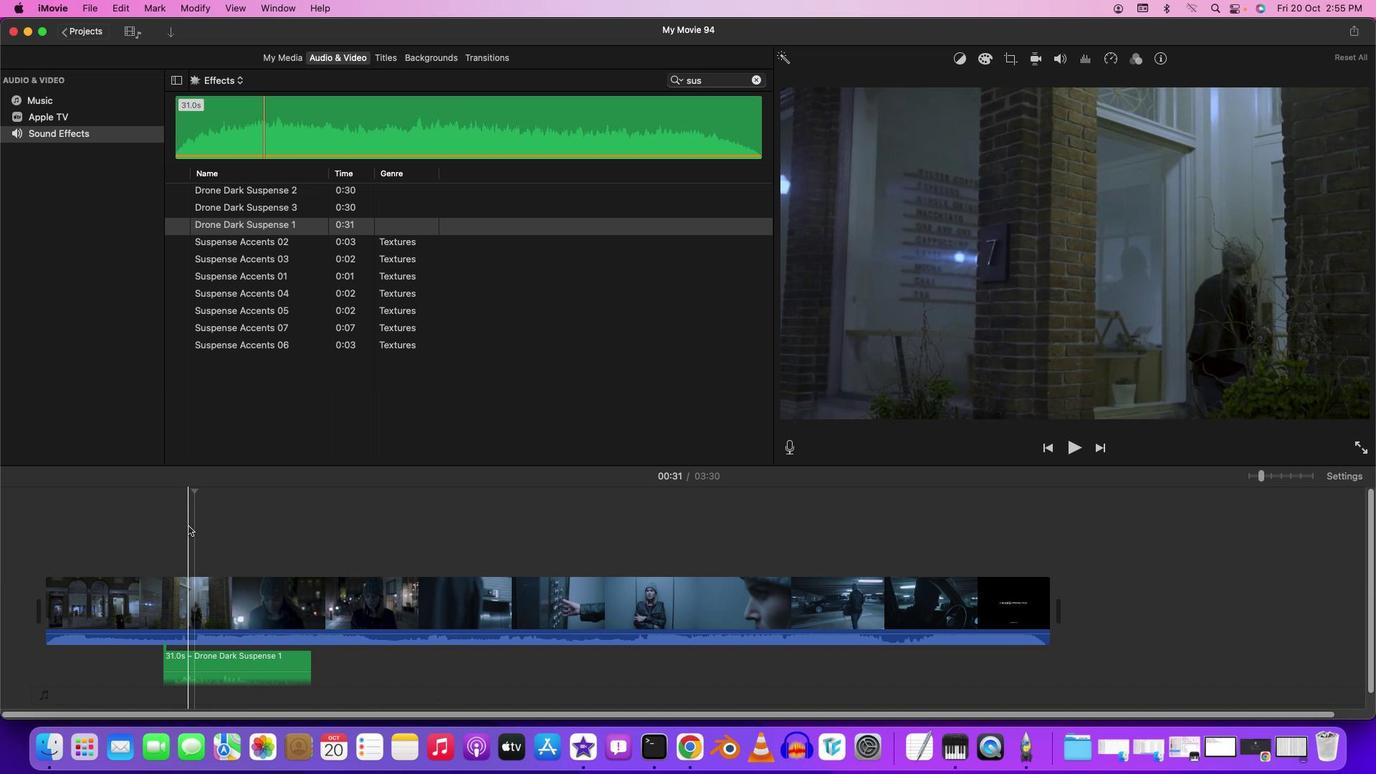 
Action: Mouse pressed left at (187, 525)
Screenshot: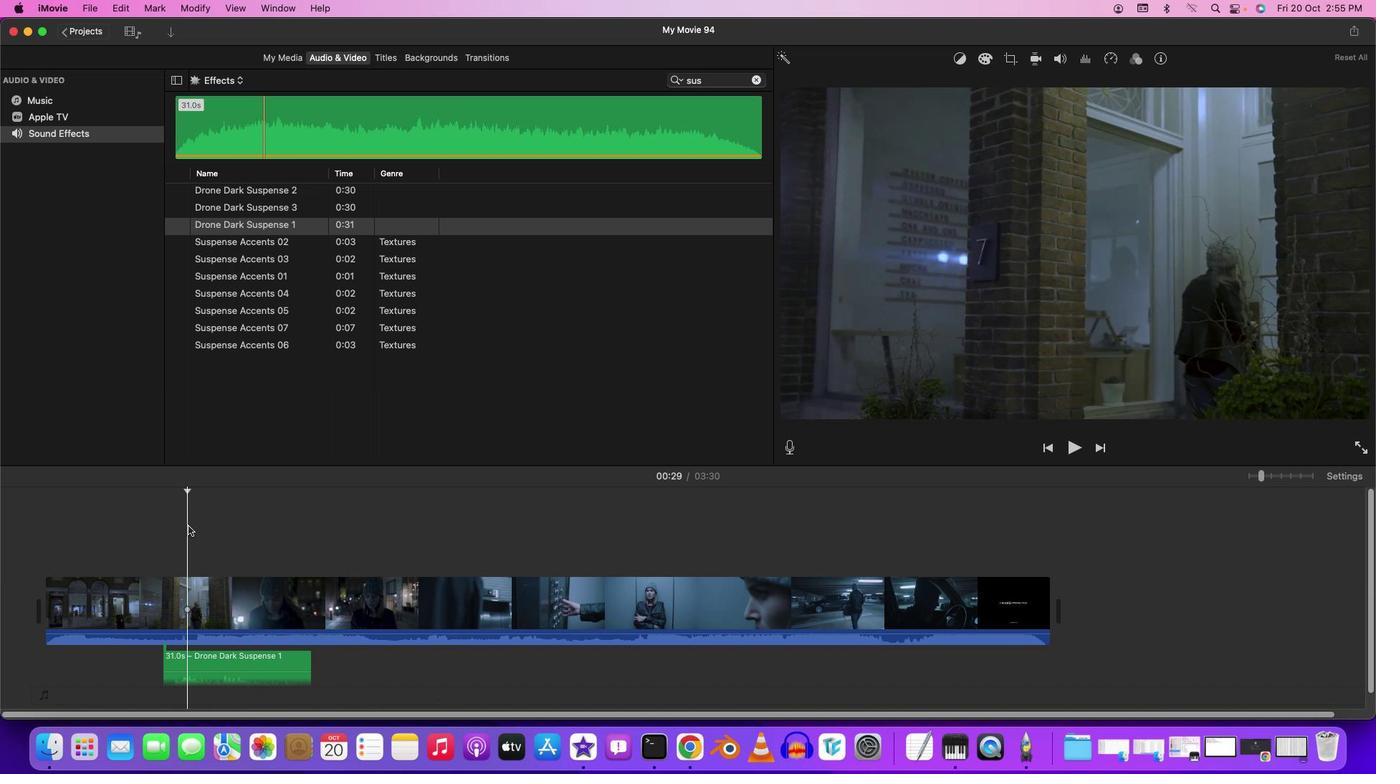 
Action: Key pressed Key.space
Screenshot: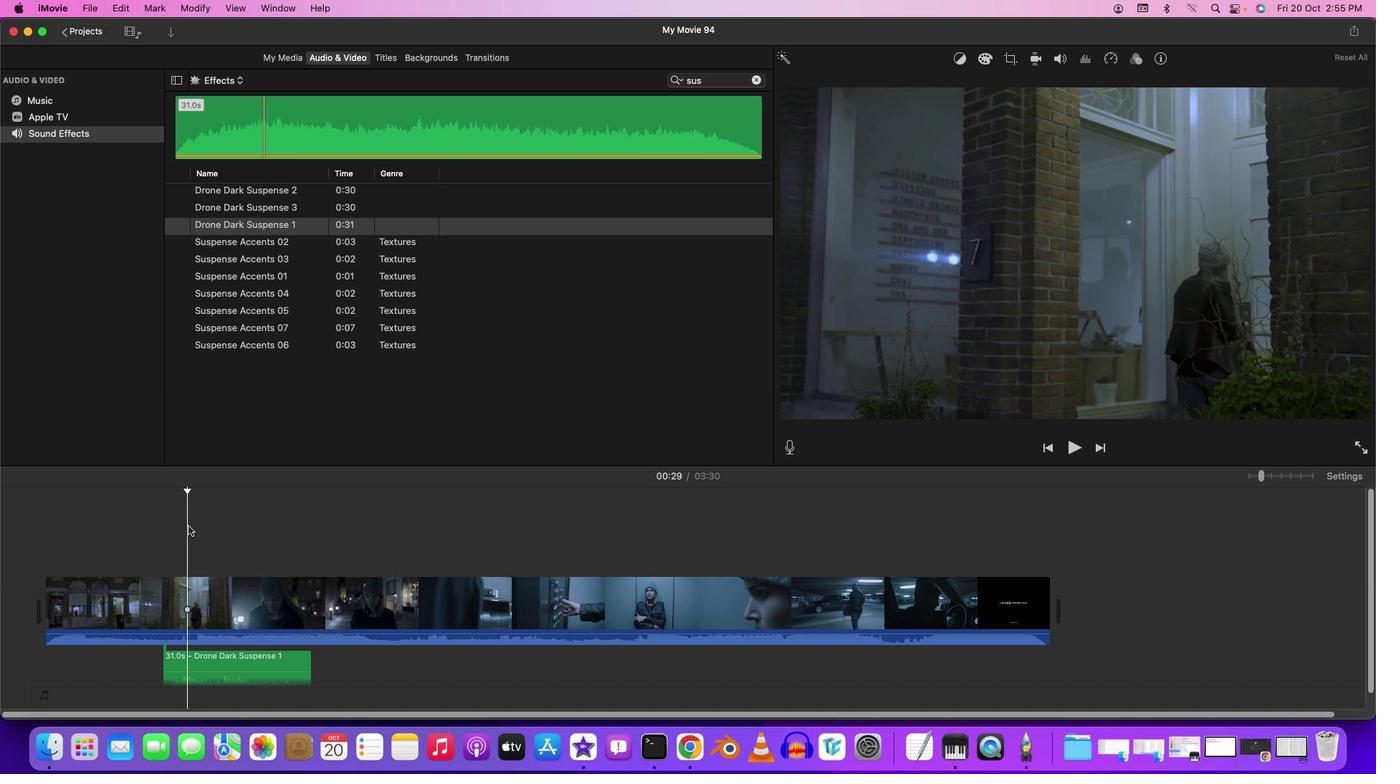 
Action: Mouse moved to (229, 535)
Screenshot: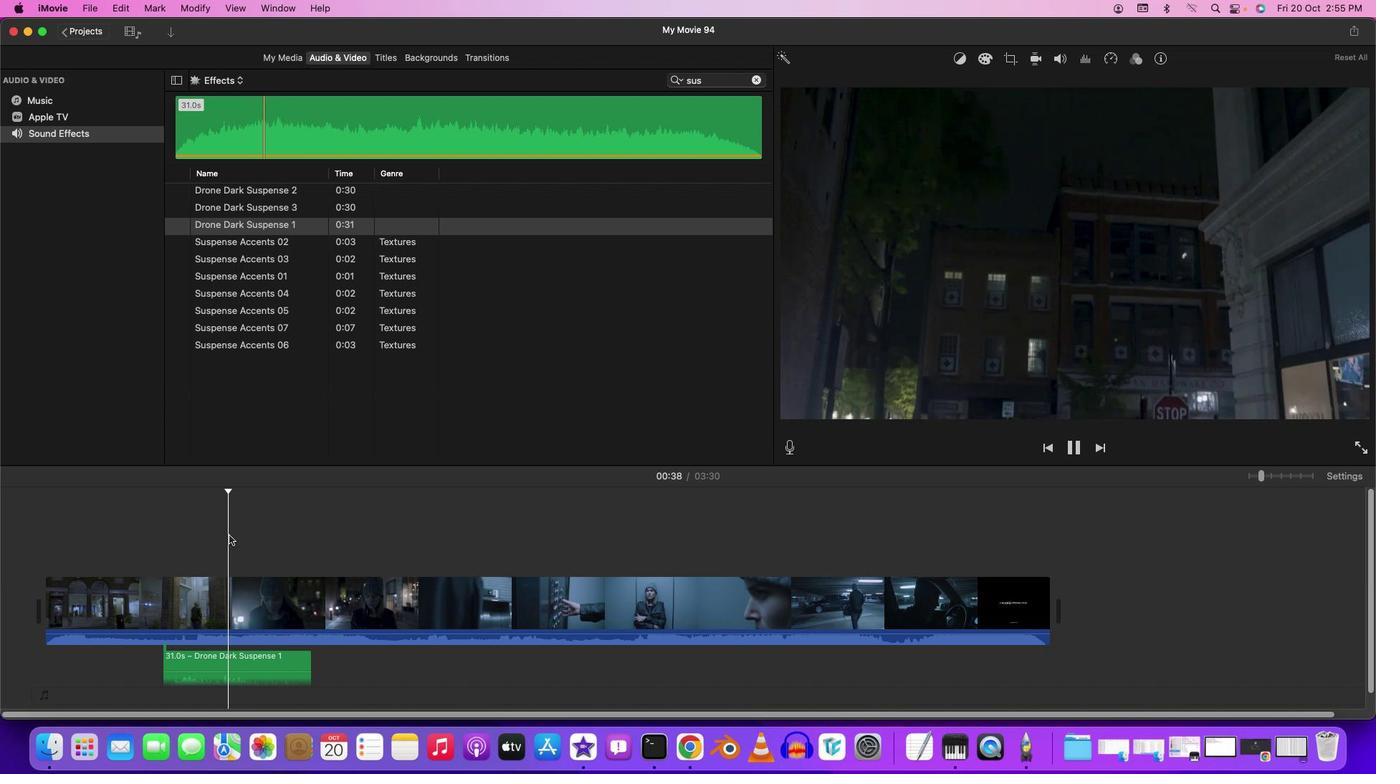 
Action: Key pressed Key.spaceKey.spaceKey.spaceKey.spaceKey.spaceKey.spaceKey.spaceKey.spaceKey.spaceKey.leftKey.leftKey.leftKey.leftKey.leftKey.leftKey.leftKey.leftKey.leftKey.leftKey.leftKey.leftKey.leftKey.leftKey.leftKey.leftKey.leftKey.leftKey.leftKey.leftKey.leftKey.leftKey.leftKey.leftKey.leftKey.left
Screenshot: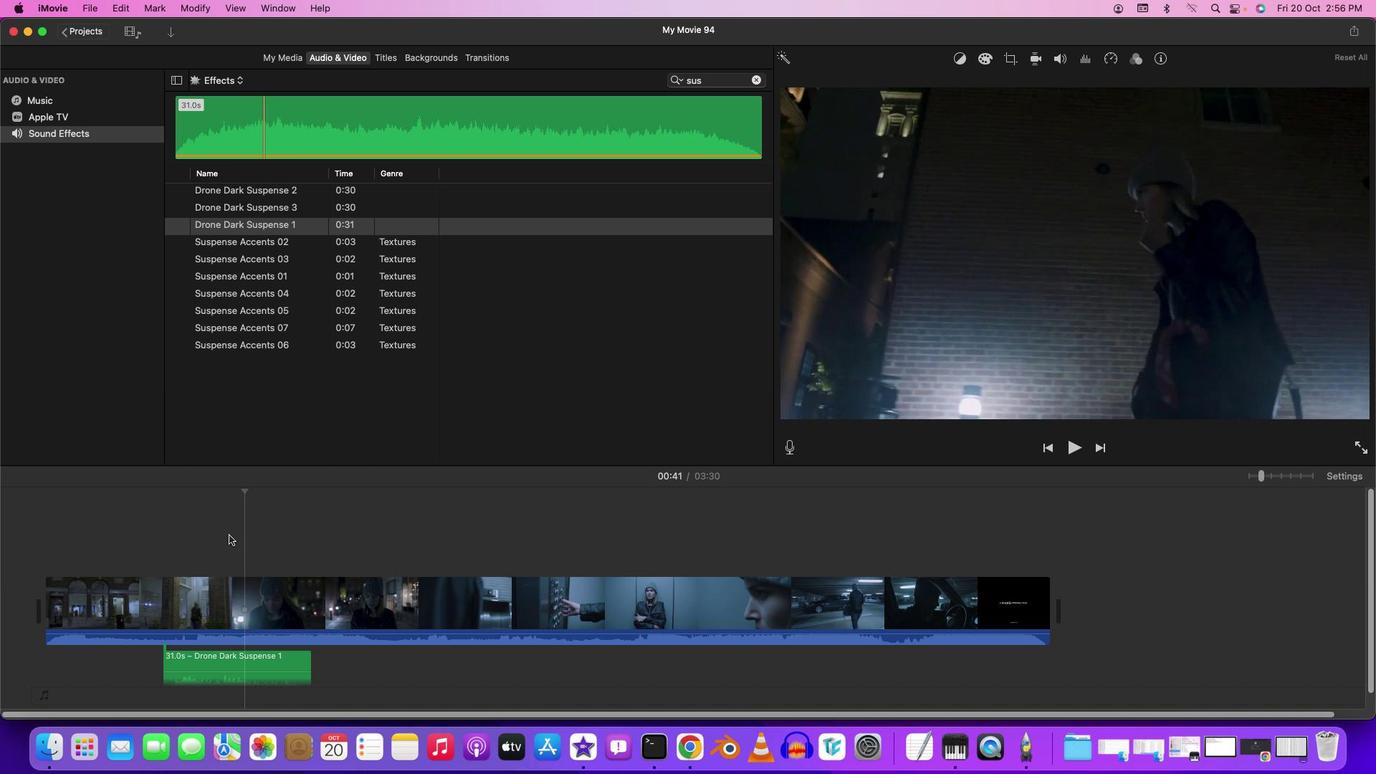 
Action: Mouse moved to (310, 672)
Screenshot: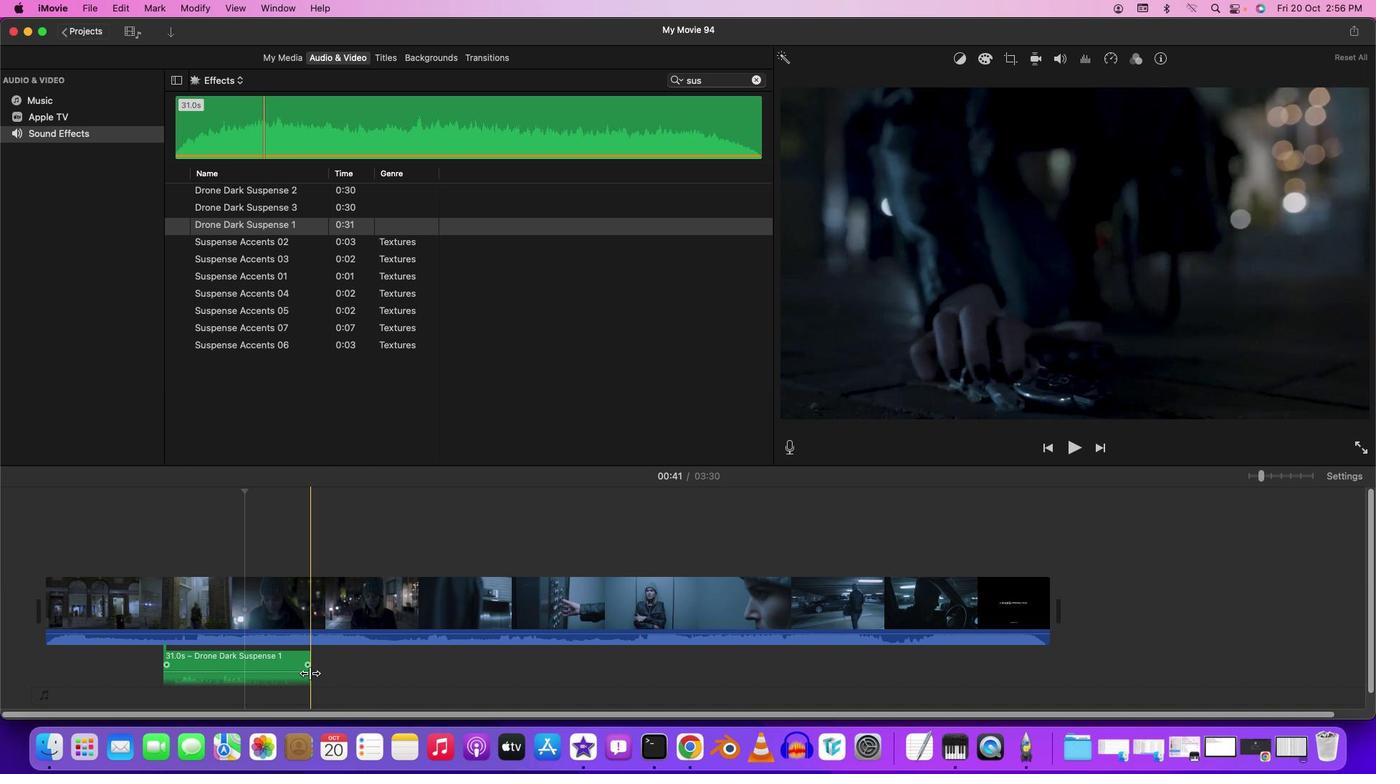 
Action: Mouse pressed left at (310, 672)
Screenshot: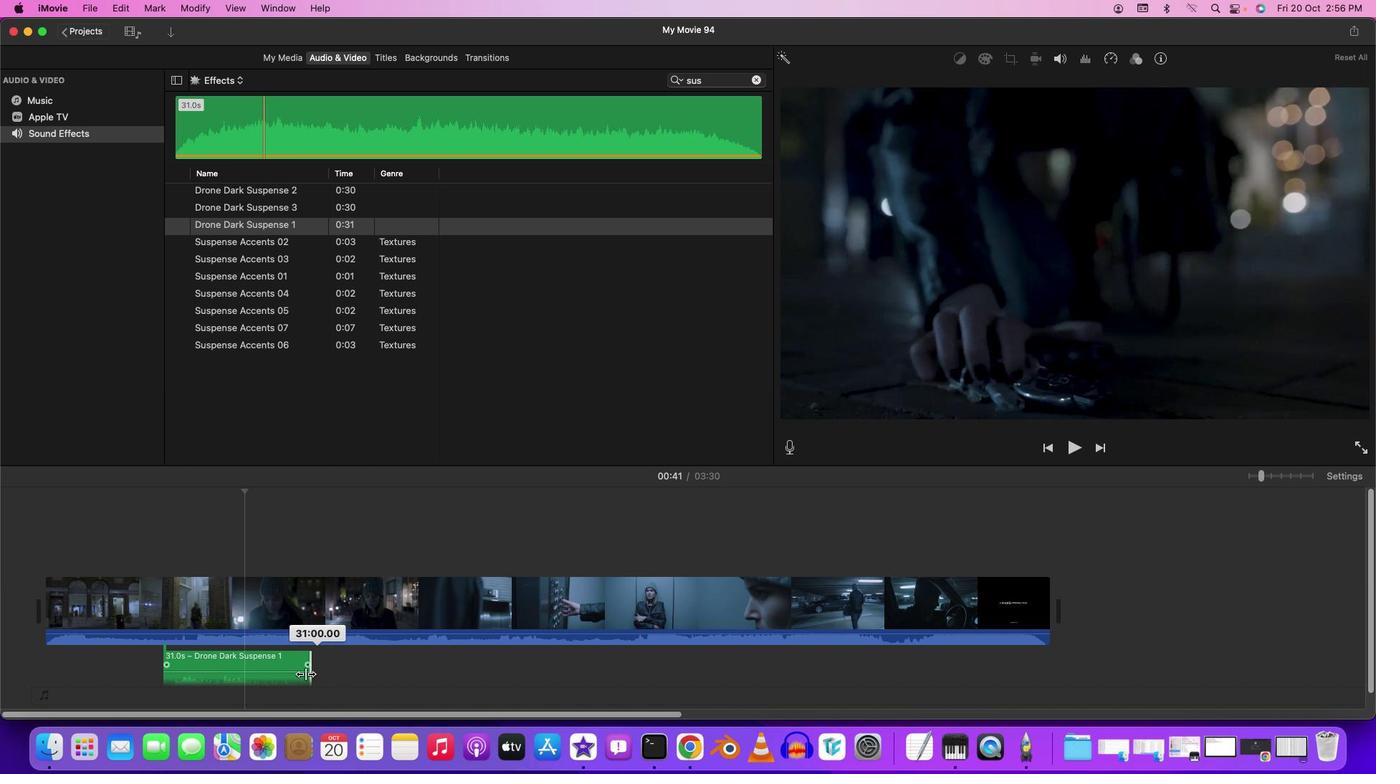 
Action: Mouse moved to (178, 213)
Screenshot: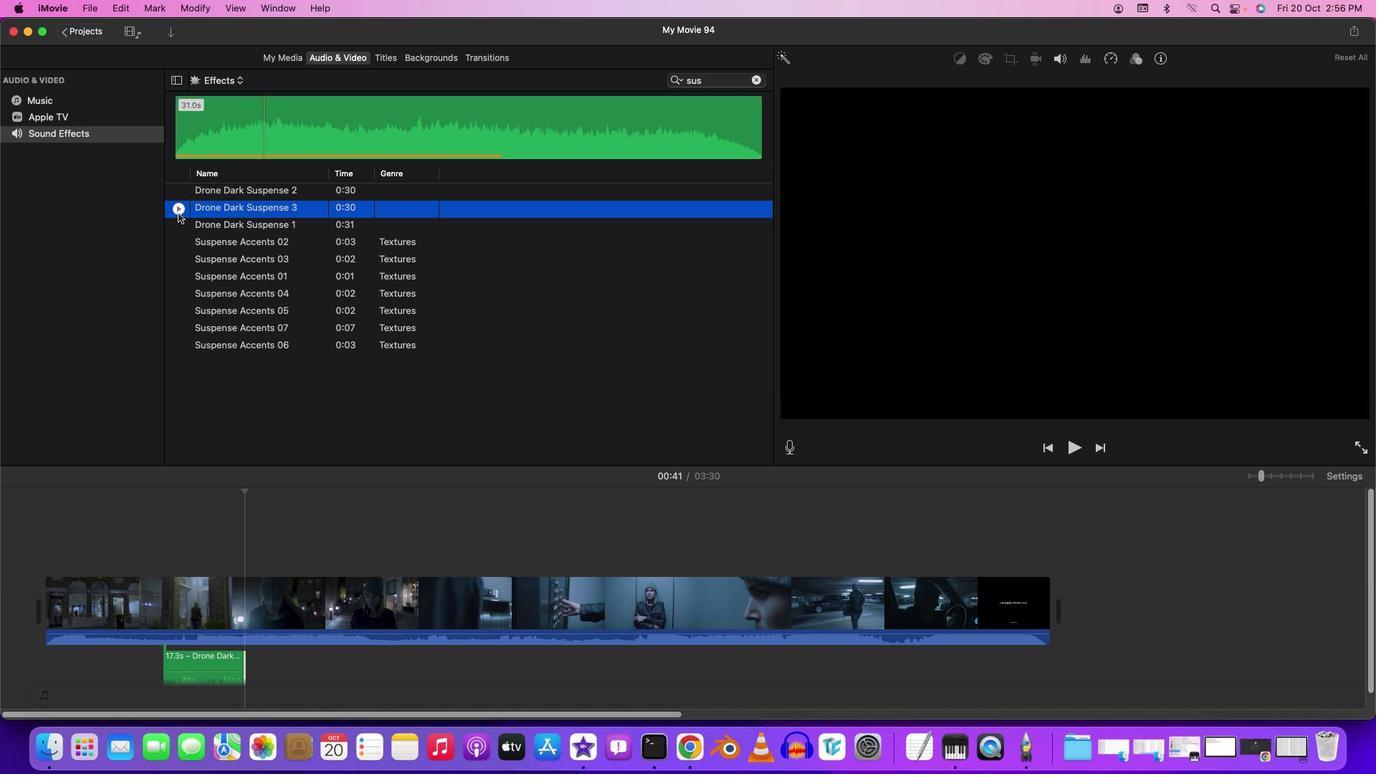 
Action: Mouse pressed left at (178, 213)
Screenshot: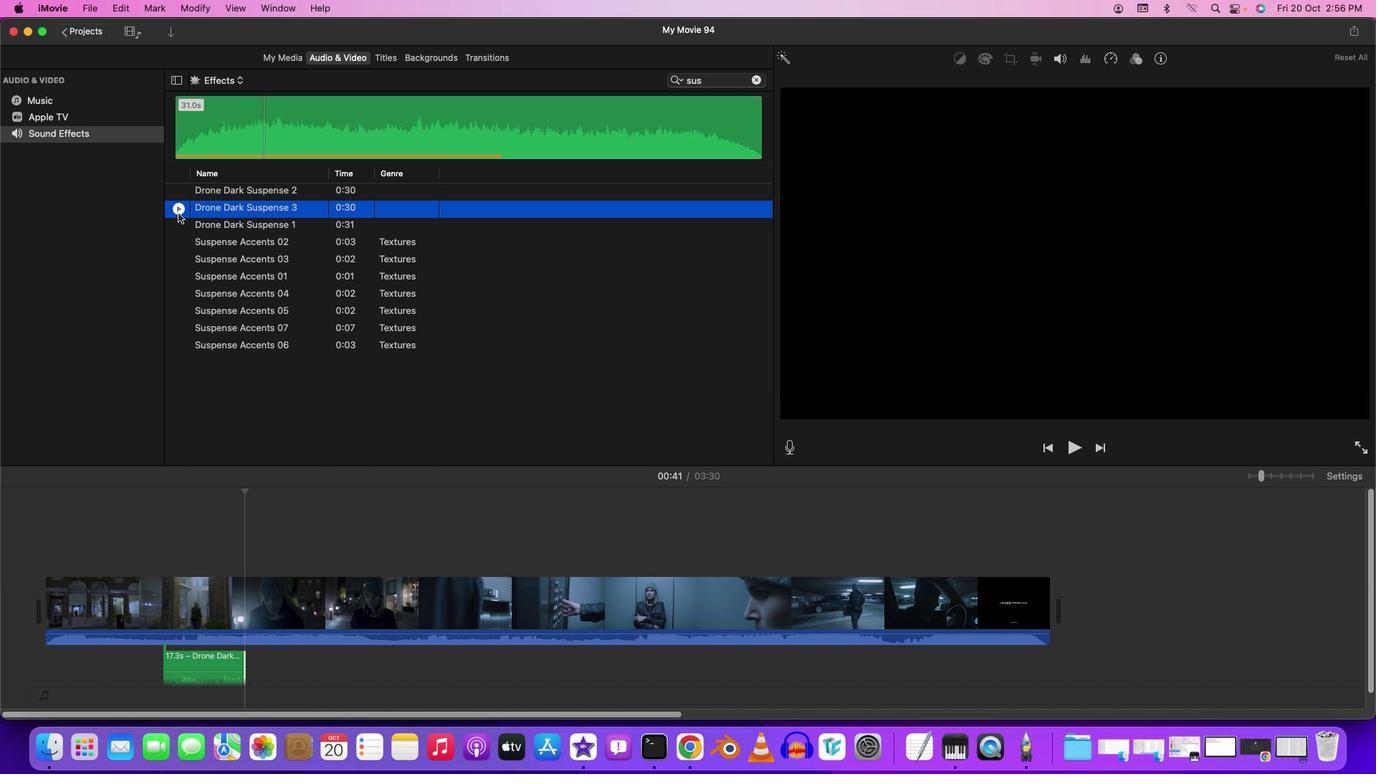 
Action: Mouse moved to (303, 121)
Screenshot: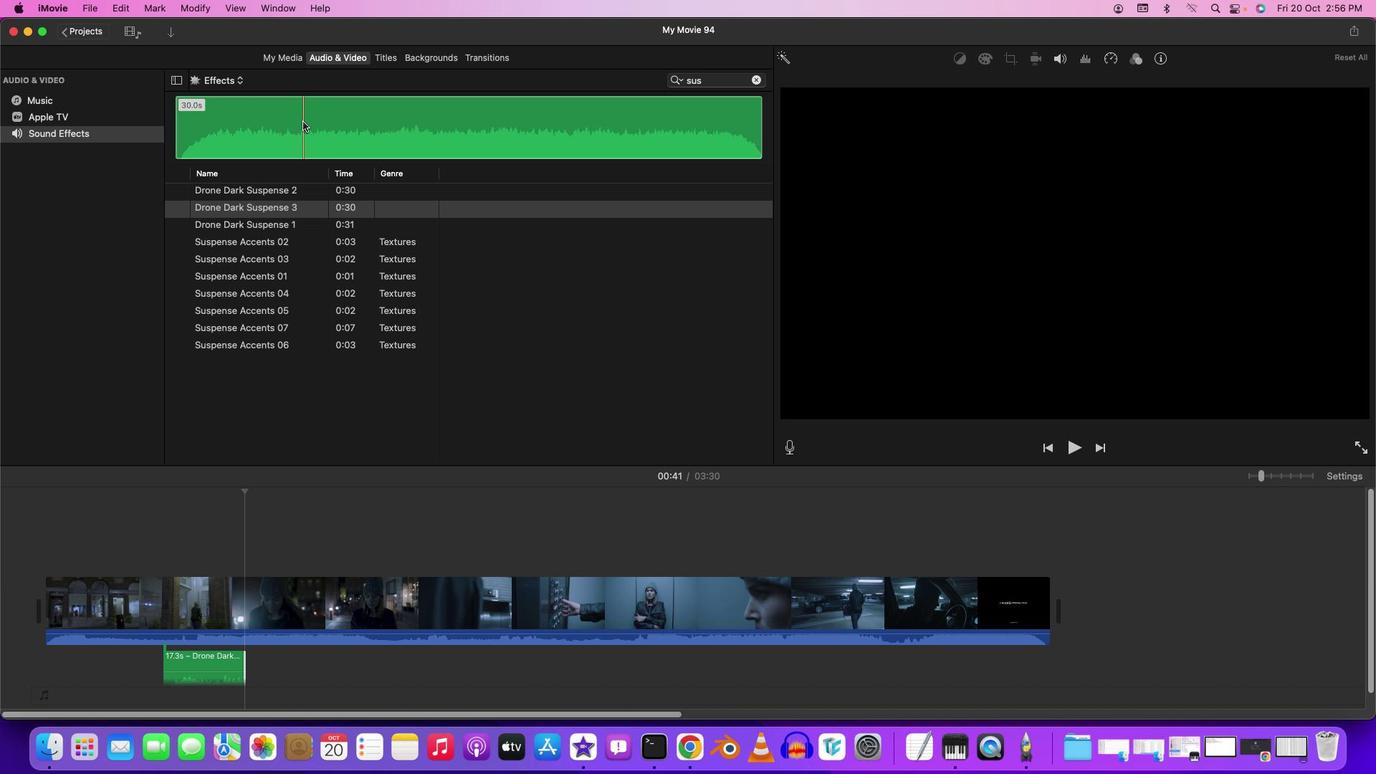 
Action: Mouse pressed left at (303, 121)
Screenshot: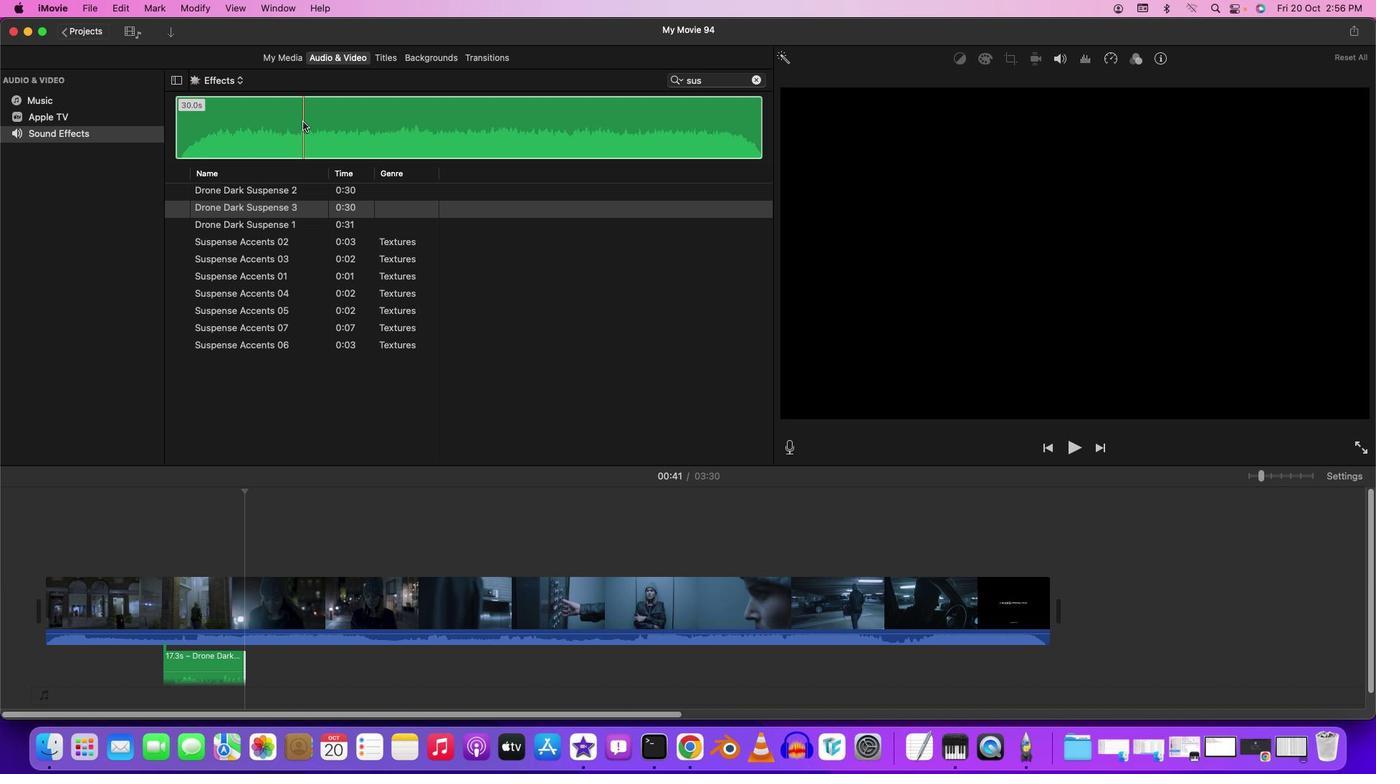 
Action: Mouse moved to (182, 194)
Screenshot: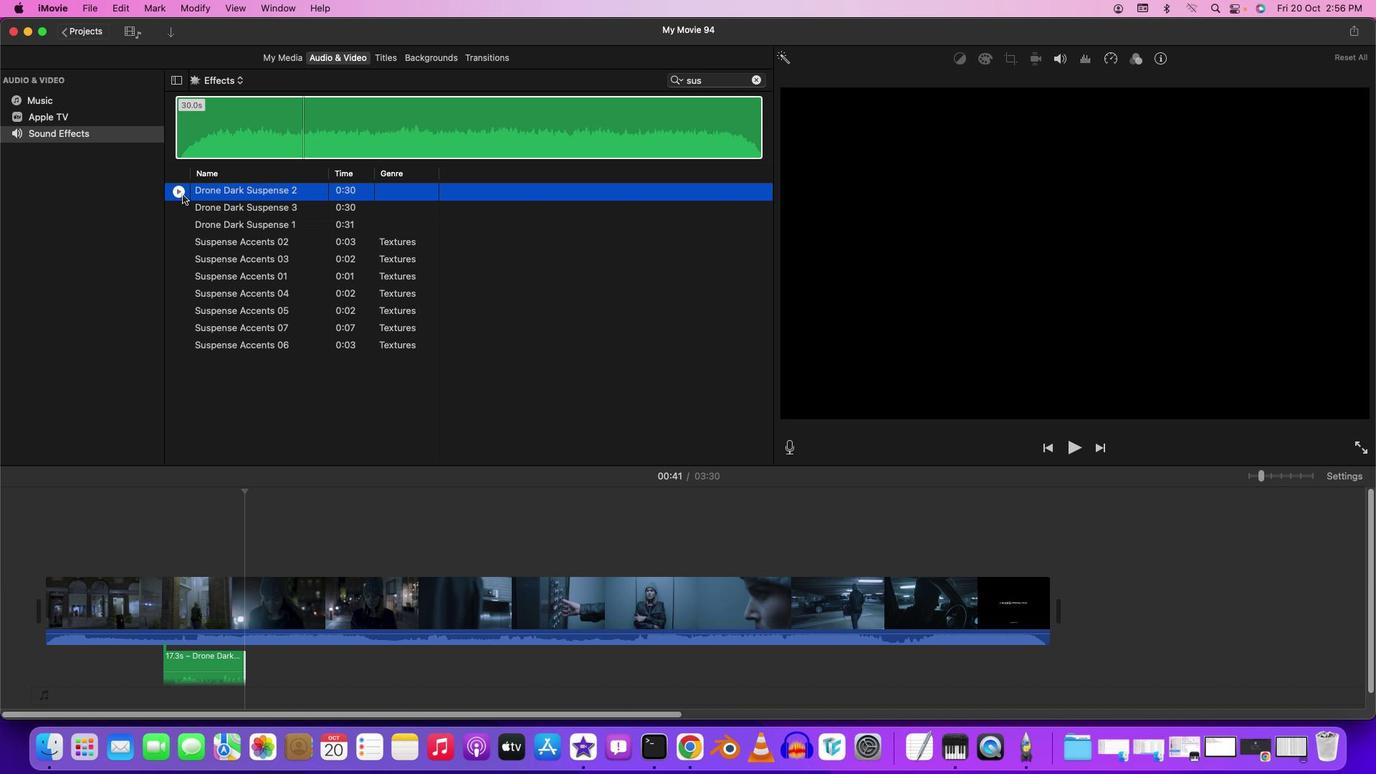 
Action: Mouse pressed left at (182, 194)
Screenshot: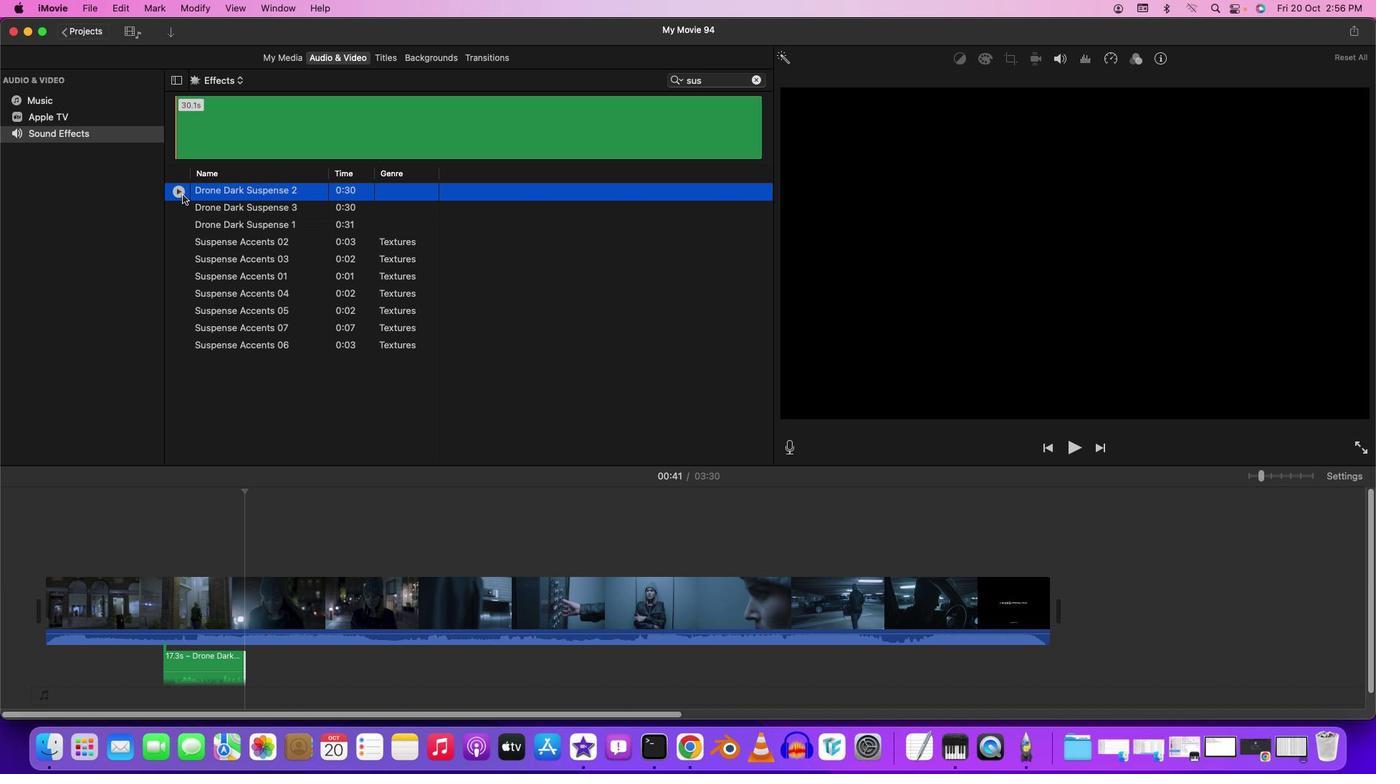 
Action: Mouse moved to (334, 112)
Screenshot: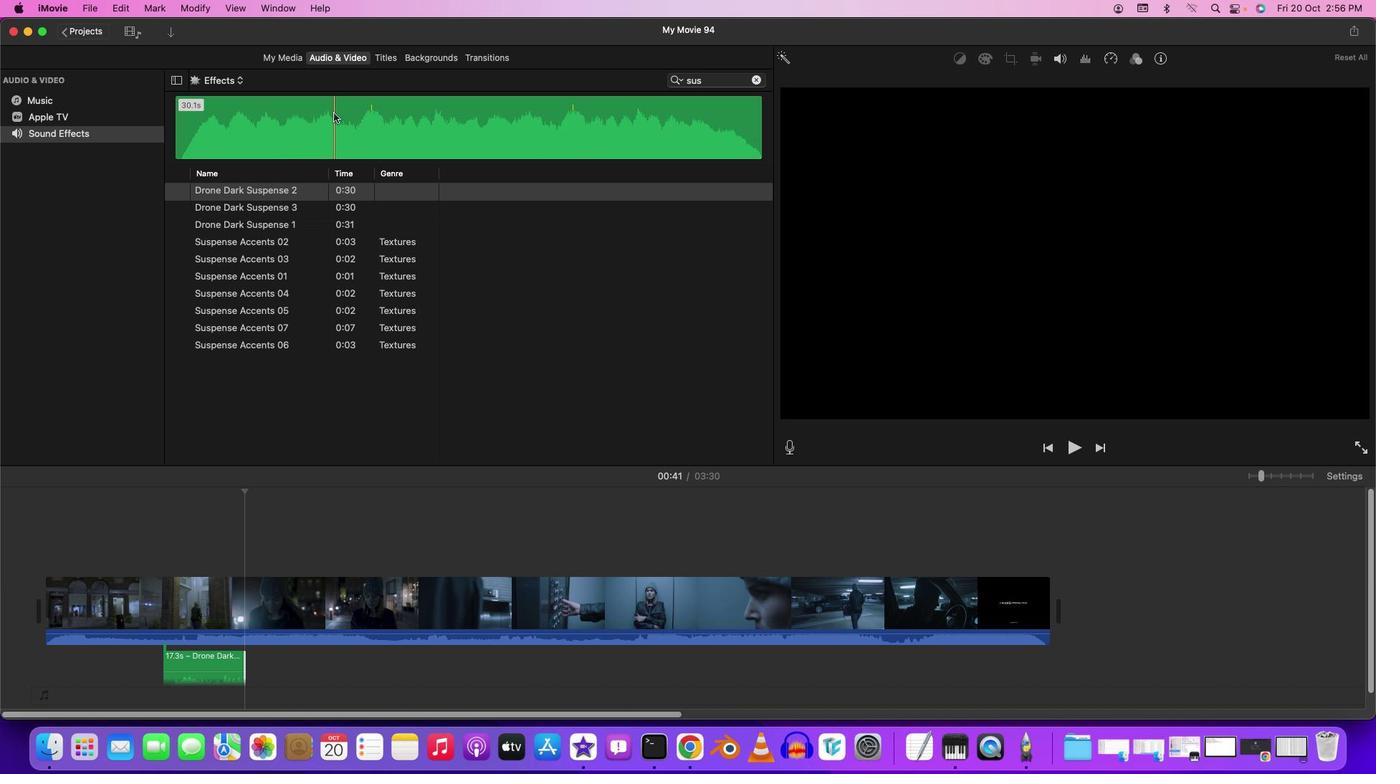 
Action: Mouse pressed left at (334, 112)
Screenshot: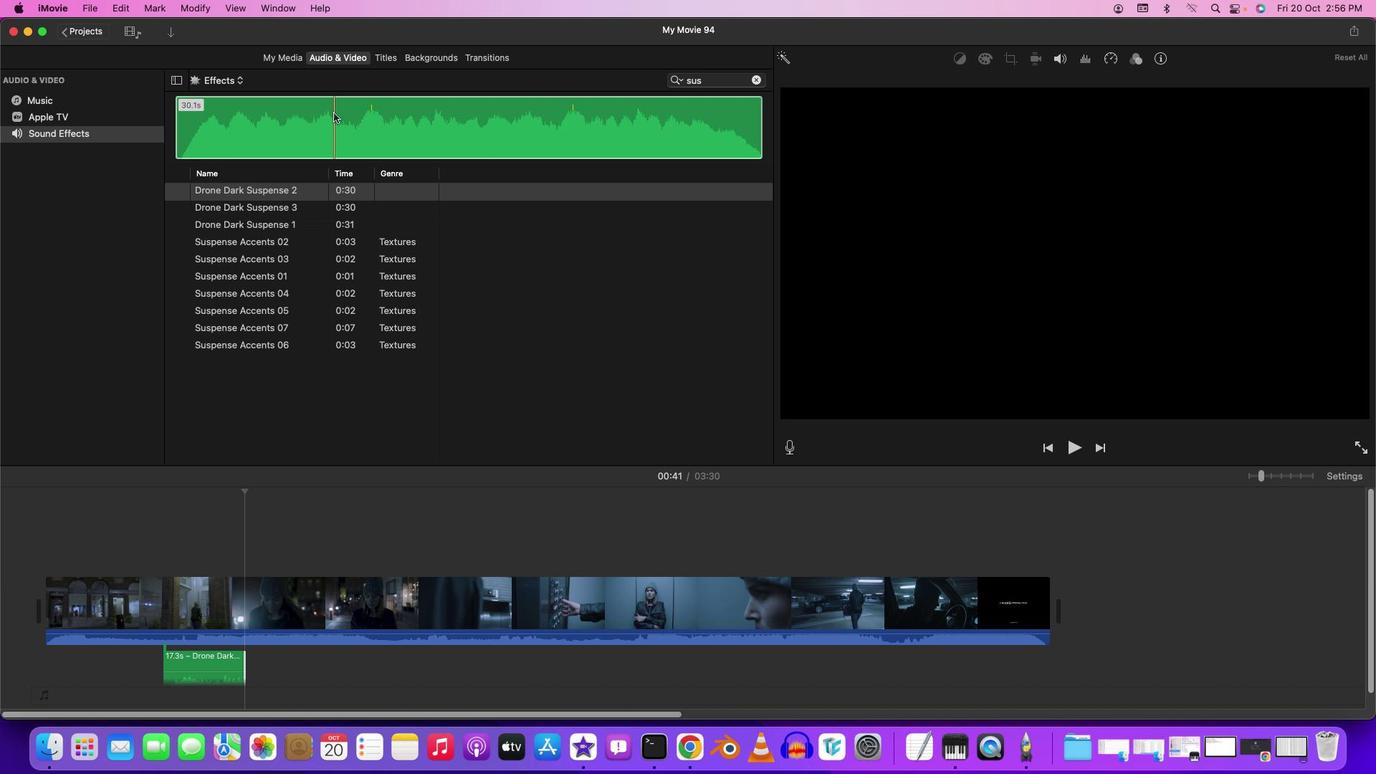 
Action: Mouse moved to (332, 113)
Screenshot: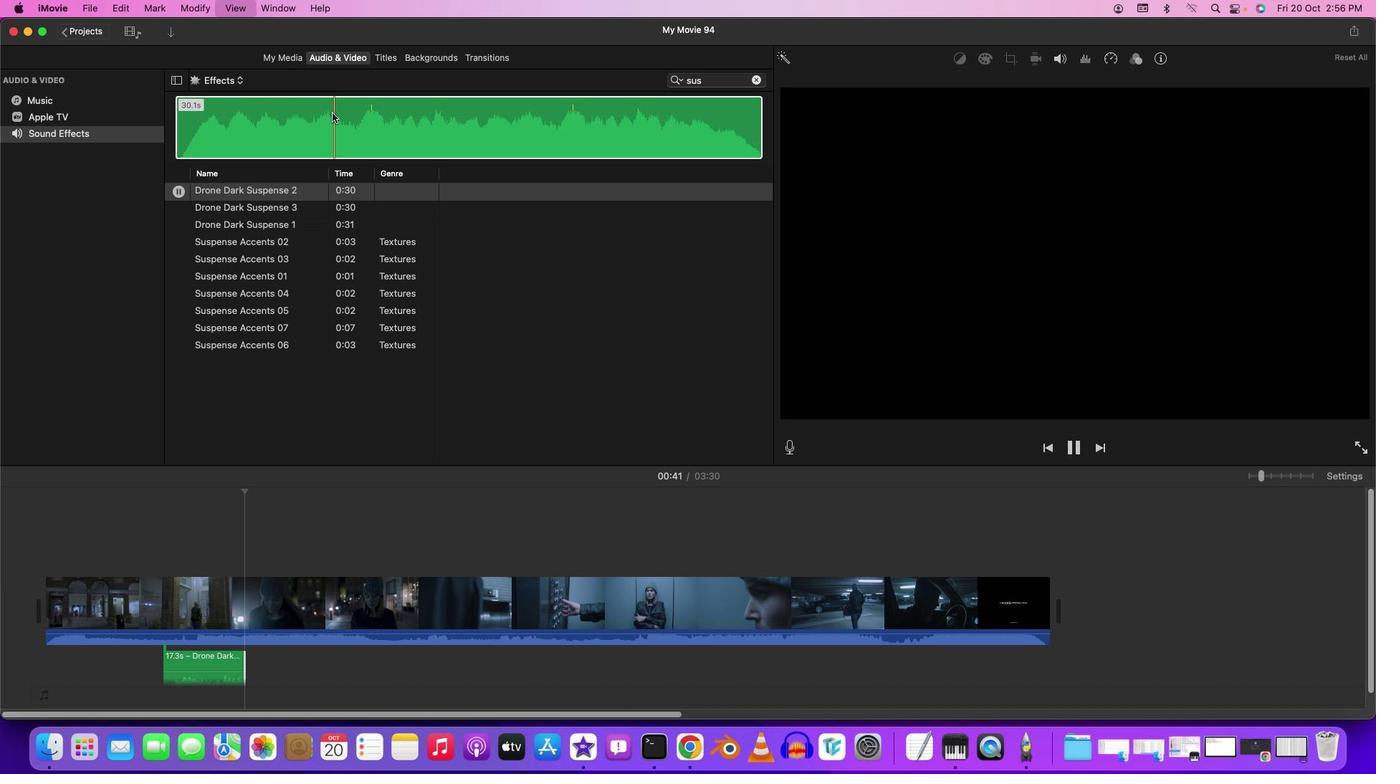 
Action: Key pressed Key.space
Screenshot: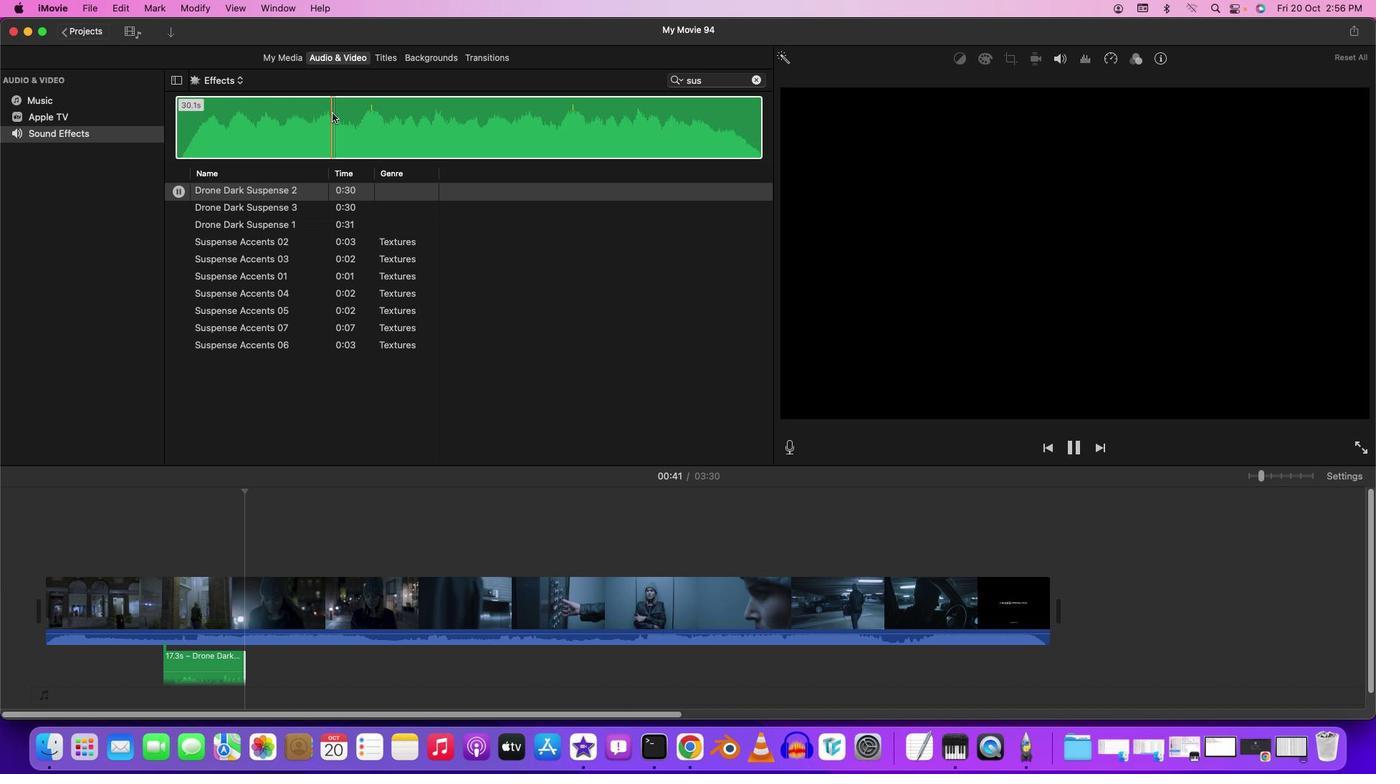 
Action: Mouse moved to (332, 113)
Screenshot: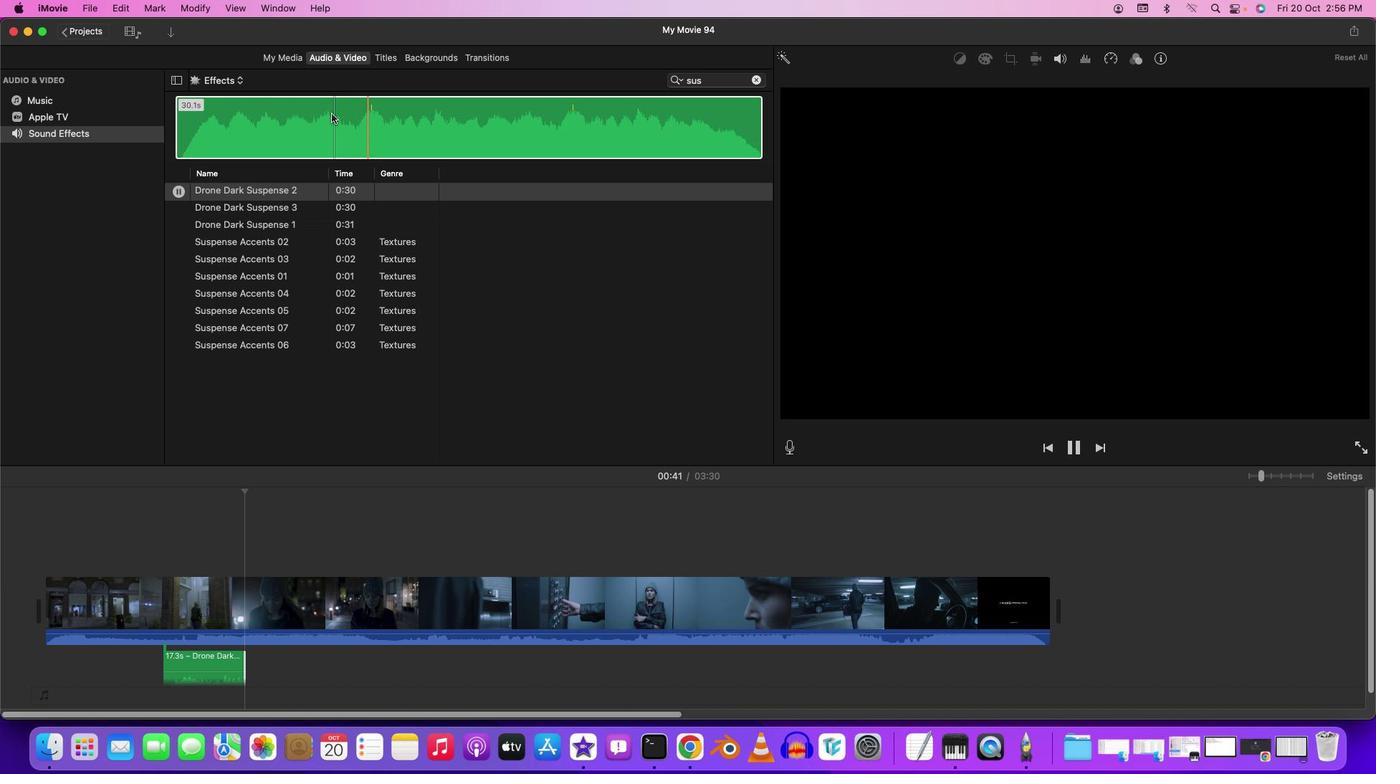 
Action: Key pressed Key.space
Screenshot: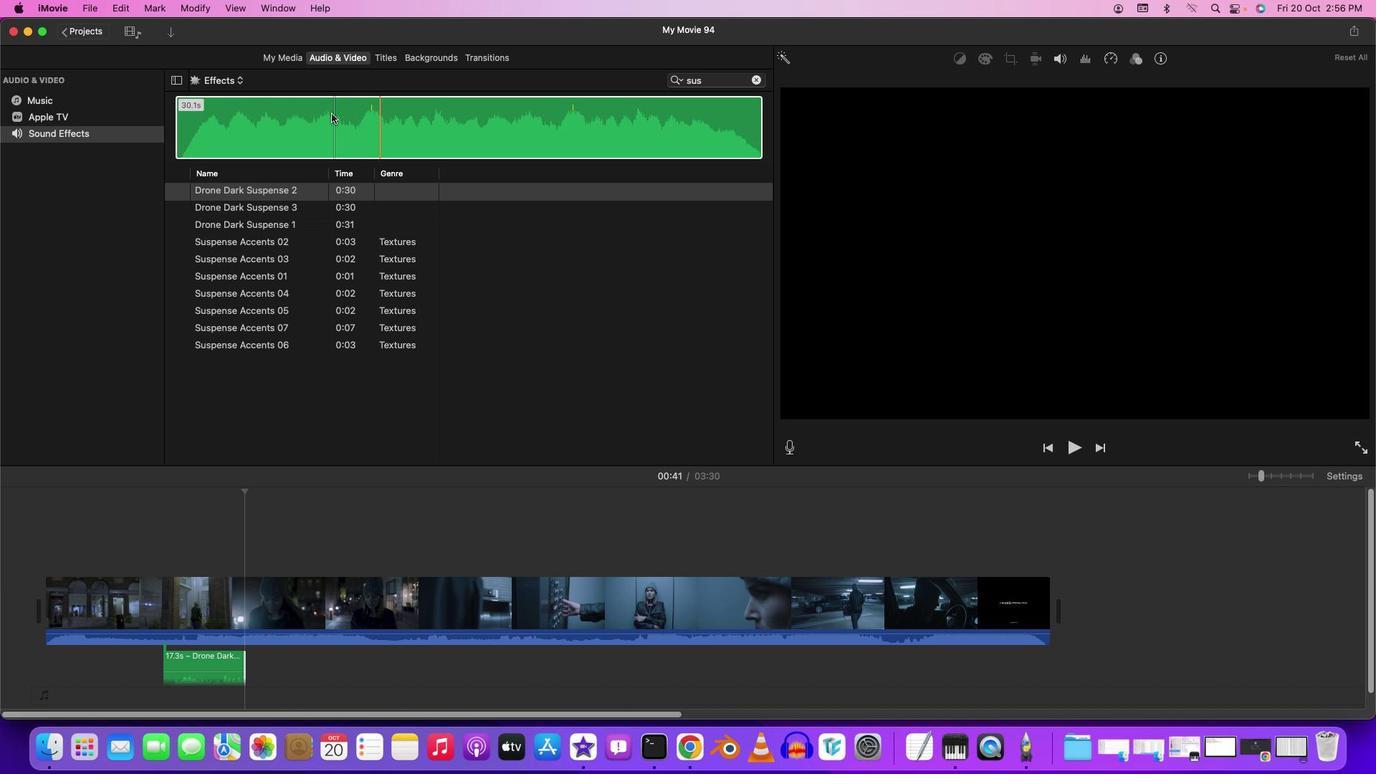 
Action: Mouse moved to (177, 242)
Screenshot: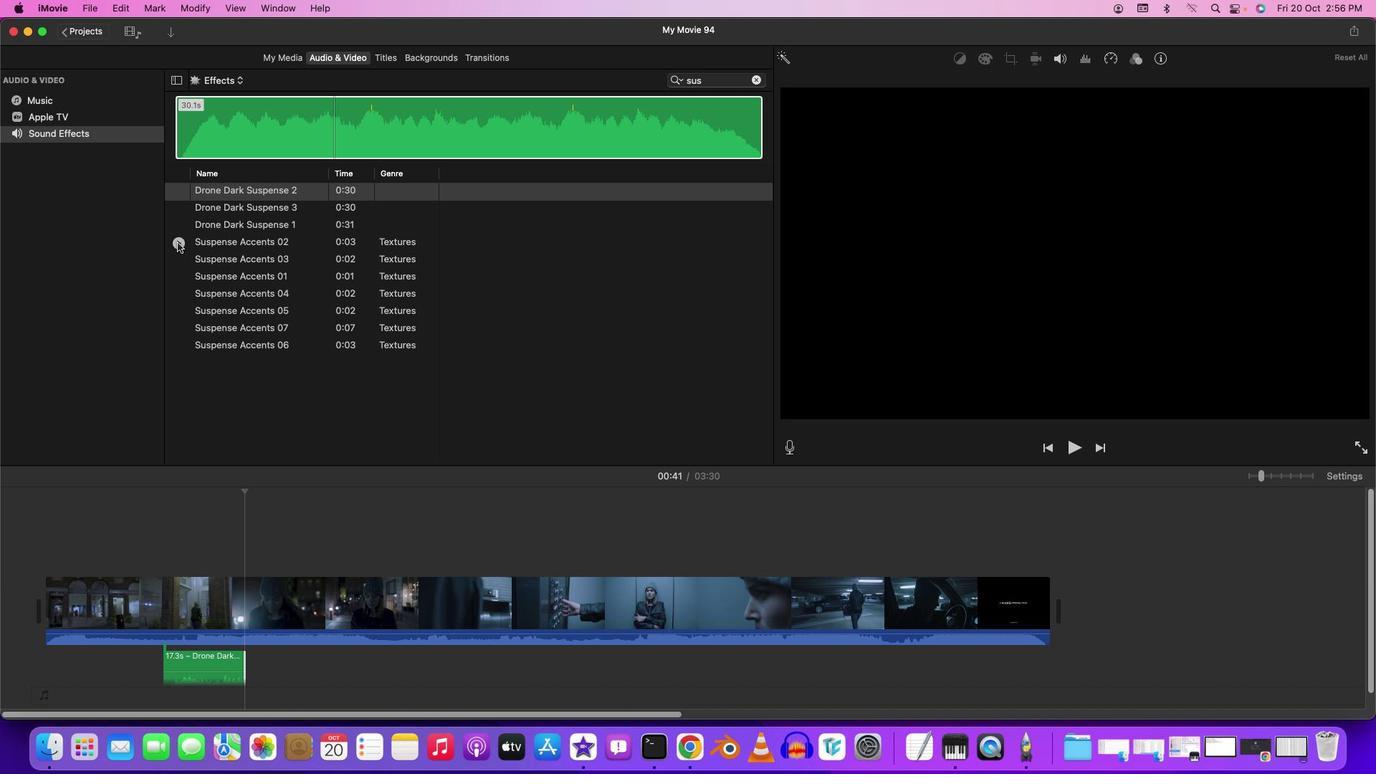 
Action: Mouse pressed left at (177, 242)
Screenshot: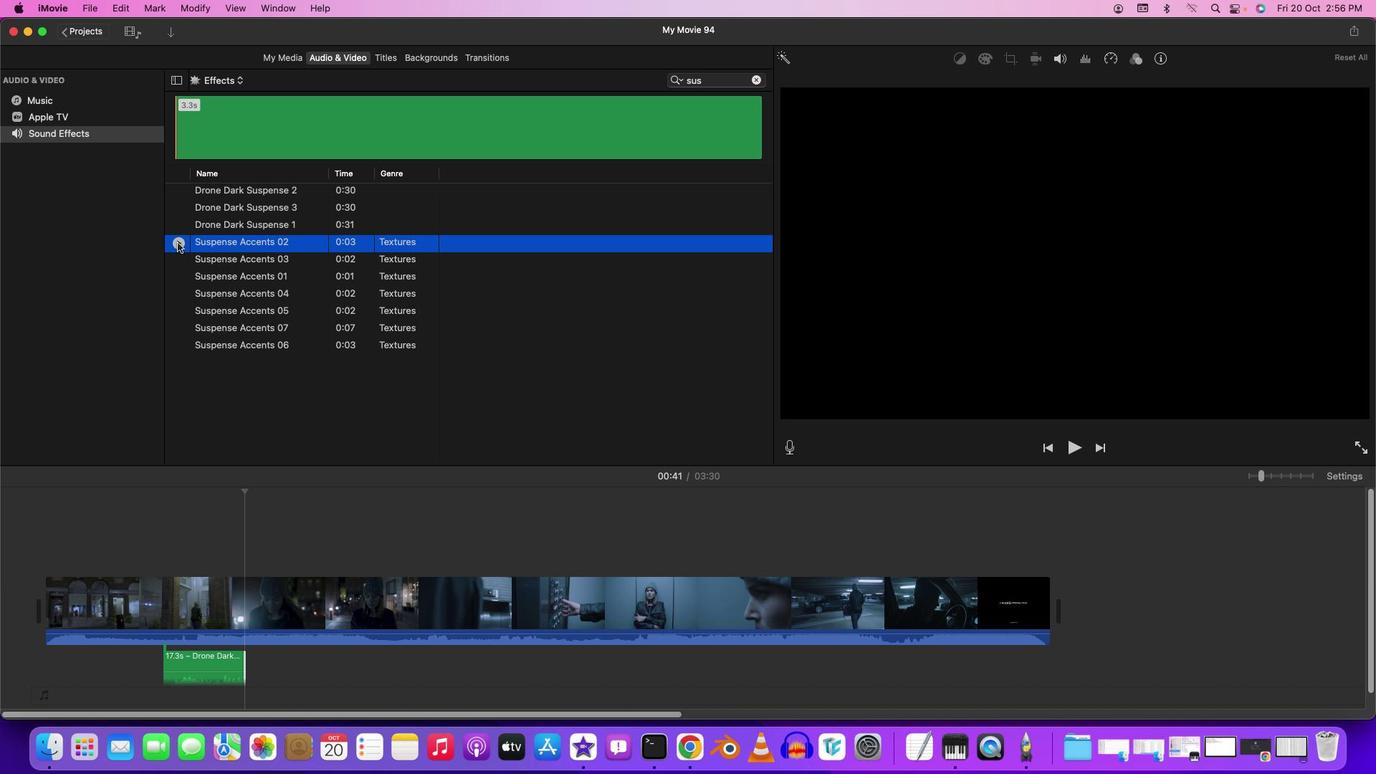 
Action: Mouse moved to (180, 259)
Screenshot: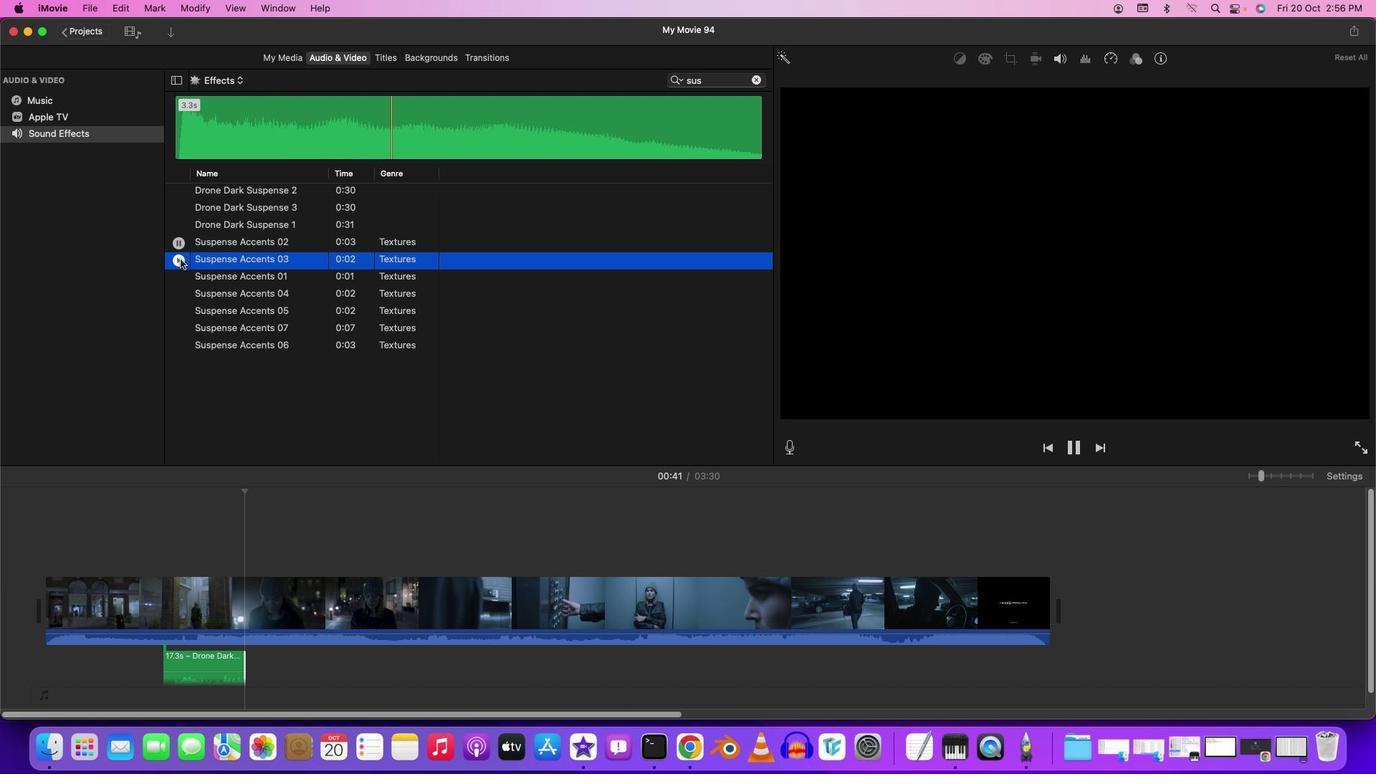 
Action: Mouse pressed left at (180, 259)
Screenshot: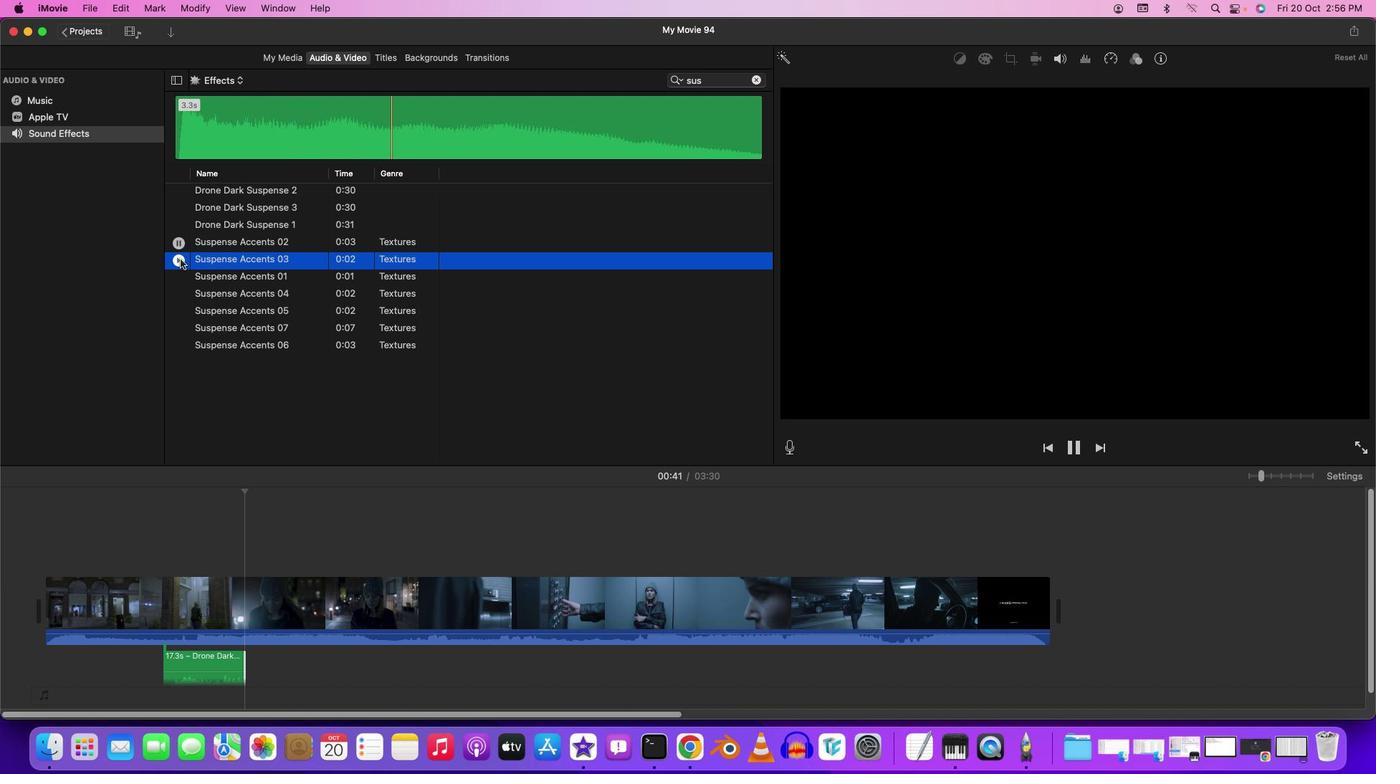 
Action: Mouse moved to (179, 273)
Screenshot: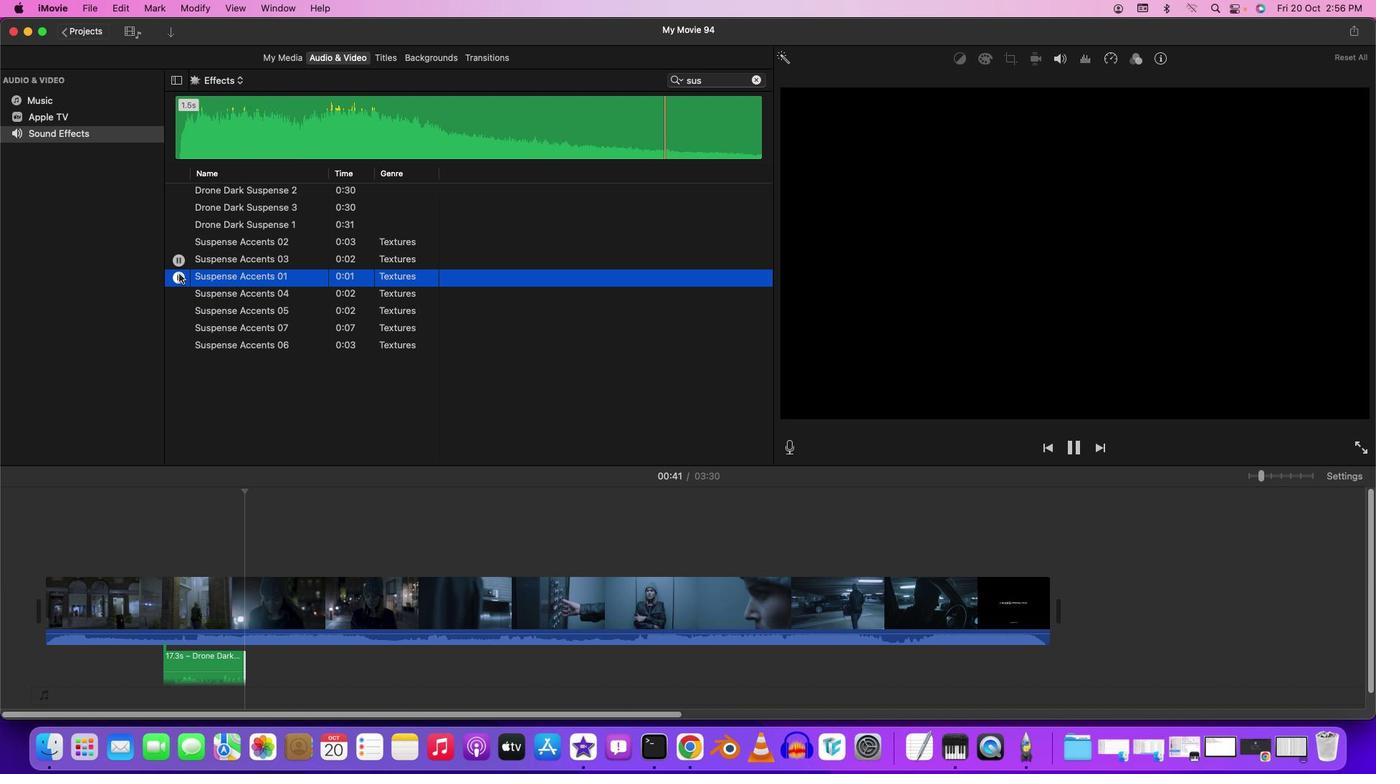
Action: Mouse pressed left at (179, 273)
Screenshot: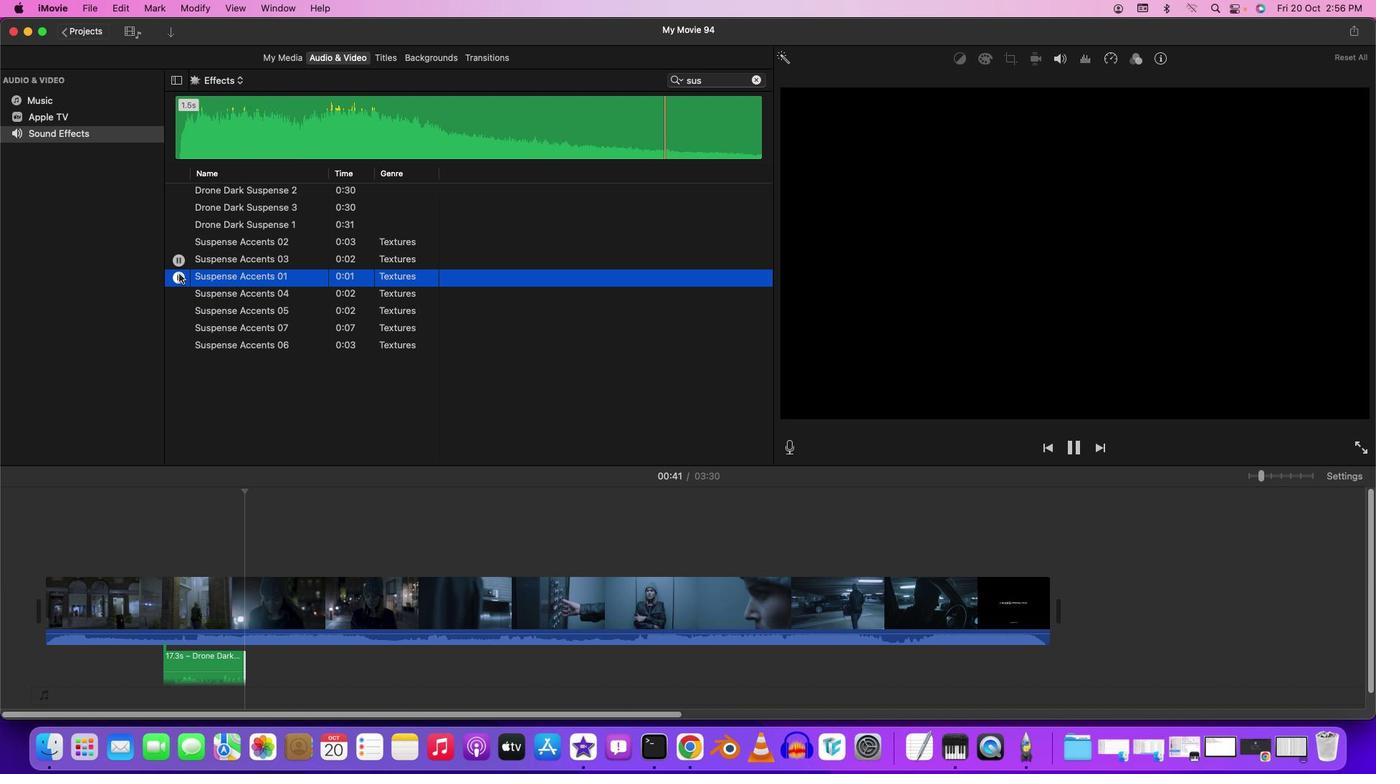
Action: Mouse moved to (178, 296)
Screenshot: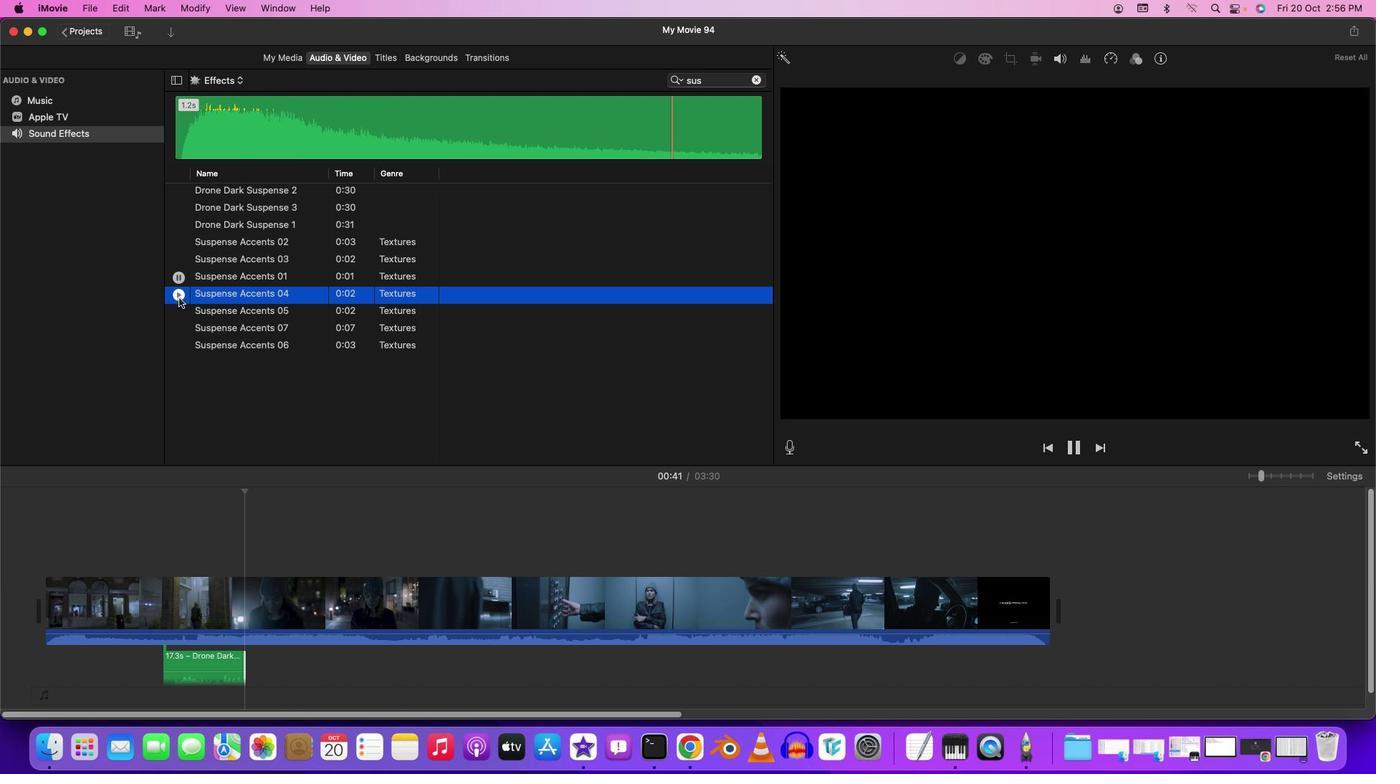 
Action: Mouse pressed left at (178, 296)
Screenshot: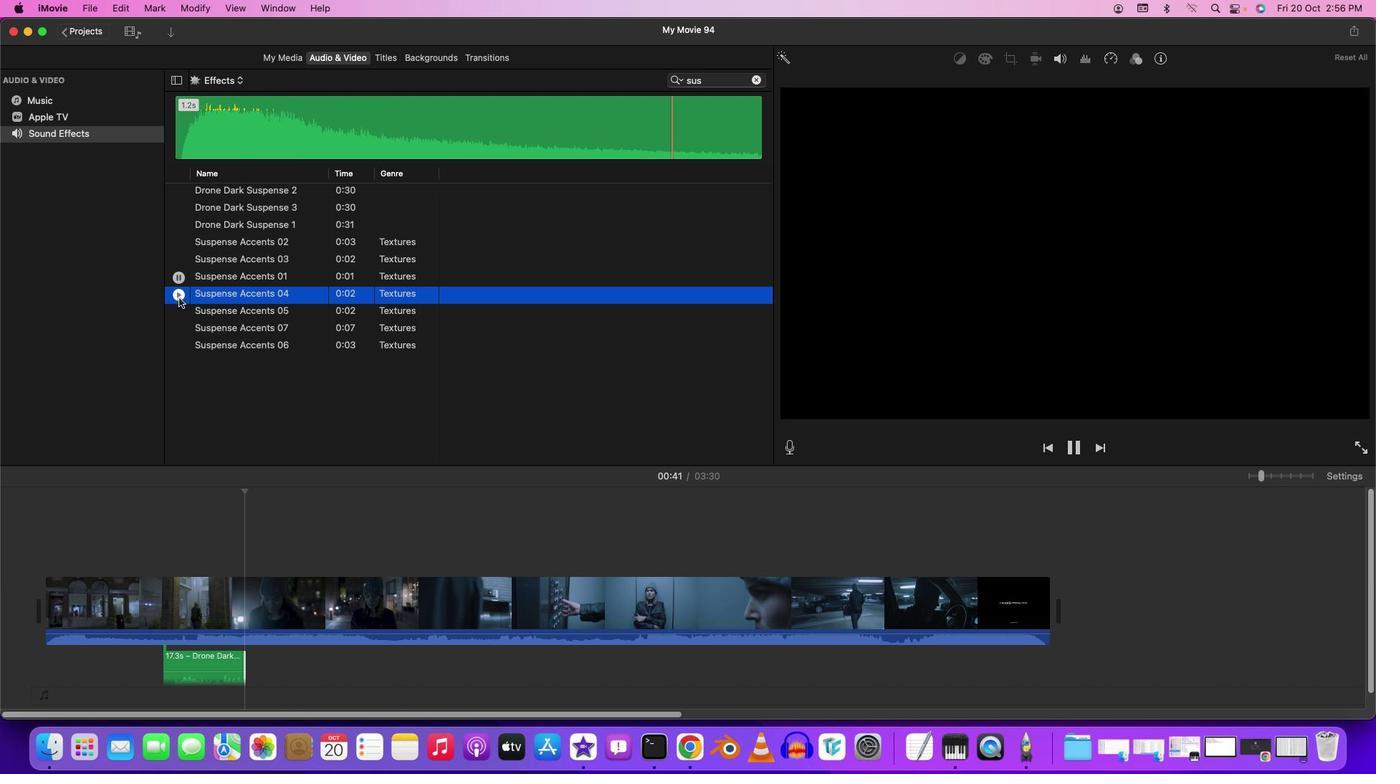 
Action: Mouse moved to (179, 311)
Screenshot: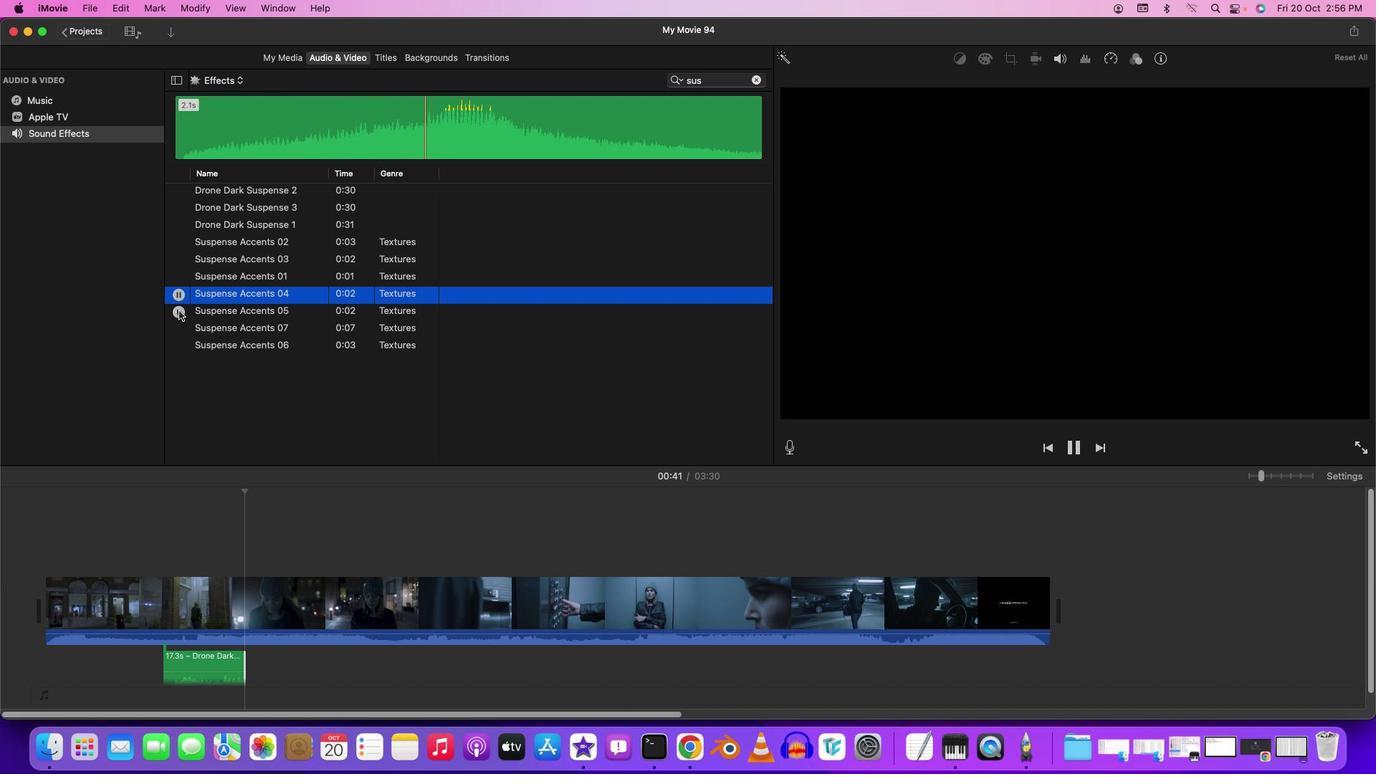 
Action: Mouse pressed left at (179, 311)
Screenshot: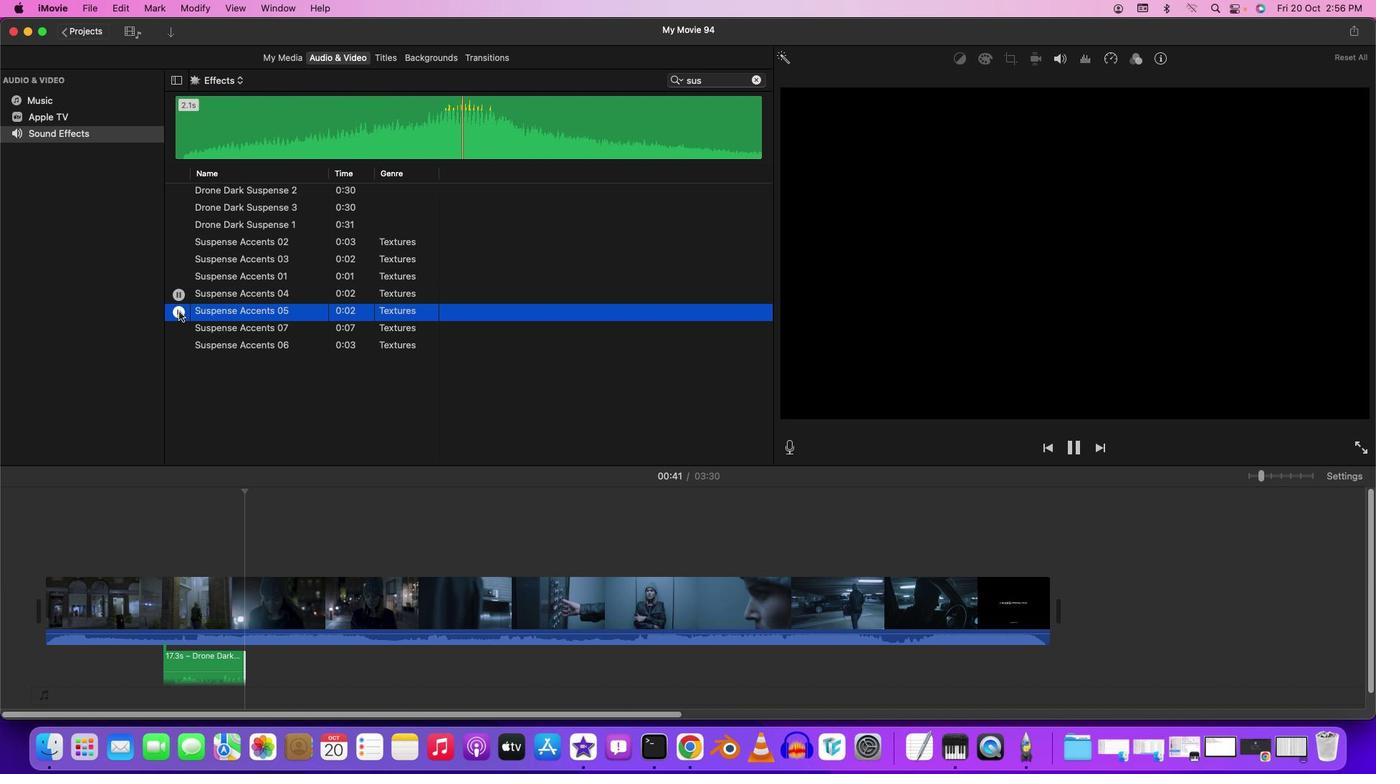 
Action: Mouse moved to (177, 324)
Screenshot: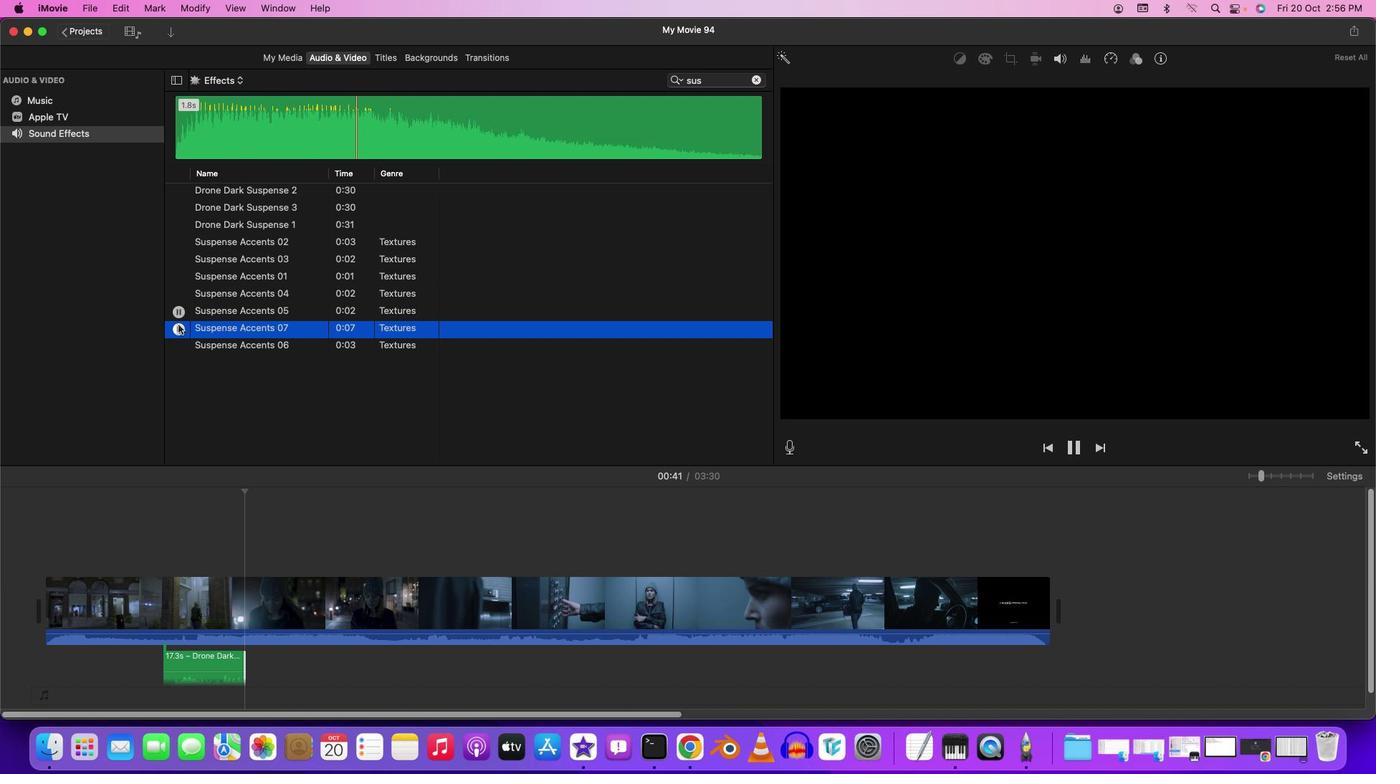 
Action: Mouse pressed left at (177, 324)
Screenshot: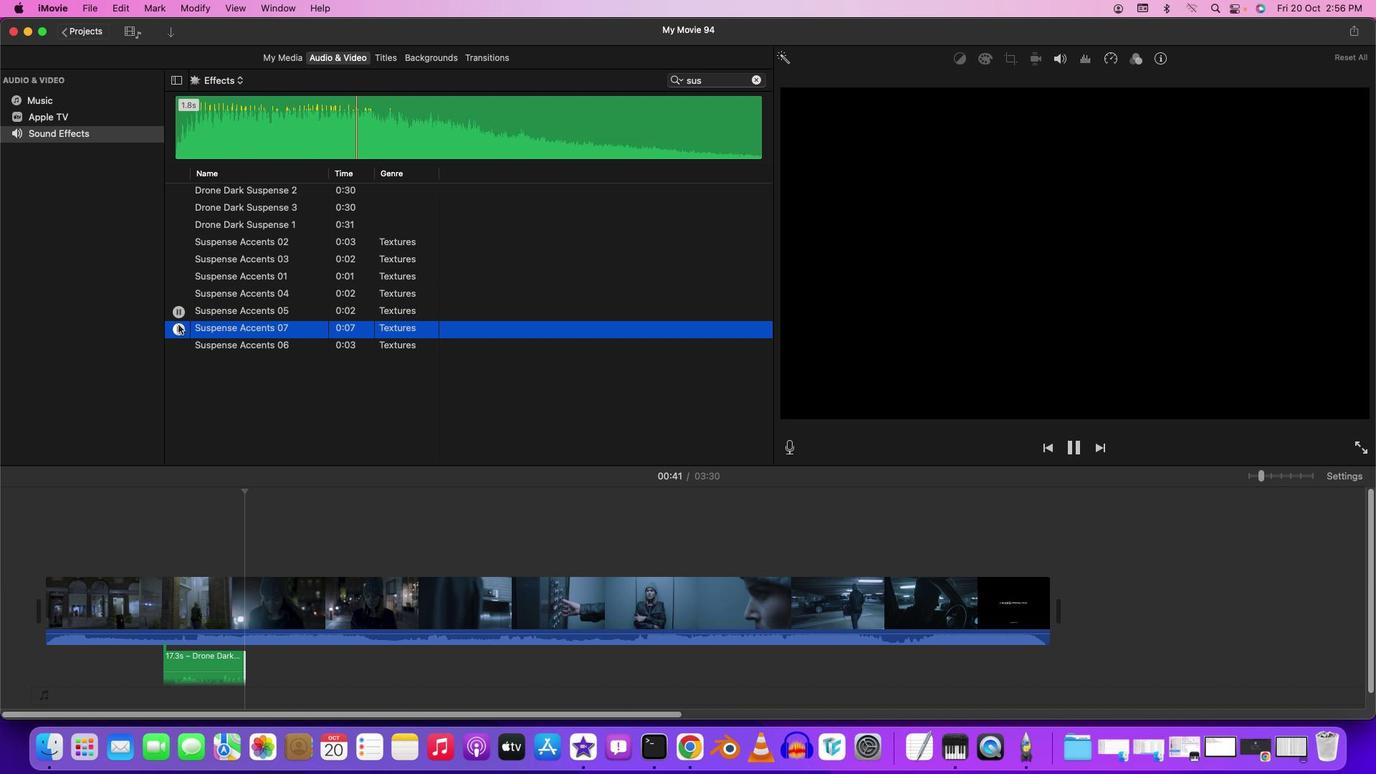 
Action: Mouse moved to (178, 342)
Screenshot: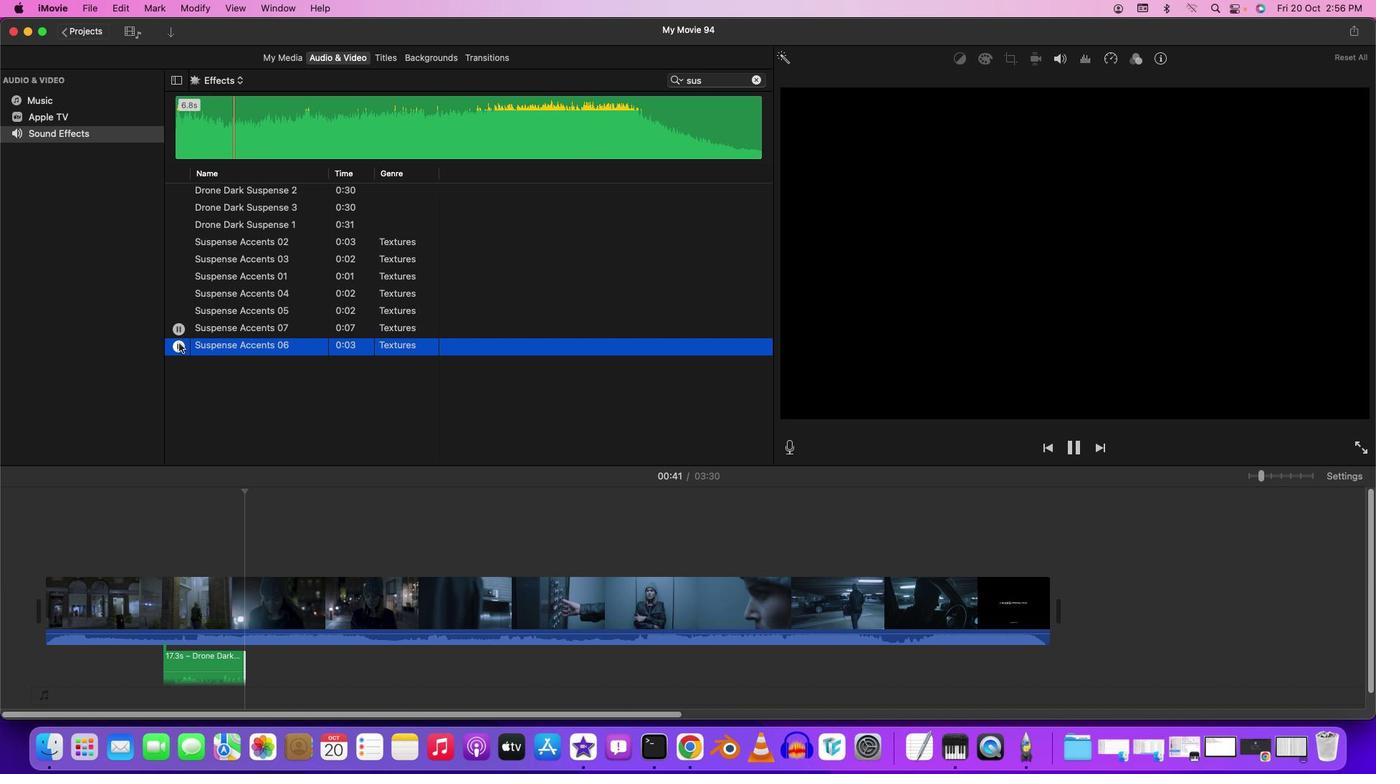 
Action: Mouse pressed left at (178, 342)
Screenshot: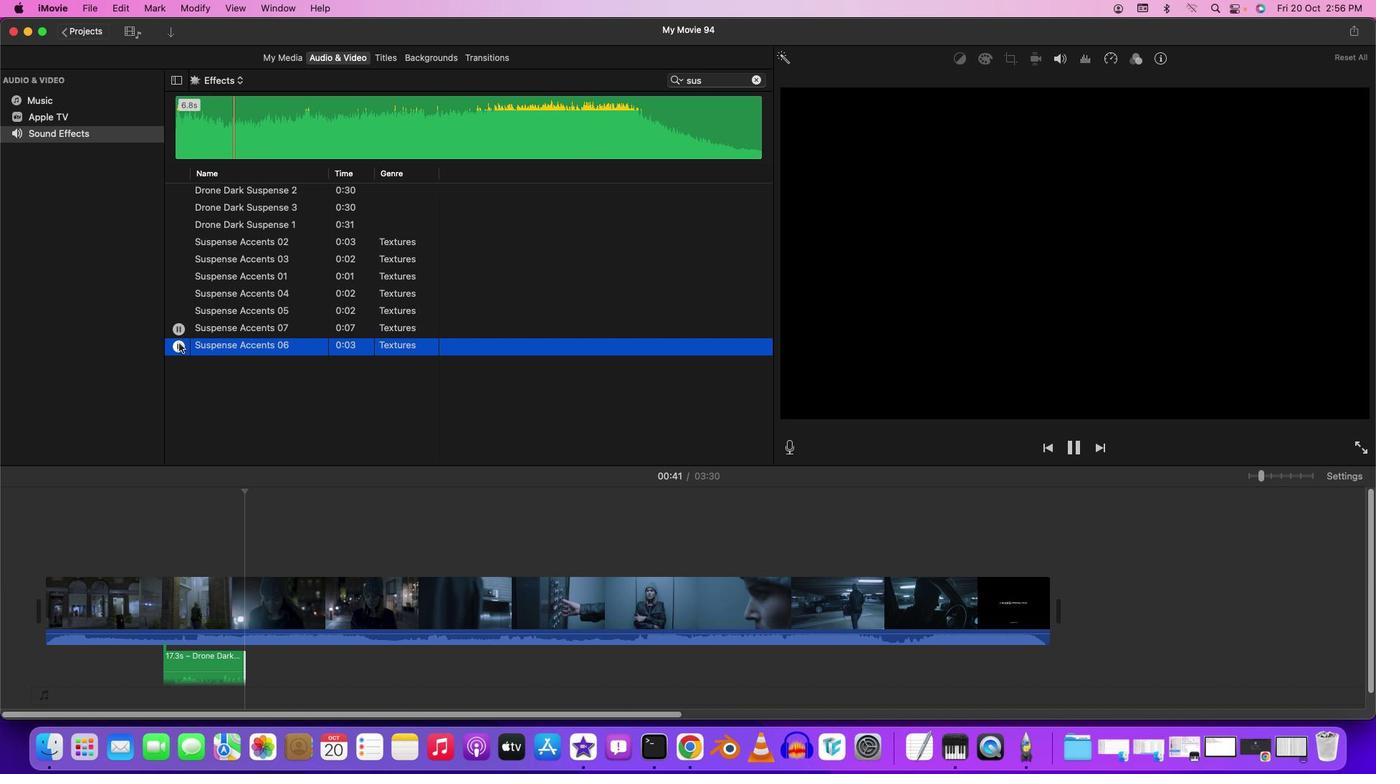 
Action: Mouse moved to (179, 343)
Screenshot: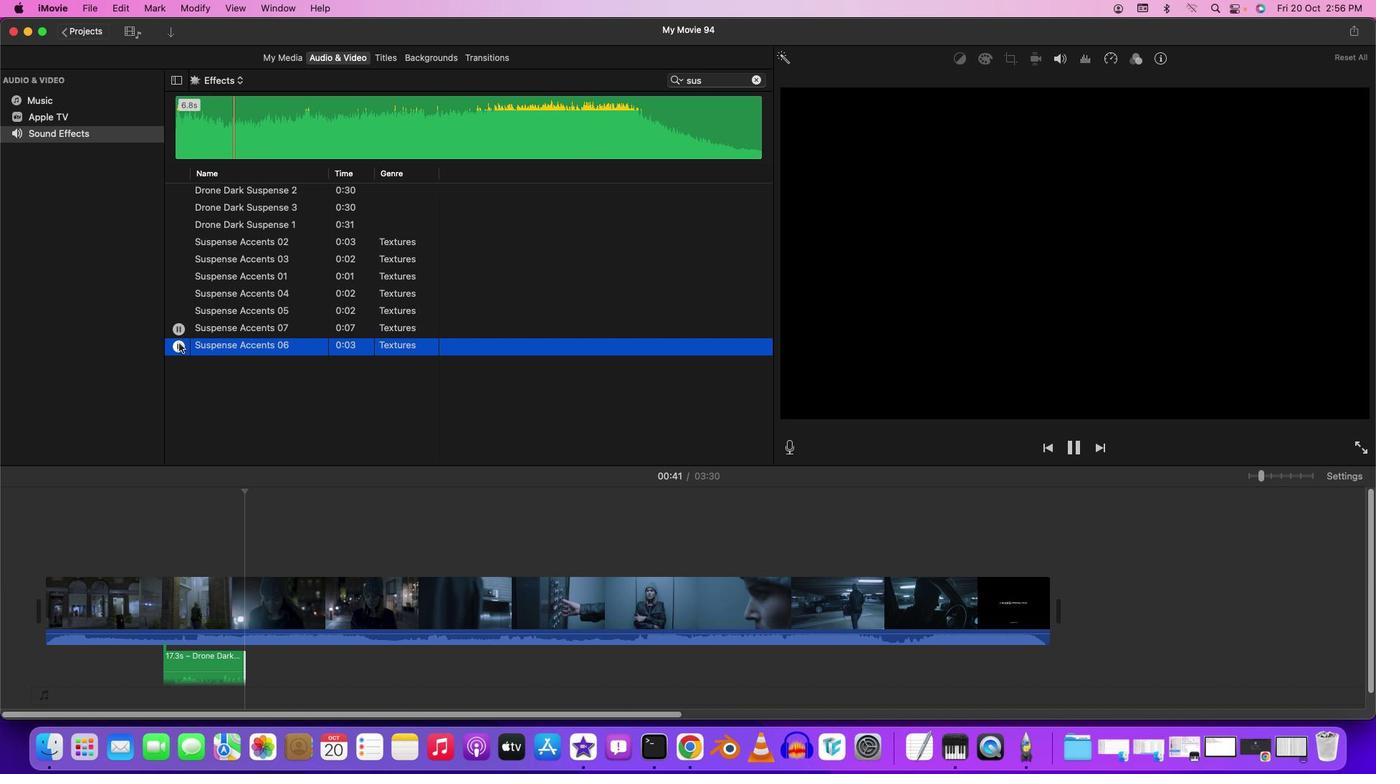 
Action: Mouse pressed left at (179, 343)
Screenshot: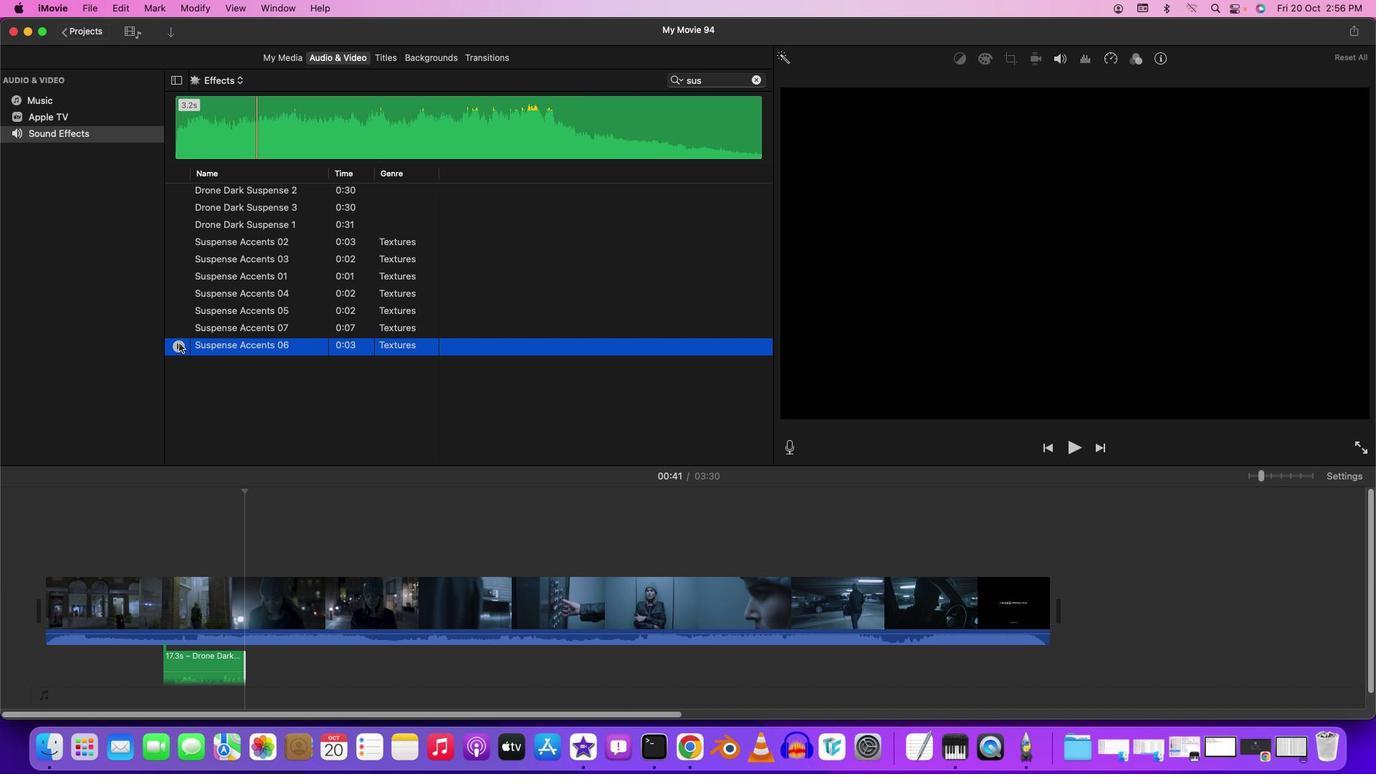 
Action: Mouse moved to (730, 78)
Screenshot: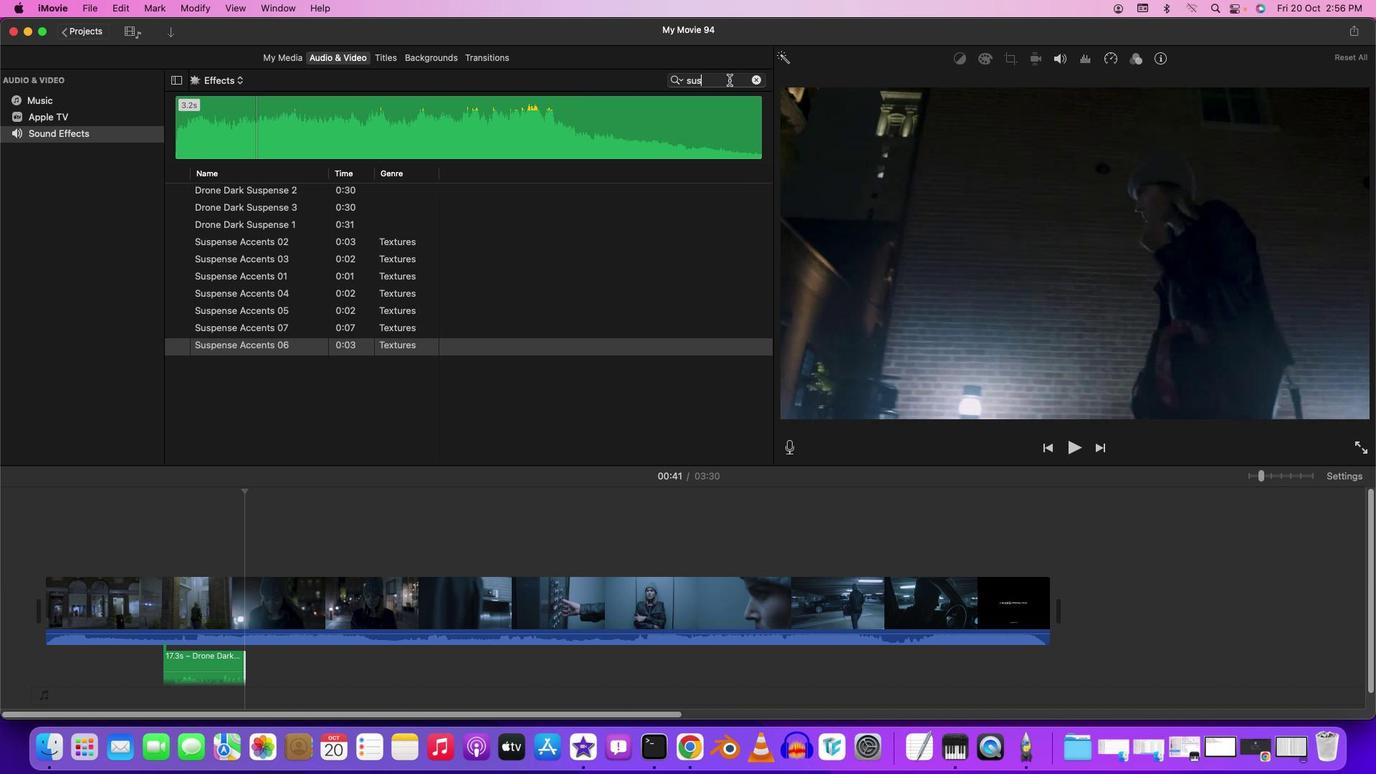 
Action: Mouse pressed left at (730, 78)
Screenshot: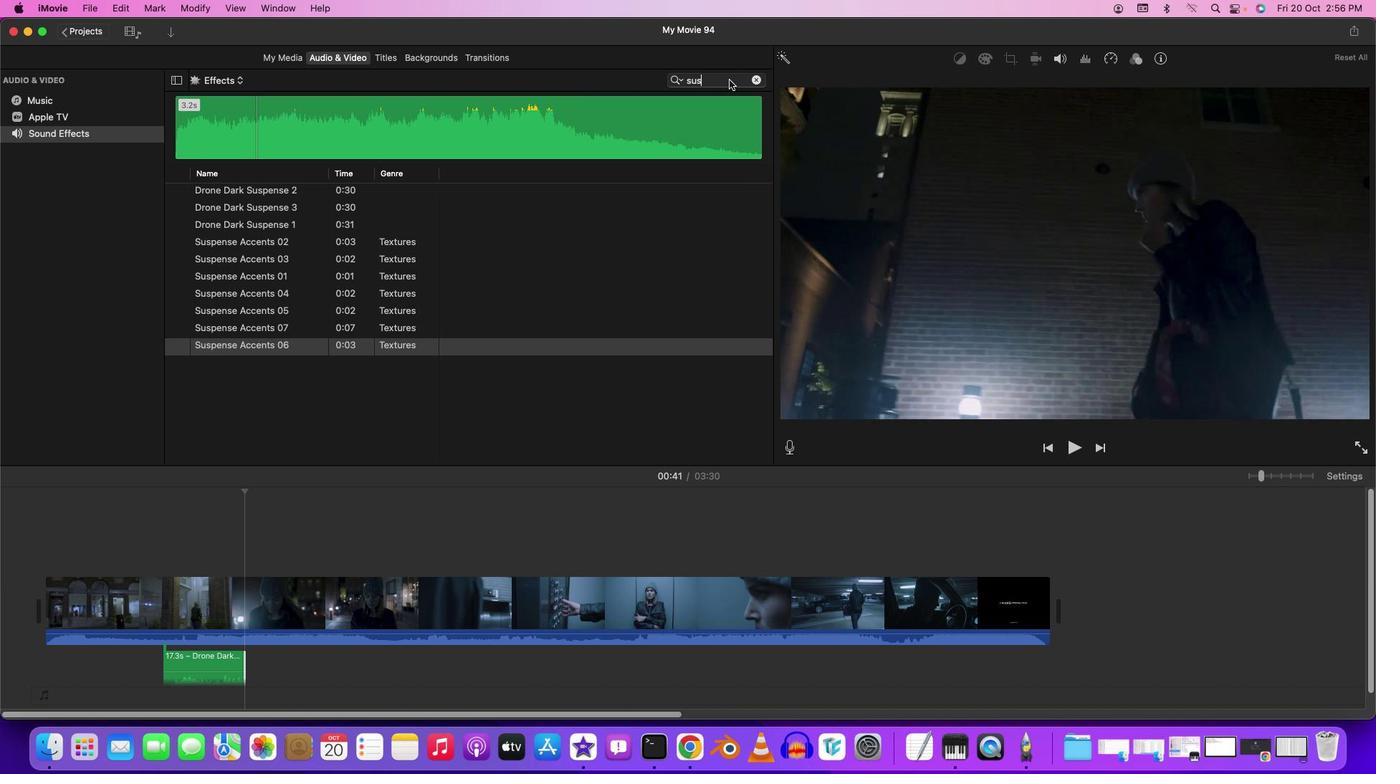 
Action: Mouse moved to (730, 79)
Screenshot: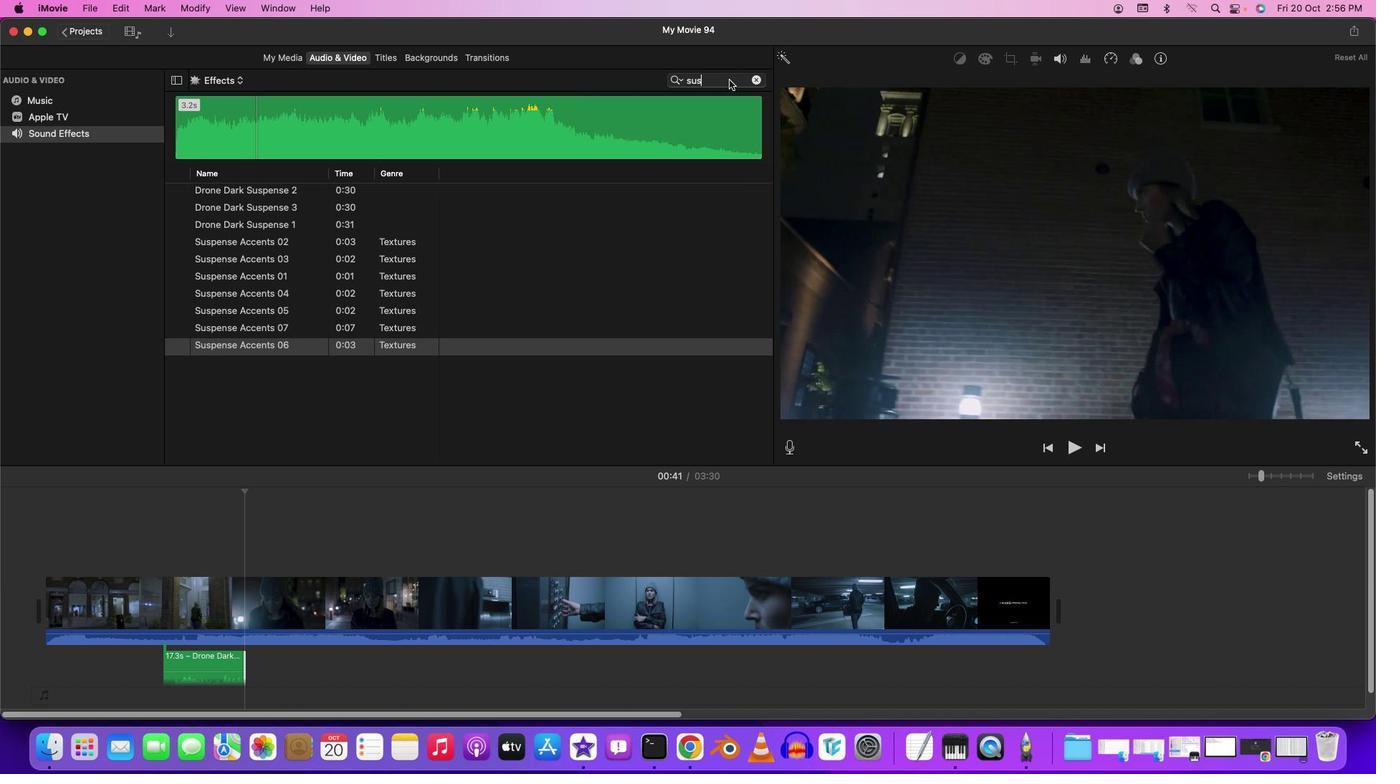 
Action: Key pressed Key.backspaceKey.backspaceKey.backspace'h''o''r''r''o'Key.backspaceKey.backspaceKey.backspaceKey.backspaceKey.backspace'a''n''x'Key.backspaceKey.backspaceKey.backspaceKey.backspace's''c''a''r'Key.backspaceKey.backspaceKey.backspaceKey.backspace's''p''o''o'Key.backspaceKey.backspaceKey.backspaceKey.backspace
Screenshot: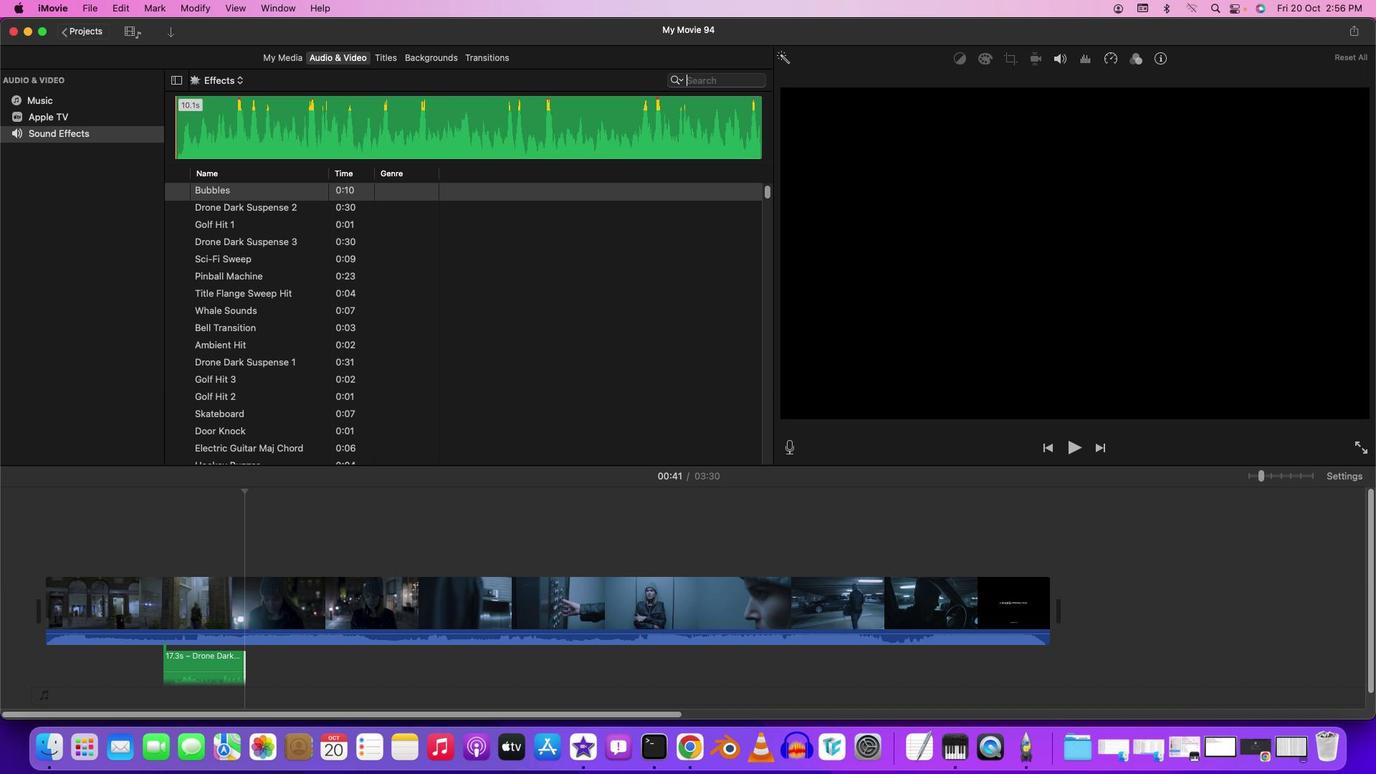 
Action: Mouse moved to (196, 350)
Screenshot: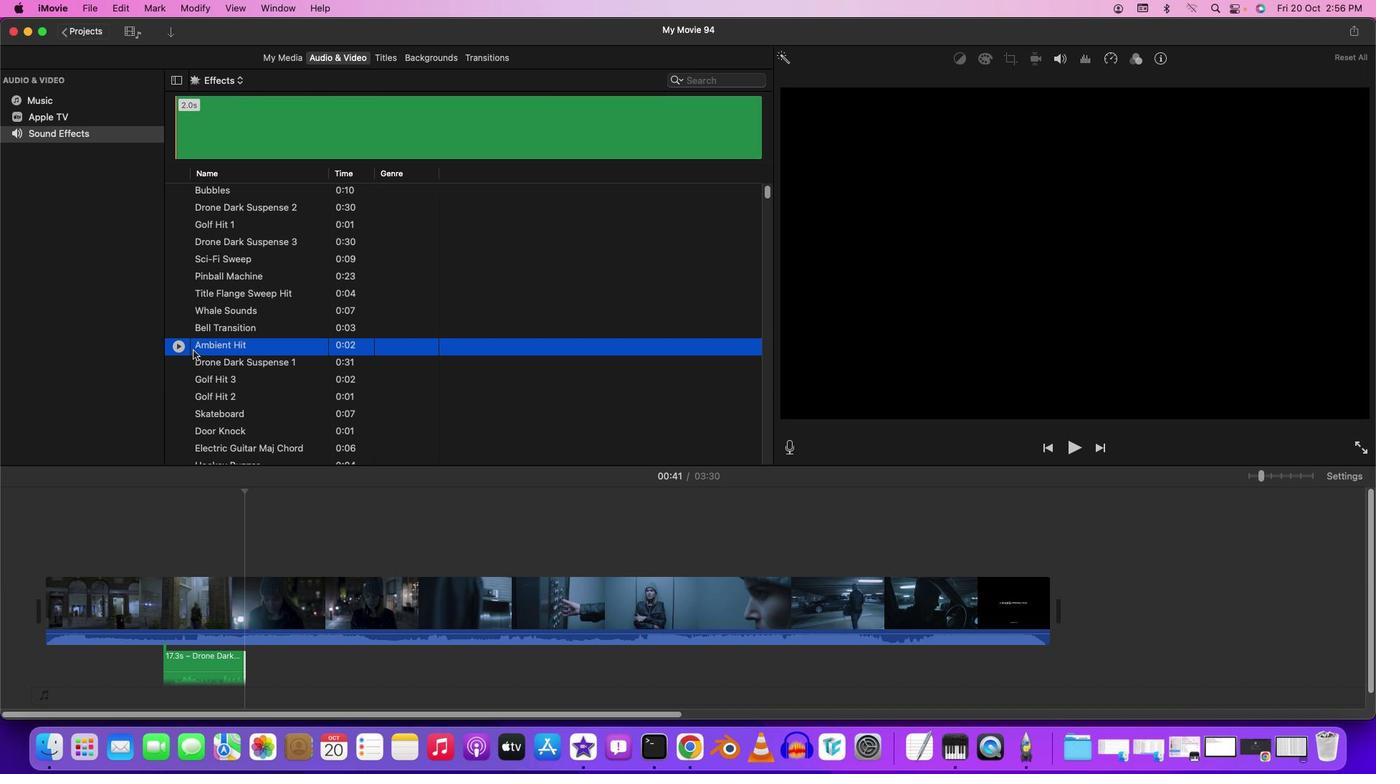 
Action: Mouse pressed left at (196, 350)
Screenshot: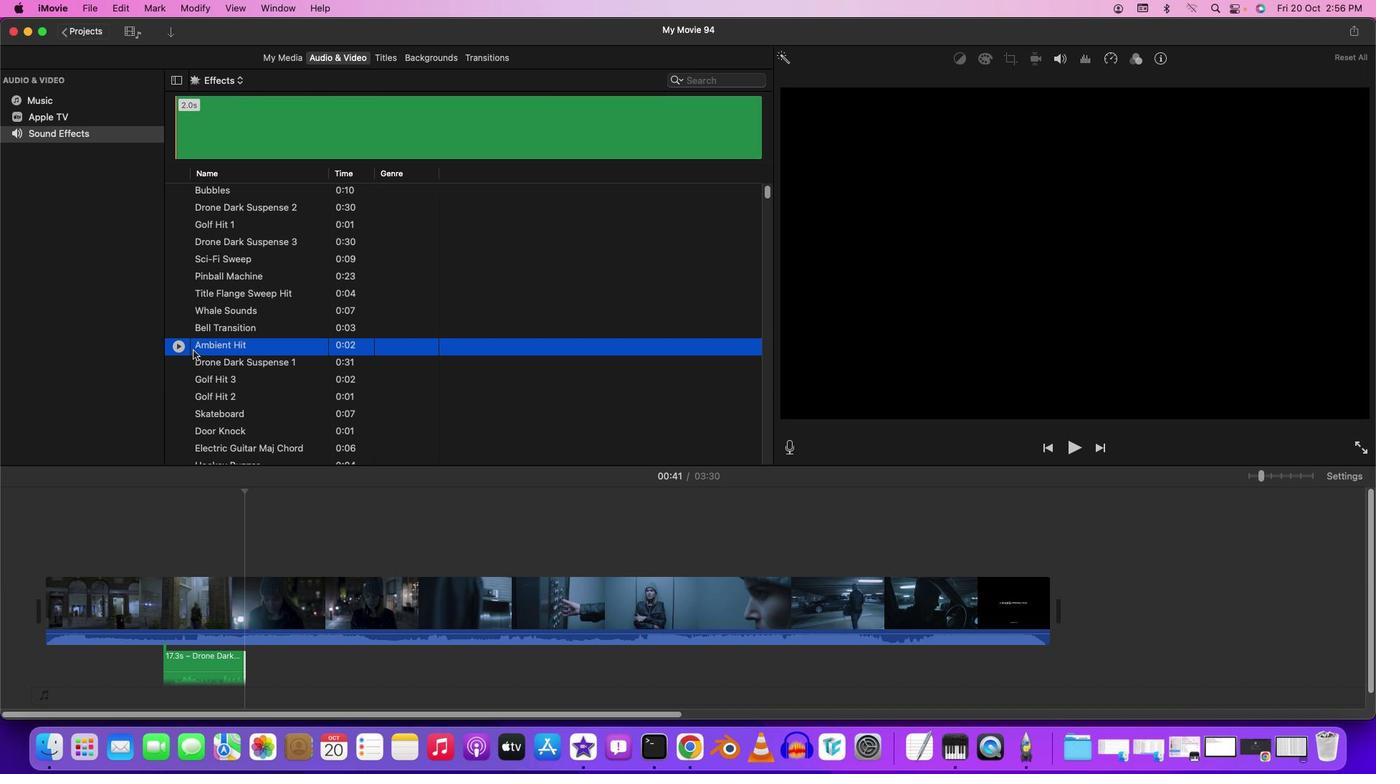 
Action: Mouse moved to (183, 348)
Screenshot: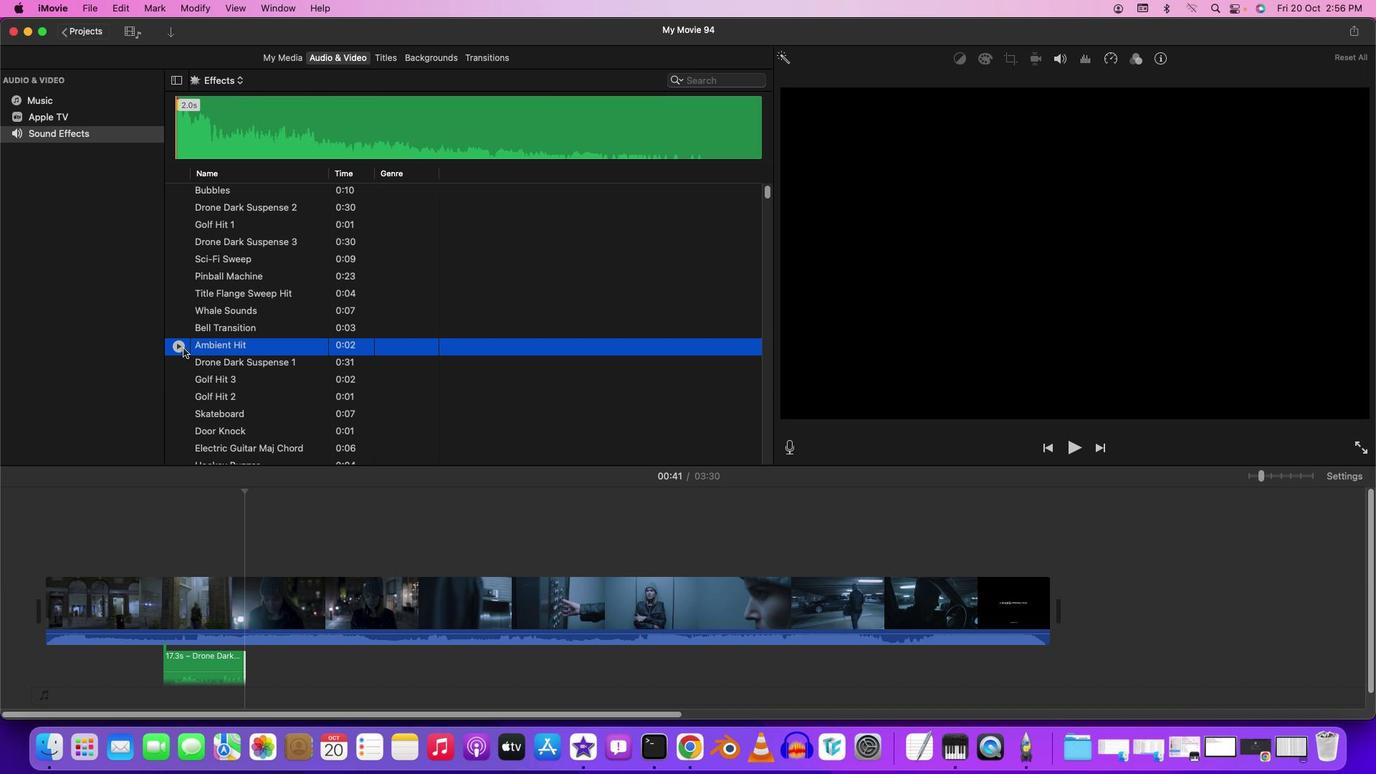 
Action: Mouse pressed left at (183, 348)
Screenshot: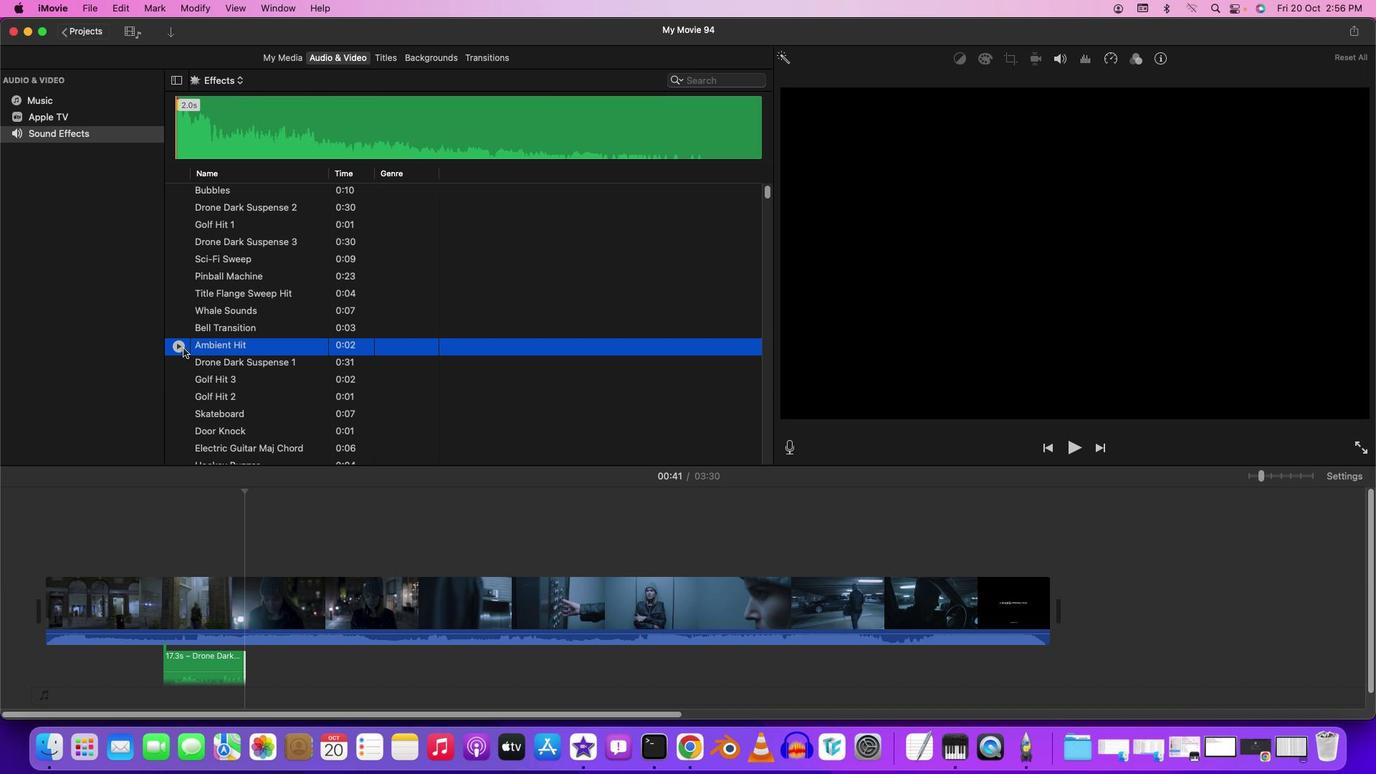 
Action: Mouse moved to (182, 348)
Screenshot: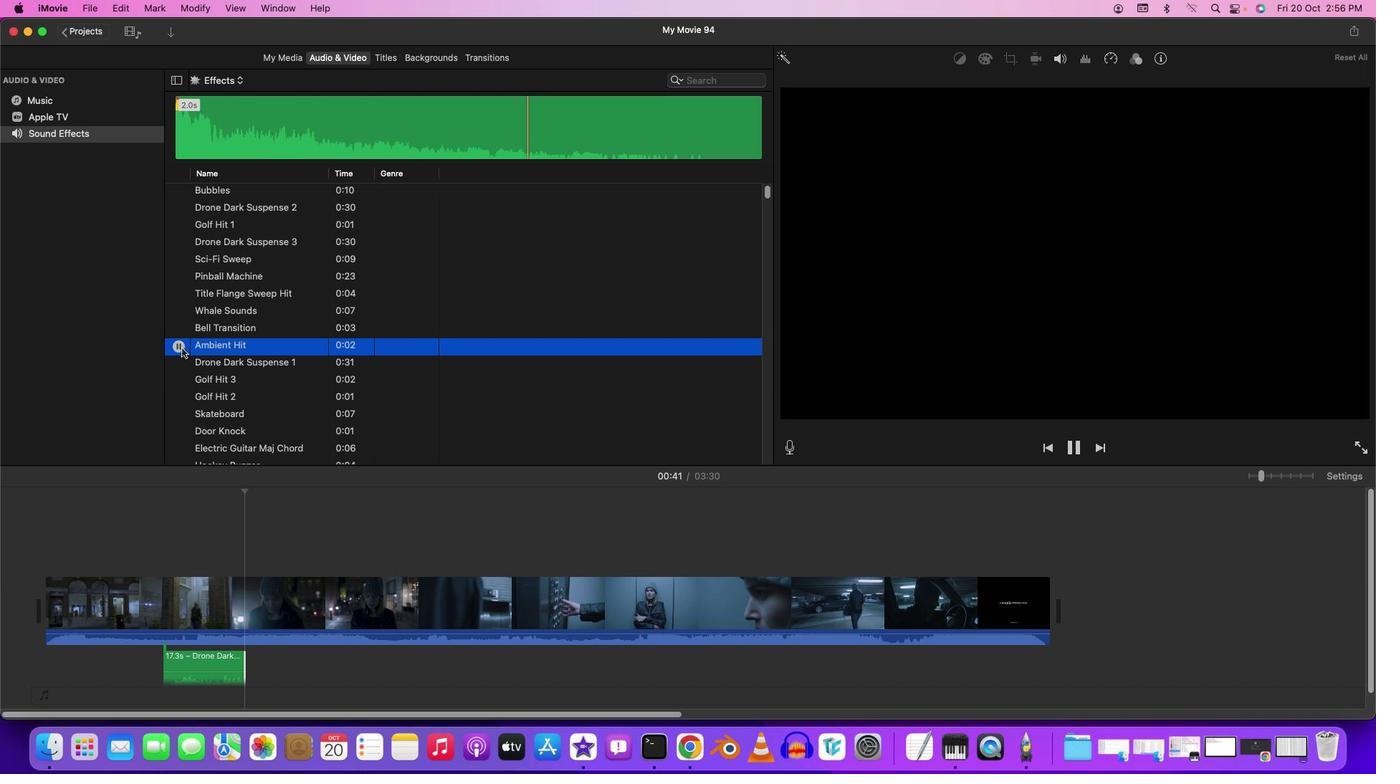 
Action: Mouse pressed left at (182, 348)
Screenshot: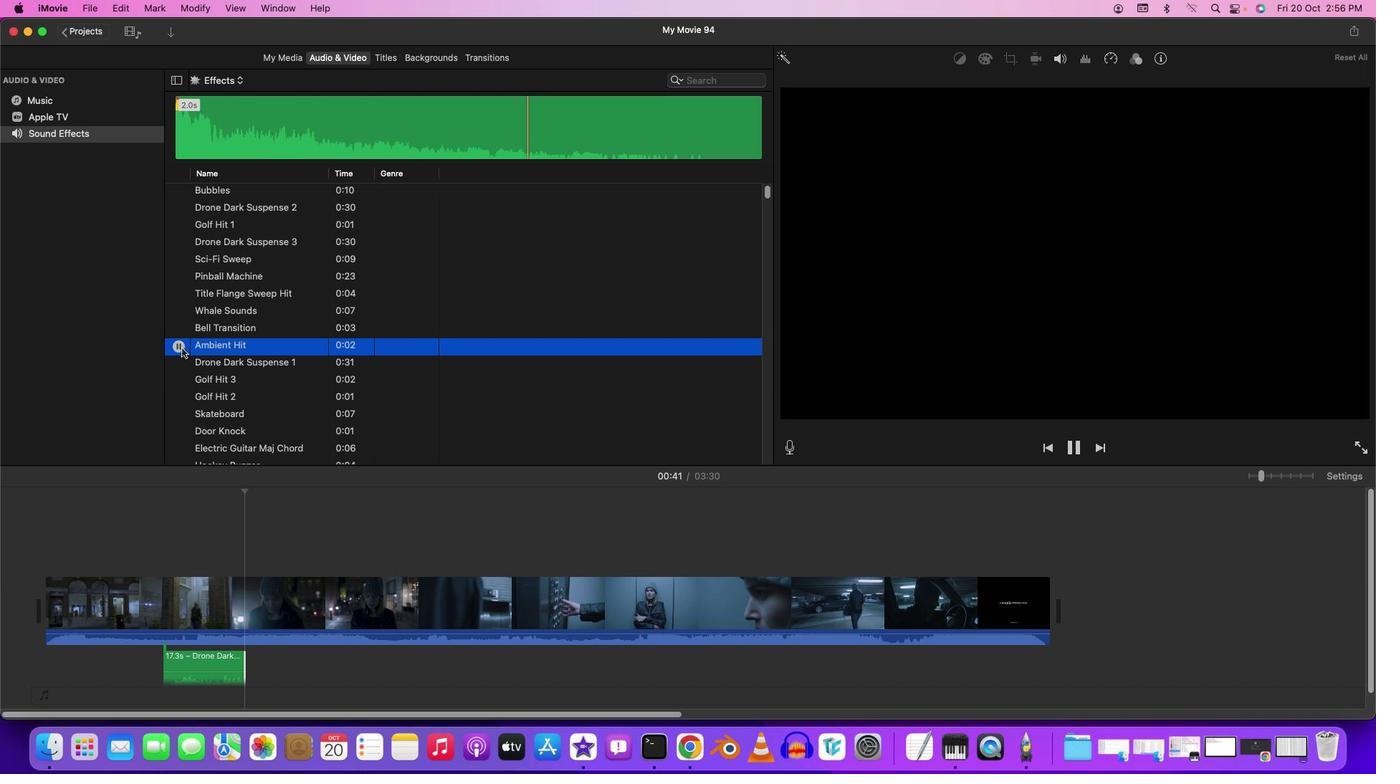
Action: Mouse moved to (181, 348)
Screenshot: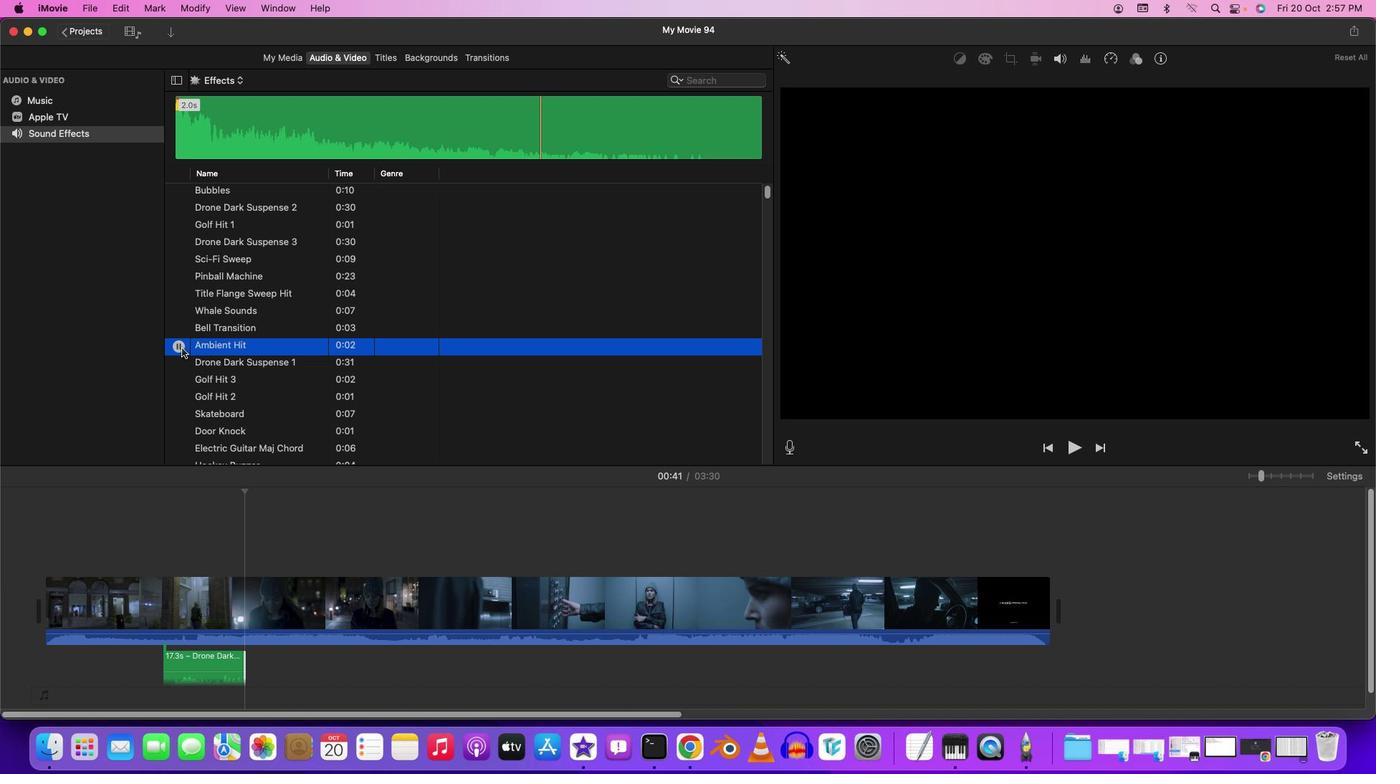 
Action: Mouse pressed left at (181, 348)
Screenshot: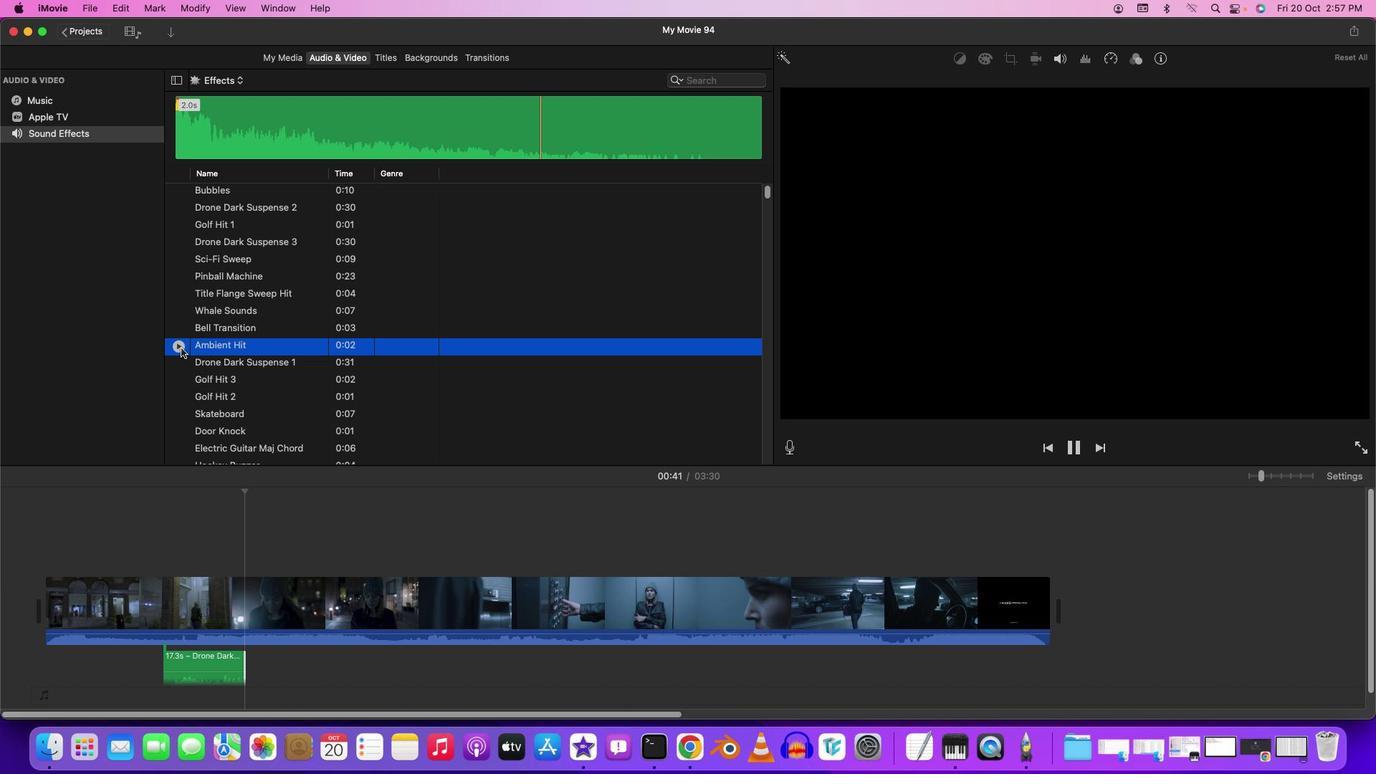 
Action: Mouse moved to (180, 347)
Screenshot: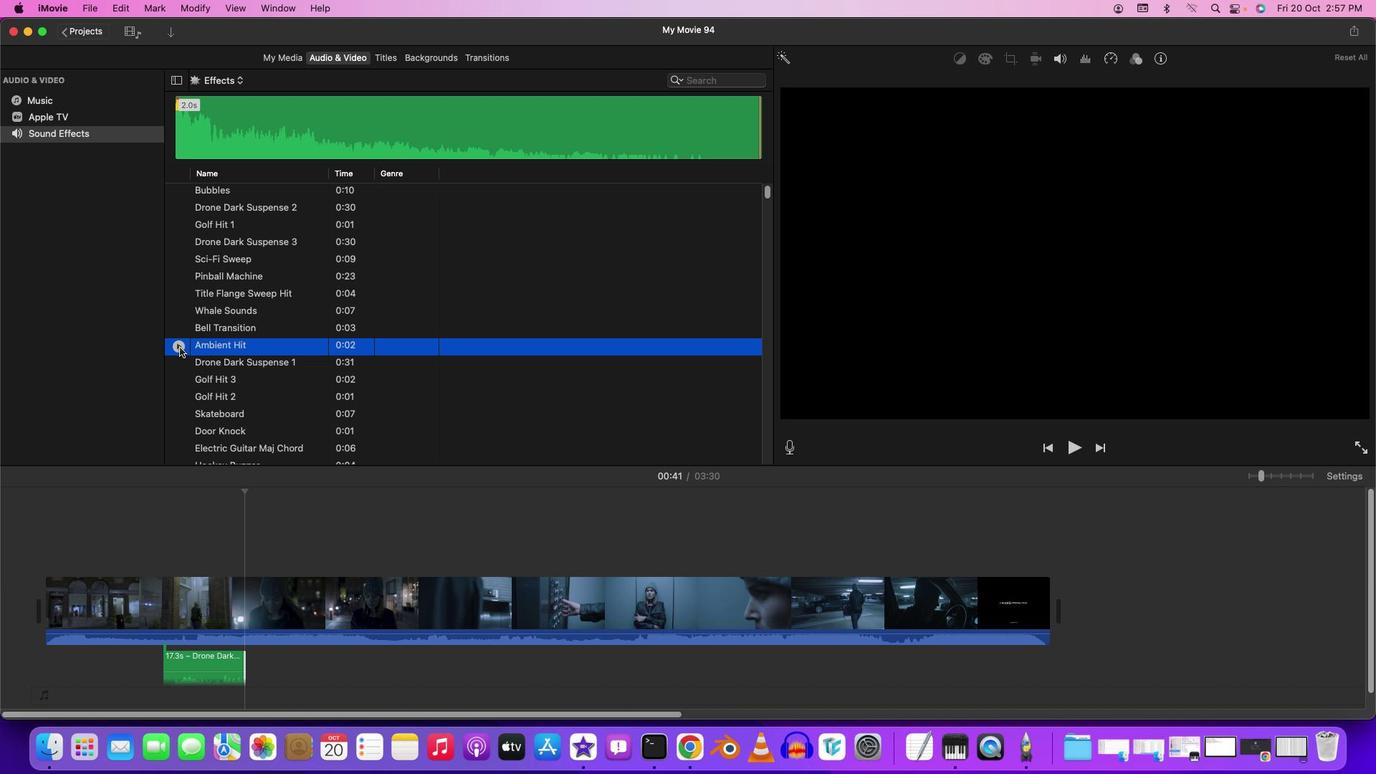 
Action: Mouse pressed left at (180, 347)
Screenshot: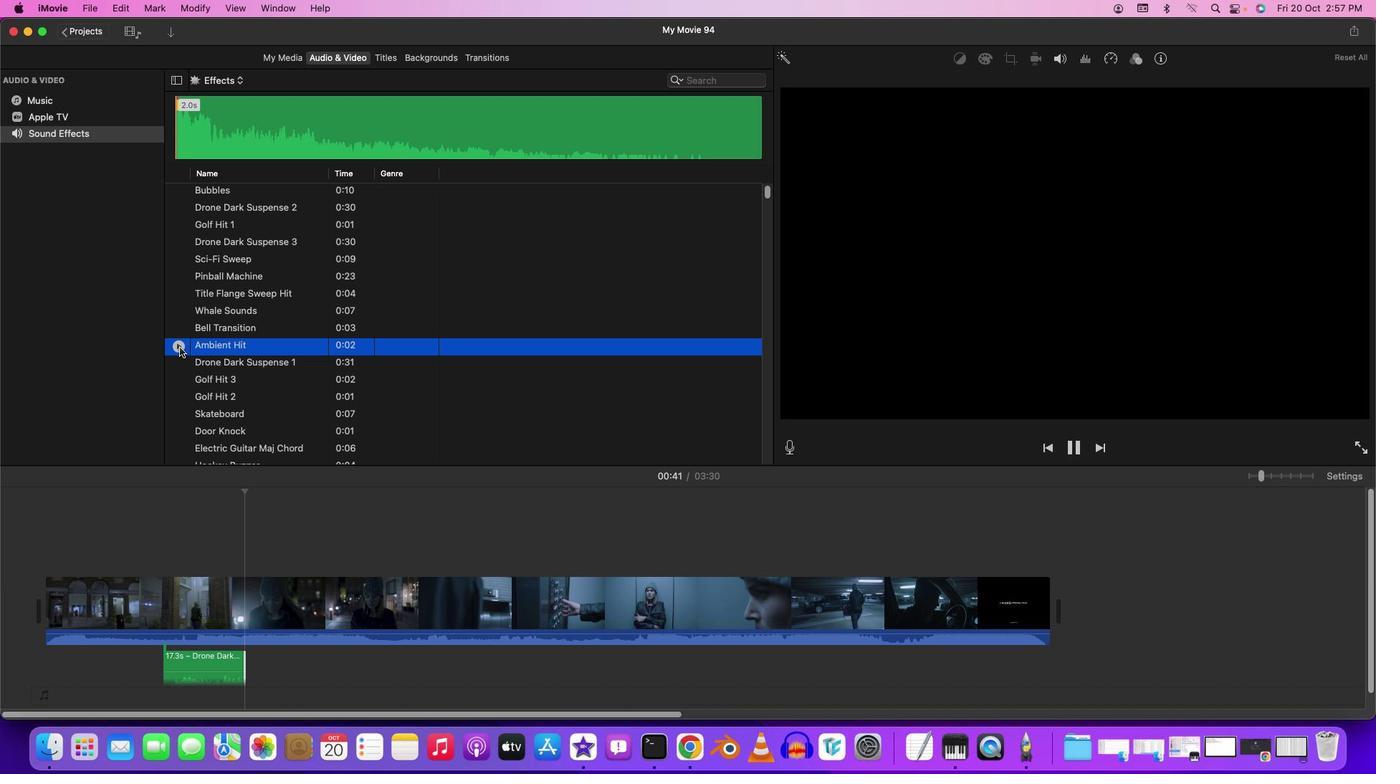 
Action: Mouse moved to (204, 344)
Screenshot: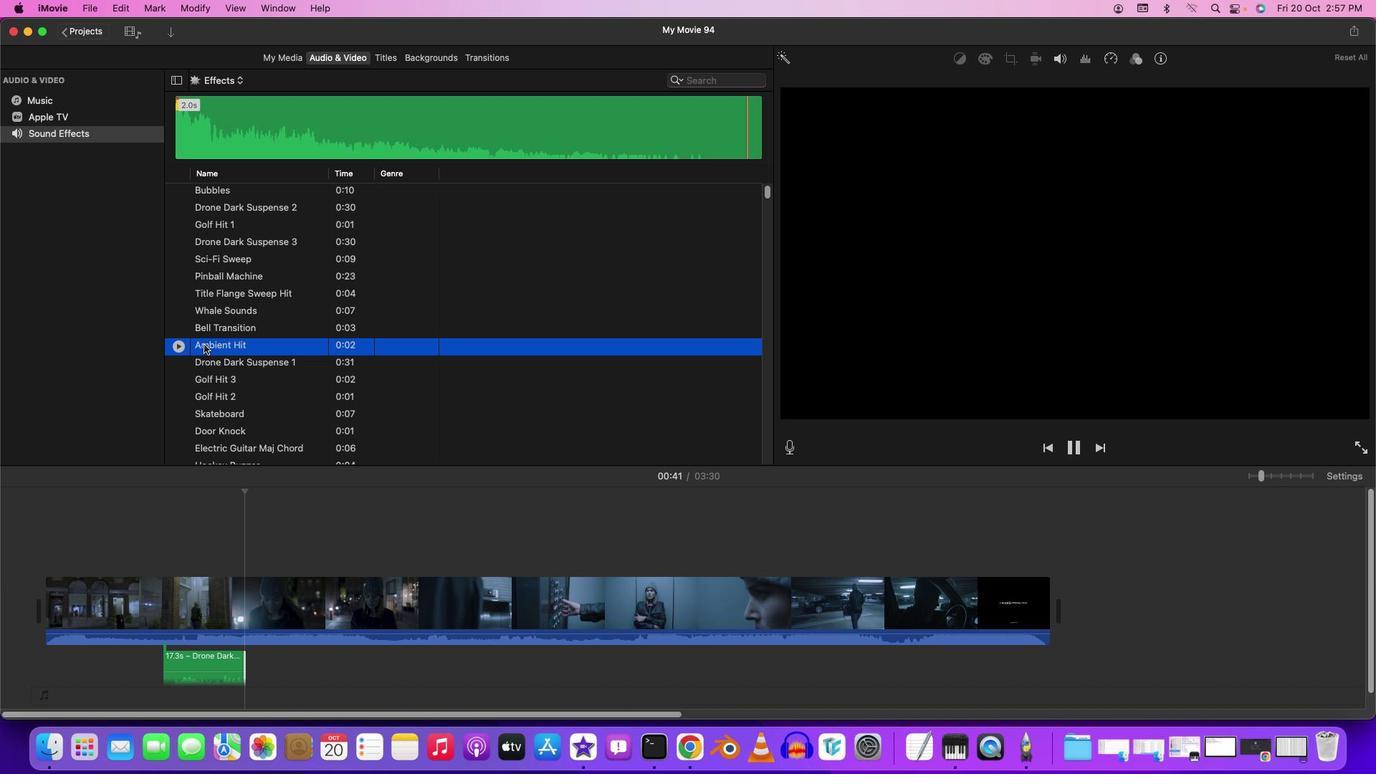 
Action: Mouse pressed left at (204, 344)
Screenshot: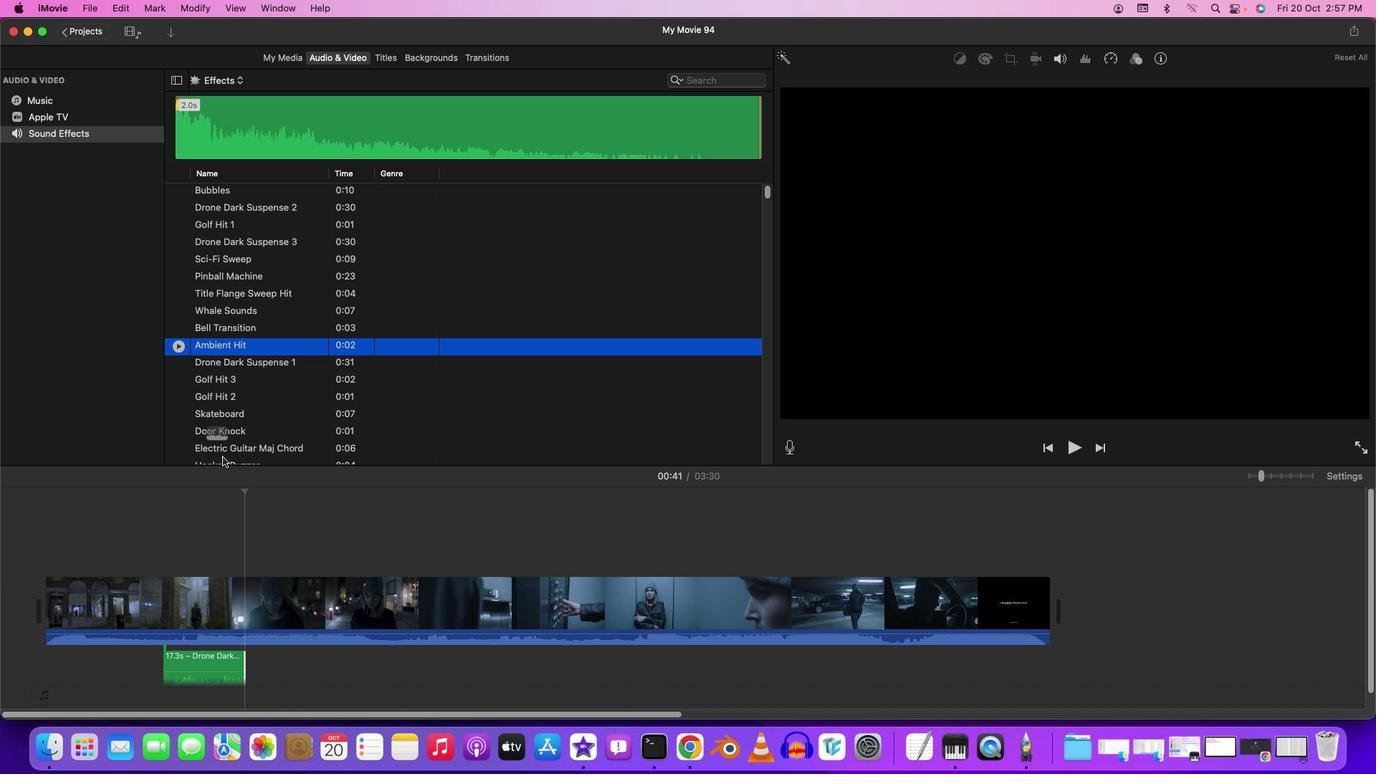 
Action: Mouse moved to (161, 545)
Screenshot: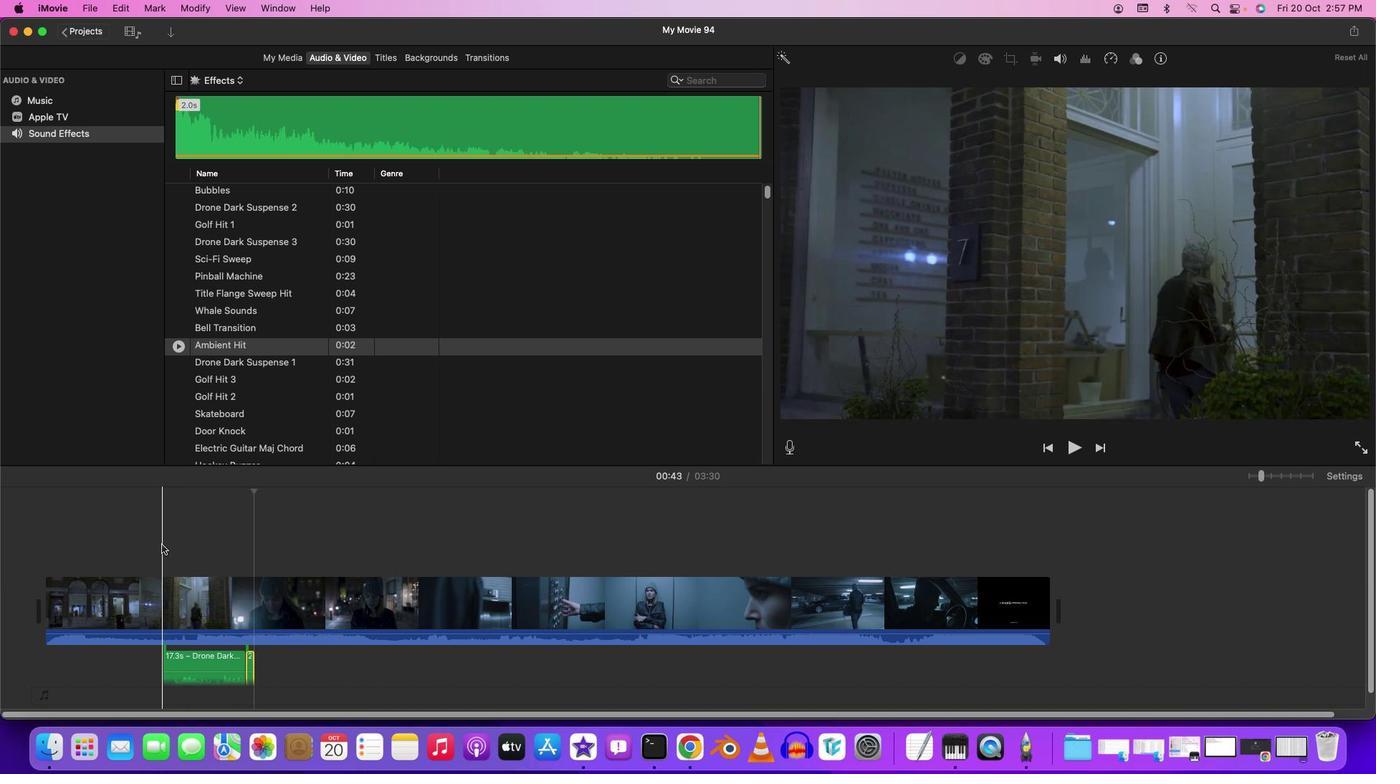 
Action: Mouse pressed left at (161, 545)
Screenshot: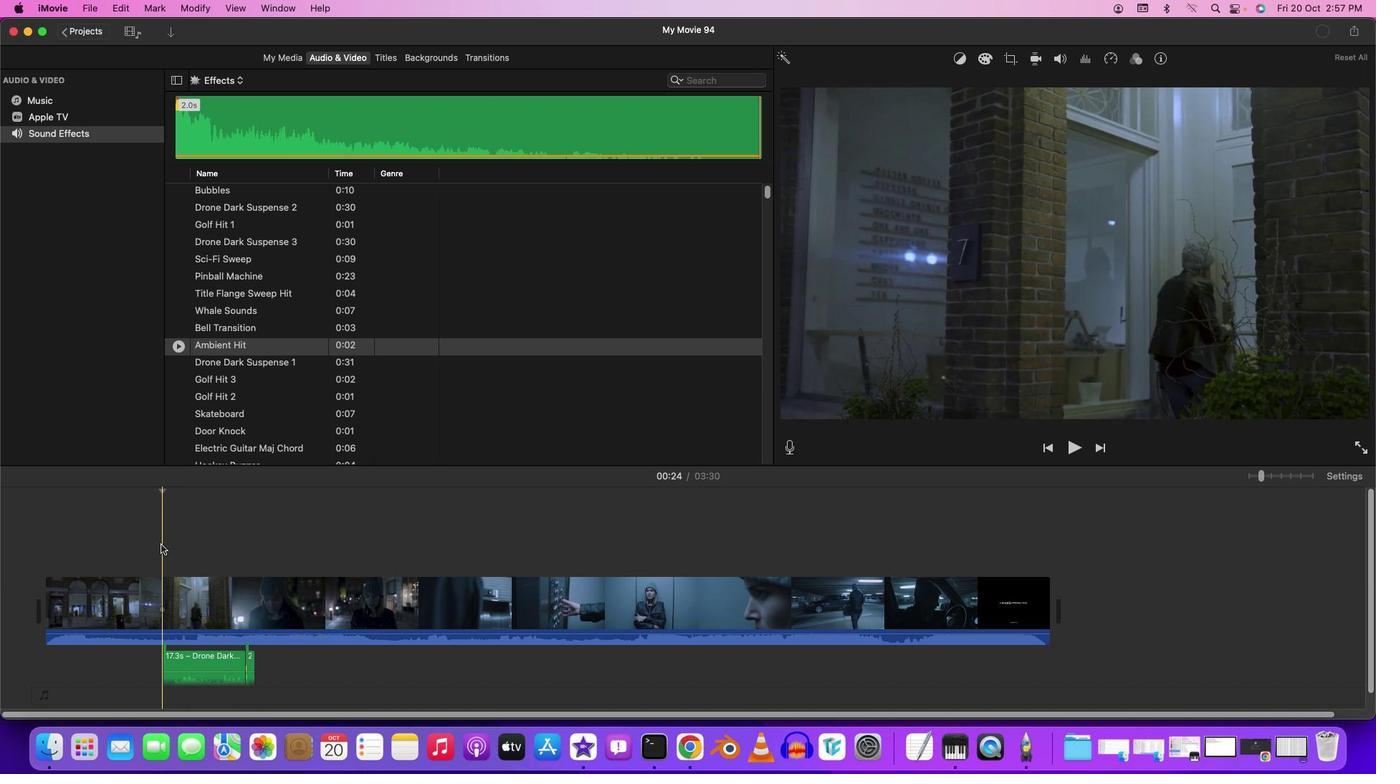 
Action: Mouse moved to (161, 545)
Screenshot: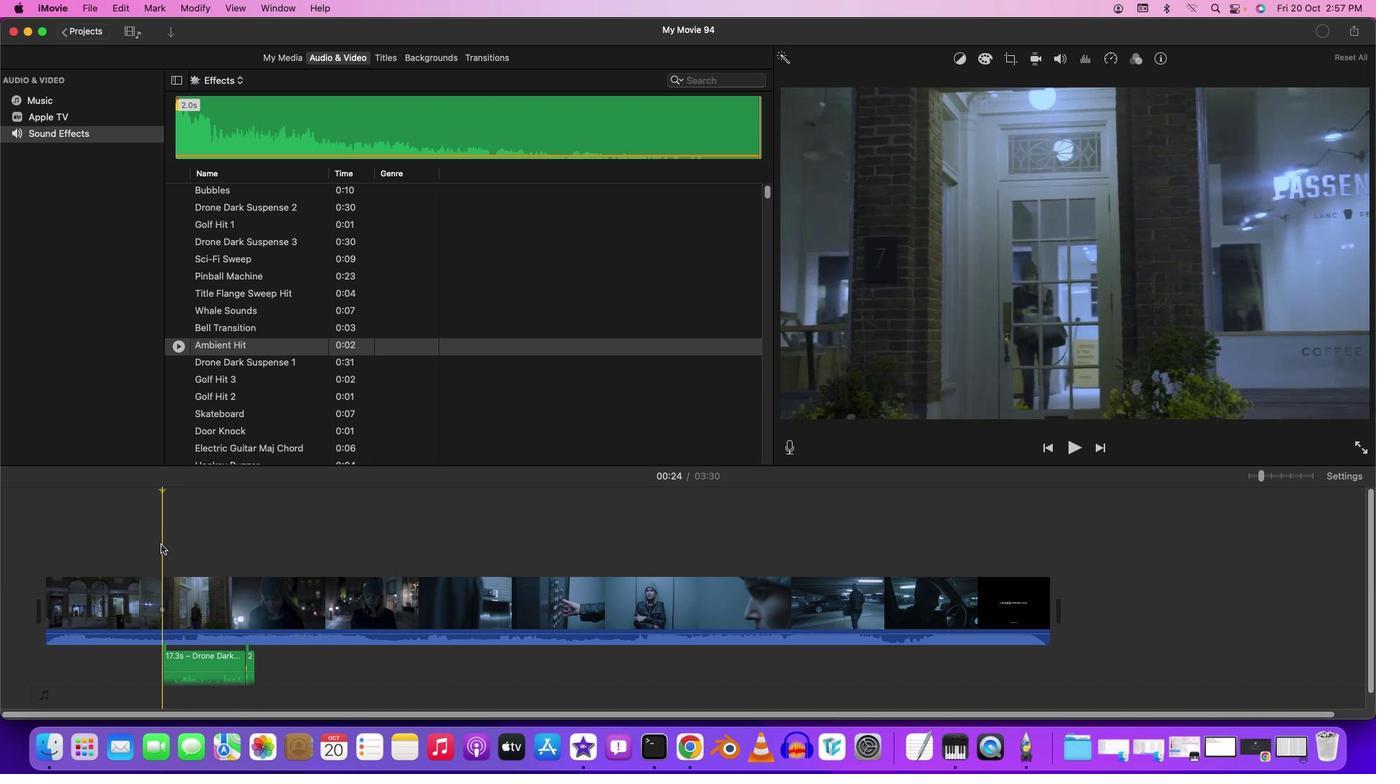 
Action: Key pressed Key.space
Screenshot: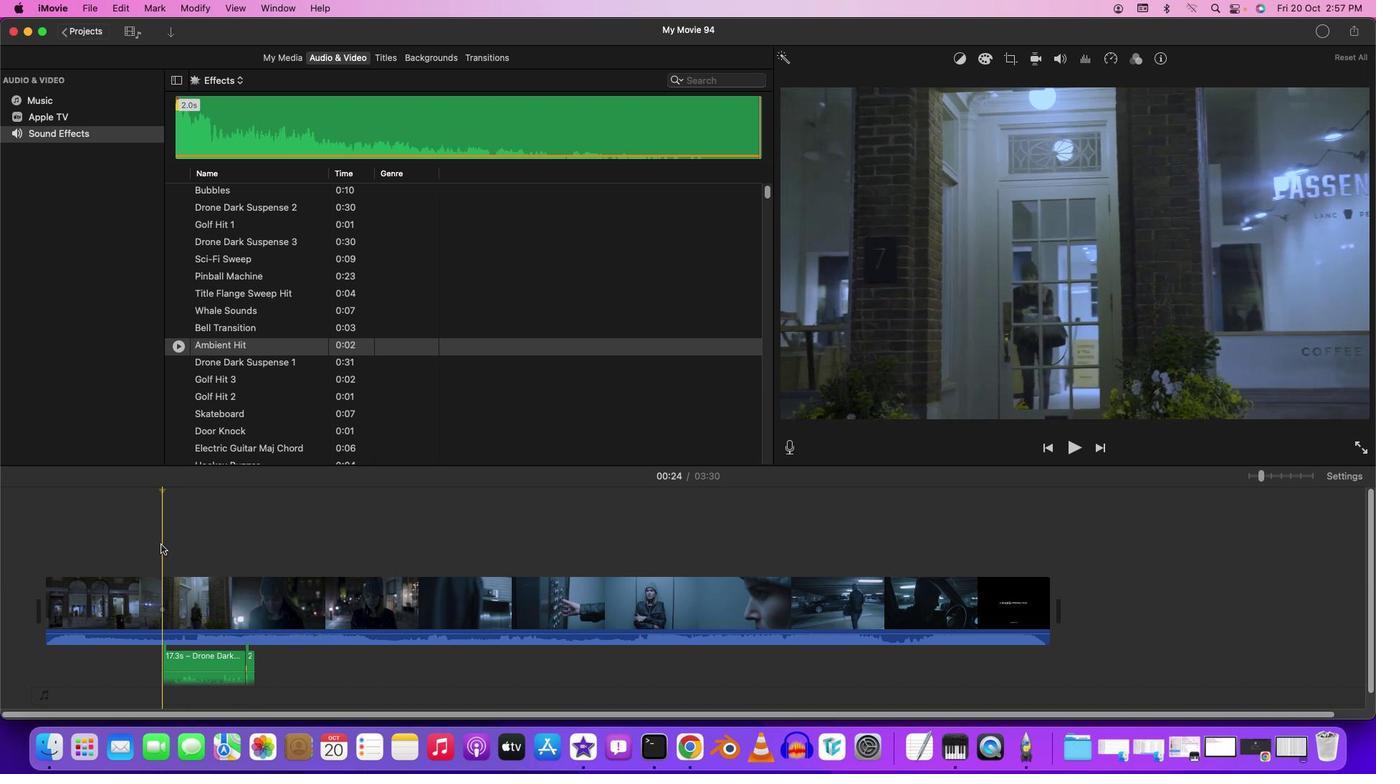 
Action: Mouse moved to (220, 529)
Screenshot: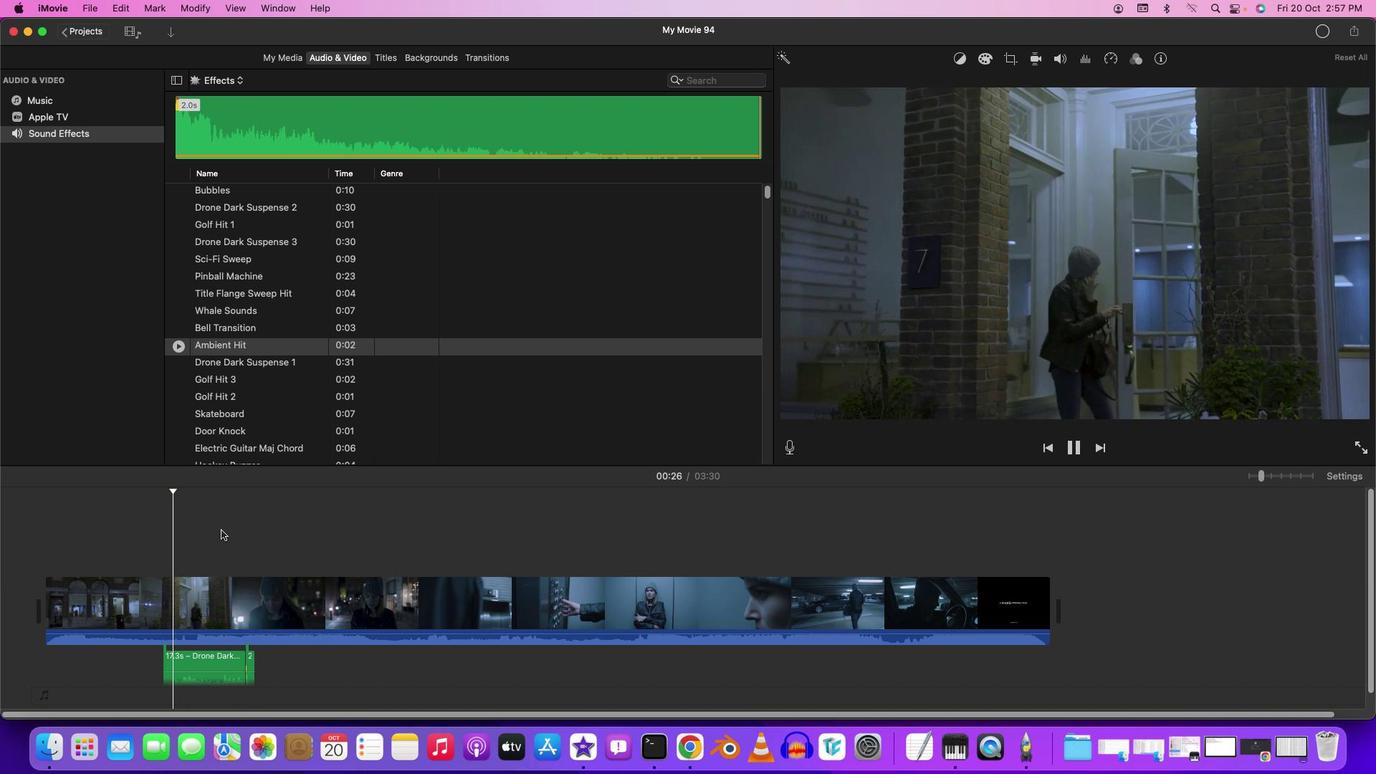 
Action: Mouse pressed left at (220, 529)
Screenshot: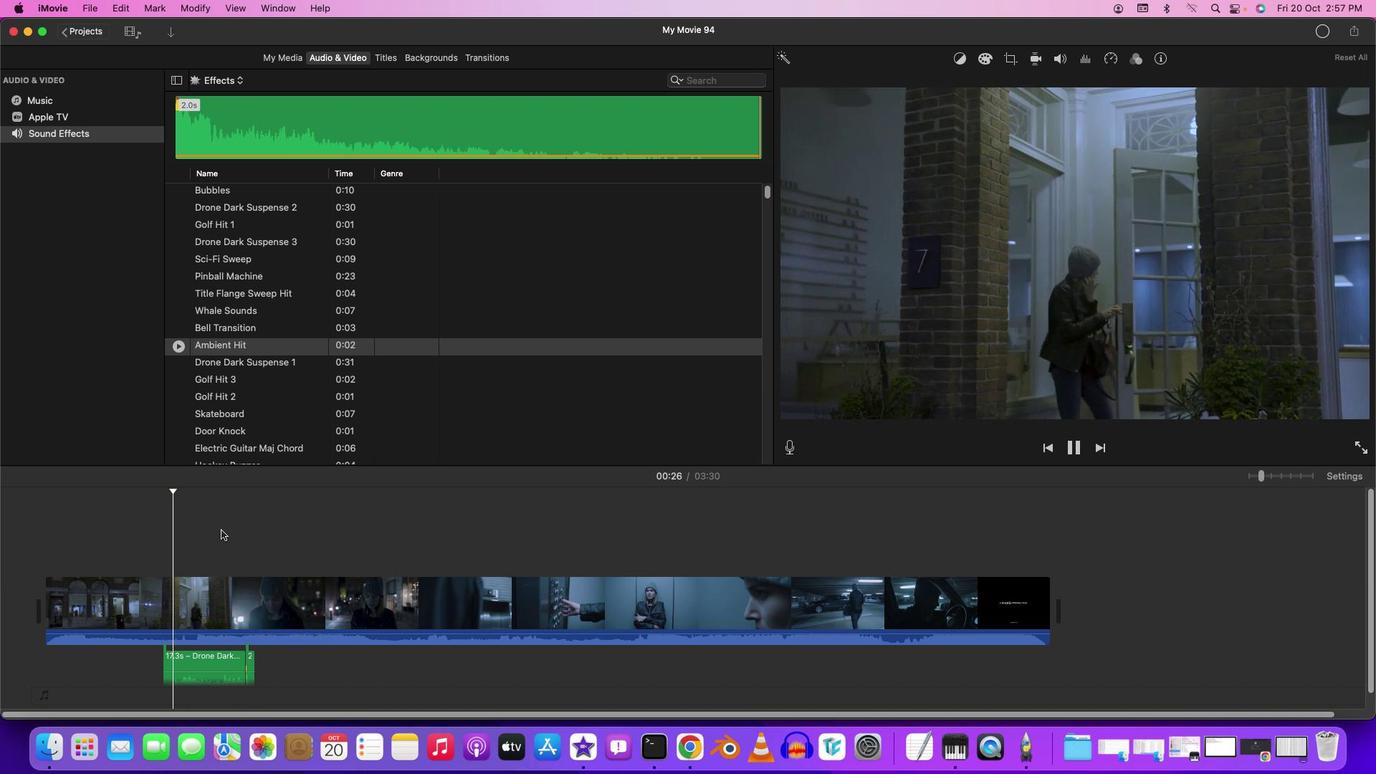 
Action: Mouse moved to (234, 517)
Screenshot: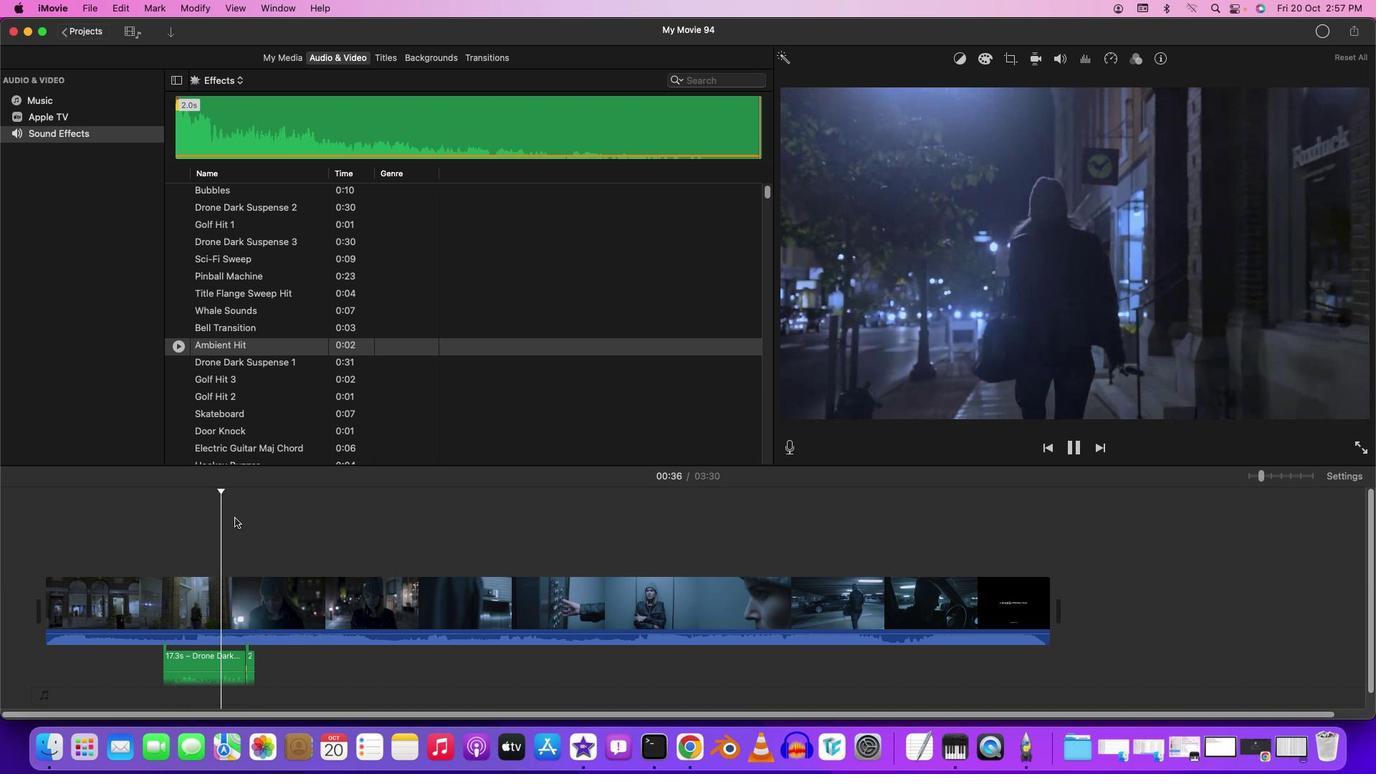 
Action: Mouse pressed left at (234, 517)
Screenshot: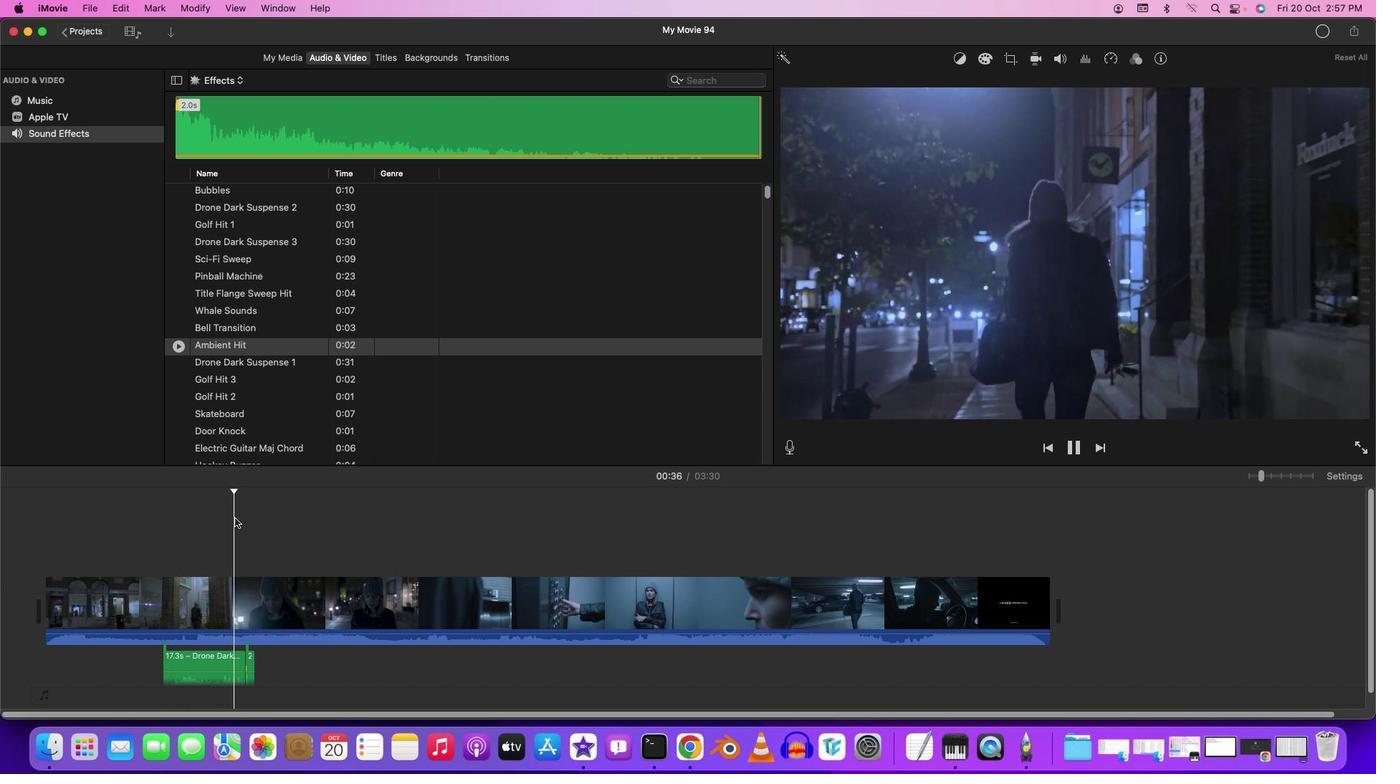 
Action: Mouse moved to (233, 517)
Screenshot: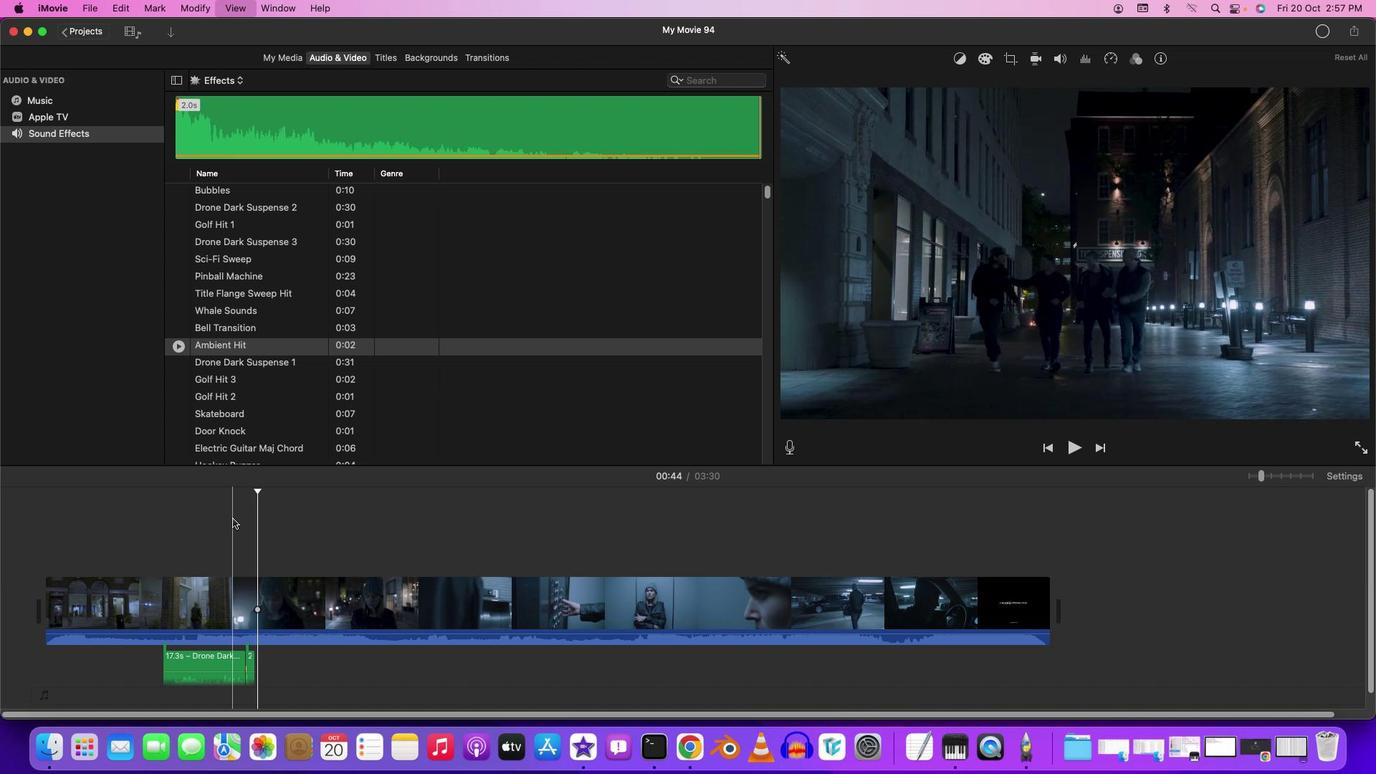
Action: Key pressed Key.space
Screenshot: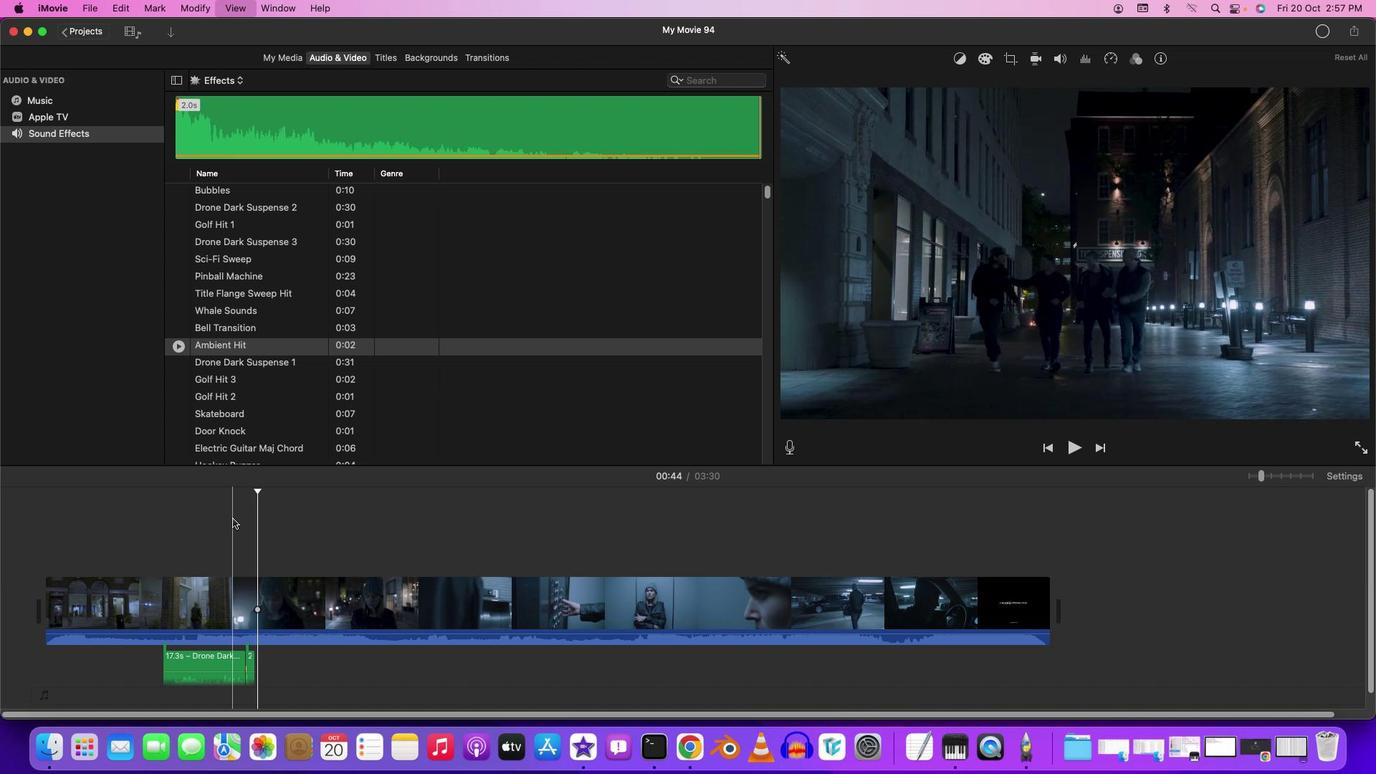 
Action: Mouse moved to (181, 380)
Screenshot: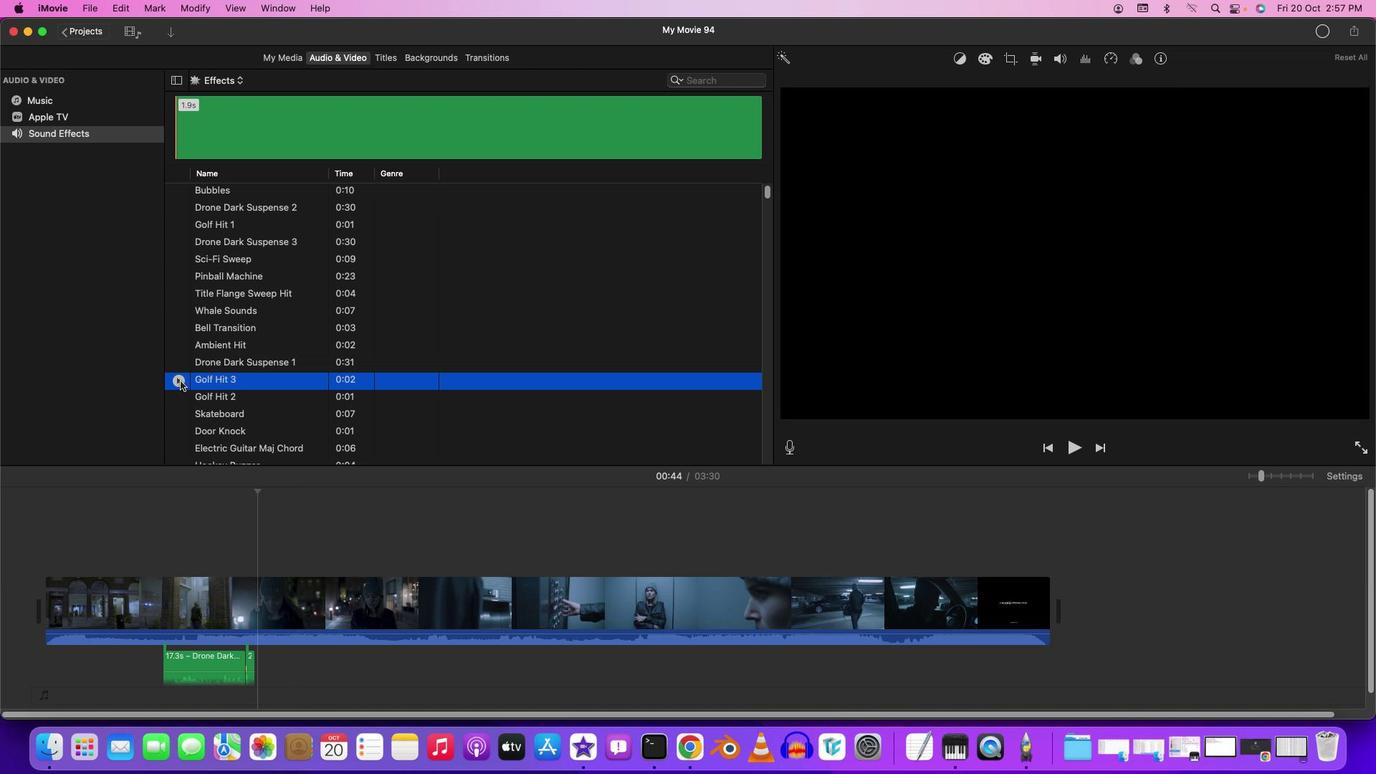 
Action: Mouse pressed left at (181, 380)
Screenshot: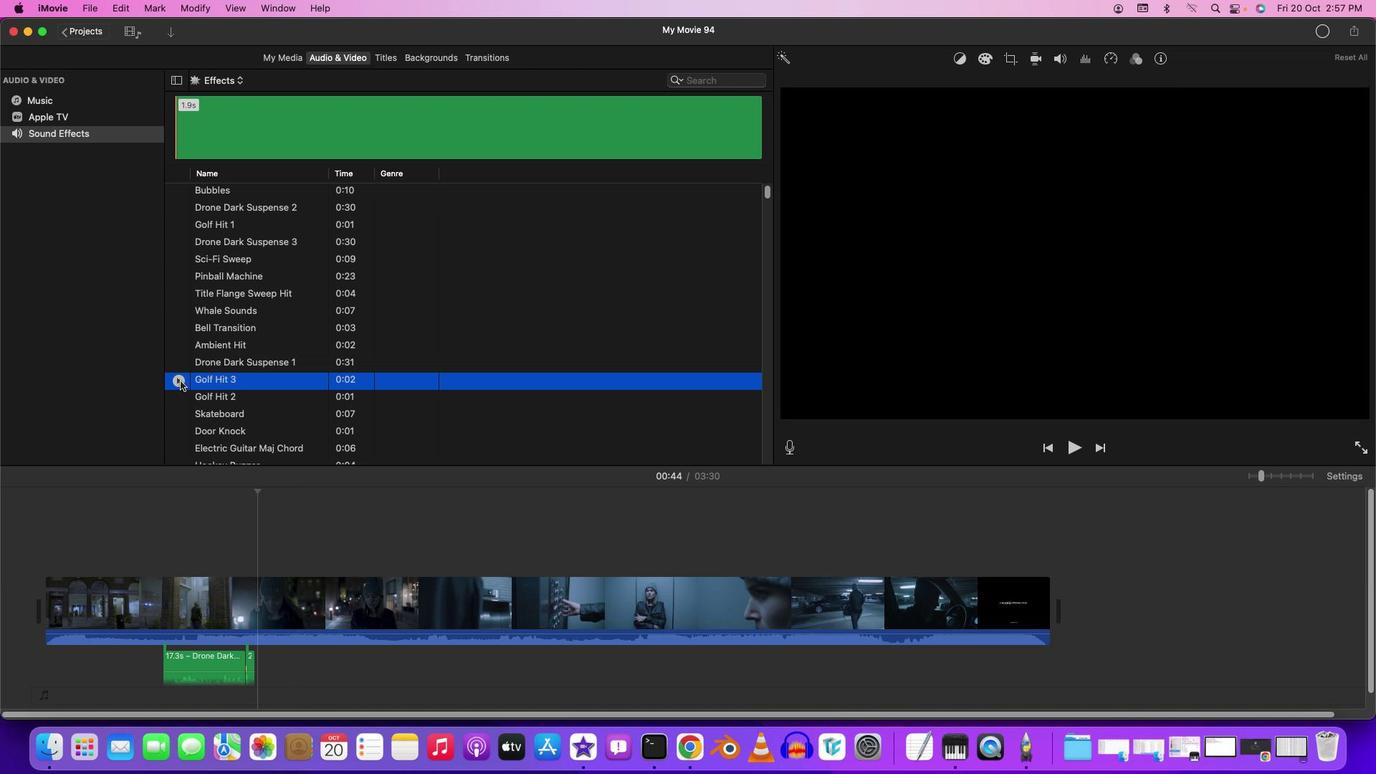 
Action: Mouse moved to (180, 380)
Screenshot: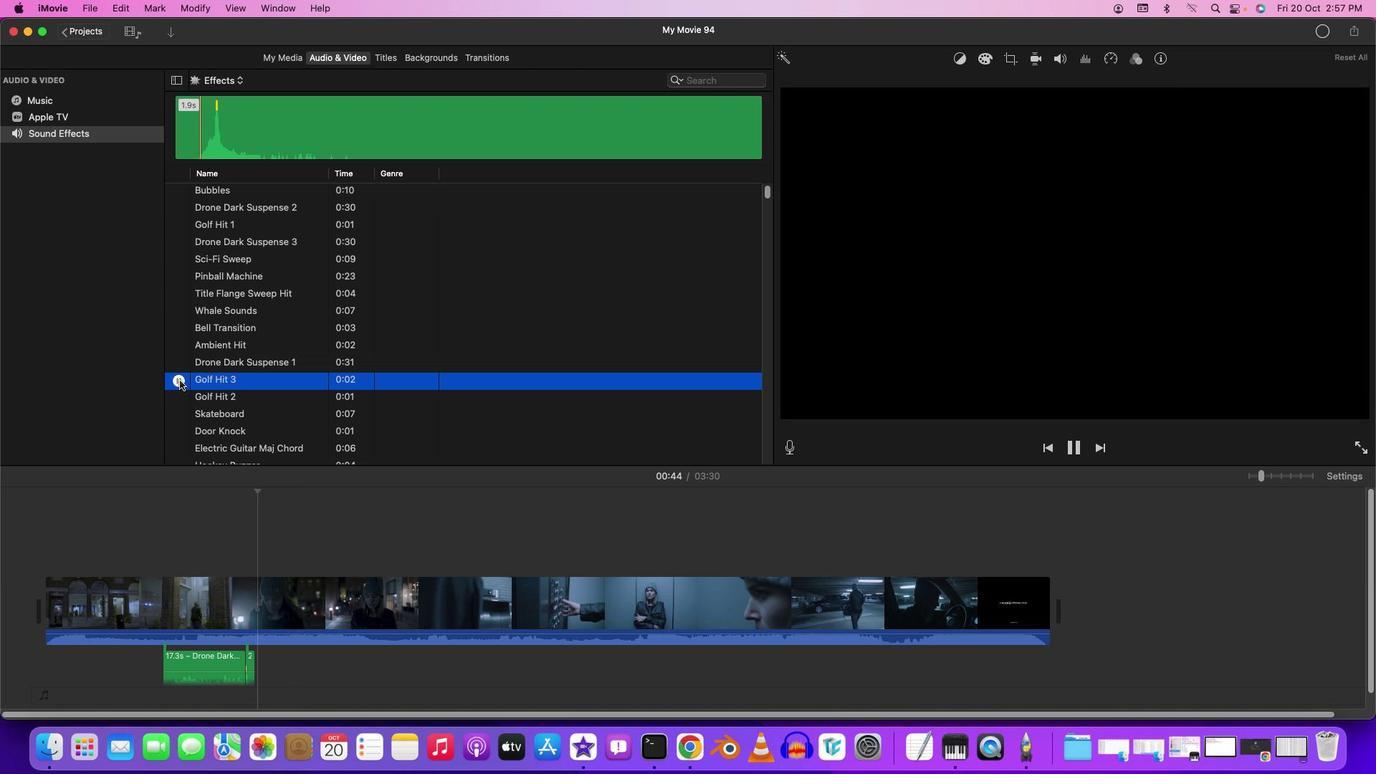 
Action: Mouse pressed left at (180, 380)
Screenshot: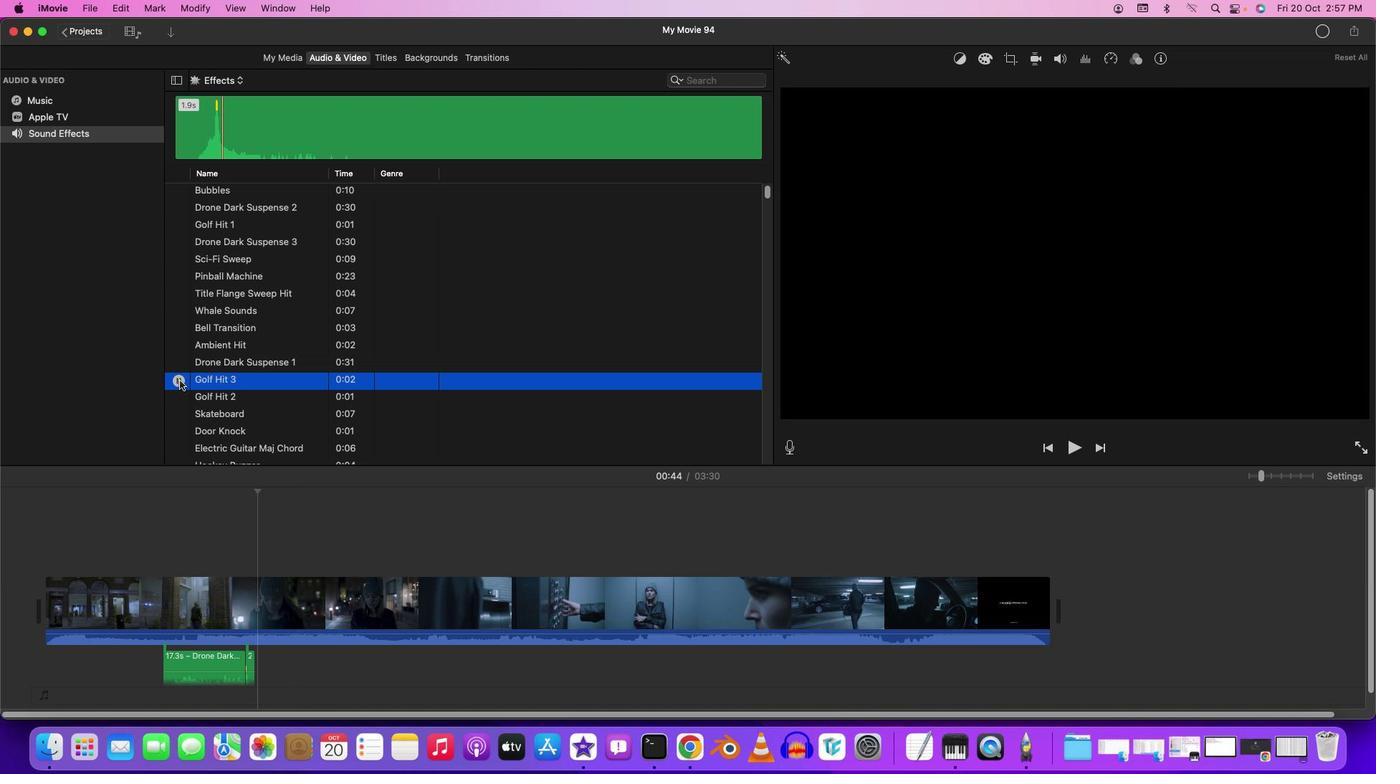 
Action: Mouse moved to (180, 416)
Screenshot: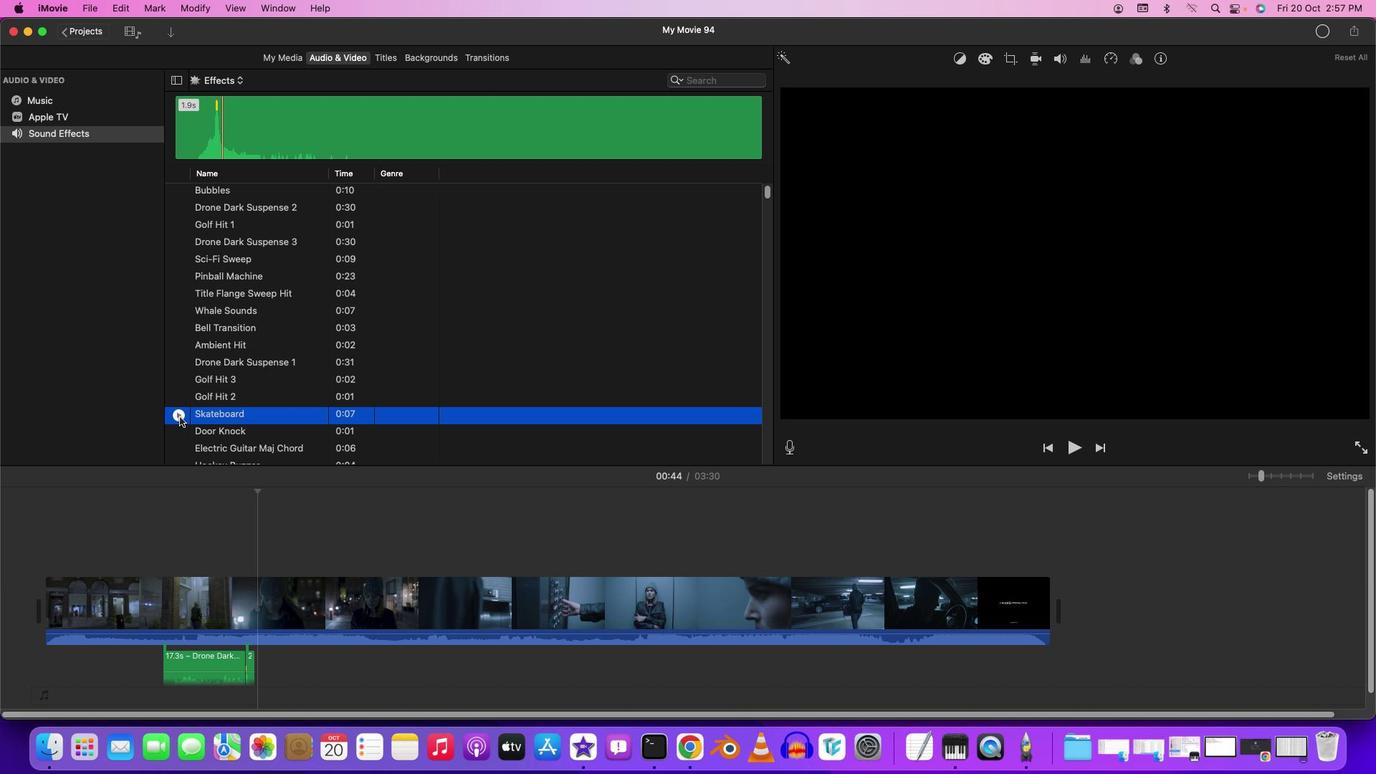
Action: Mouse pressed left at (180, 416)
Screenshot: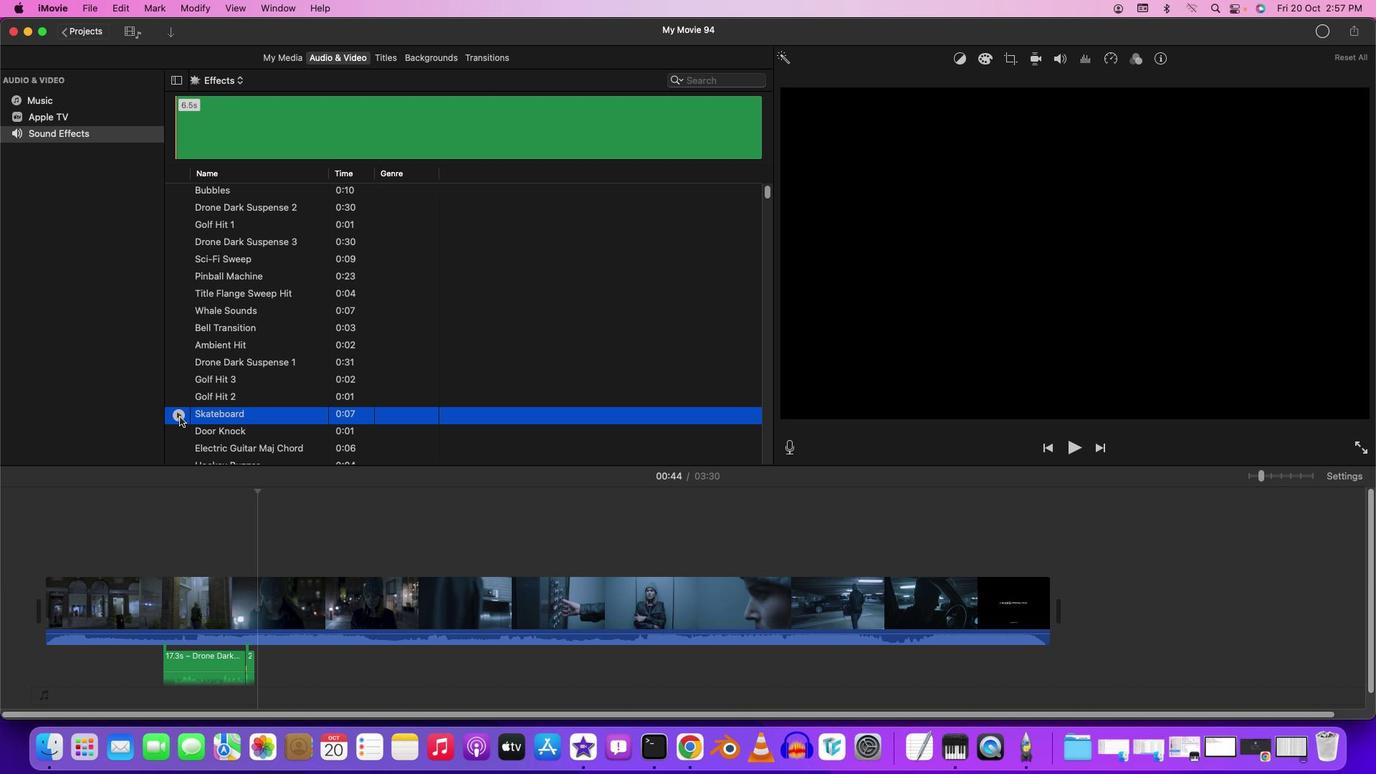 
Action: Mouse pressed left at (180, 416)
Screenshot: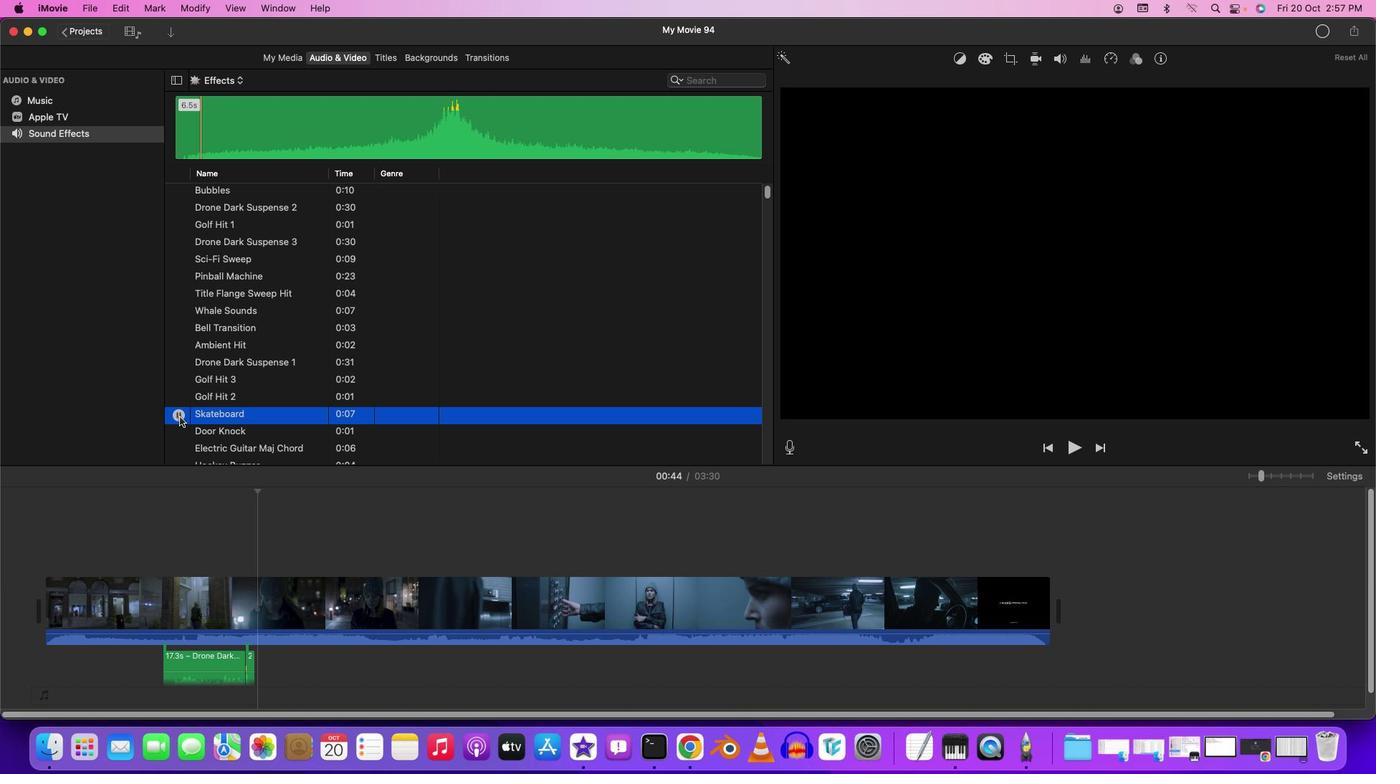 
Action: Mouse pressed left at (180, 416)
Screenshot: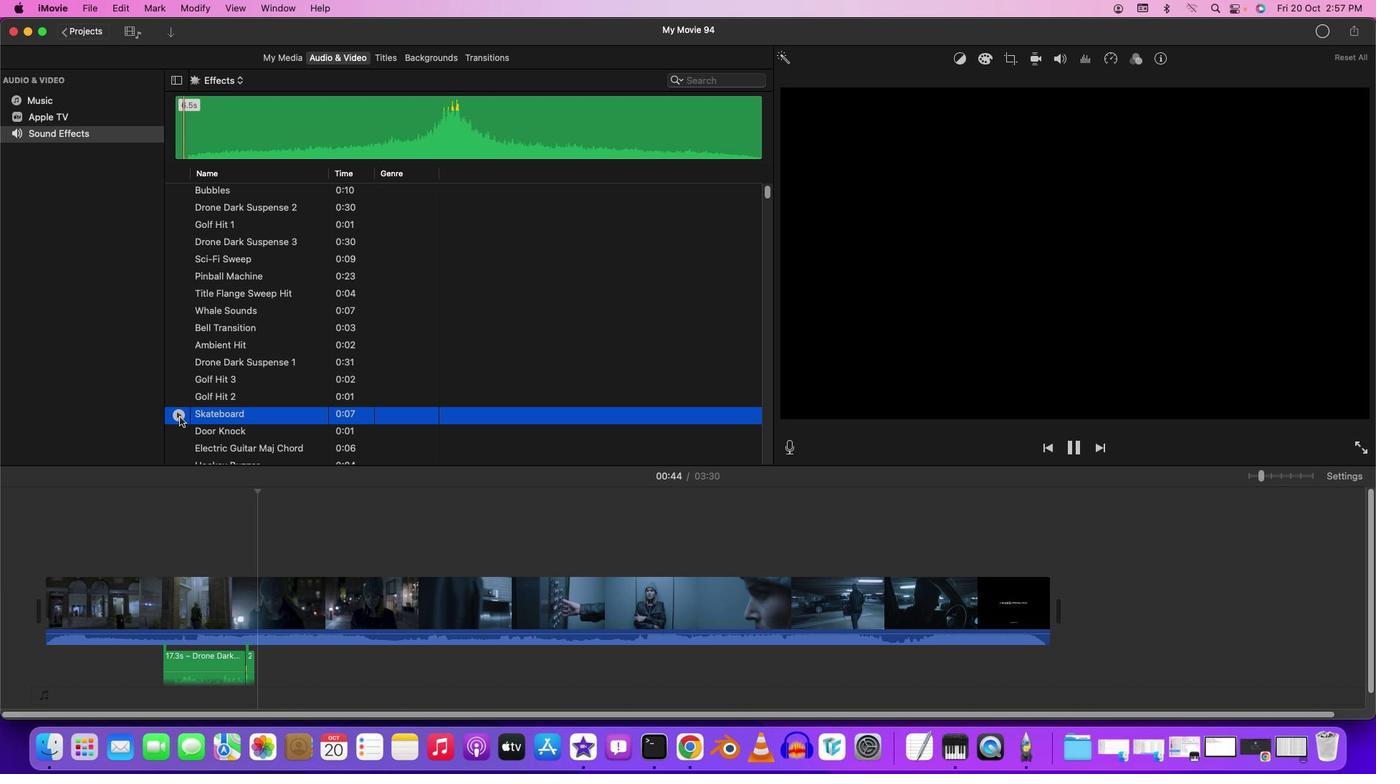 
Action: Mouse pressed left at (180, 416)
Screenshot: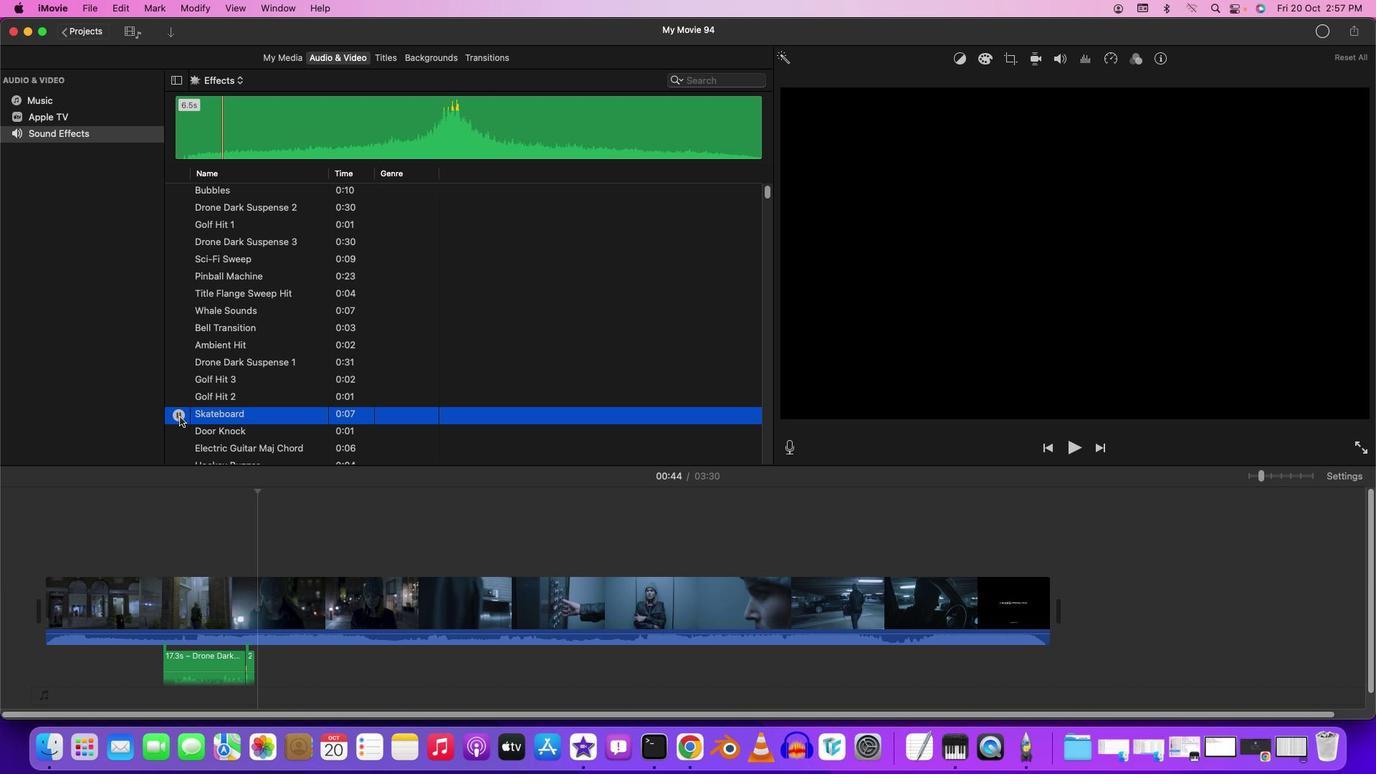 
Action: Mouse moved to (180, 431)
Screenshot: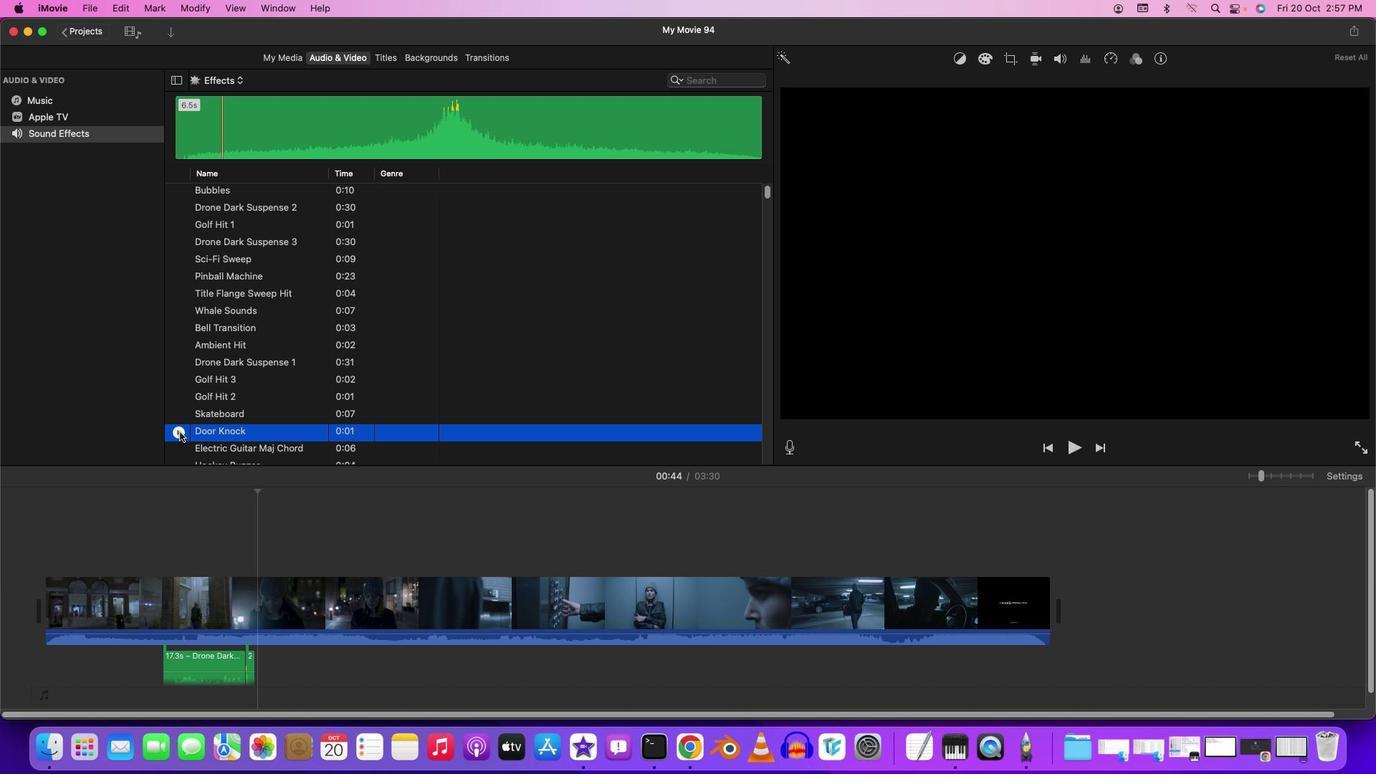 
Action: Mouse pressed left at (180, 431)
Screenshot: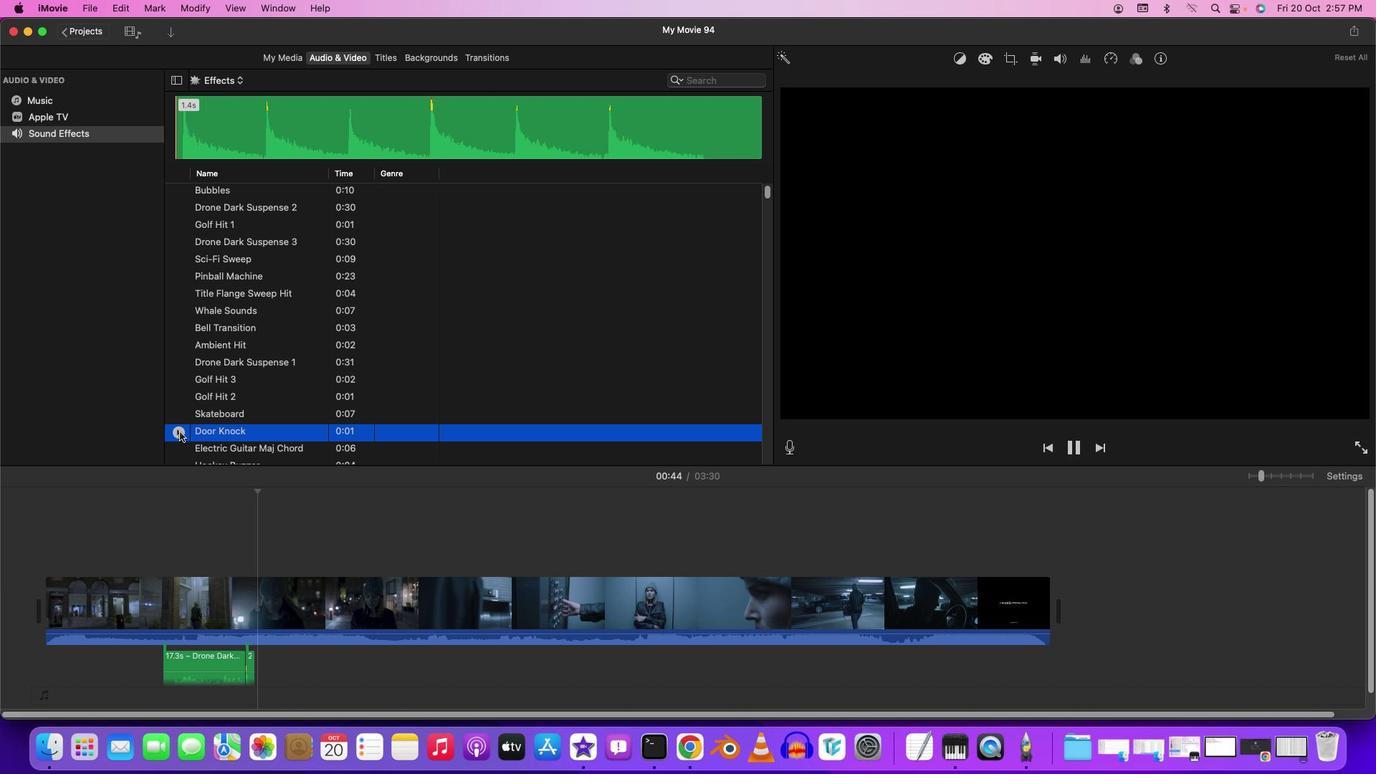 
Action: Mouse moved to (179, 433)
Screenshot: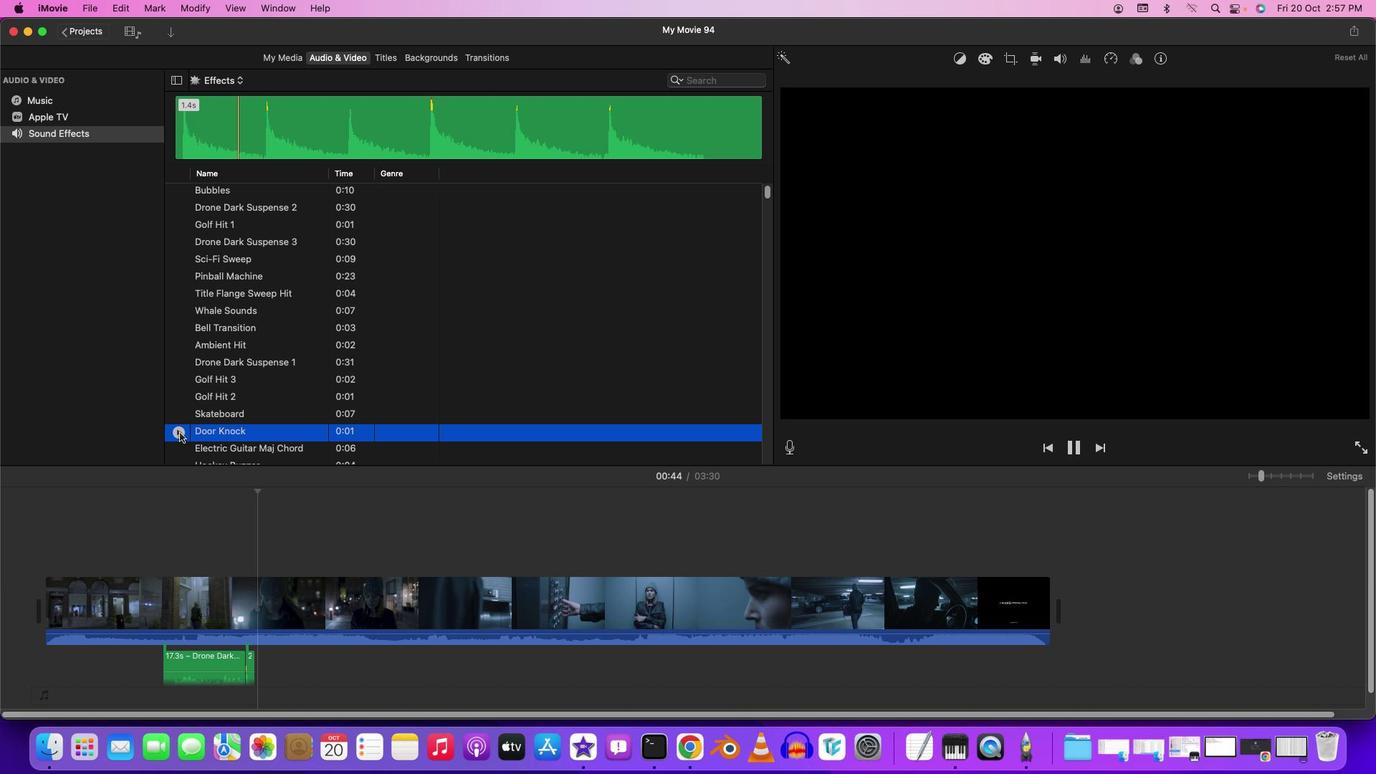 
Action: Mouse pressed left at (179, 433)
Screenshot: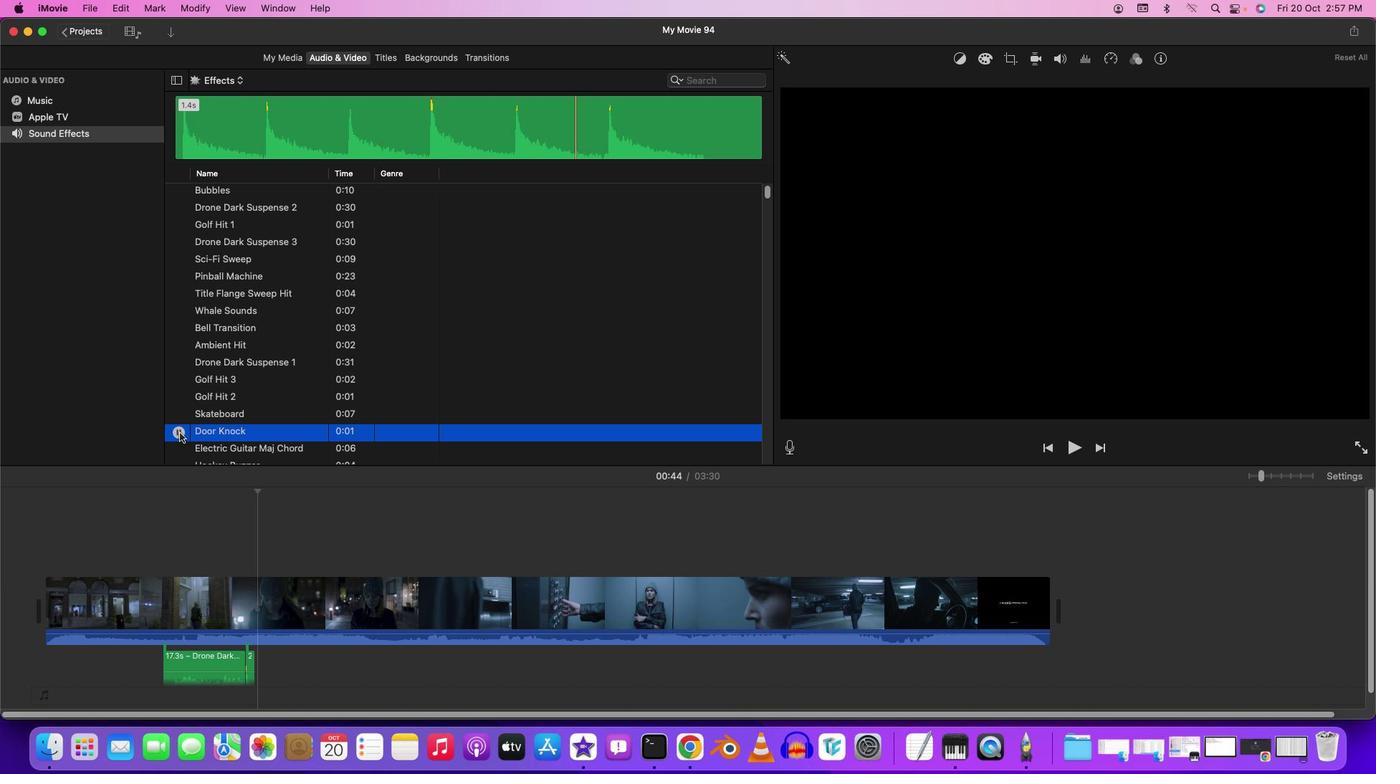 
Action: Mouse moved to (280, 265)
Screenshot: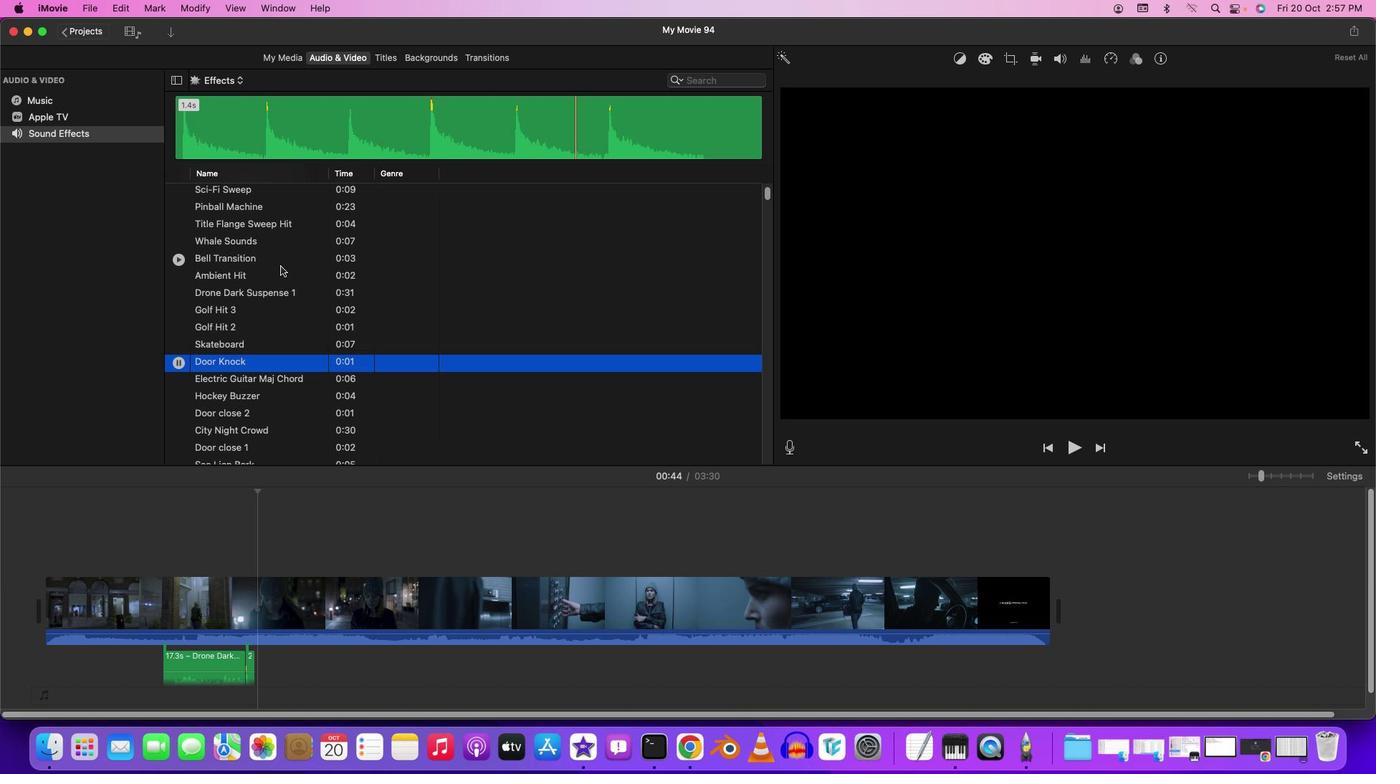 
Action: Mouse scrolled (280, 265) with delta (0, 0)
Screenshot: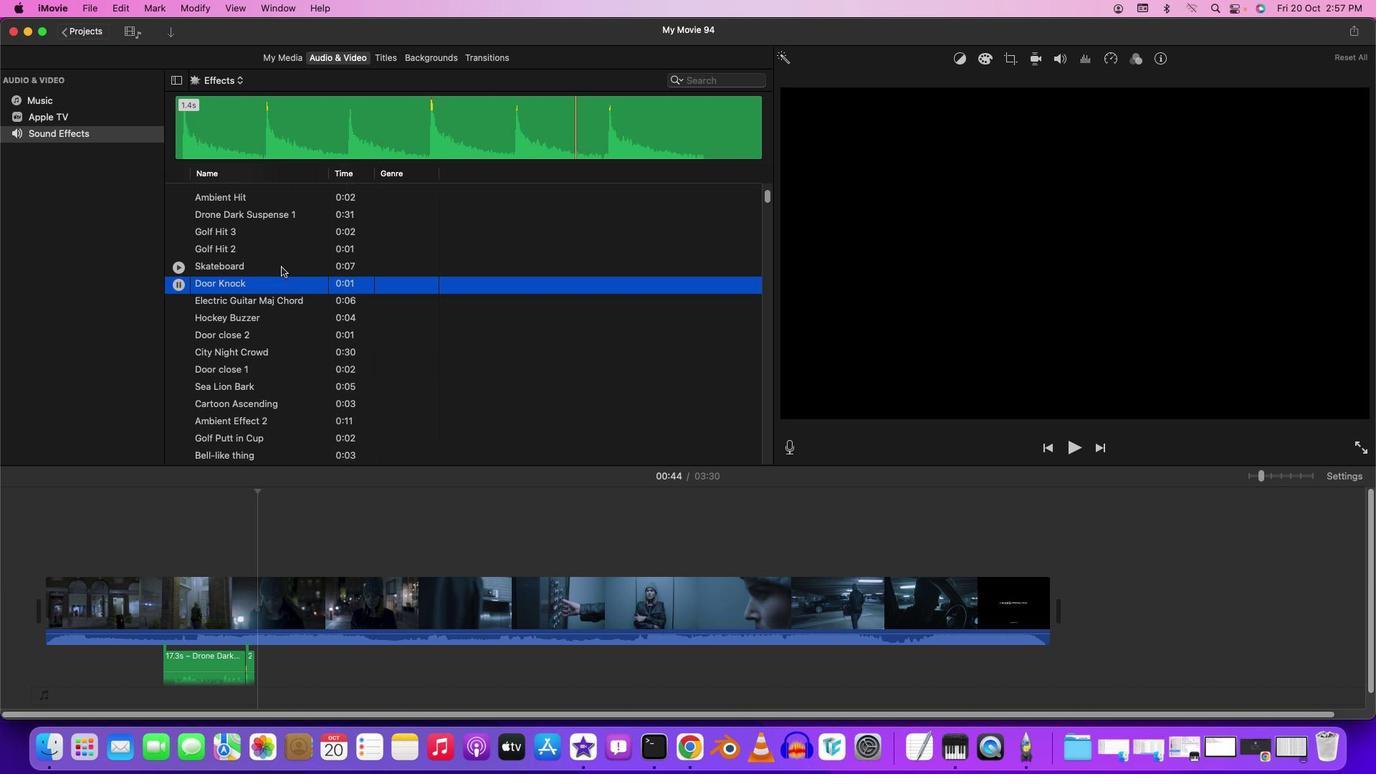 
Action: Mouse scrolled (280, 265) with delta (0, 0)
Screenshot: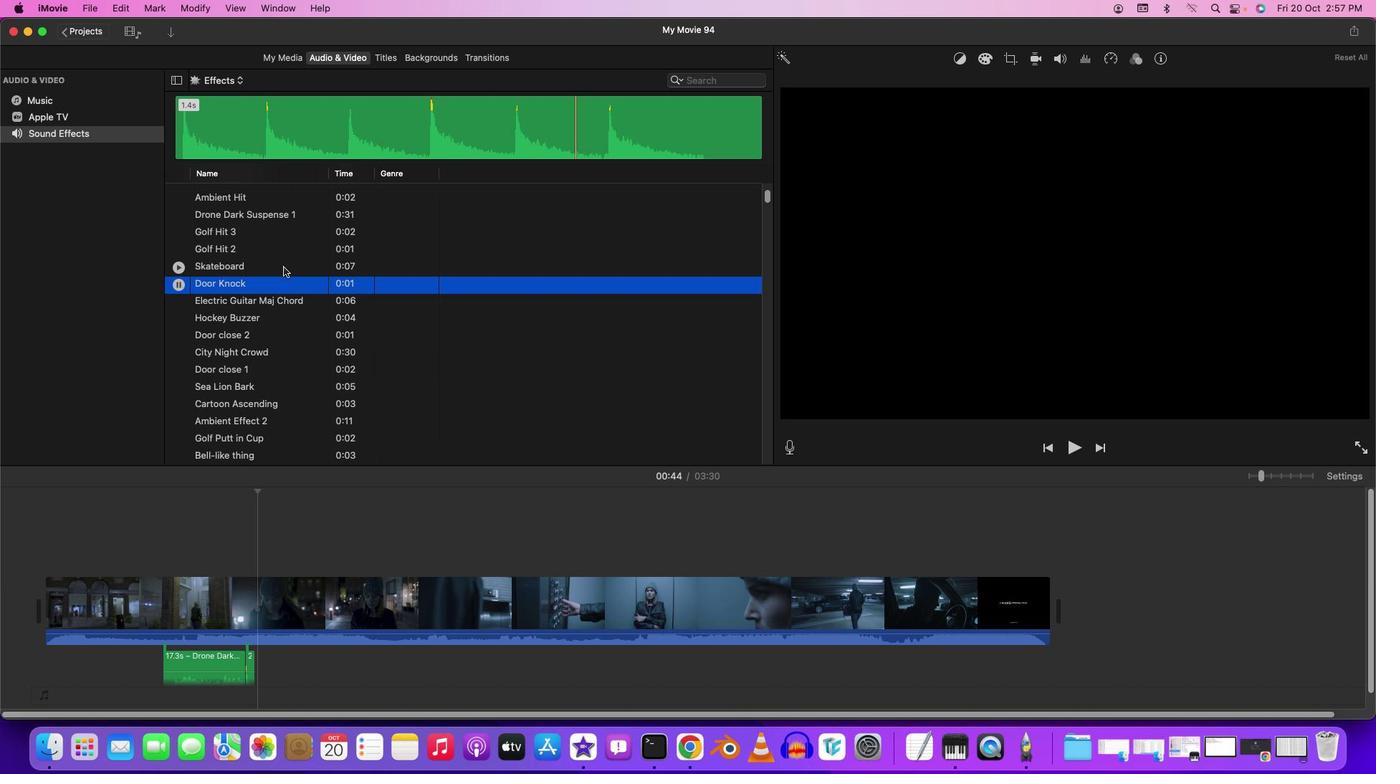 
Action: Mouse moved to (280, 266)
Screenshot: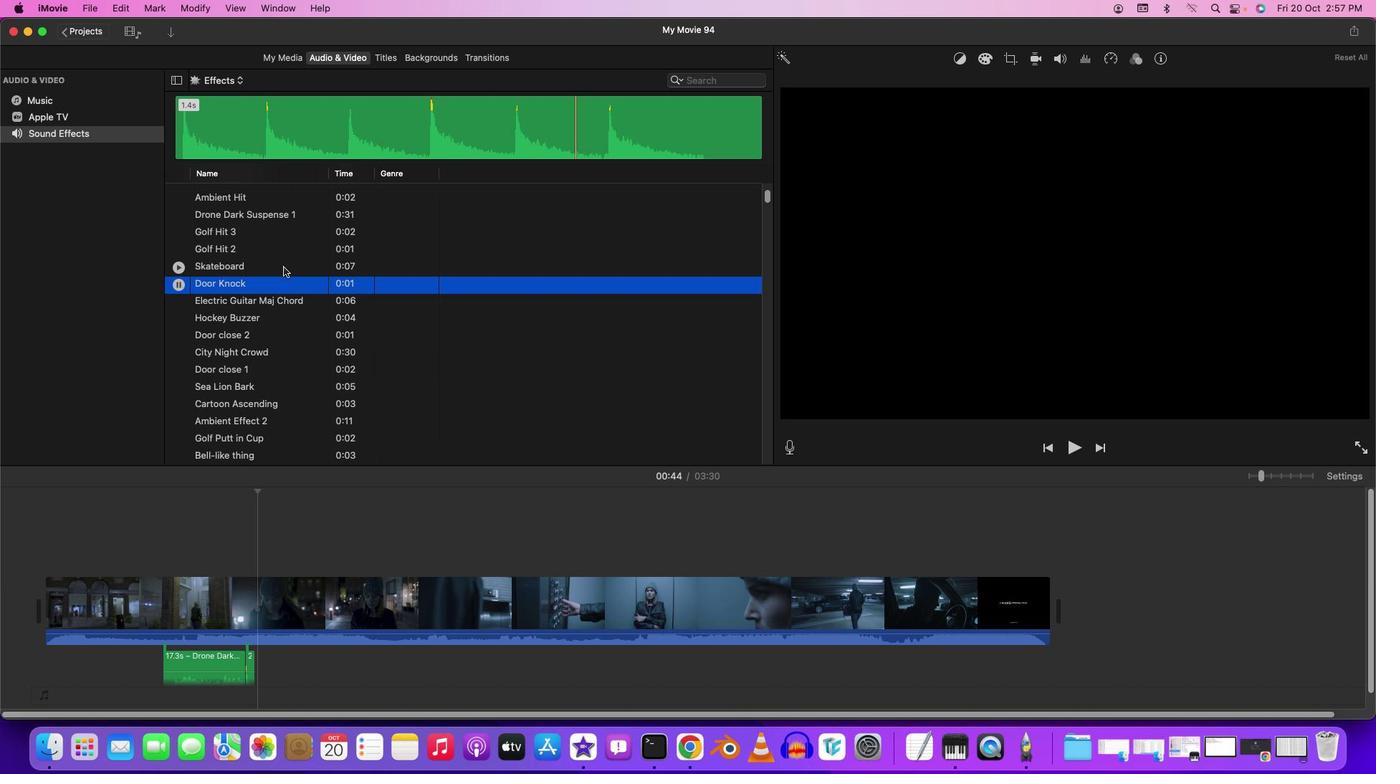 
Action: Mouse scrolled (280, 266) with delta (0, -2)
Screenshot: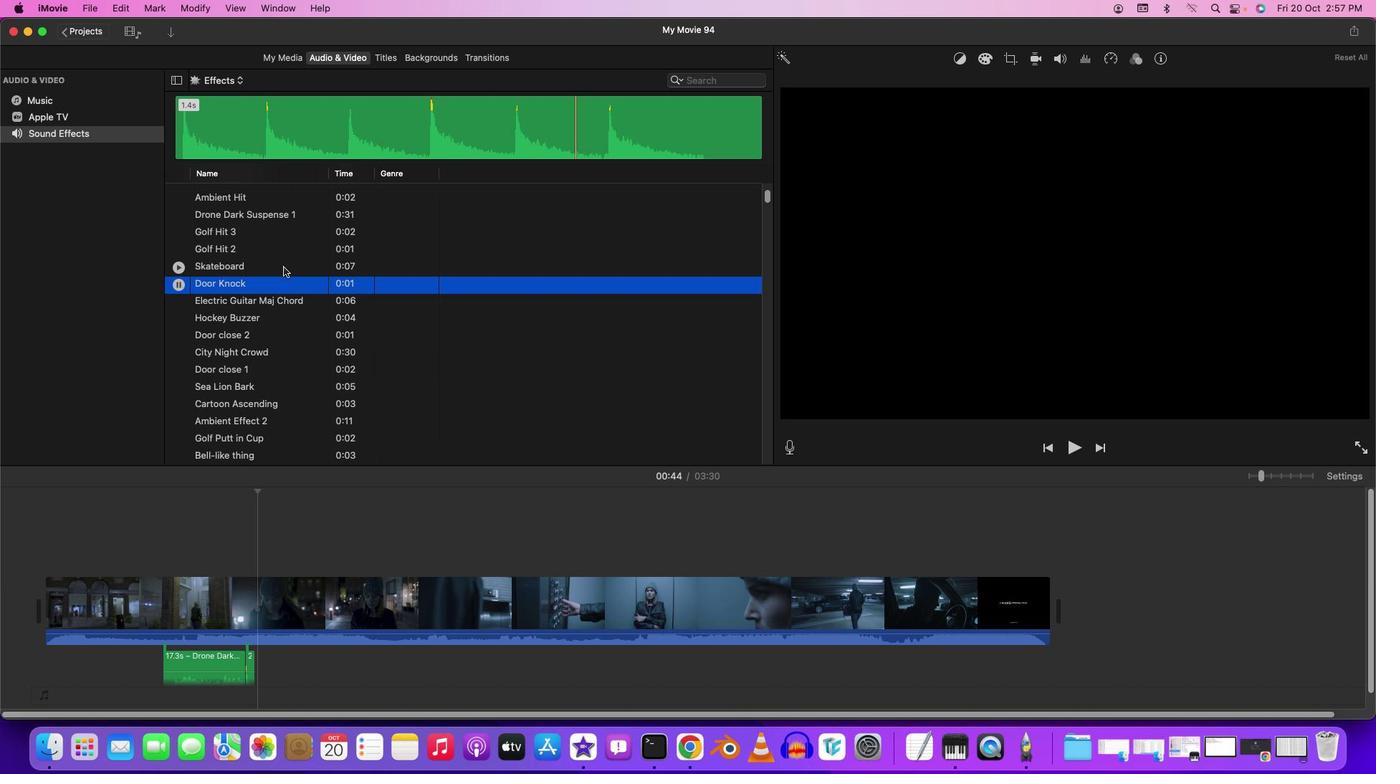 
Action: Mouse moved to (281, 266)
Screenshot: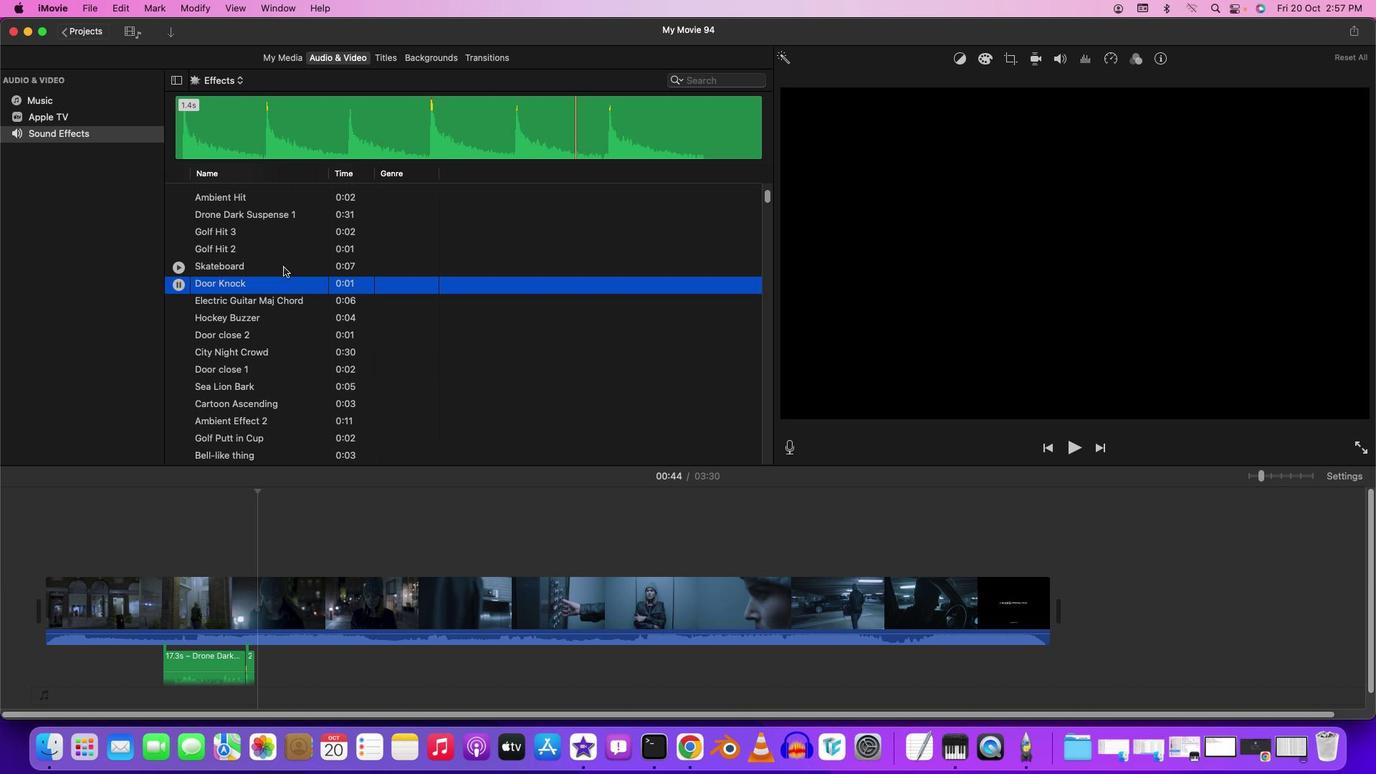 
Action: Mouse scrolled (281, 266) with delta (0, -2)
Screenshot: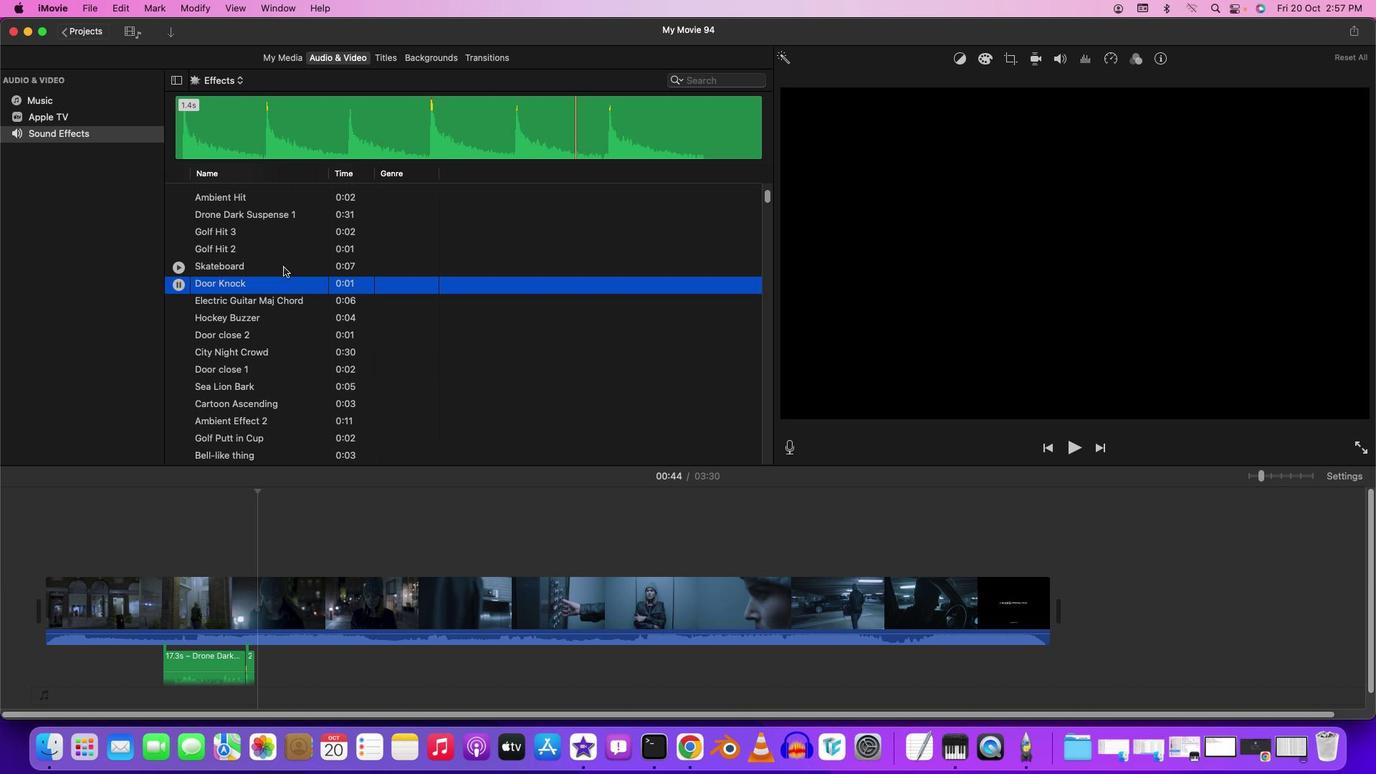
Action: Mouse moved to (281, 277)
Screenshot: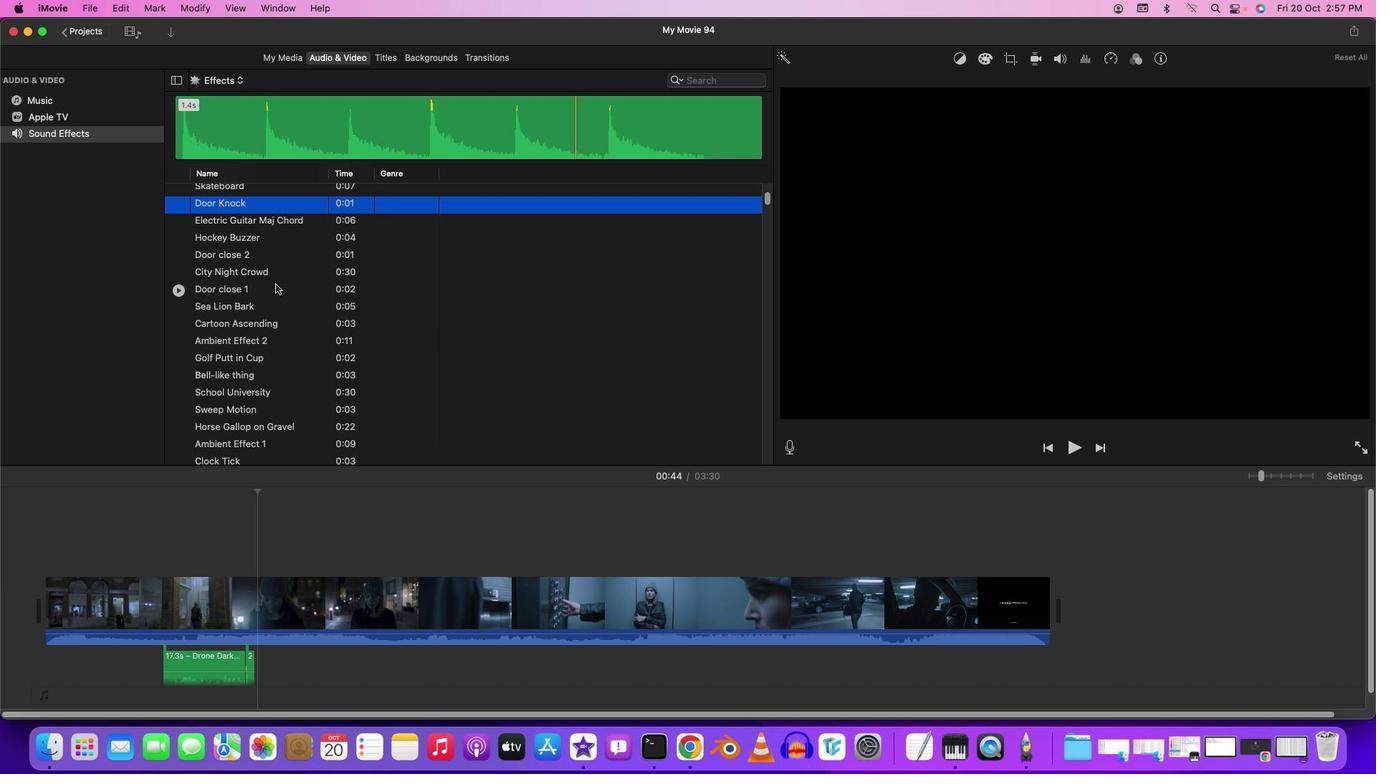 
Action: Mouse scrolled (281, 277) with delta (0, 0)
Screenshot: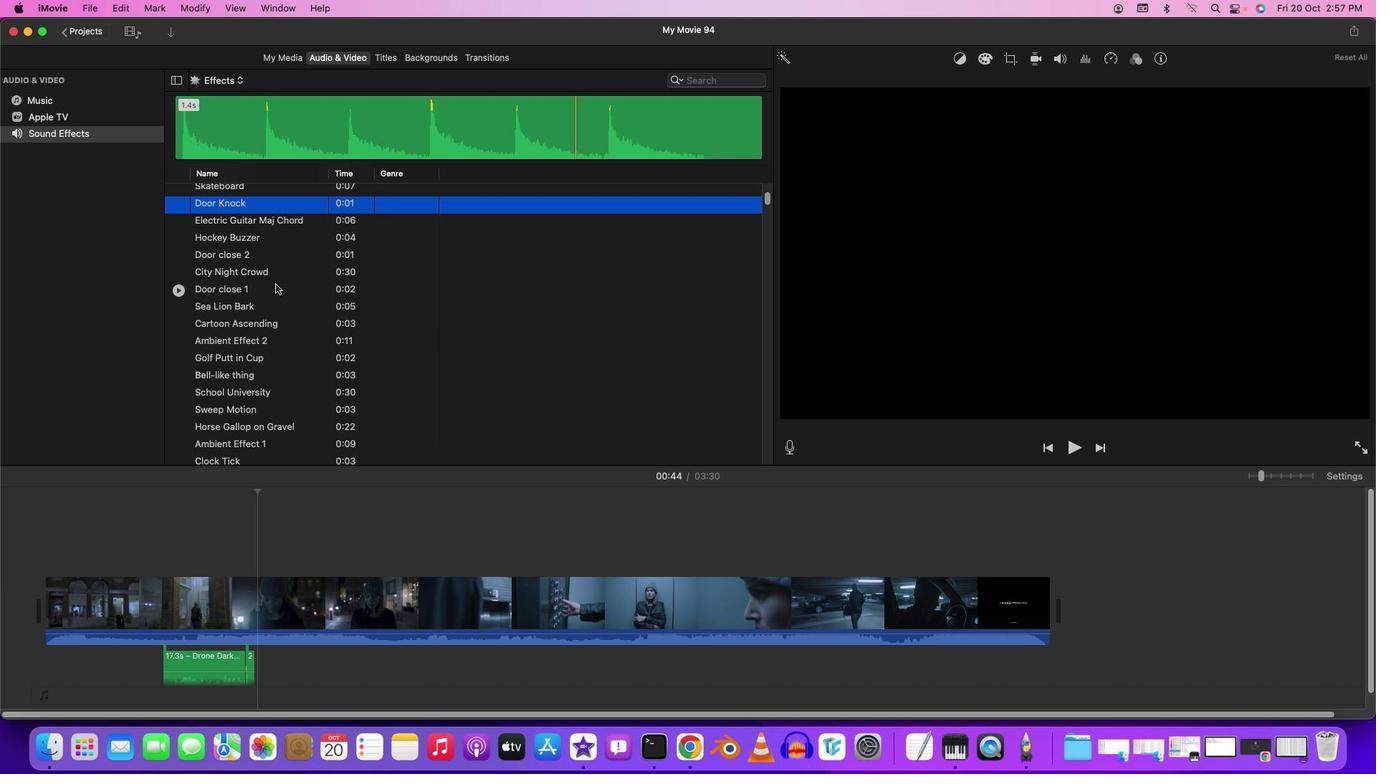 
Action: Mouse moved to (281, 278)
Screenshot: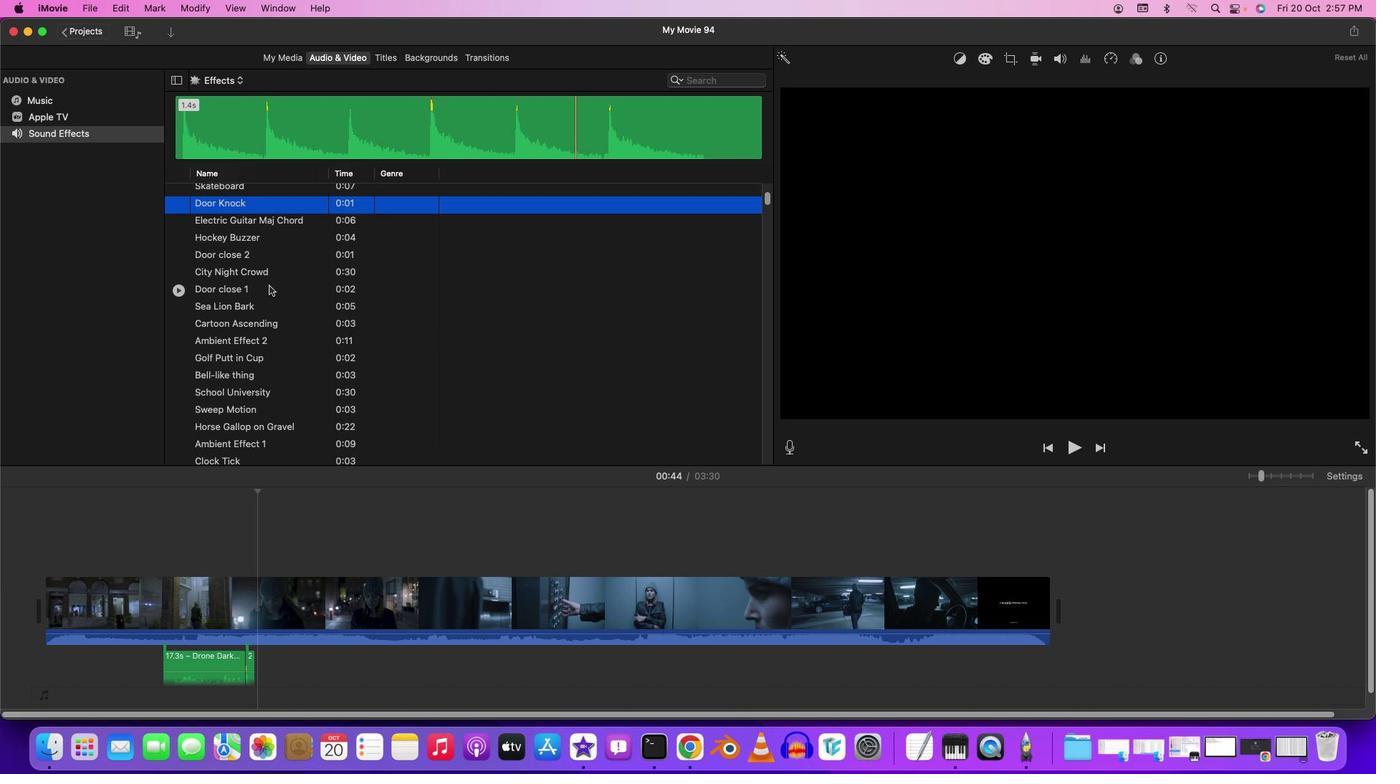 
Action: Mouse scrolled (281, 278) with delta (0, 0)
Screenshot: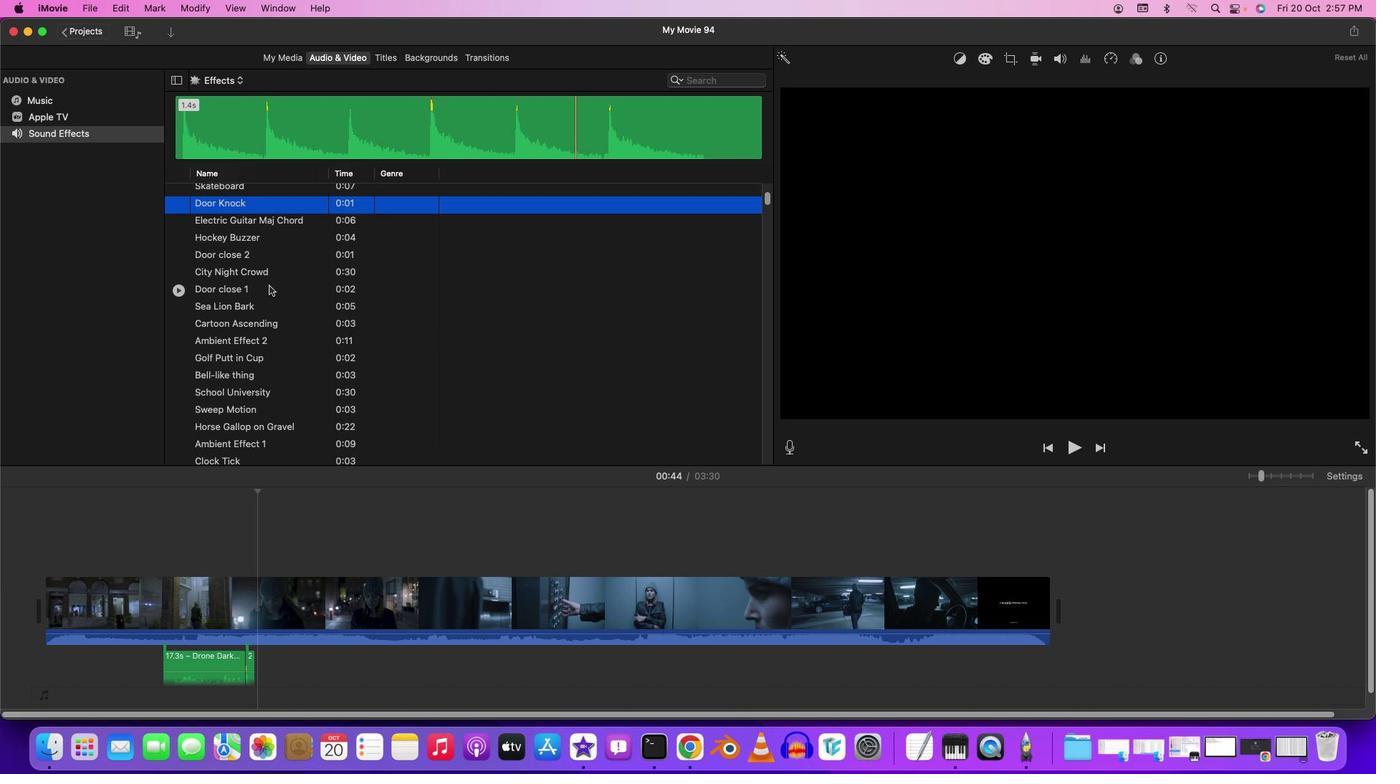 
Action: Mouse scrolled (281, 278) with delta (0, -2)
Screenshot: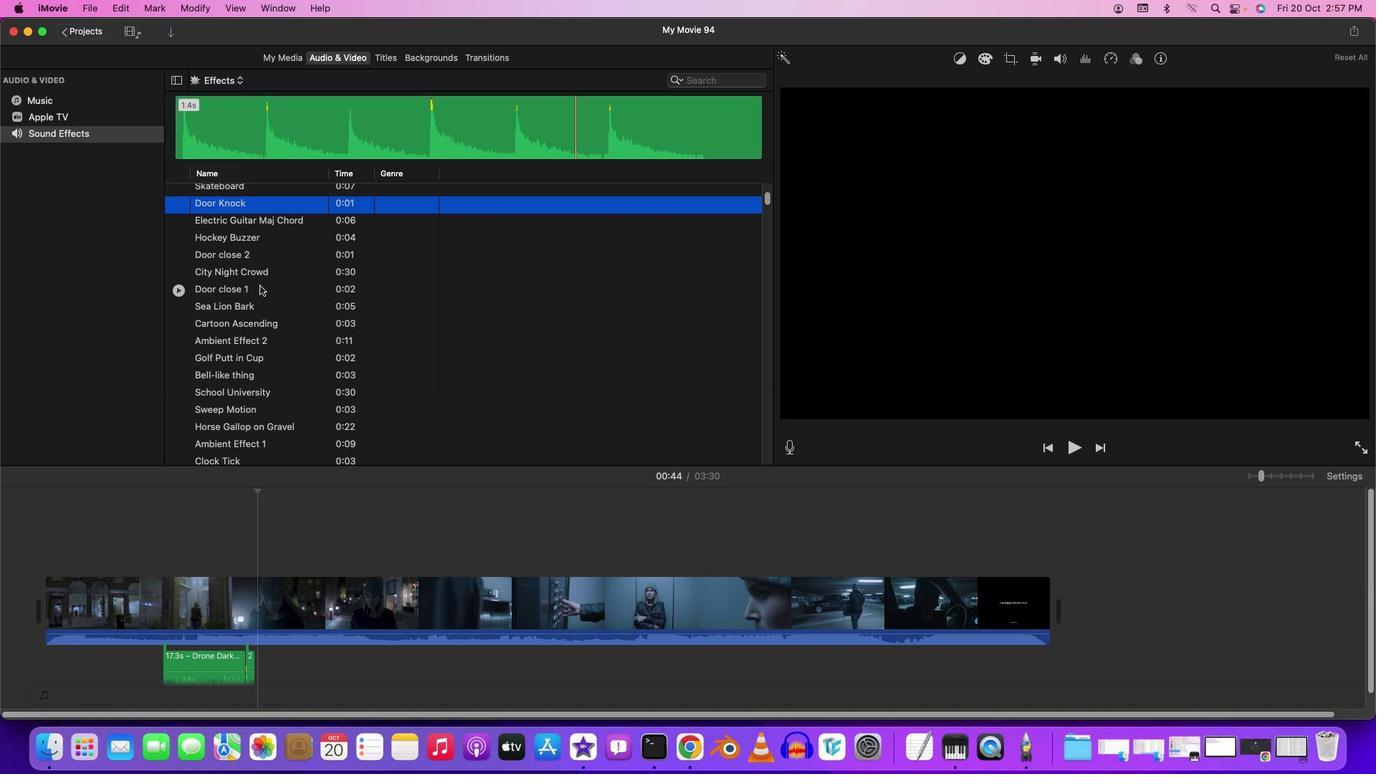 
Action: Mouse moved to (183, 243)
Screenshot: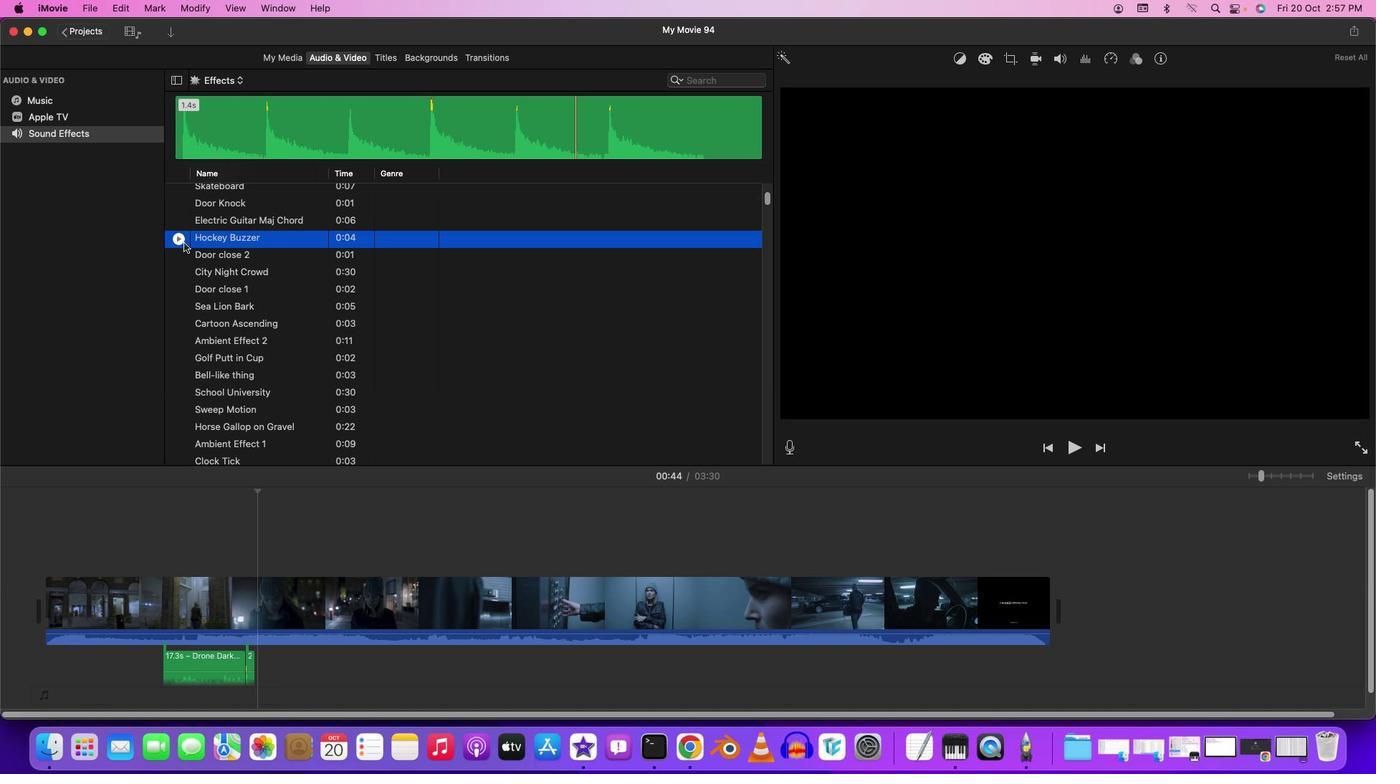 
Action: Mouse pressed left at (183, 243)
Screenshot: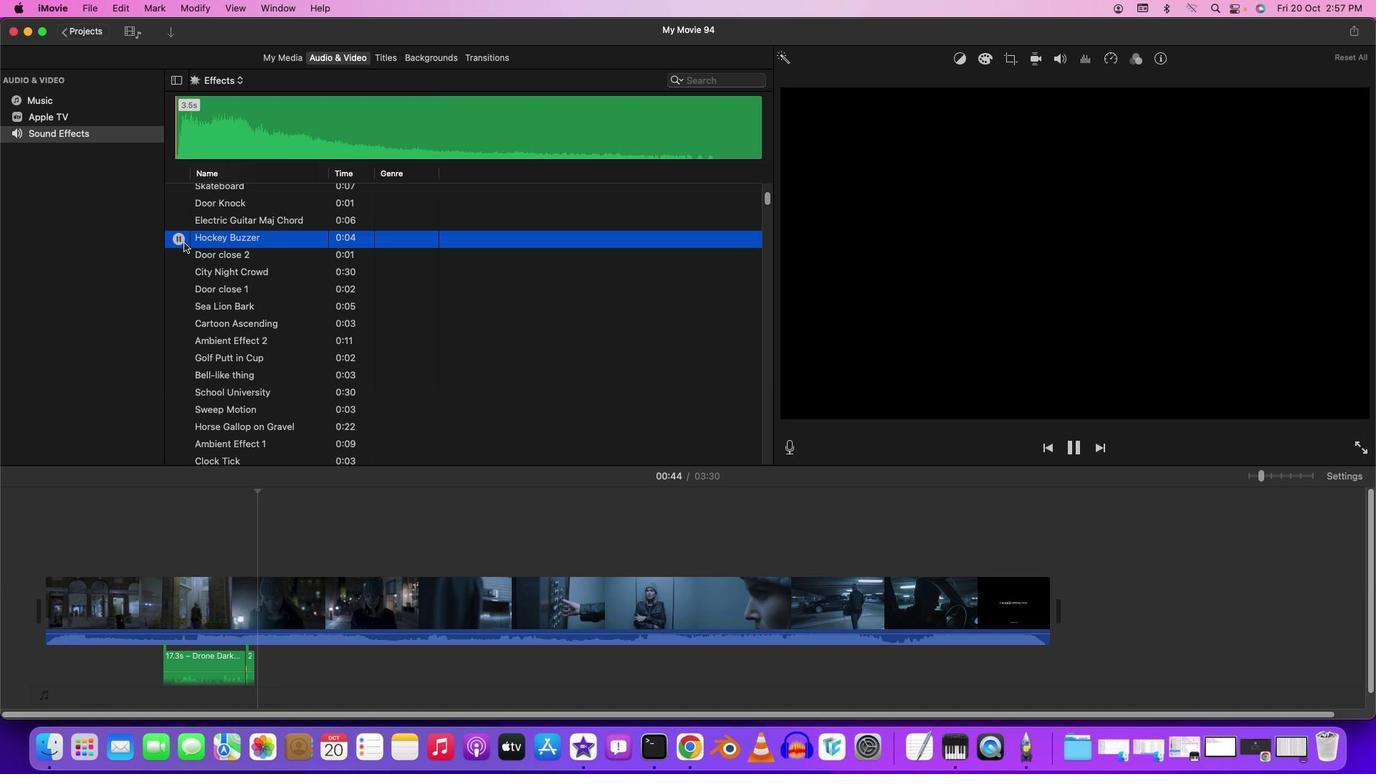 
Action: Mouse pressed left at (183, 243)
Screenshot: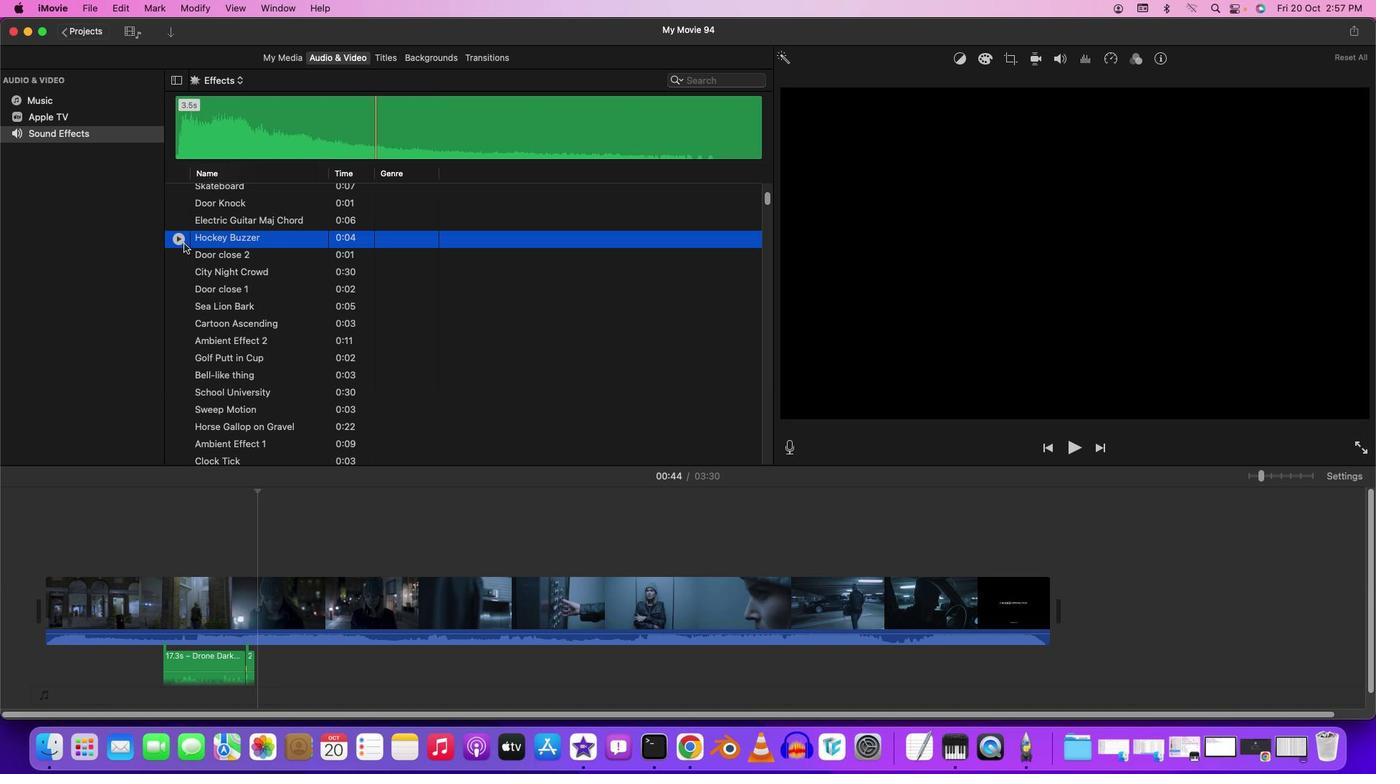 
Action: Mouse moved to (182, 293)
Screenshot: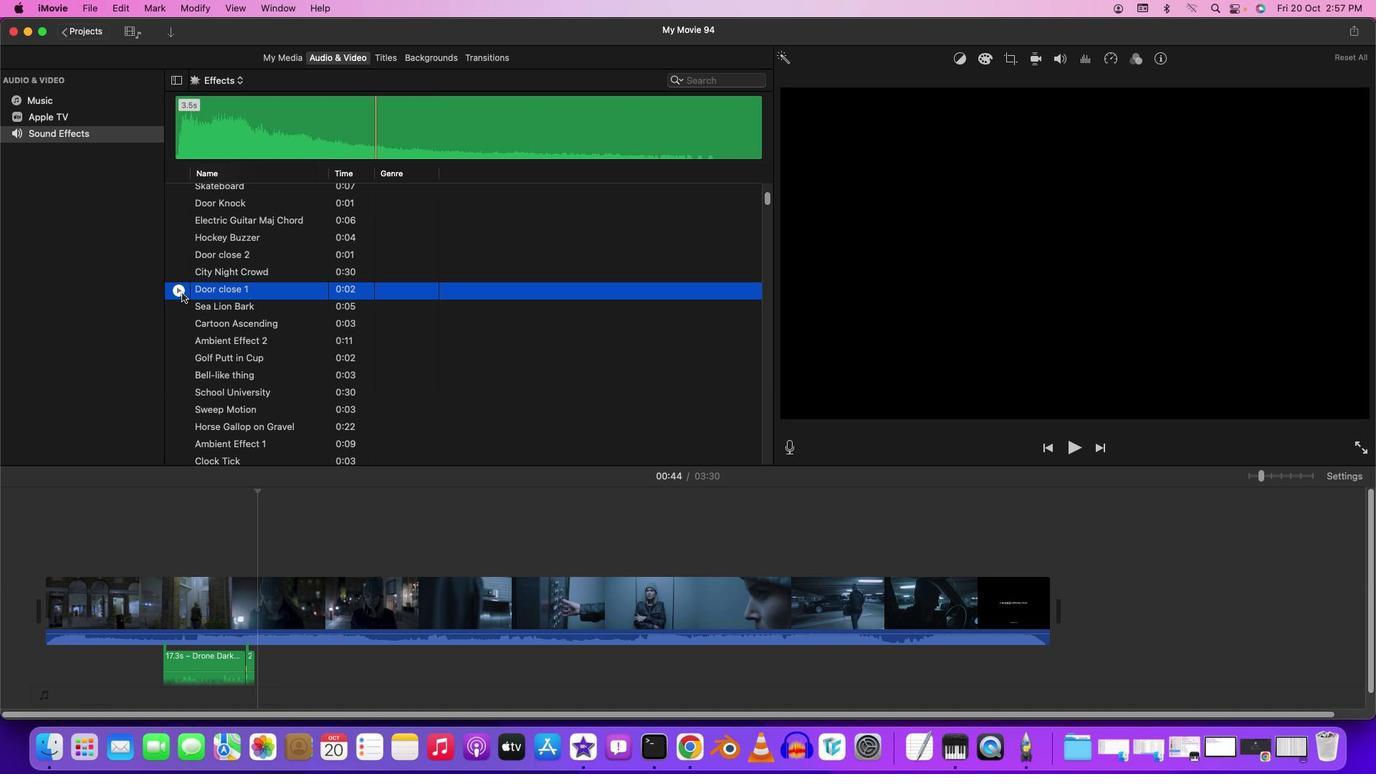 
Action: Mouse pressed left at (182, 293)
Screenshot: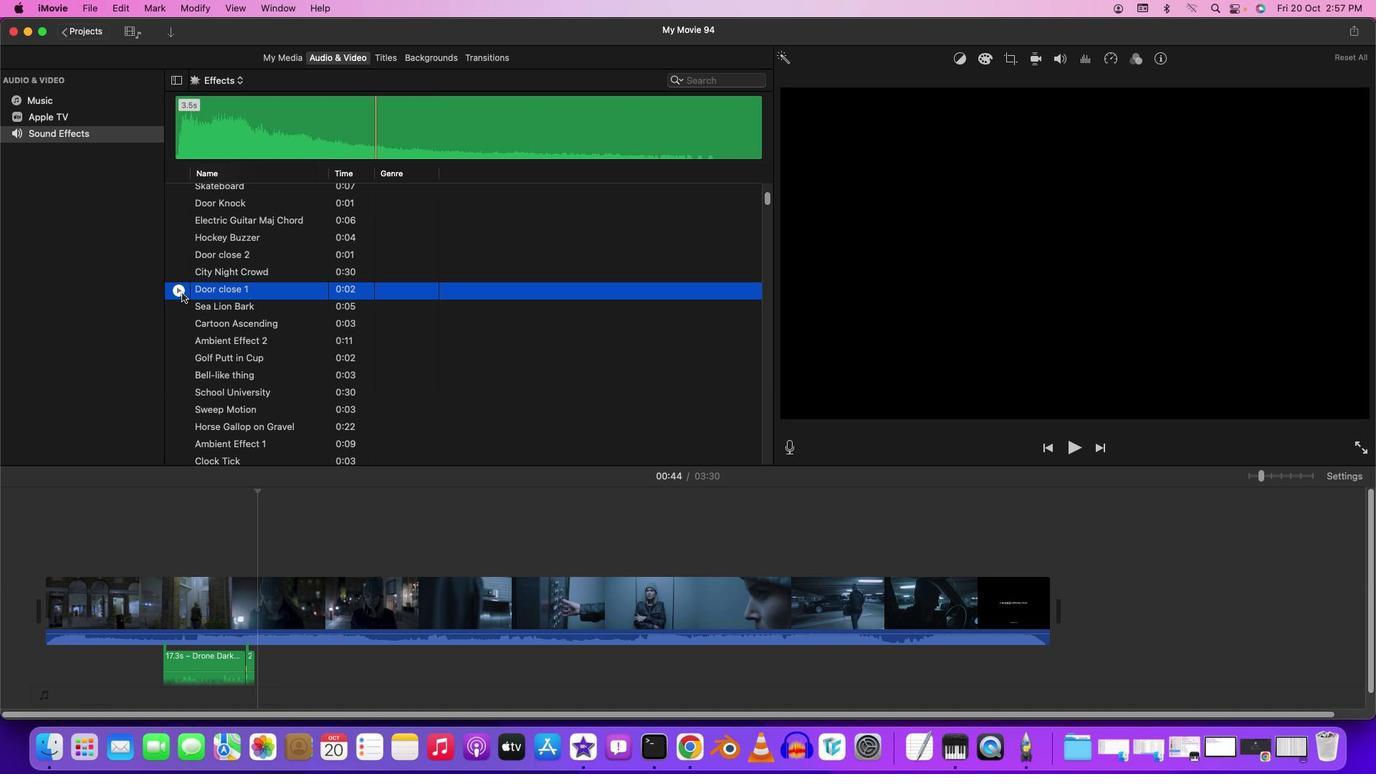 
Action: Mouse pressed left at (182, 293)
Screenshot: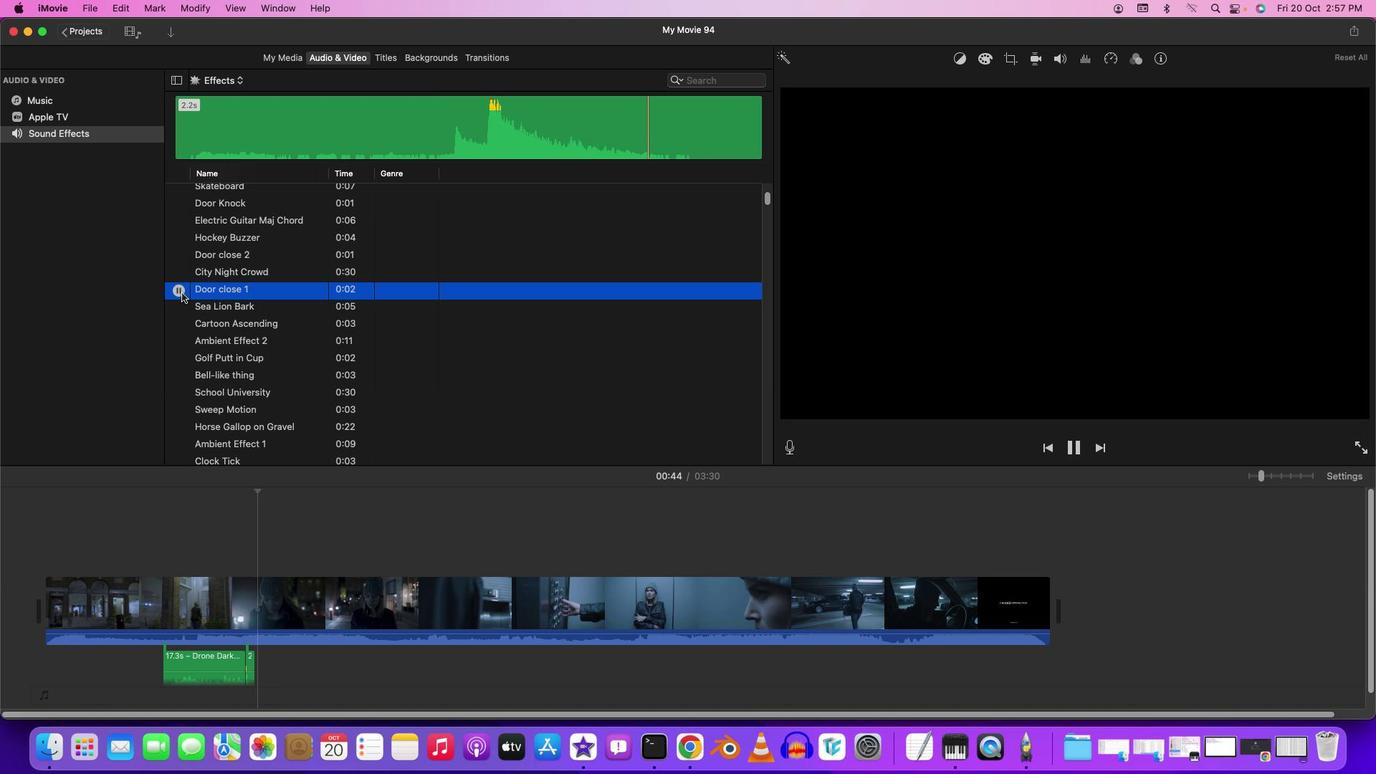 
Action: Mouse moved to (175, 418)
Screenshot: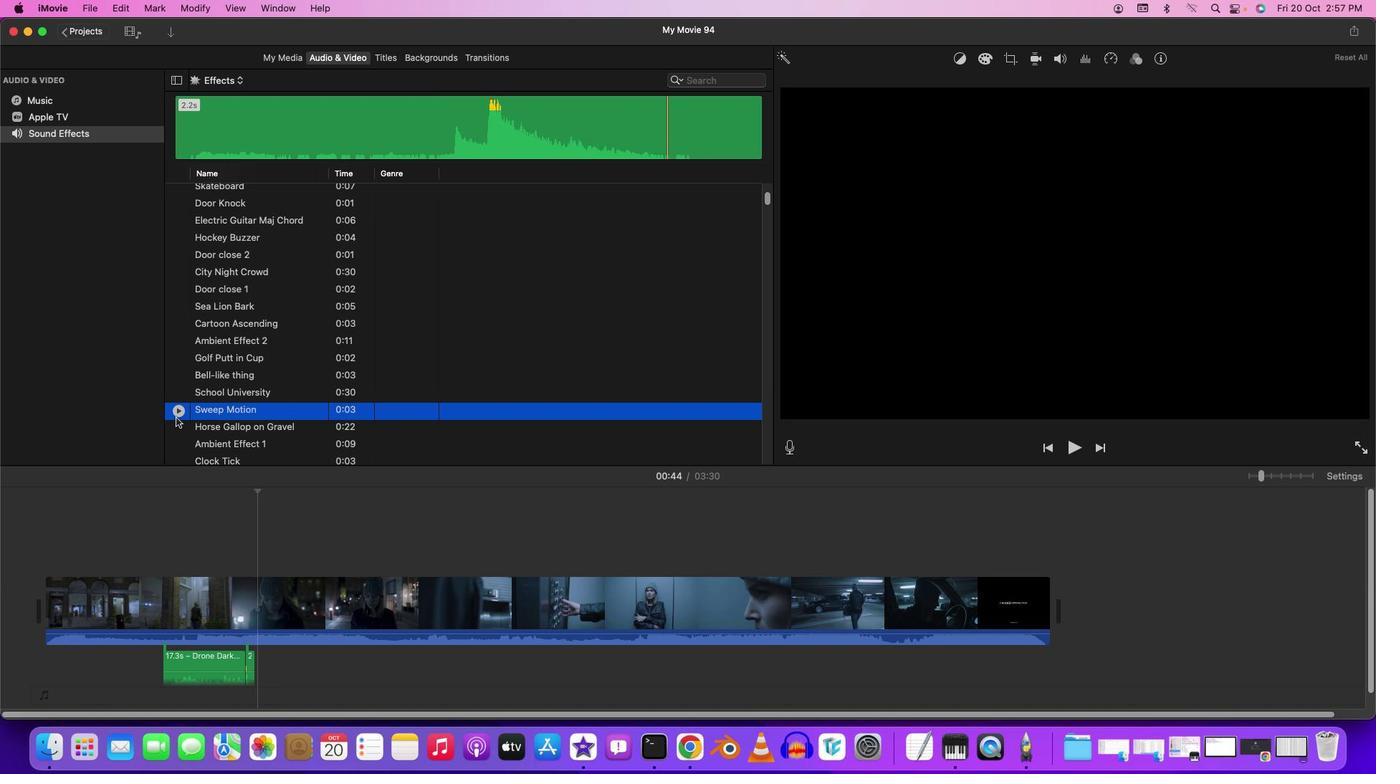 
Action: Mouse pressed left at (175, 418)
Screenshot: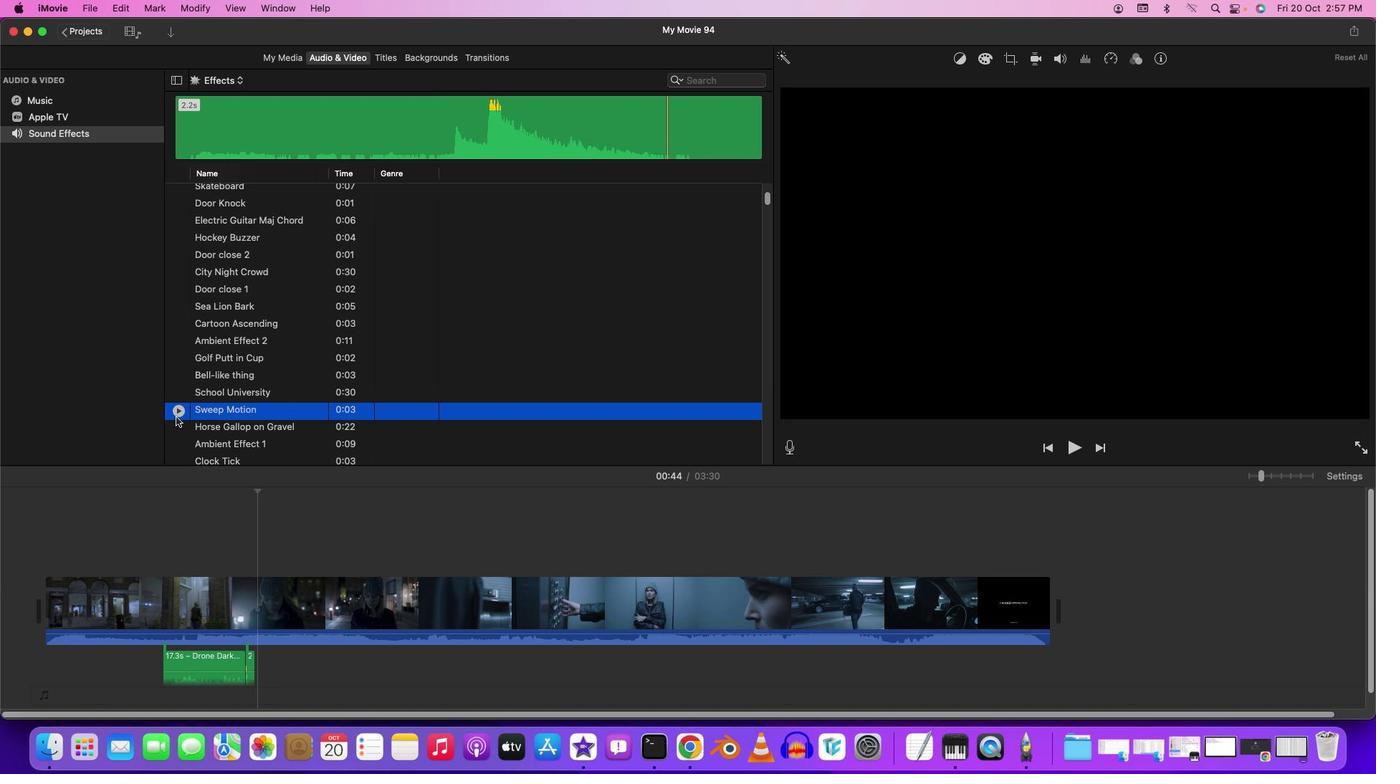 
Action: Mouse moved to (177, 414)
Screenshot: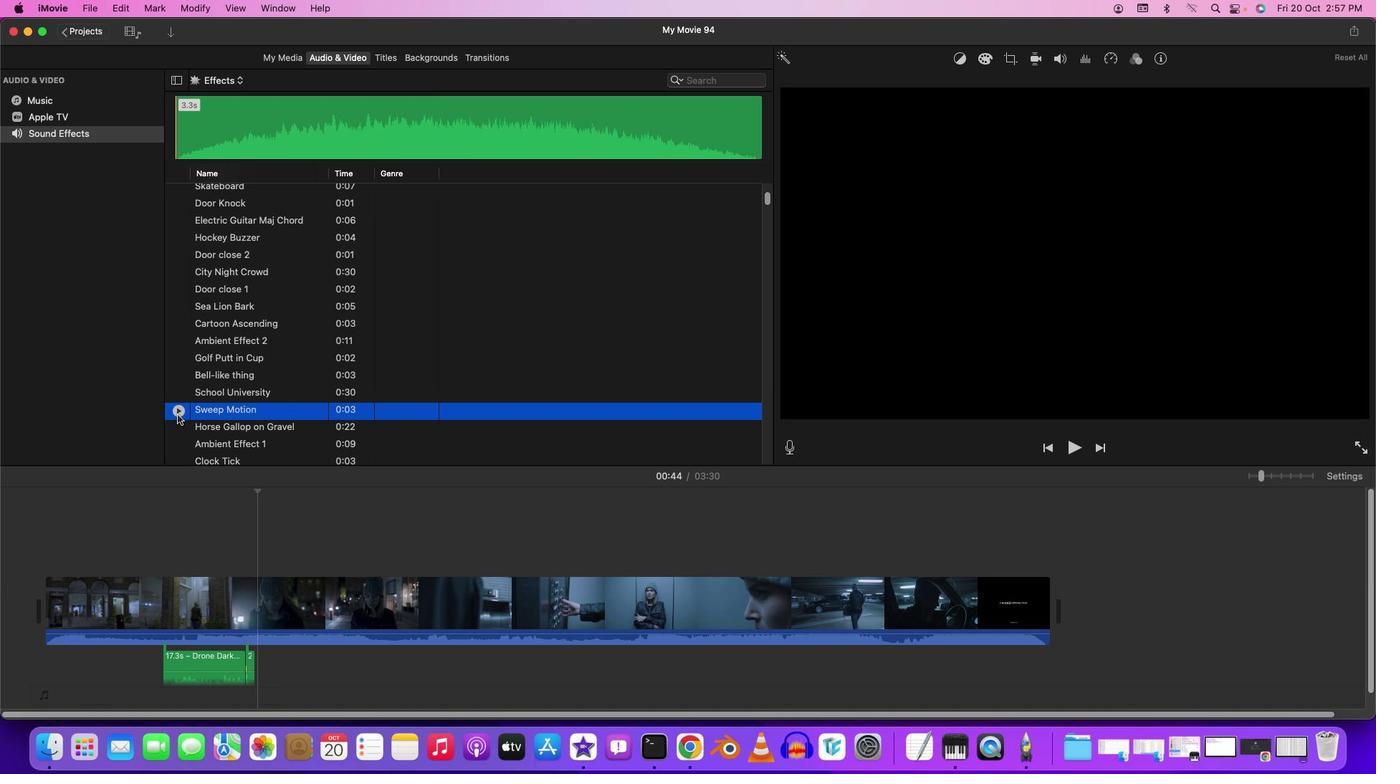
Action: Mouse pressed left at (177, 414)
Screenshot: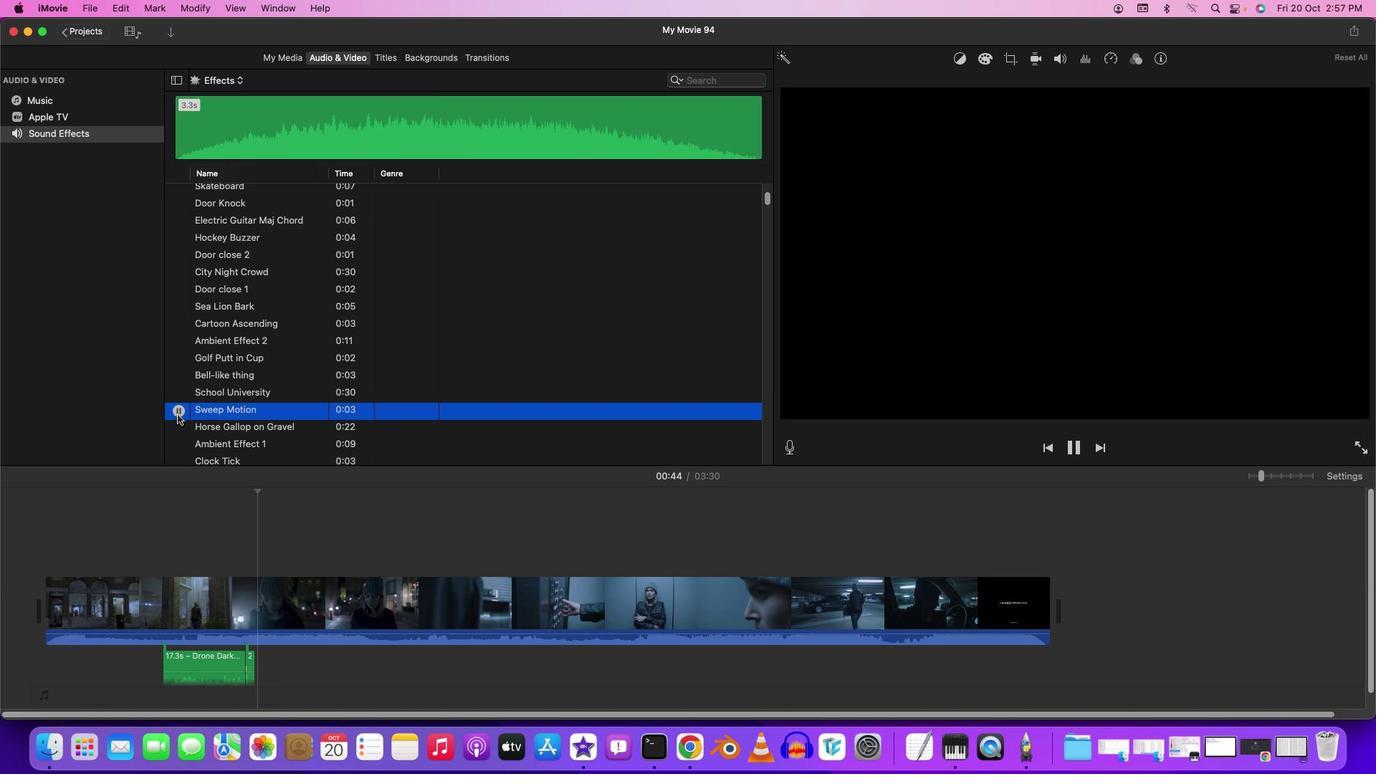 
Action: Mouse moved to (202, 409)
Screenshot: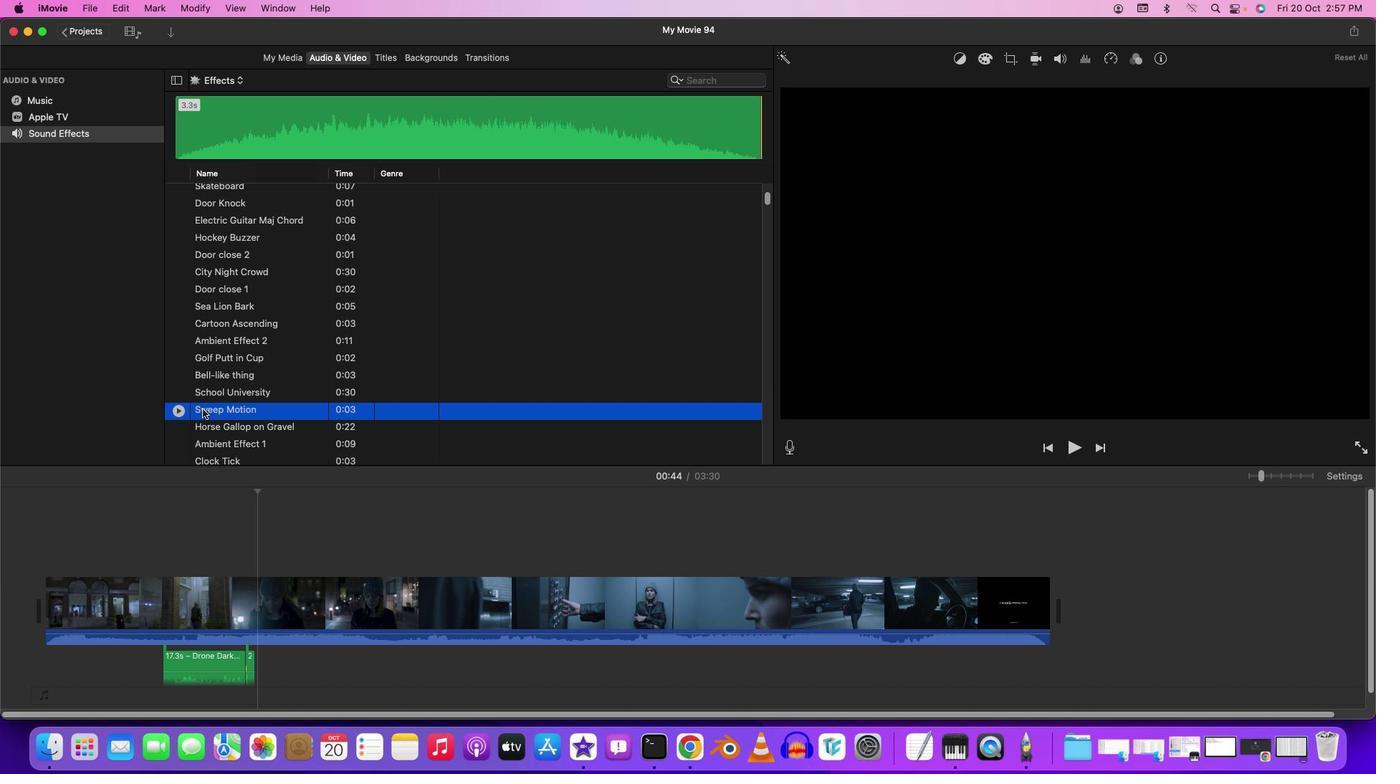 
Action: Mouse pressed left at (202, 409)
Screenshot: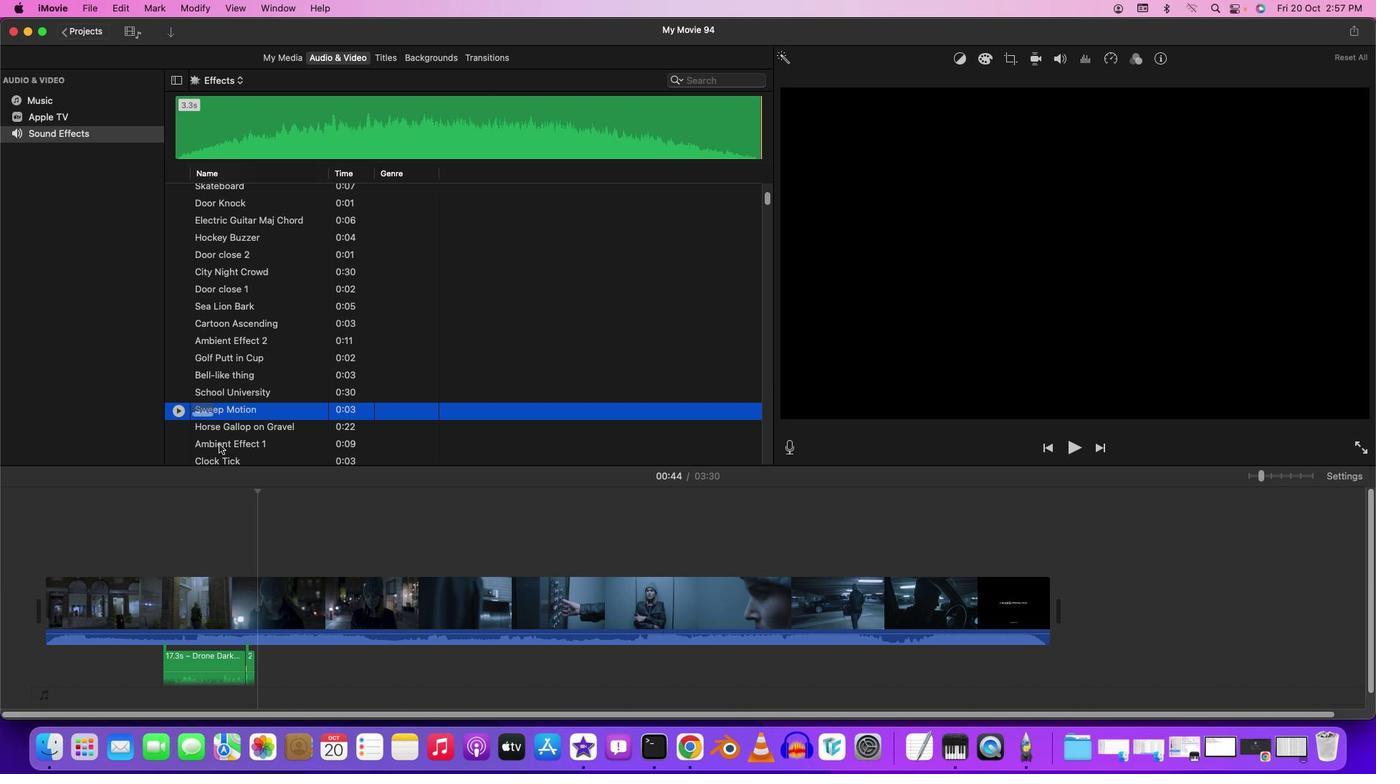 
Action: Mouse moved to (202, 527)
Screenshot: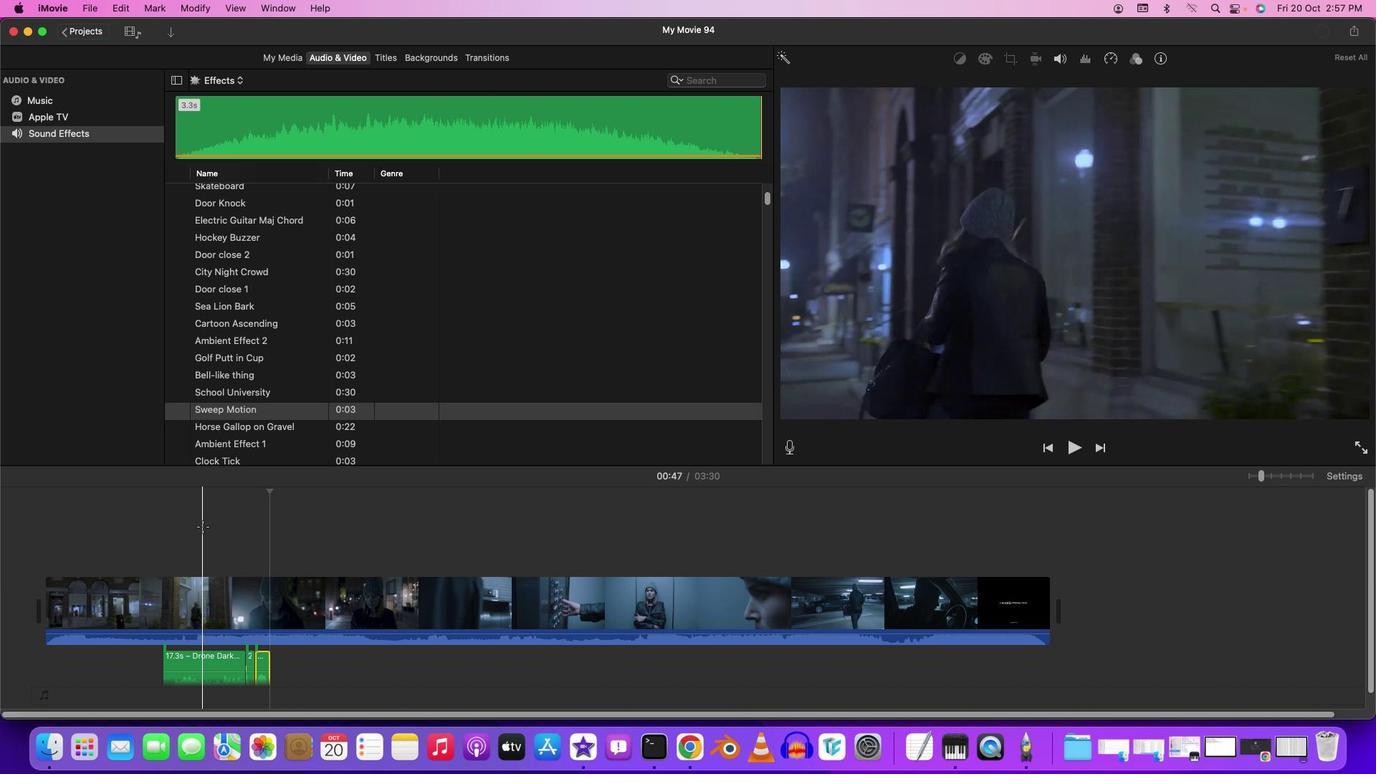 
Action: Mouse pressed left at (202, 527)
Screenshot: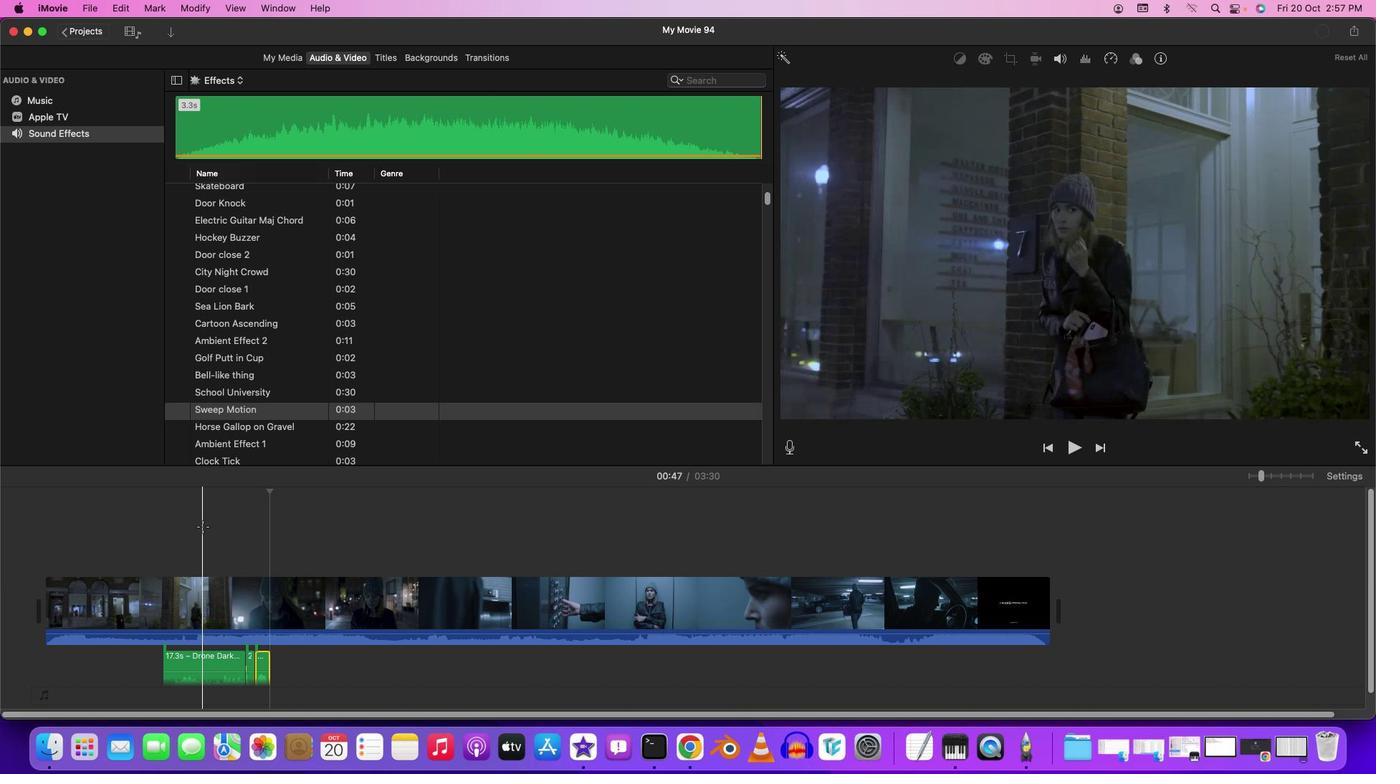 
Action: Mouse moved to (234, 527)
Screenshot: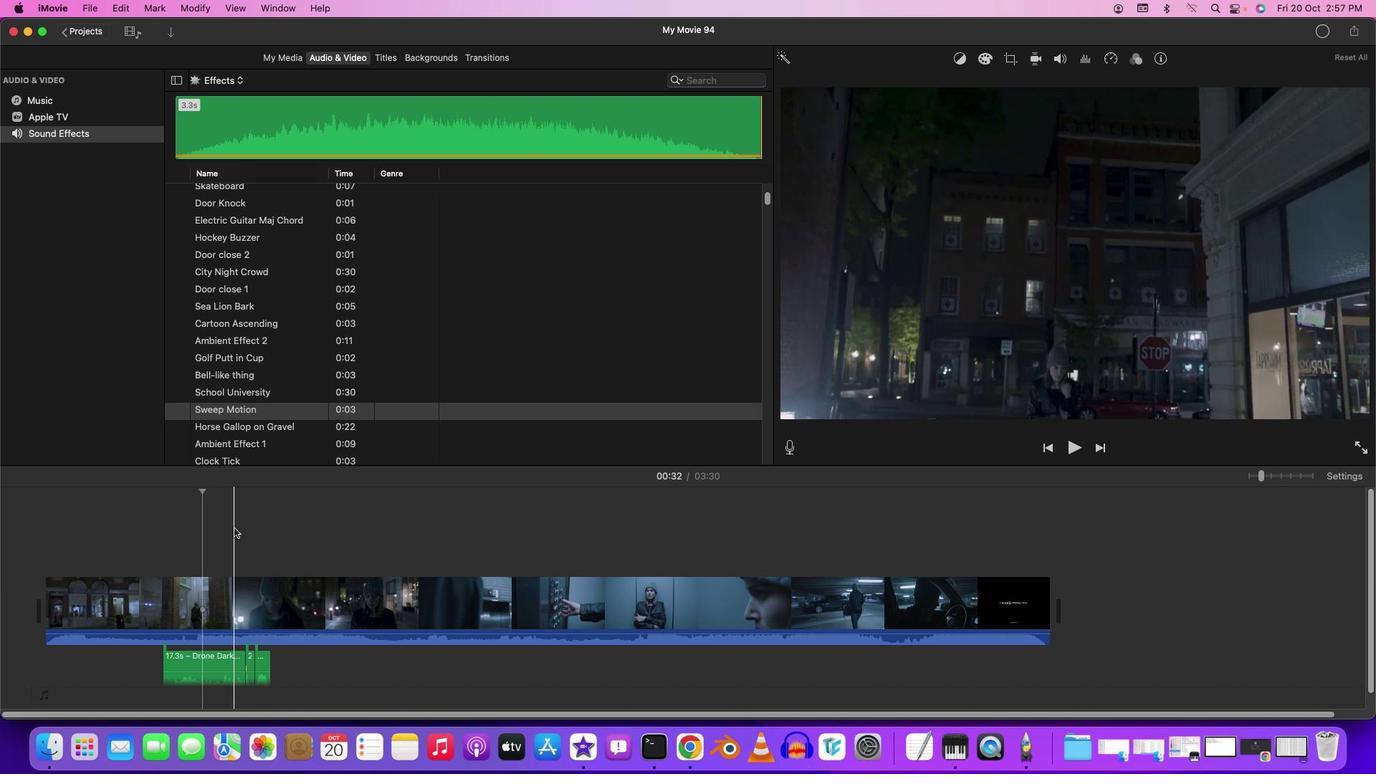 
Action: Mouse pressed left at (234, 527)
Screenshot: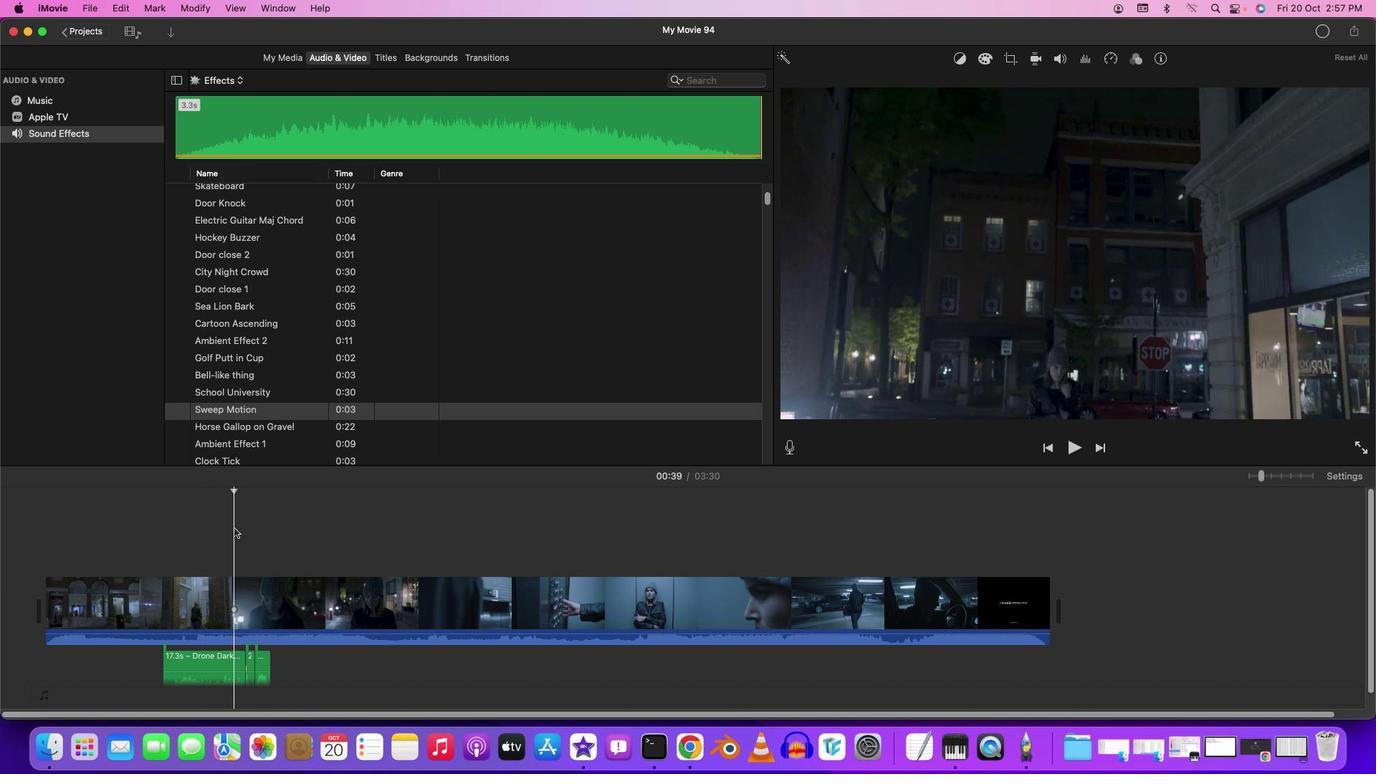 
Action: Mouse moved to (233, 528)
Screenshot: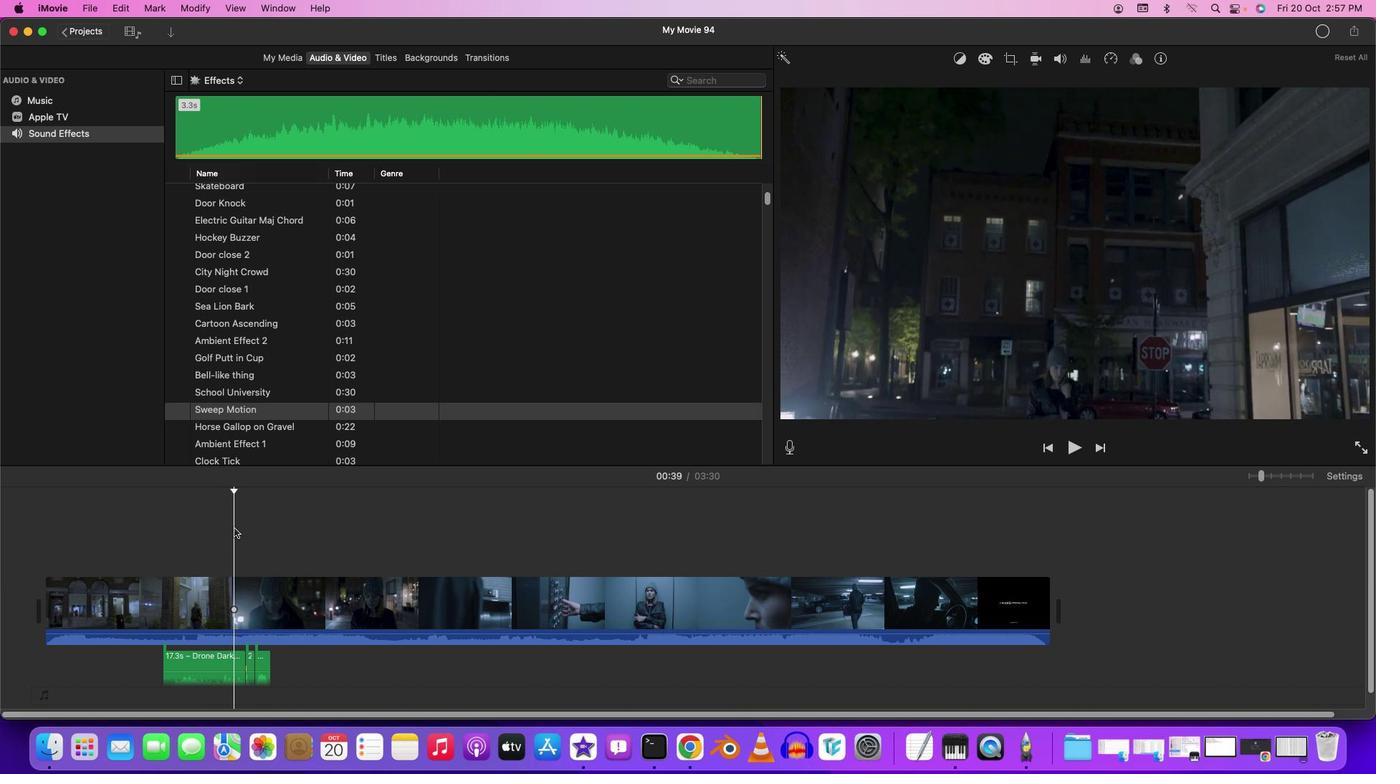 
Action: Key pressed Key.spaceKey.spaceKey.spaceKey.space
Screenshot: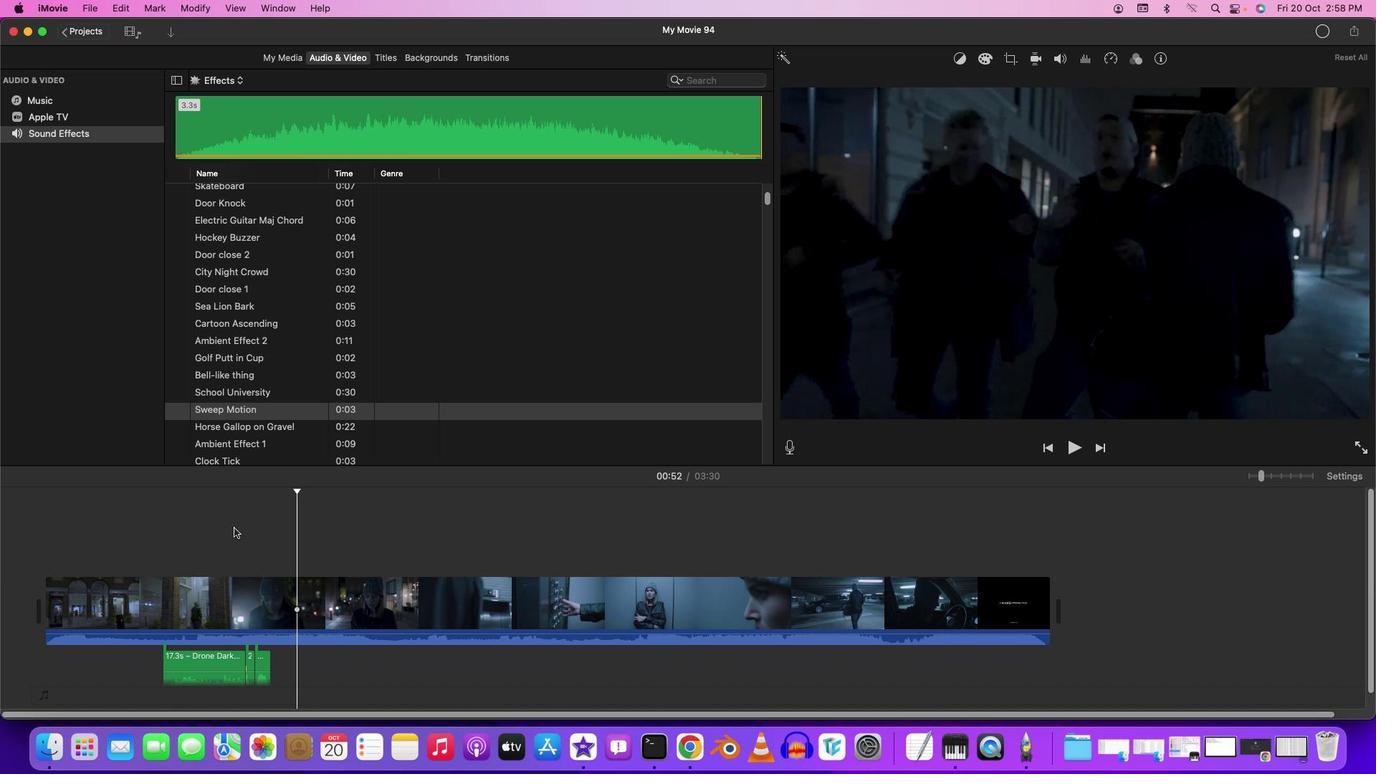 
Action: Mouse moved to (294, 530)
Screenshot: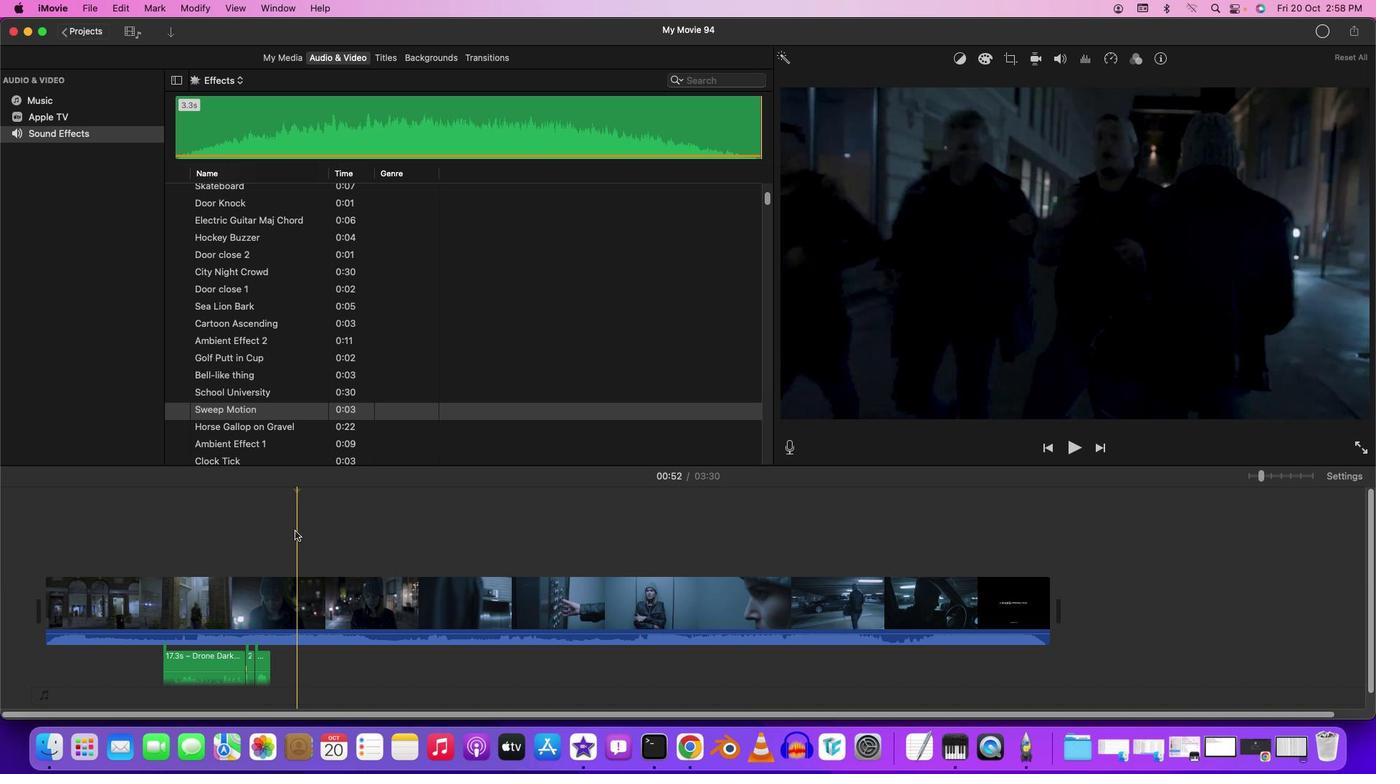 
Action: Mouse pressed left at (294, 530)
Screenshot: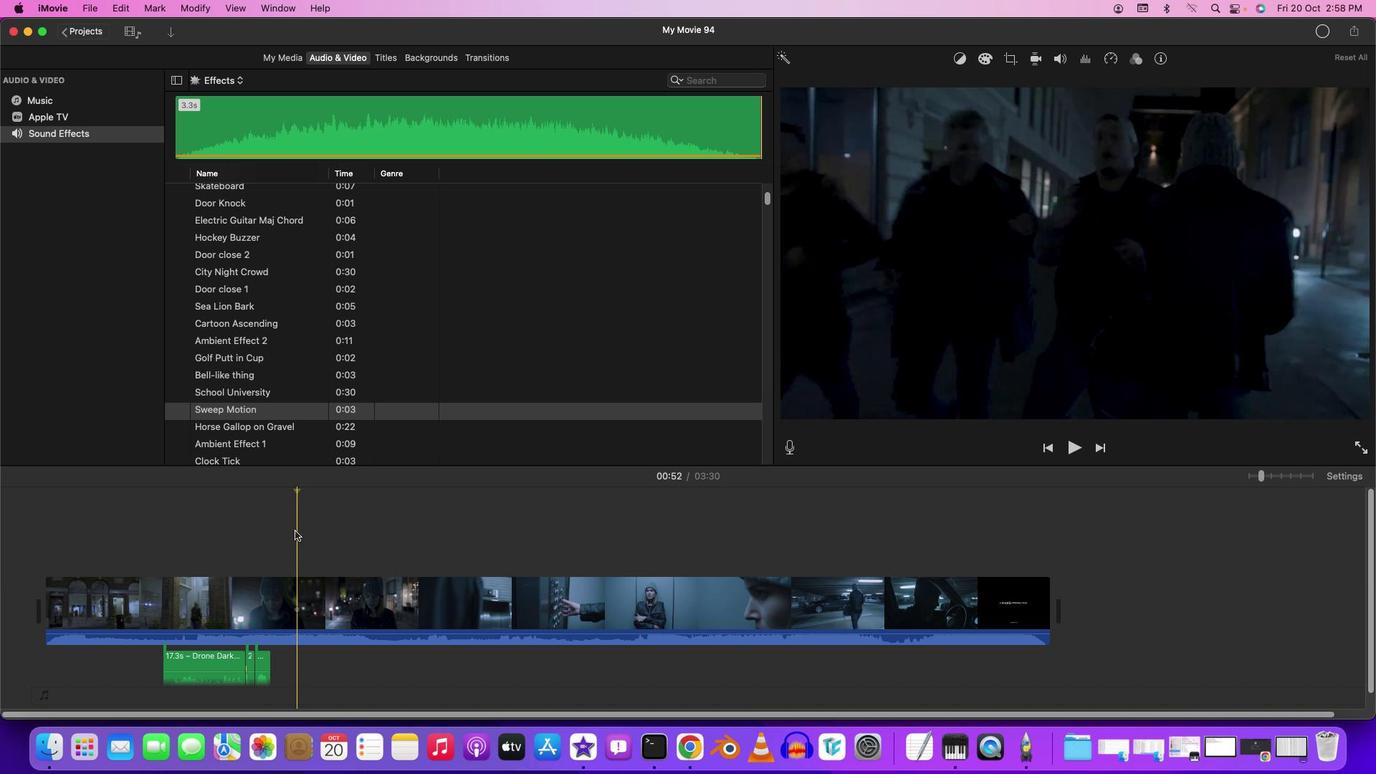 
Action: Mouse moved to (295, 530)
Screenshot: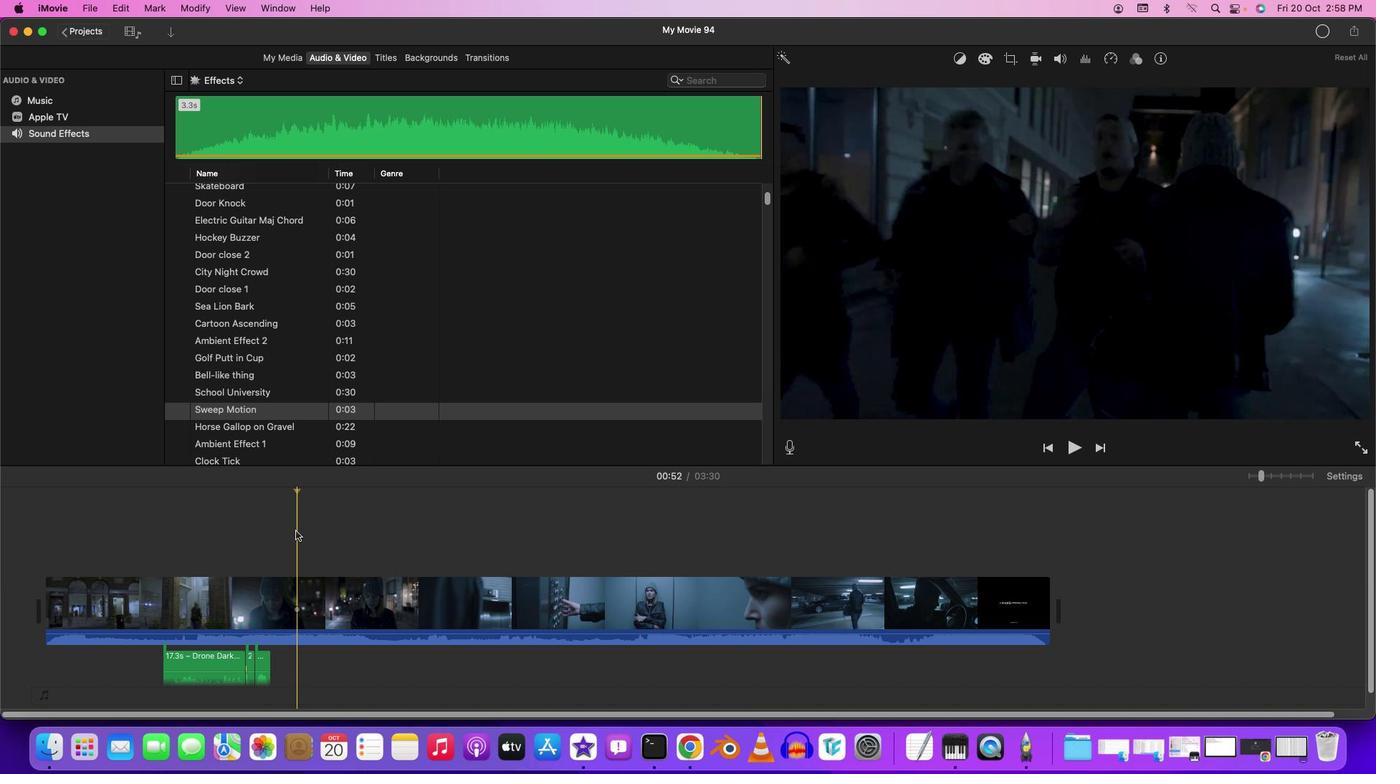 
Action: Key pressed Key.spaceKey.space
Screenshot: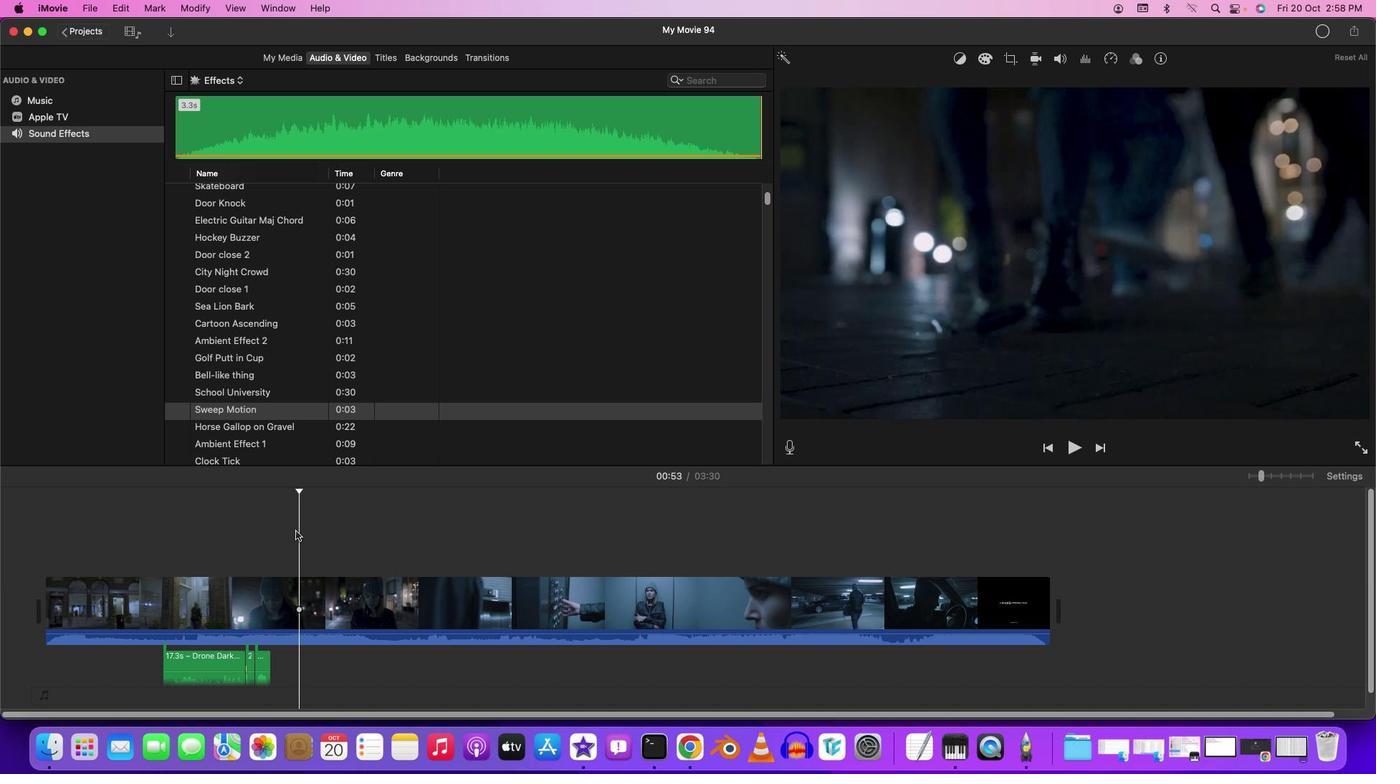
Action: Mouse moved to (195, 372)
Screenshot: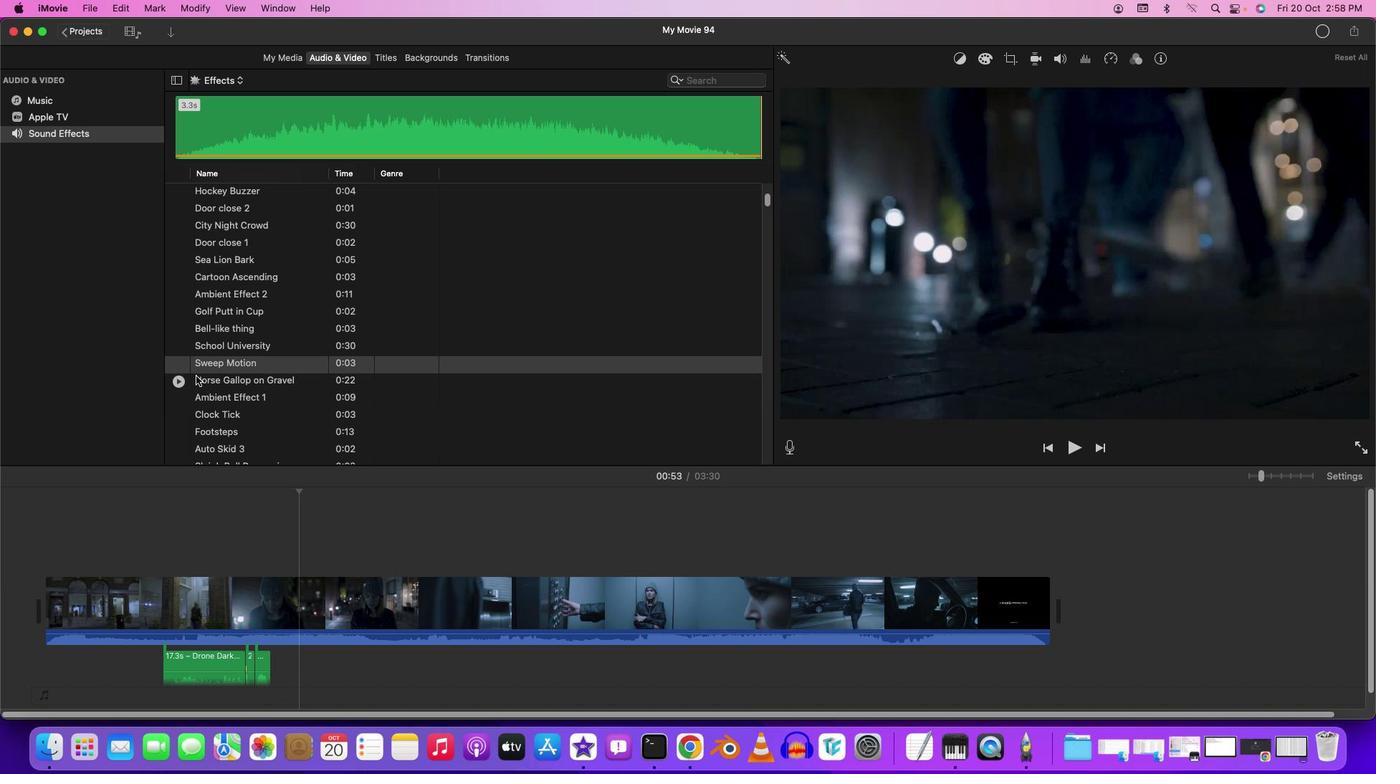 
Action: Mouse scrolled (195, 372) with delta (0, 0)
Screenshot: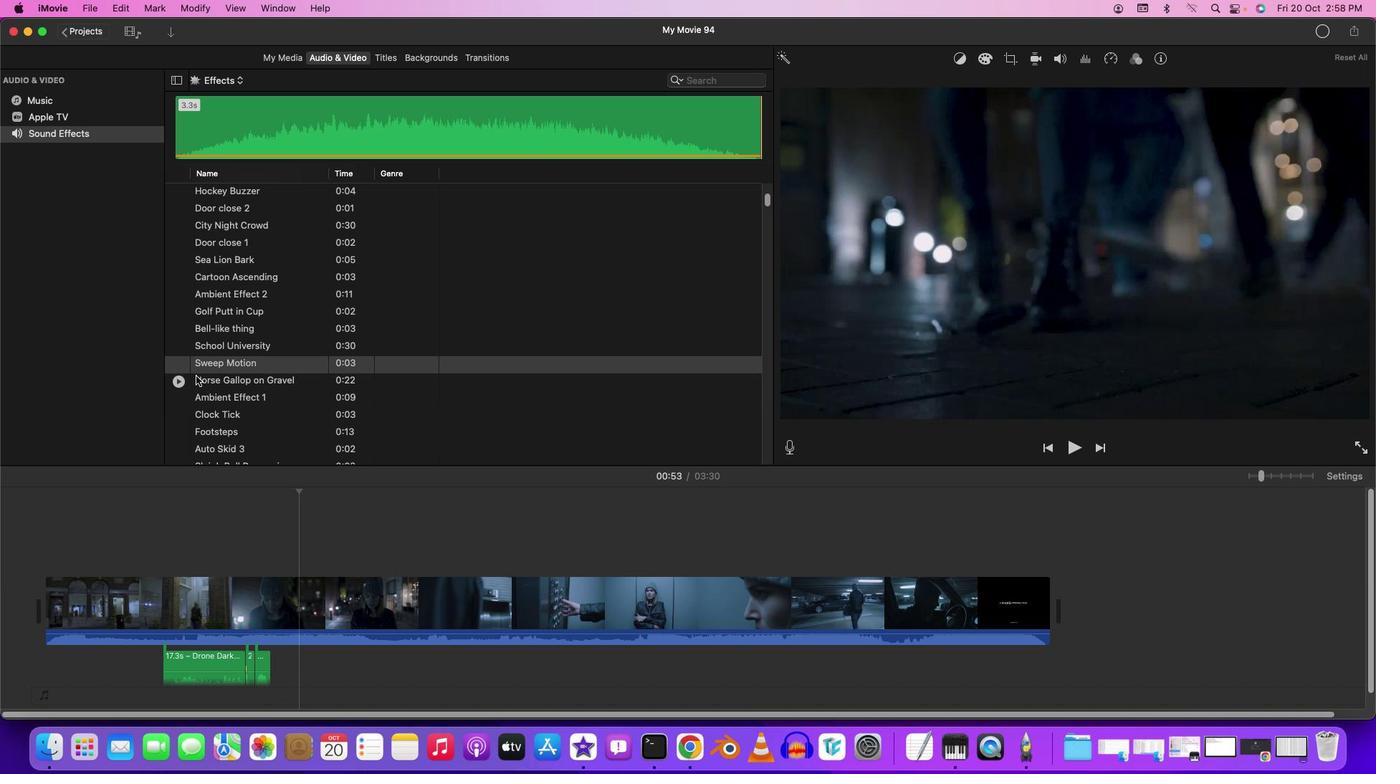 
Action: Mouse moved to (196, 376)
Screenshot: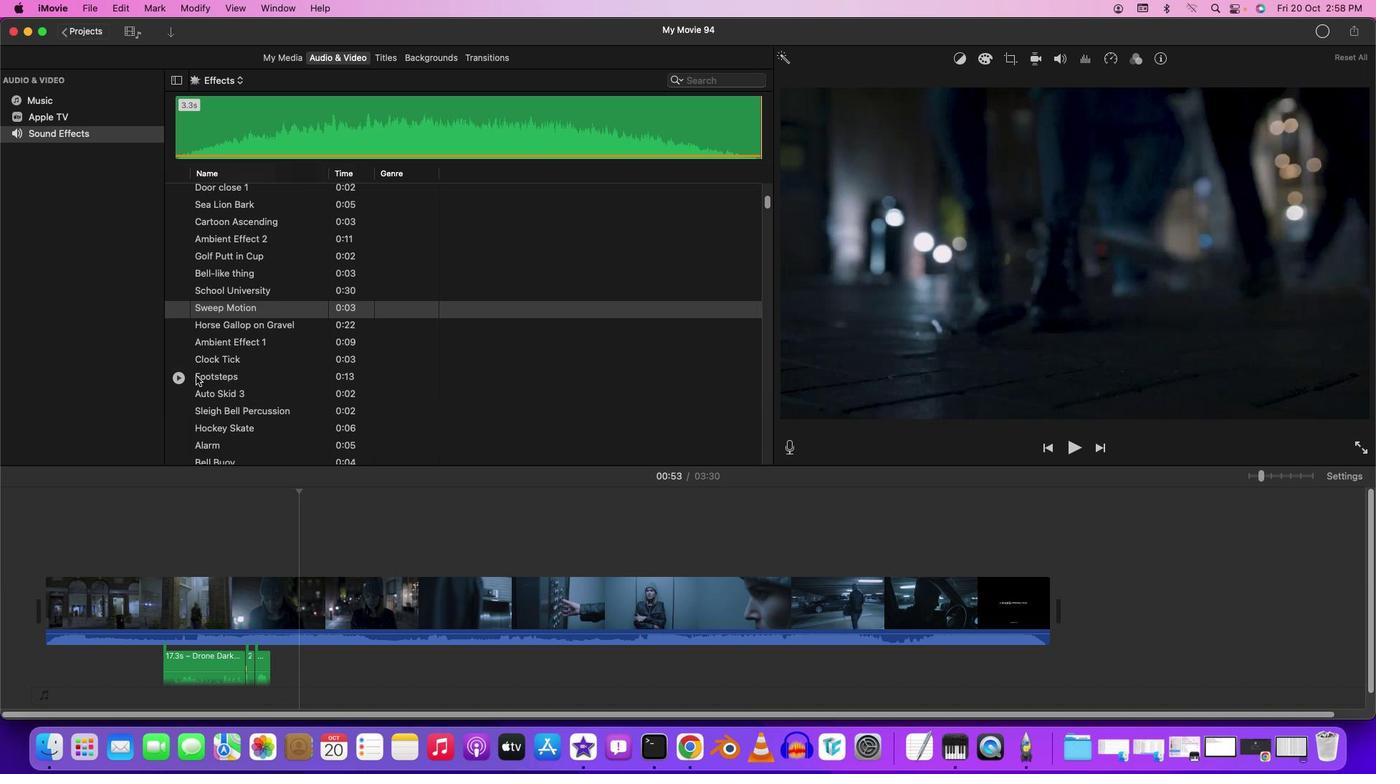
Action: Mouse scrolled (196, 376) with delta (0, 0)
Screenshot: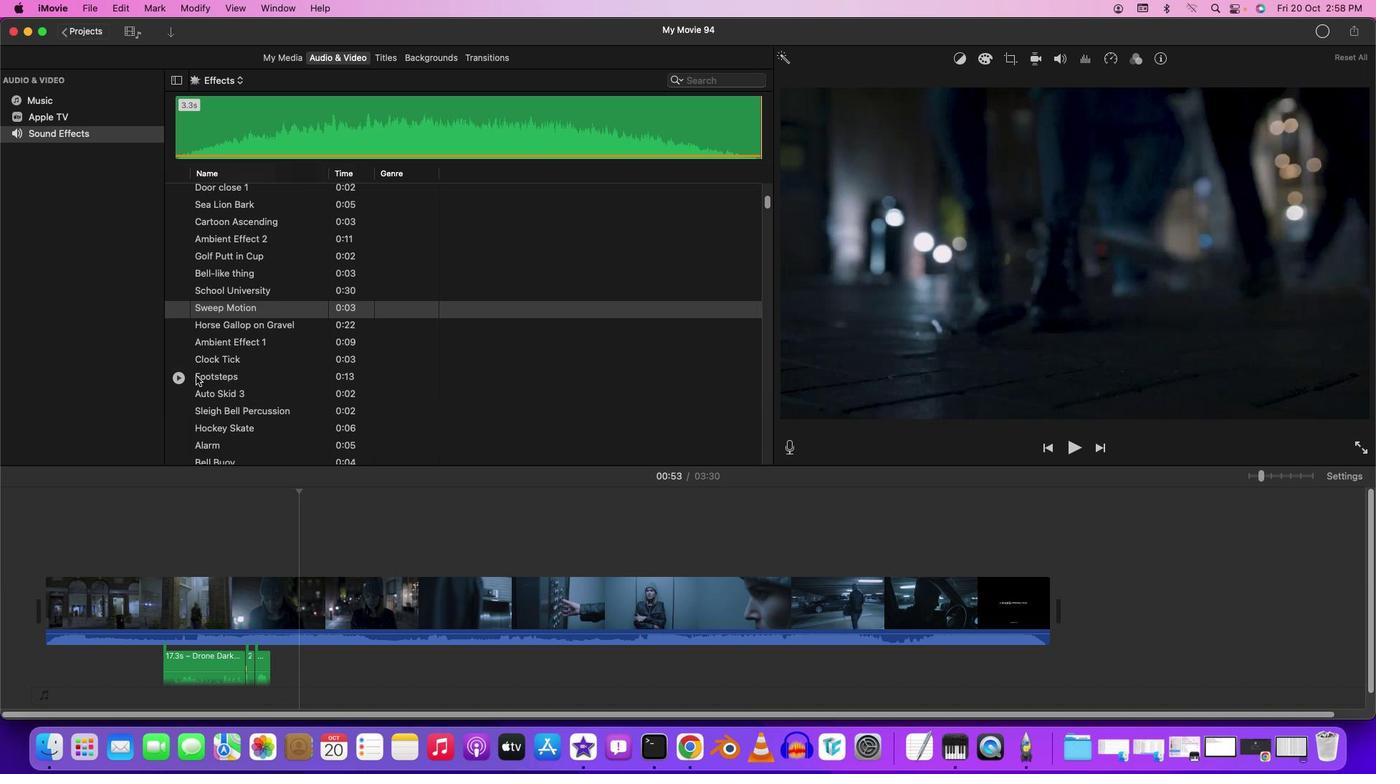 
Action: Mouse scrolled (196, 376) with delta (0, -1)
Screenshot: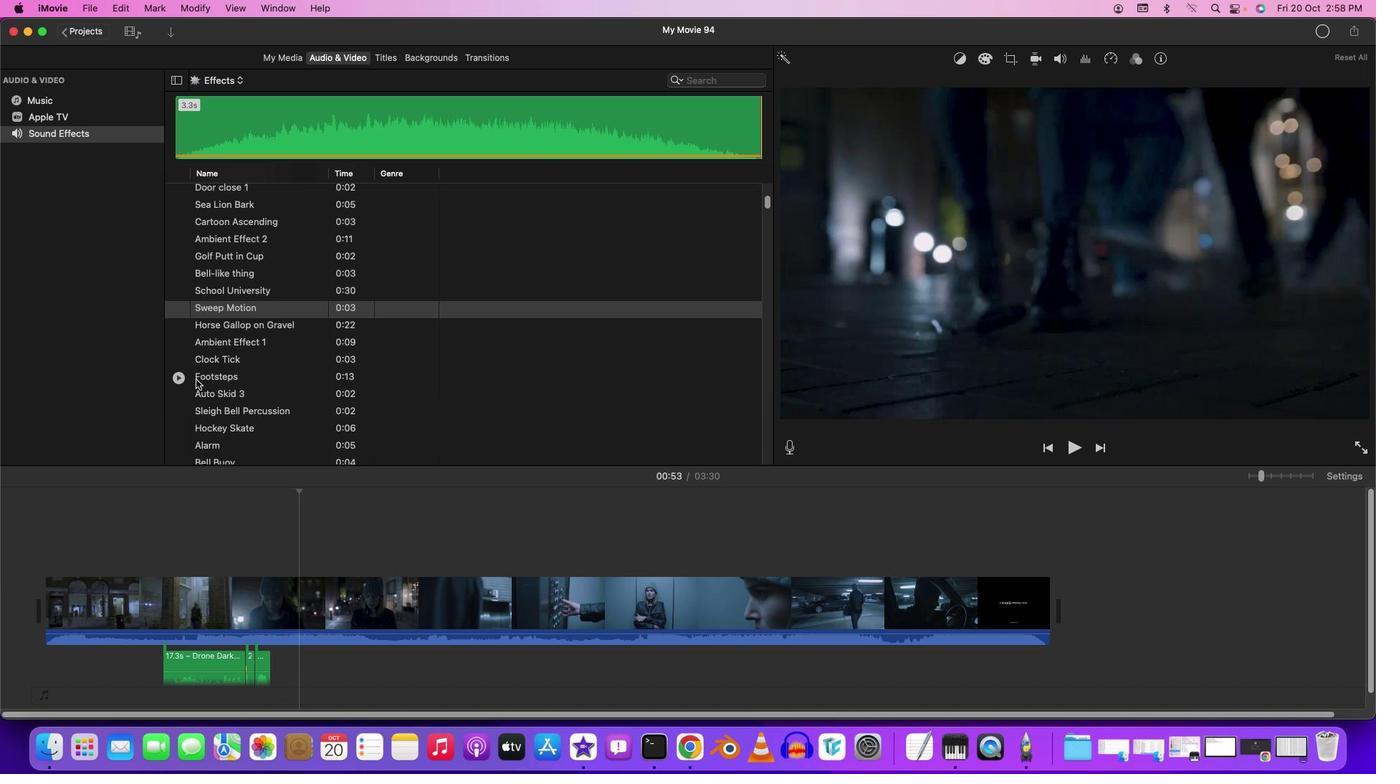 
Action: Mouse scrolled (196, 376) with delta (0, -2)
Screenshot: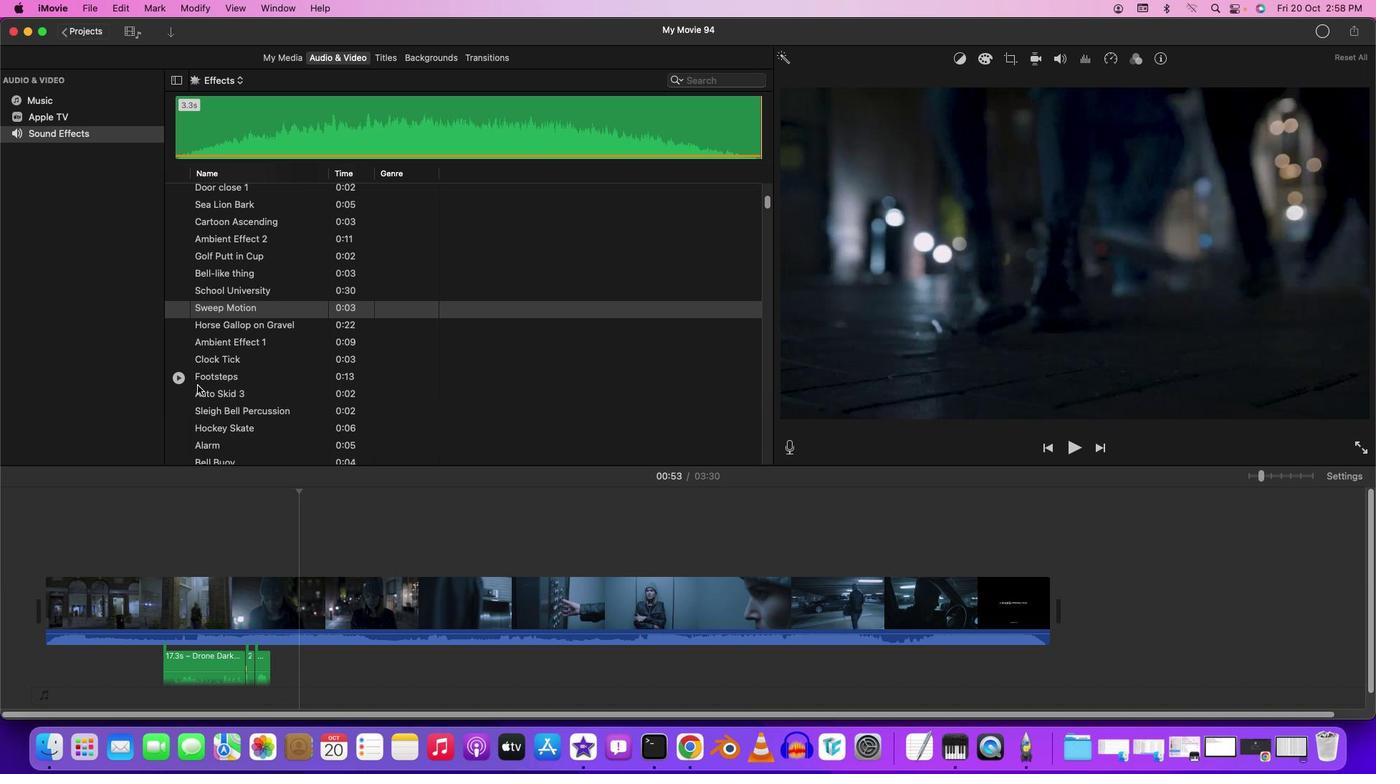 
Action: Mouse moved to (185, 339)
Screenshot: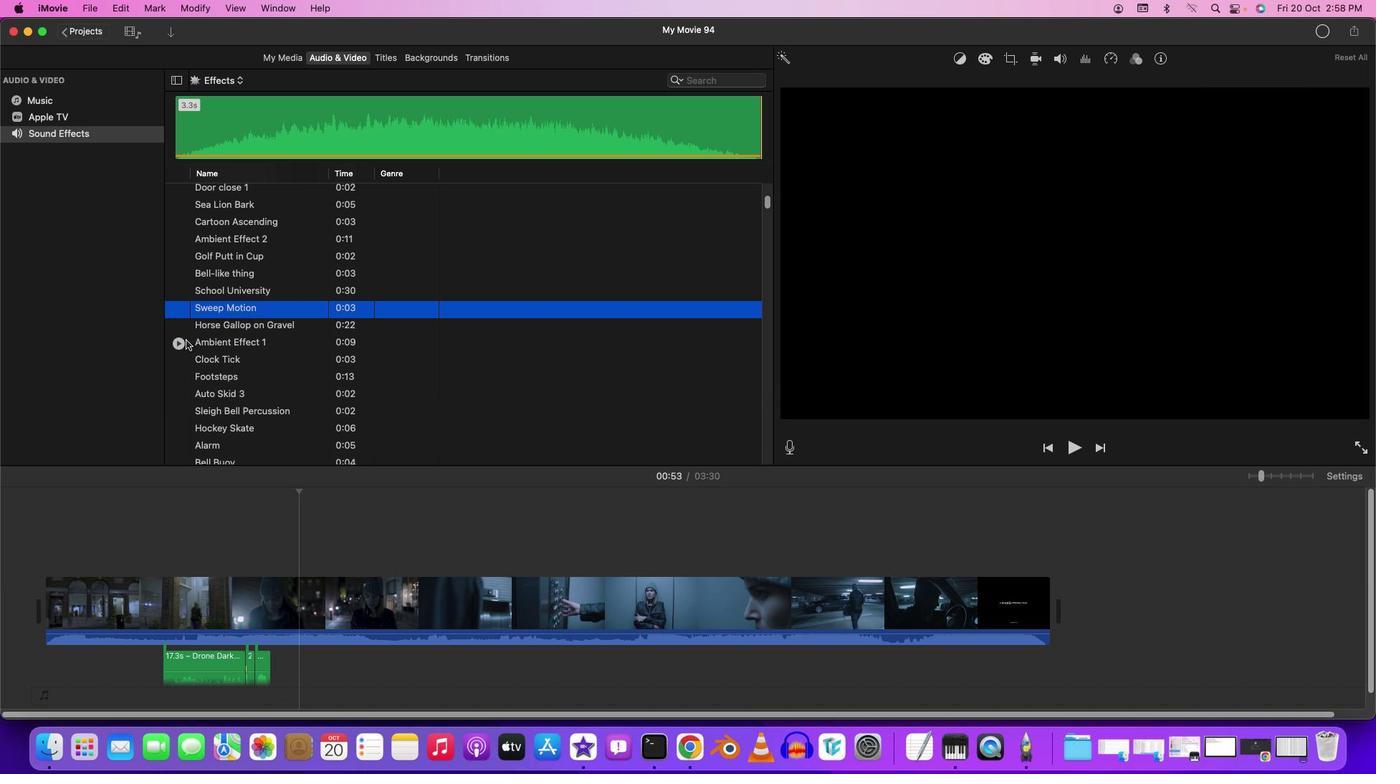 
Action: Mouse pressed left at (185, 339)
